 Task: Get directions from Fort Davis National Historic Site, Texas, United States to Myrtle Beach, South Carolina, United States and explore the nearby hotels with guest rating 4 and above during next weekend and 1 guest
Action: Mouse moved to (262, 66)
Screenshot: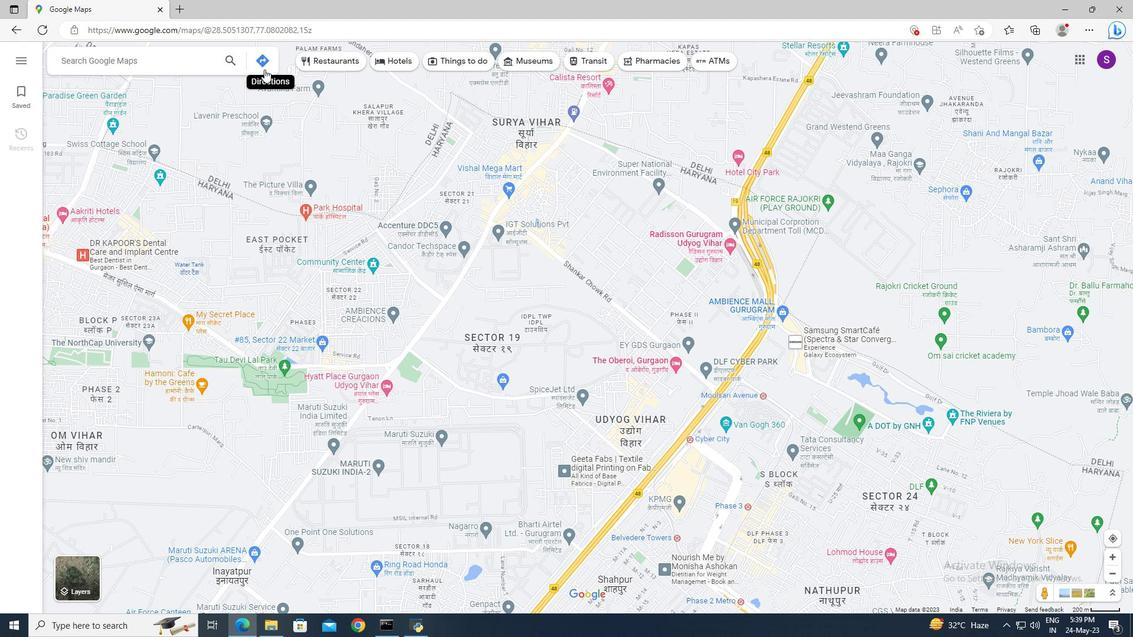 
Action: Mouse pressed left at (262, 66)
Screenshot: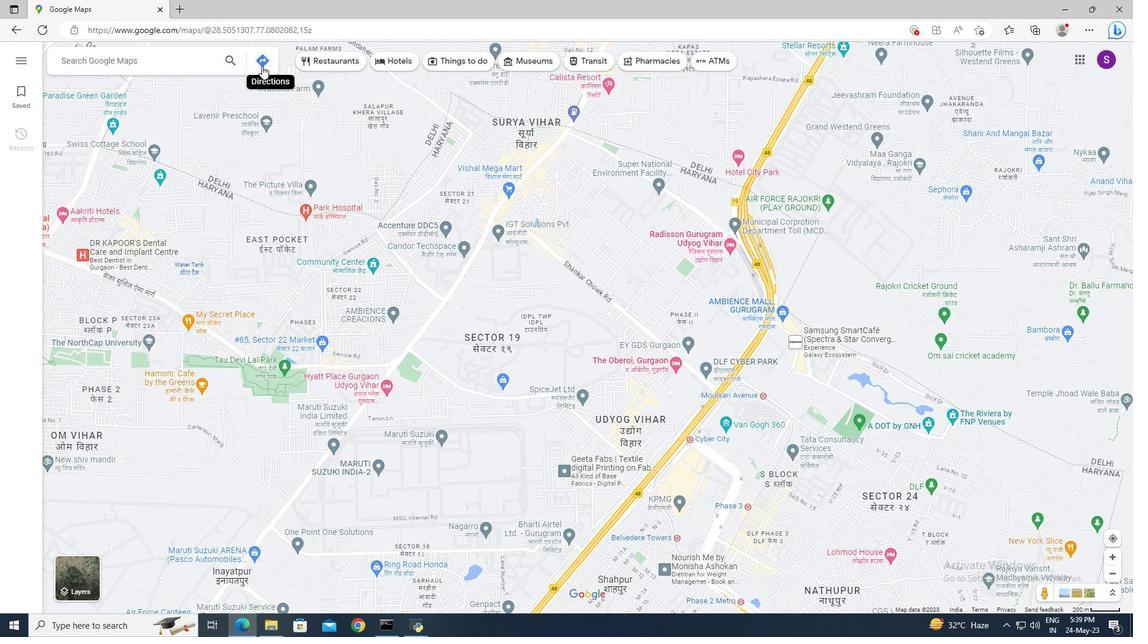 
Action: Mouse moved to (131, 97)
Screenshot: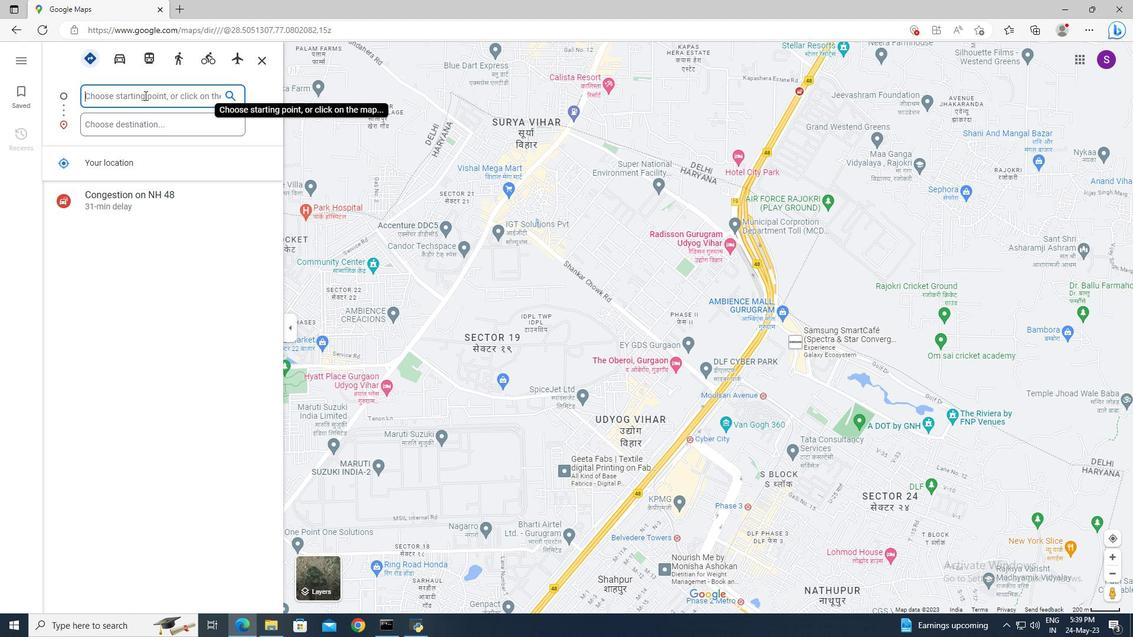 
Action: Mouse pressed left at (131, 97)
Screenshot: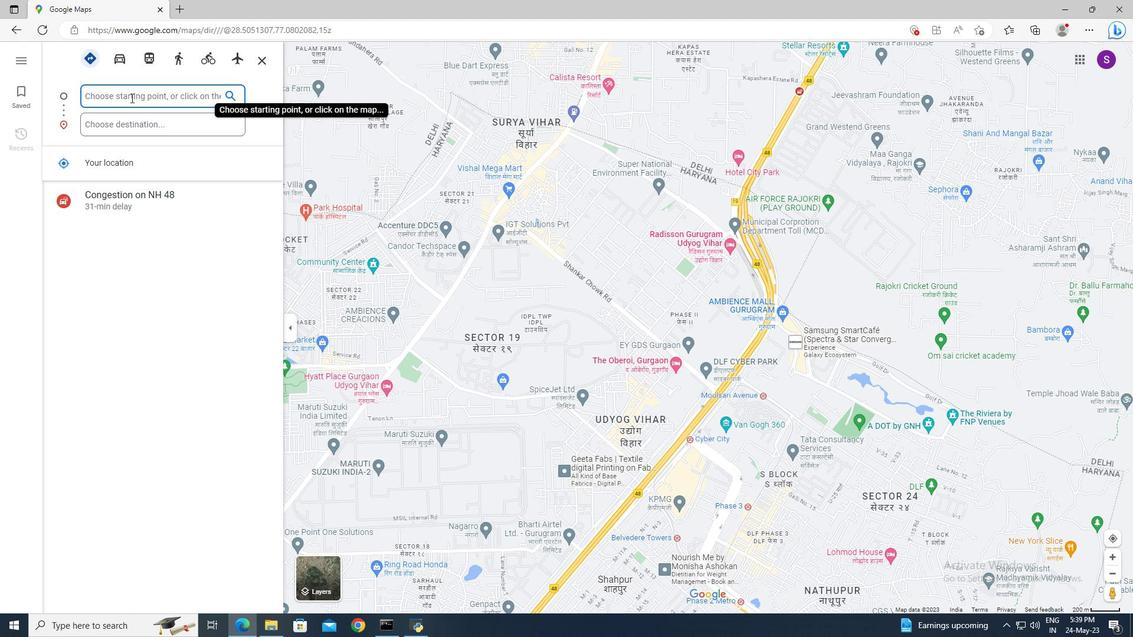 
Action: Key pressed <Key.shift><Key.shift>Fort<Key.space><Key.shift><Key.shift><Key.shift><Key.shift>Davis<Key.space><Key.shift>National<Key.space><Key.shift>Historic<Key.space><Key.shift_r>Site
Screenshot: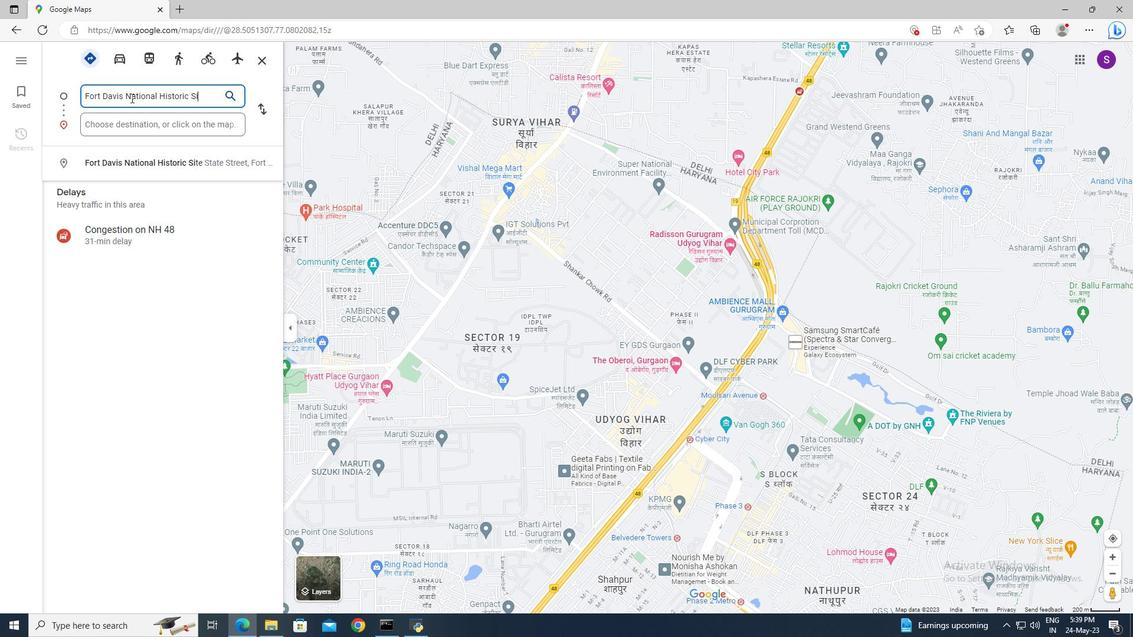 
Action: Mouse moved to (134, 165)
Screenshot: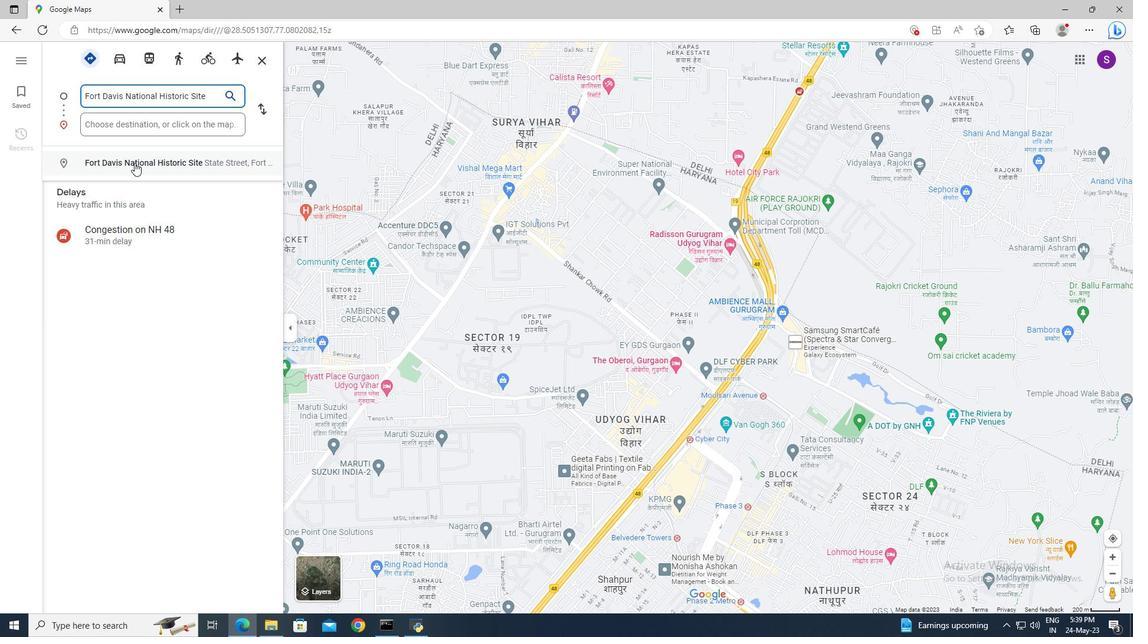 
Action: Mouse pressed left at (134, 165)
Screenshot: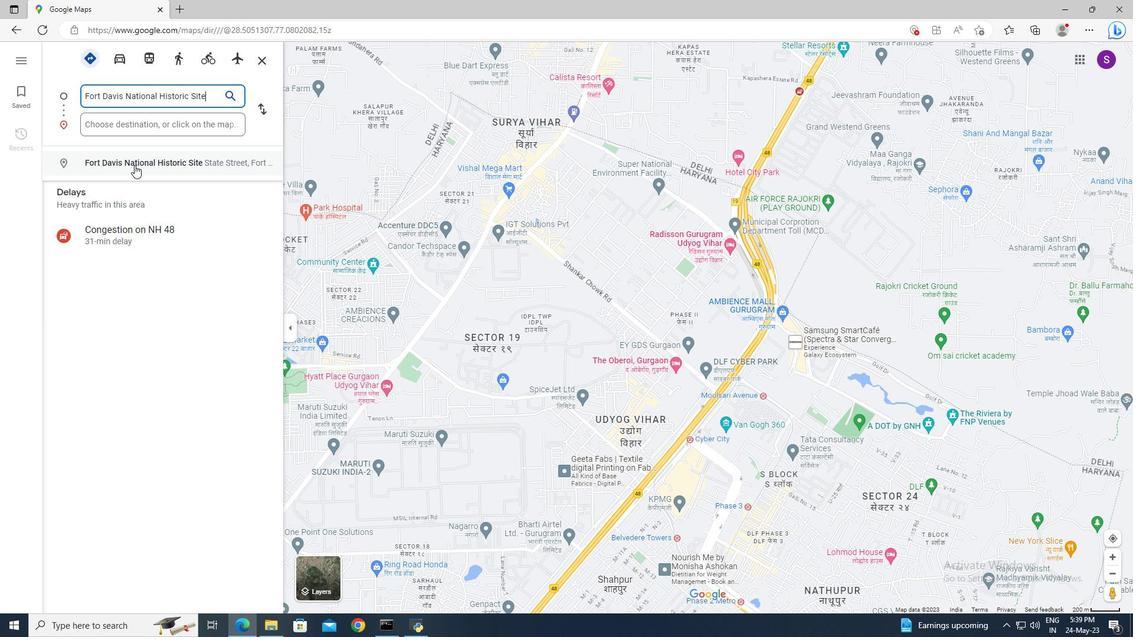 
Action: Mouse moved to (141, 128)
Screenshot: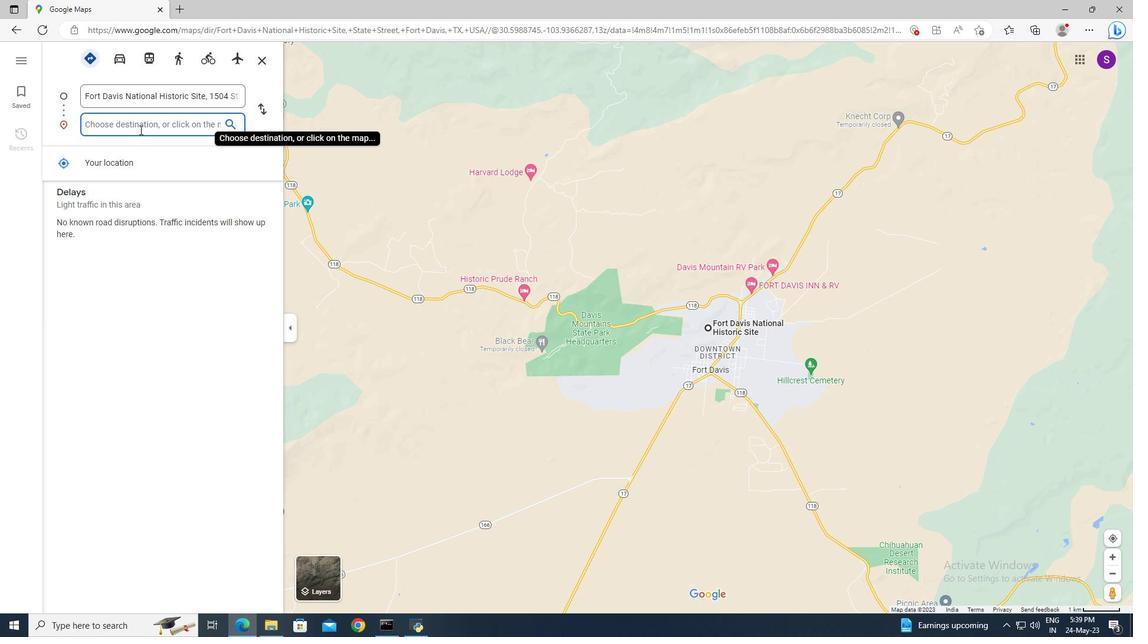 
Action: Mouse pressed left at (141, 128)
Screenshot: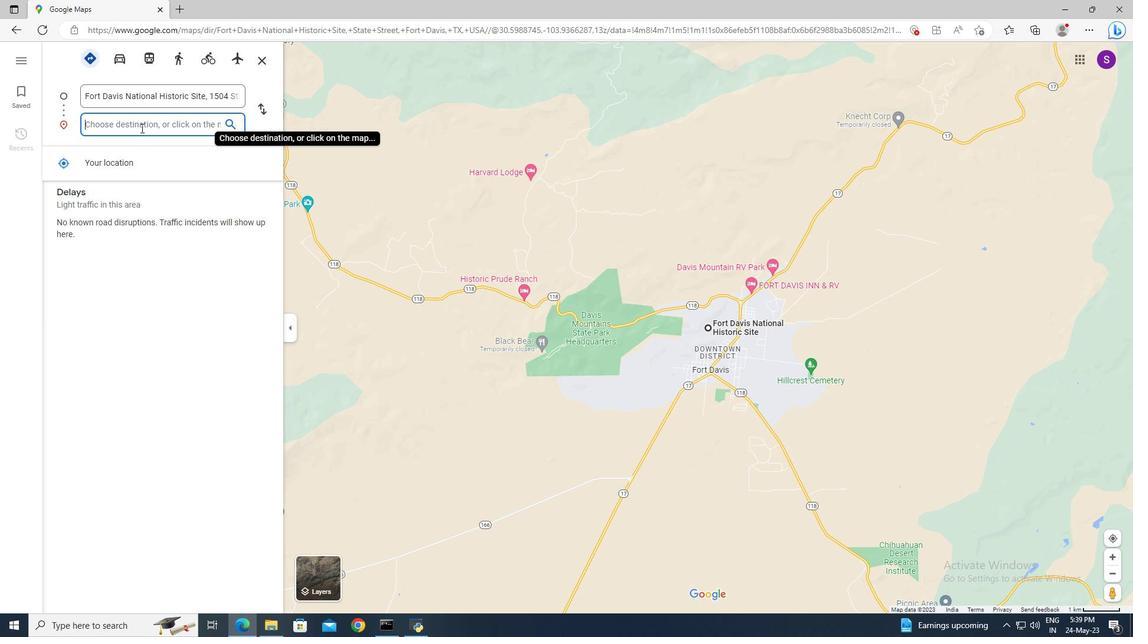 
Action: Key pressed <Key.shift>Myrtle<Key.space><Key.shift>Beach
Screenshot: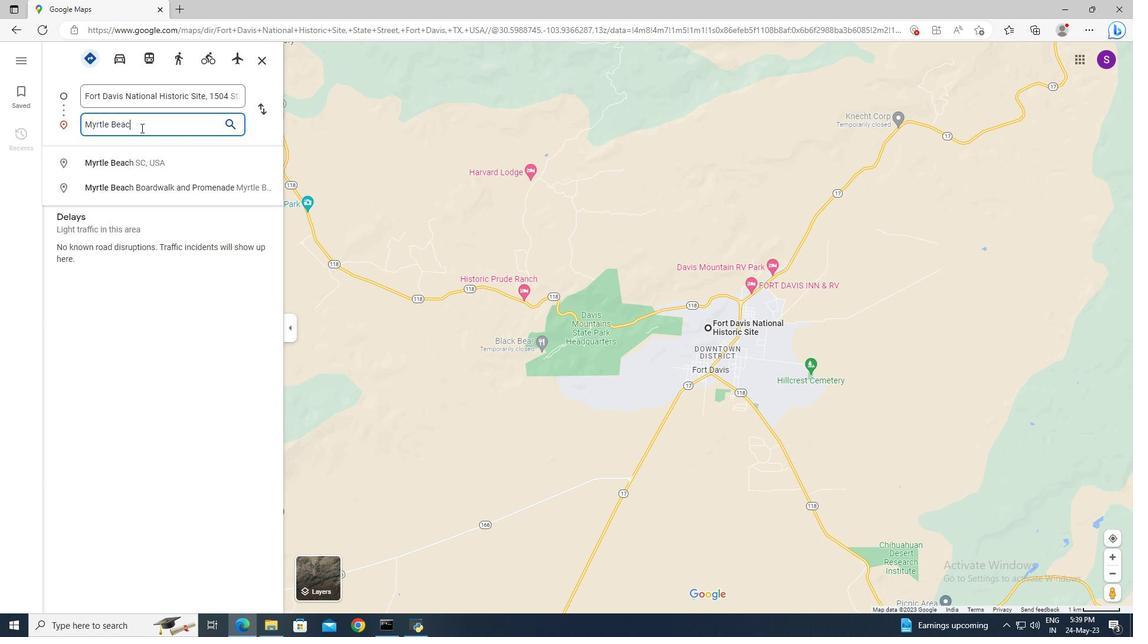 
Action: Mouse moved to (141, 157)
Screenshot: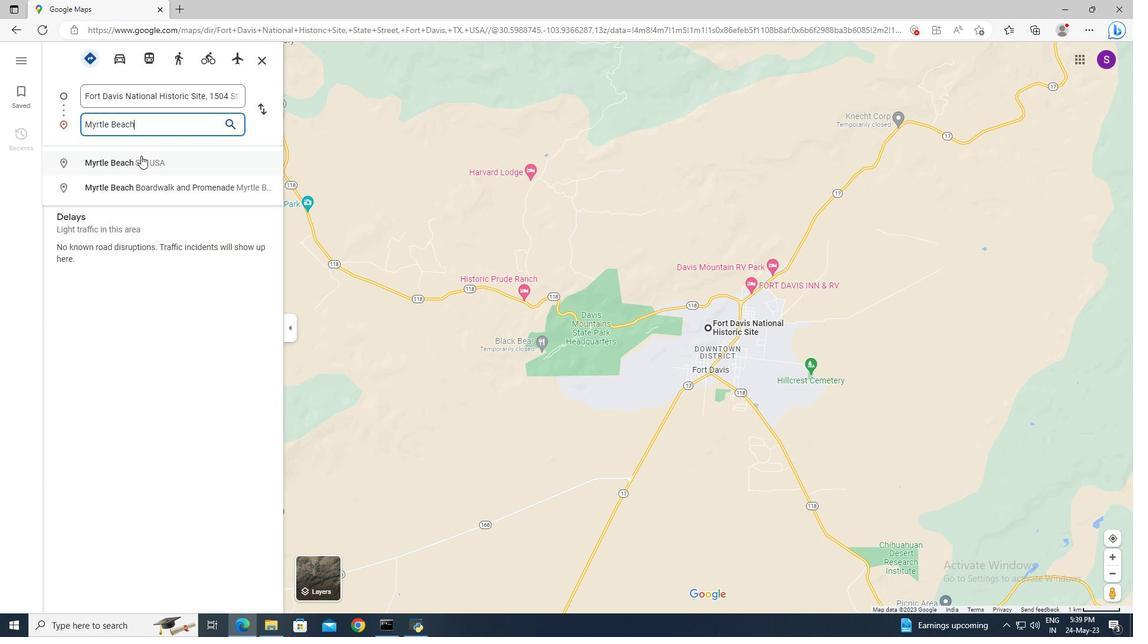 
Action: Mouse pressed left at (141, 157)
Screenshot: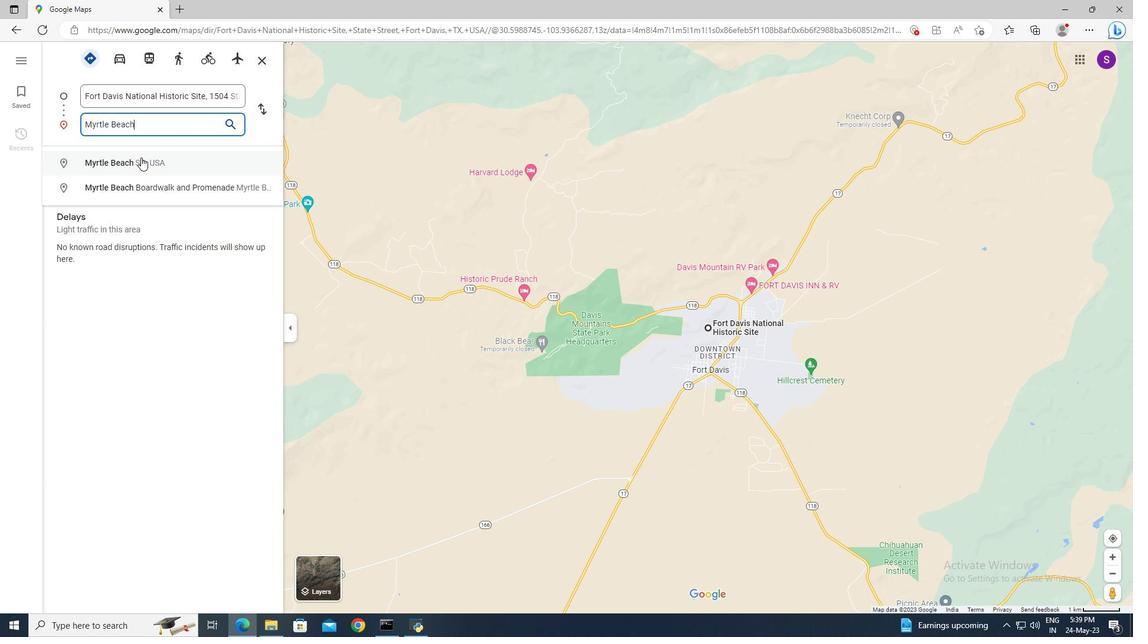
Action: Mouse moved to (305, 61)
Screenshot: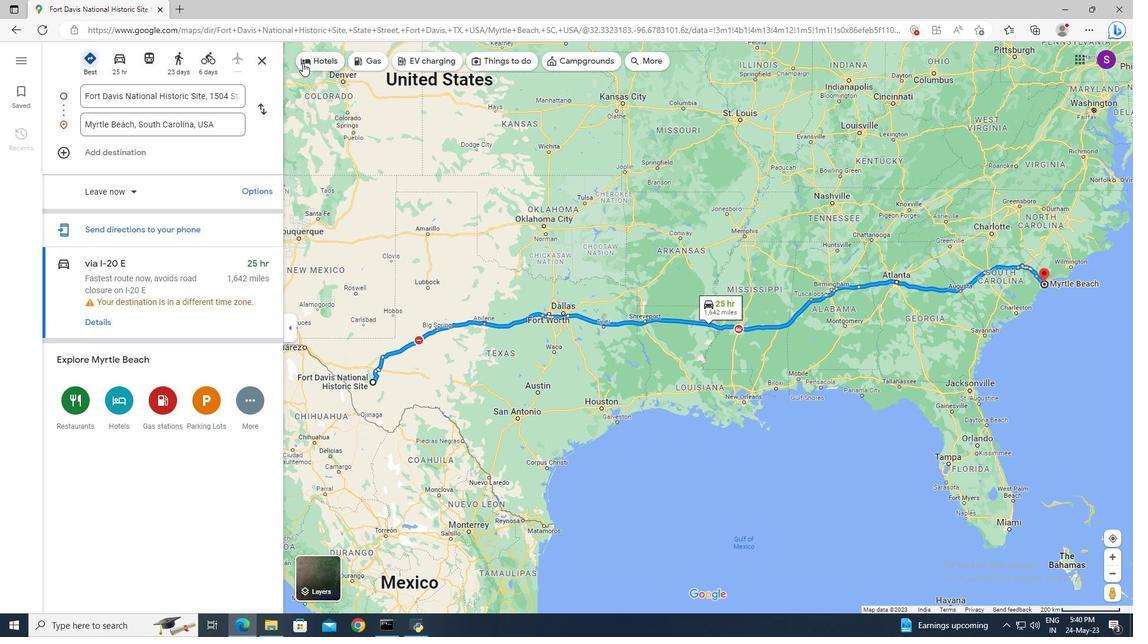 
Action: Mouse pressed left at (305, 61)
Screenshot: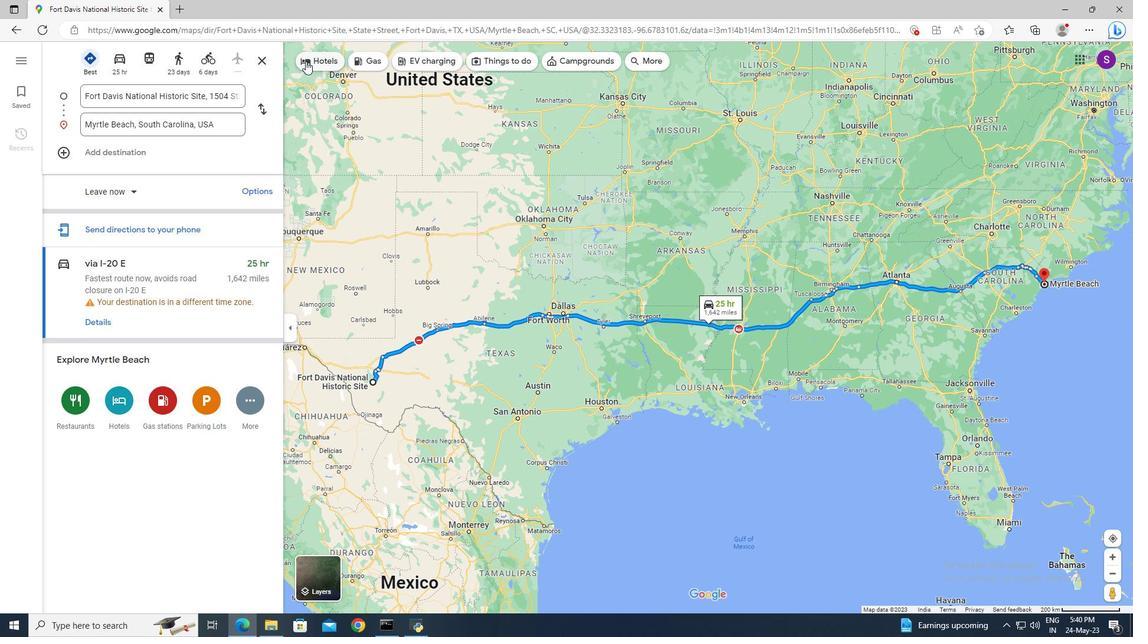 
Action: Mouse moved to (144, 97)
Screenshot: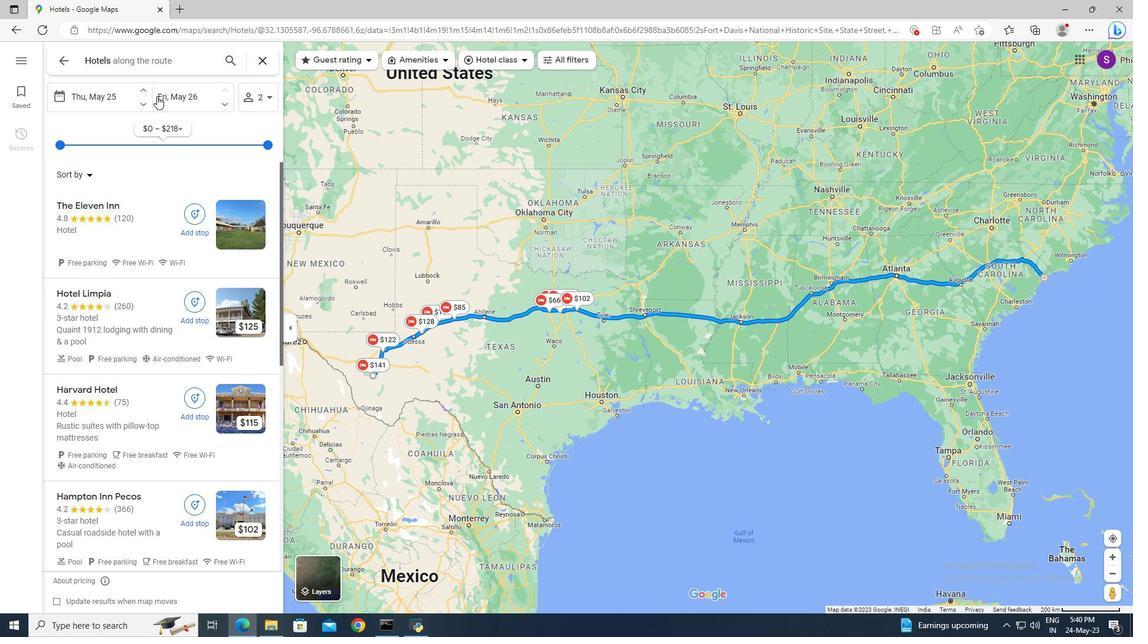 
Action: Mouse pressed left at (144, 97)
Screenshot: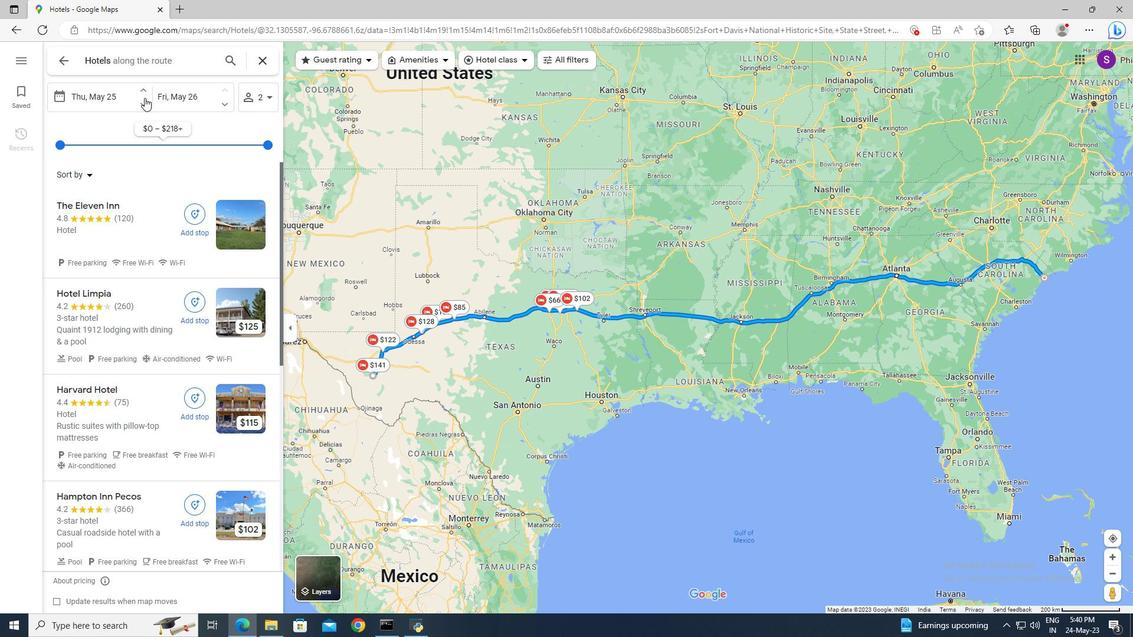 
Action: Mouse moved to (105, 94)
Screenshot: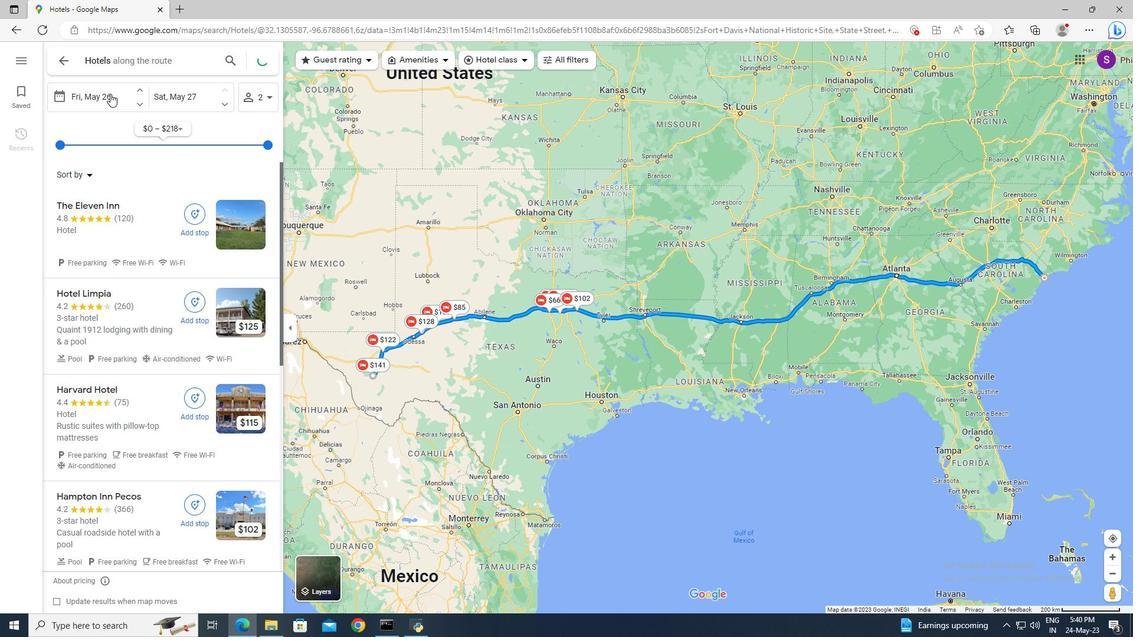 
Action: Mouse pressed left at (105, 94)
Screenshot: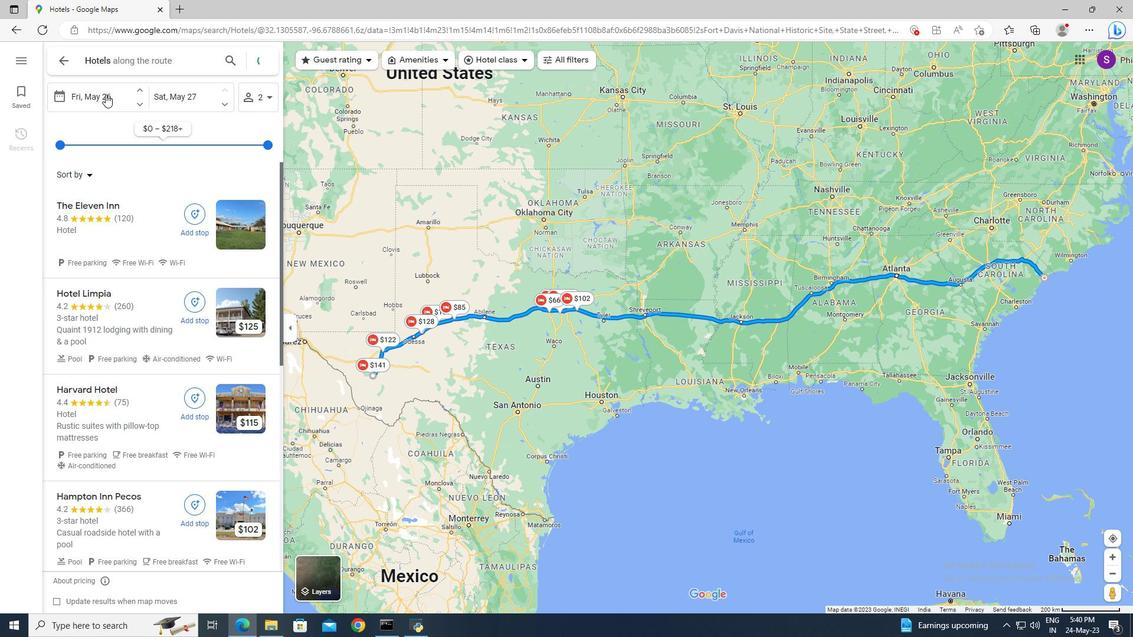 
Action: Mouse moved to (183, 213)
Screenshot: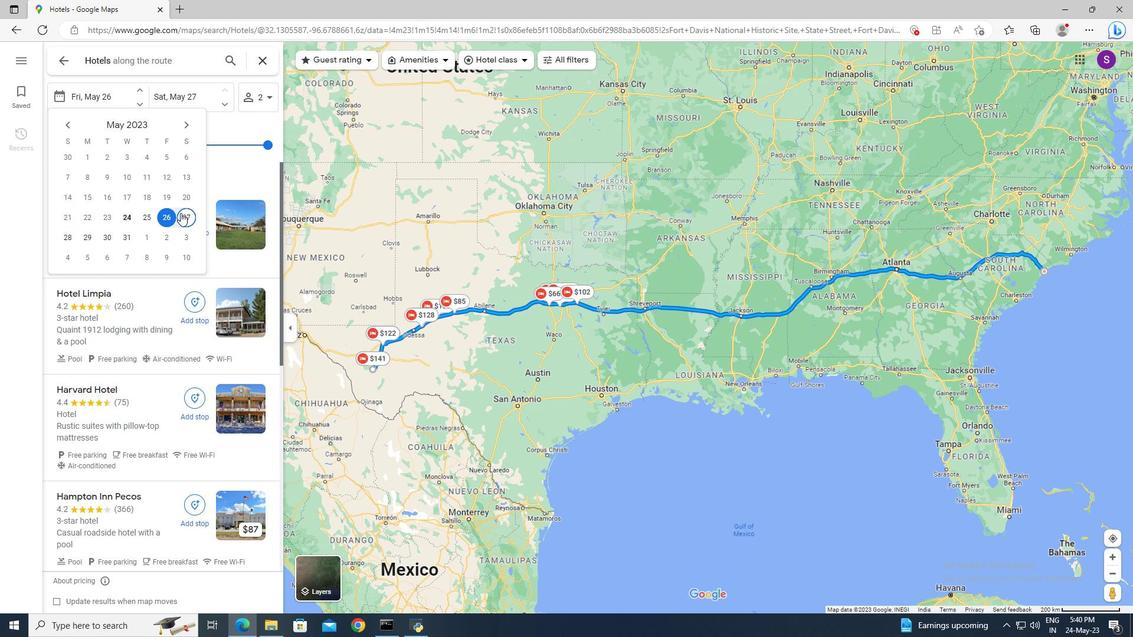 
Action: Mouse pressed left at (183, 213)
Screenshot: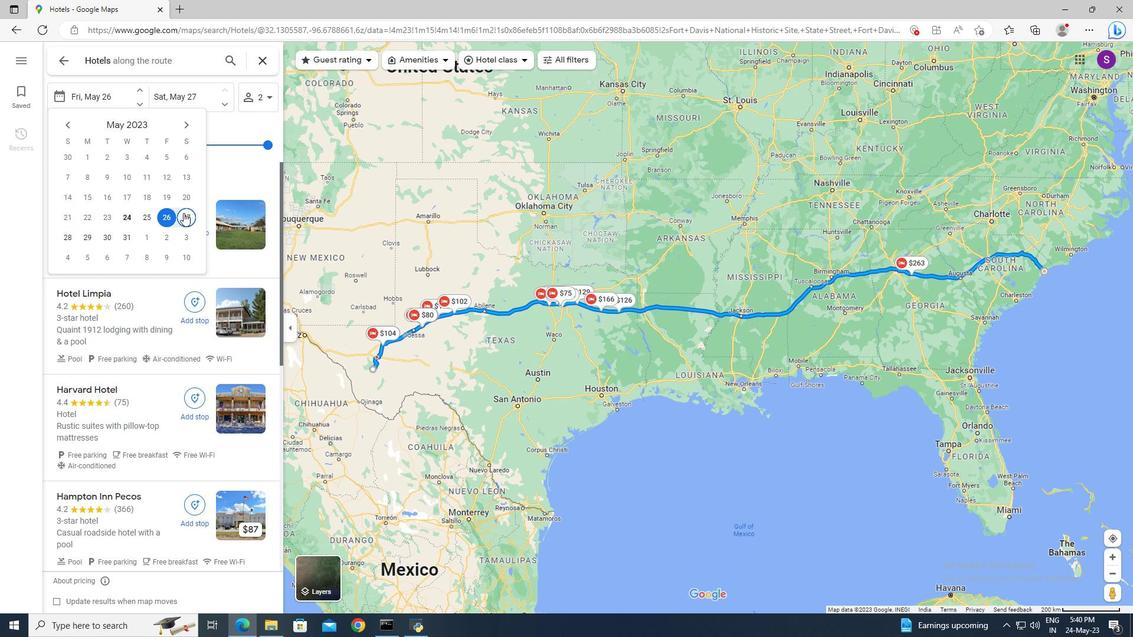 
Action: Mouse moved to (170, 97)
Screenshot: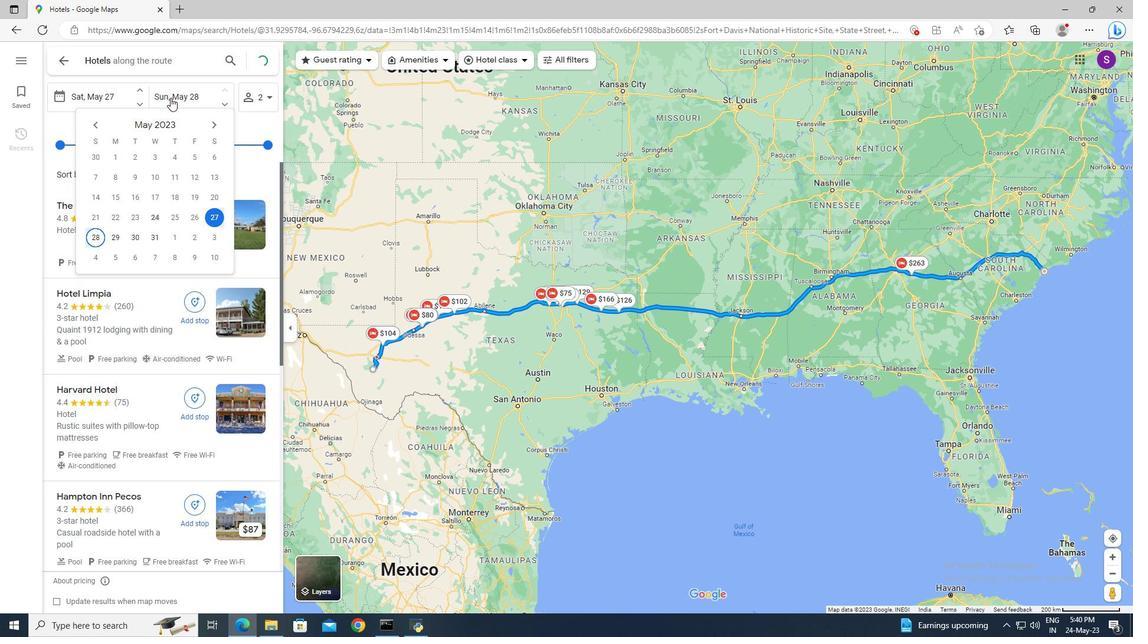 
Action: Mouse pressed left at (170, 97)
Screenshot: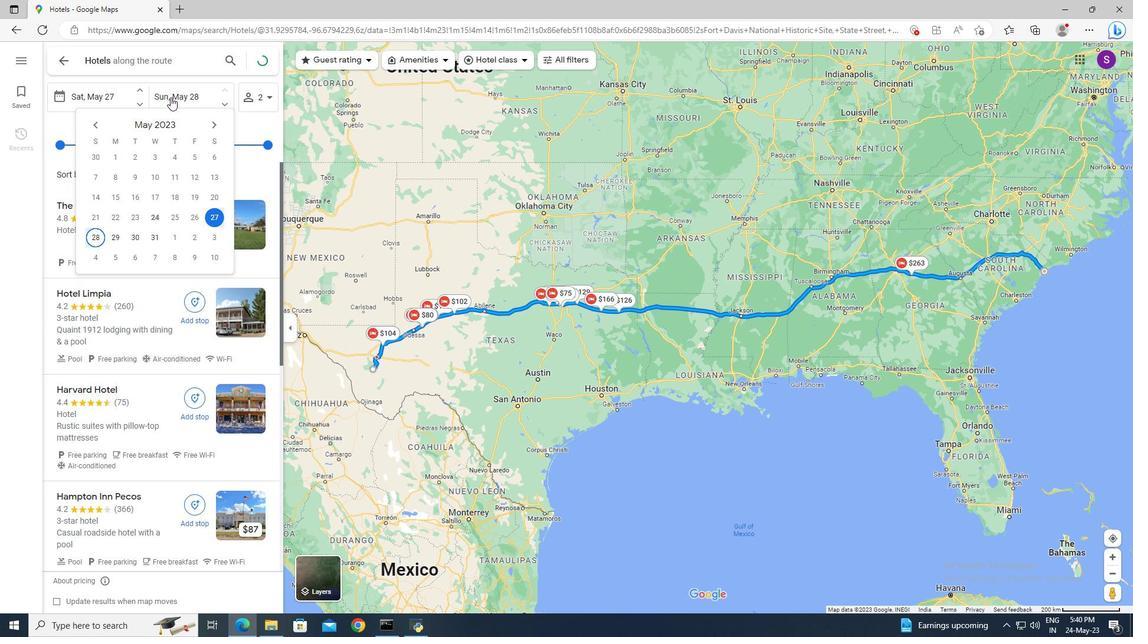 
Action: Mouse moved to (92, 237)
Screenshot: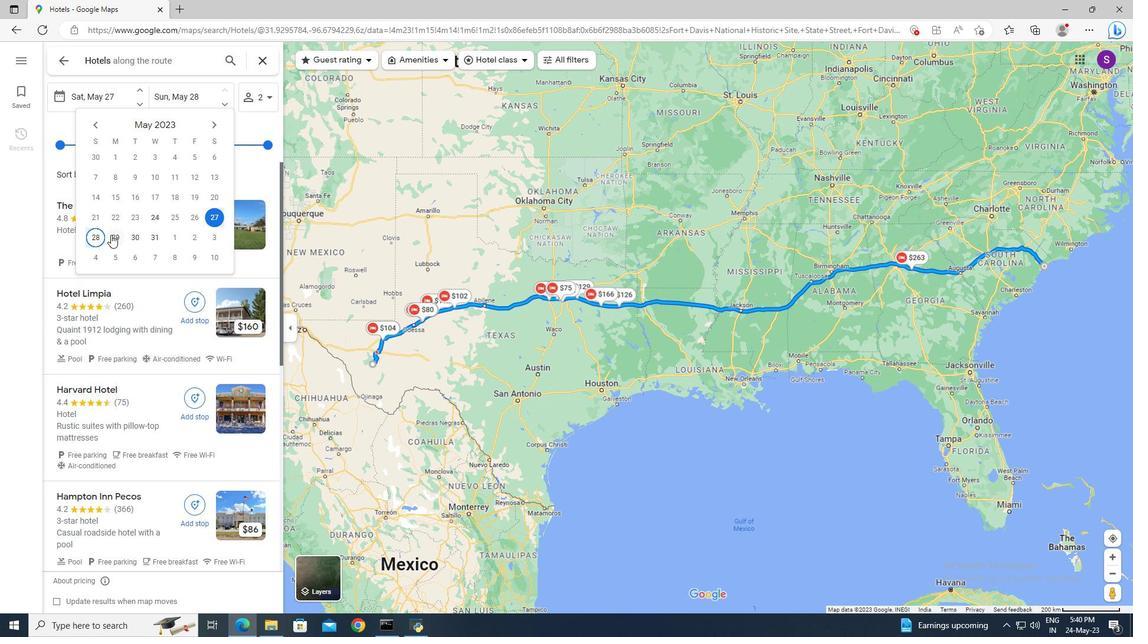 
Action: Mouse pressed left at (92, 237)
Screenshot: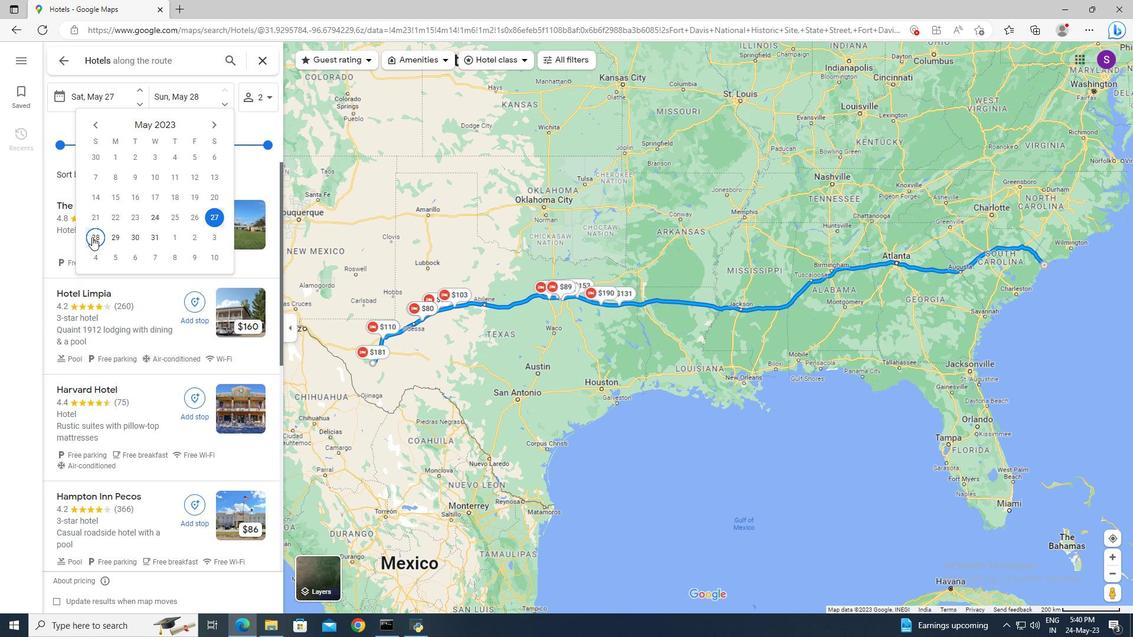 
Action: Mouse moved to (264, 100)
Screenshot: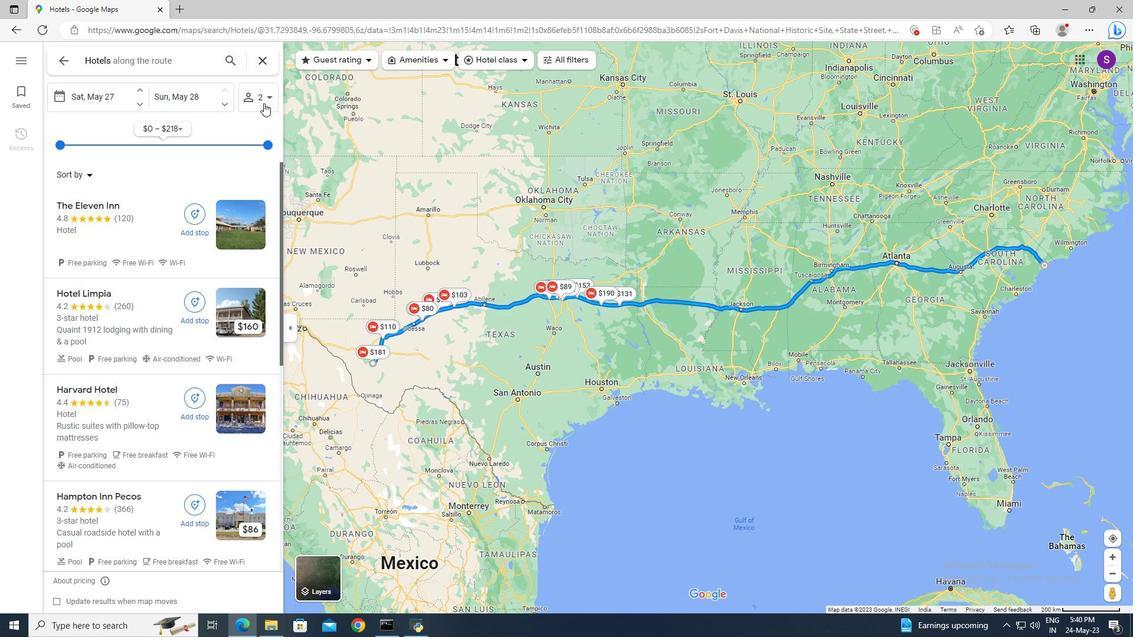 
Action: Mouse pressed left at (264, 100)
Screenshot: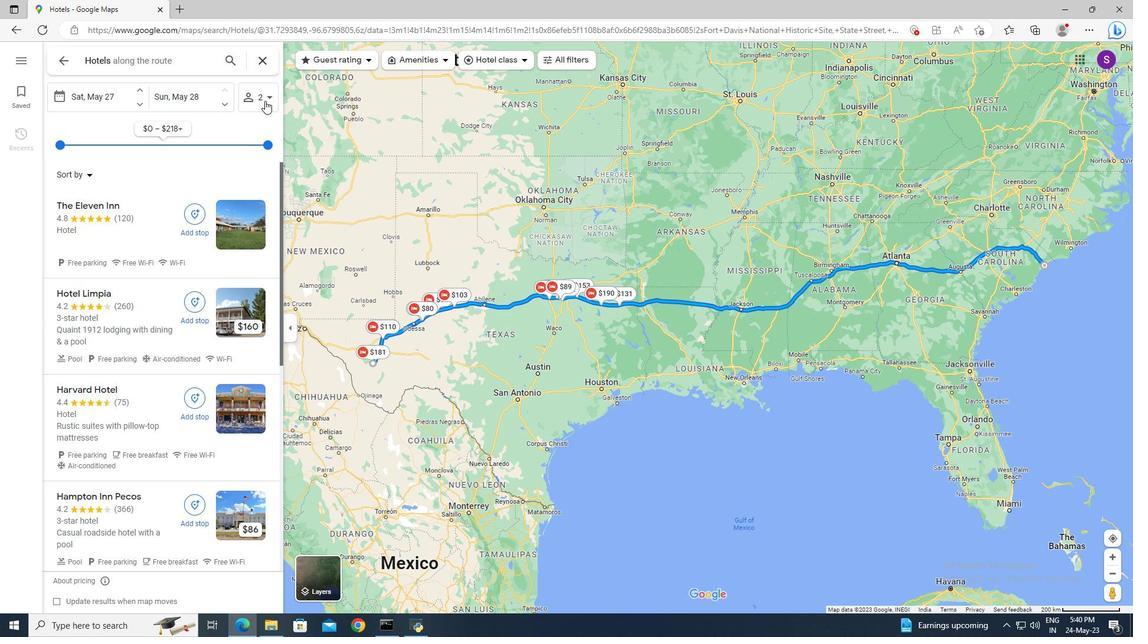 
Action: Mouse moved to (262, 99)
Screenshot: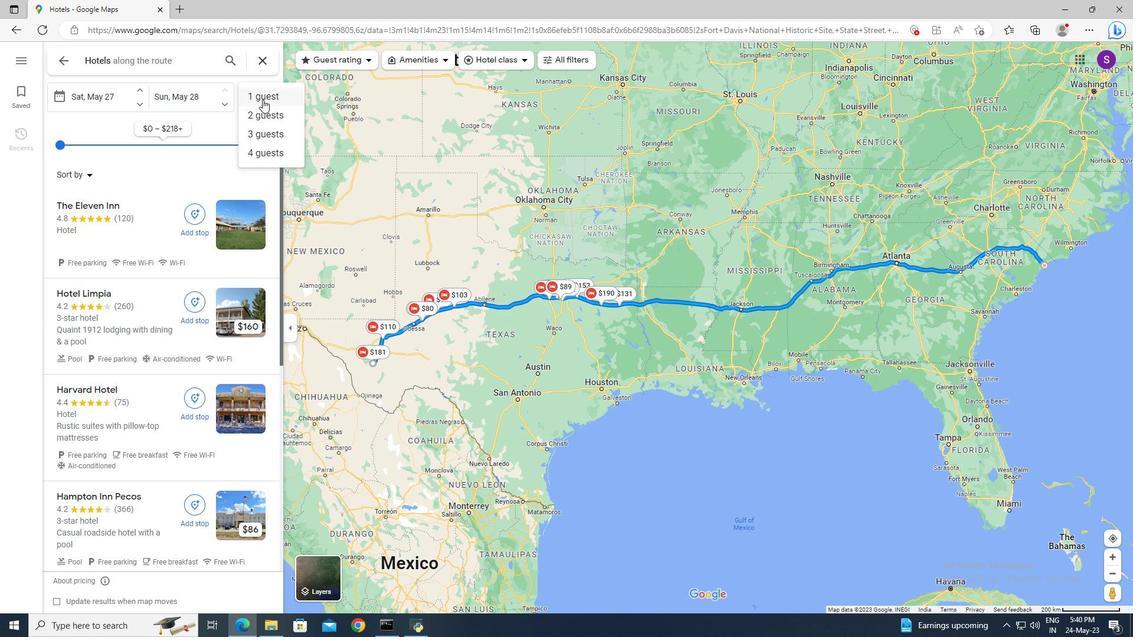 
Action: Mouse pressed left at (262, 99)
Screenshot: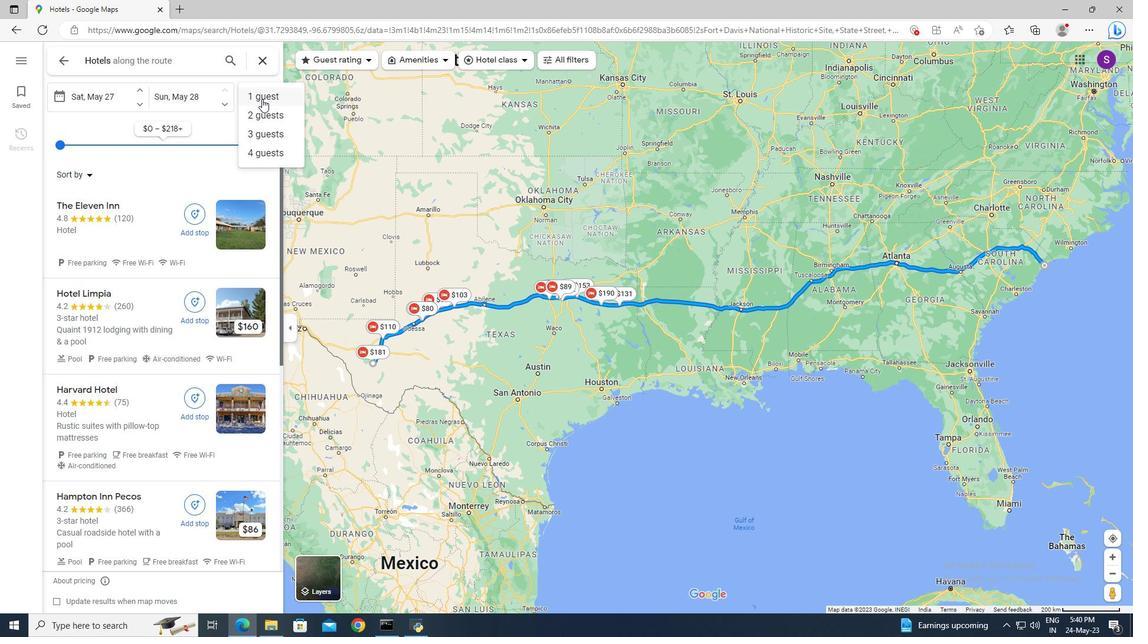 
Action: Mouse moved to (357, 63)
Screenshot: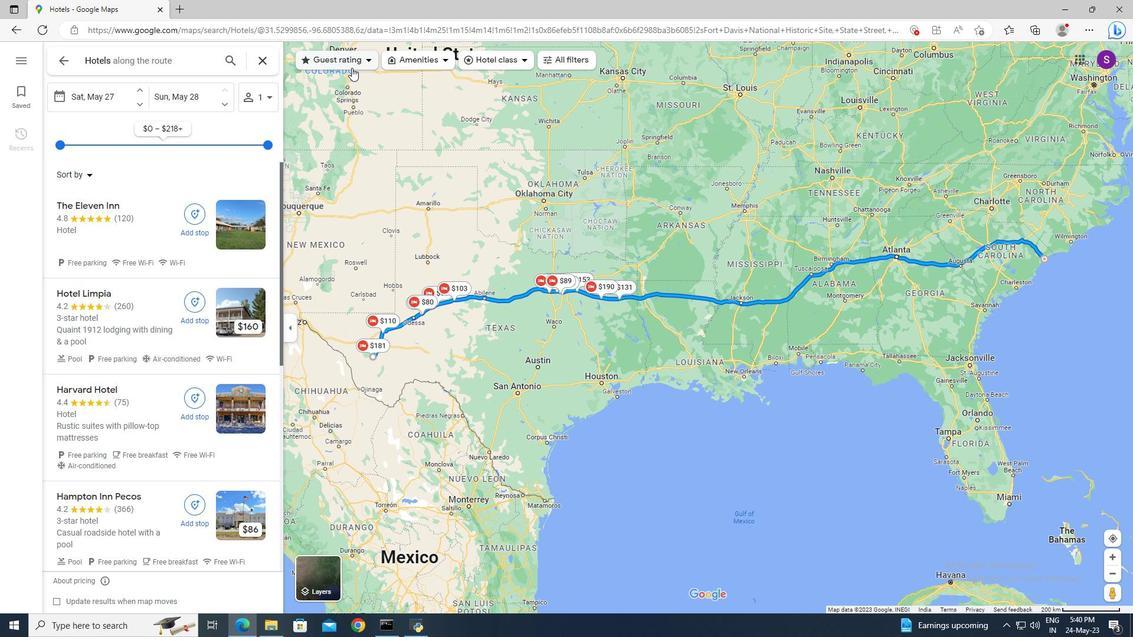 
Action: Mouse pressed left at (357, 63)
Screenshot: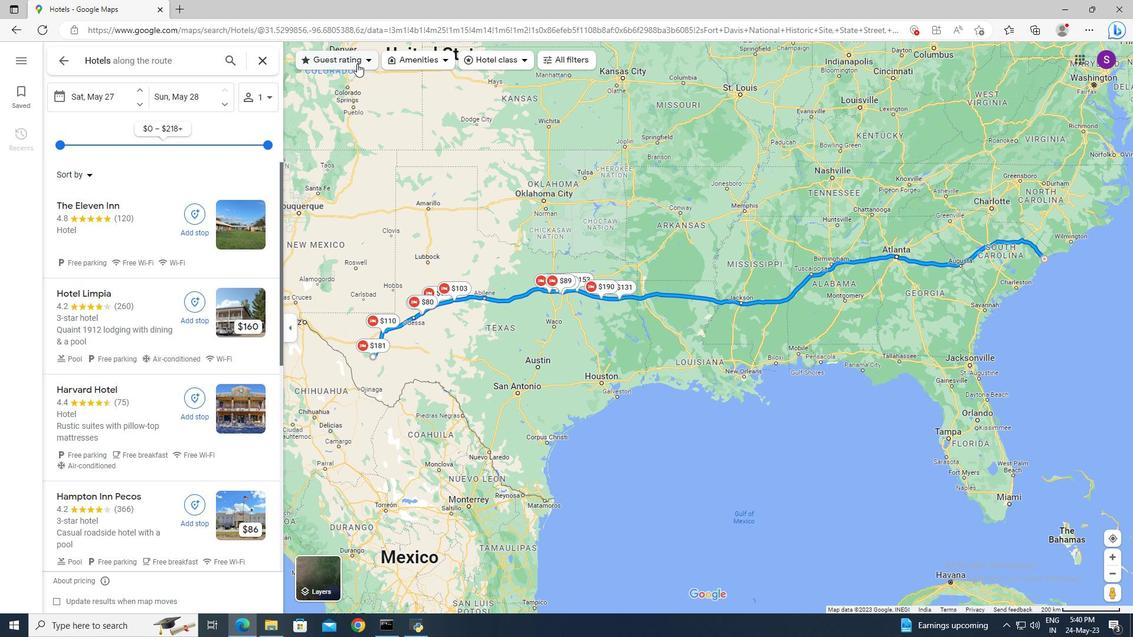 
Action: Mouse moved to (359, 64)
Screenshot: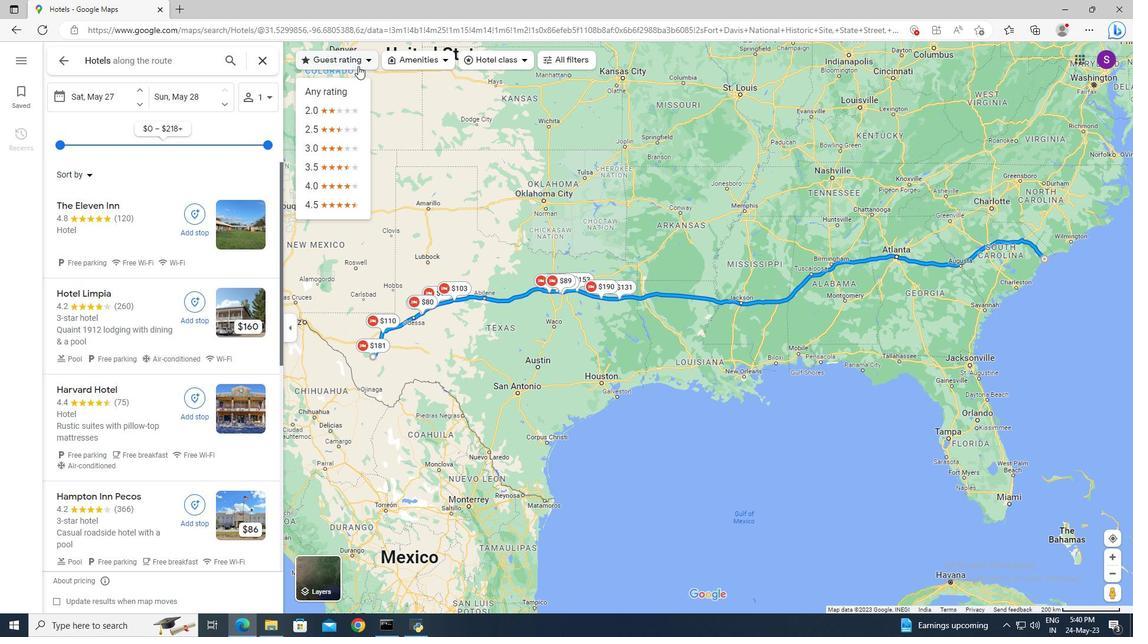 
Action: Mouse pressed left at (359, 64)
Screenshot: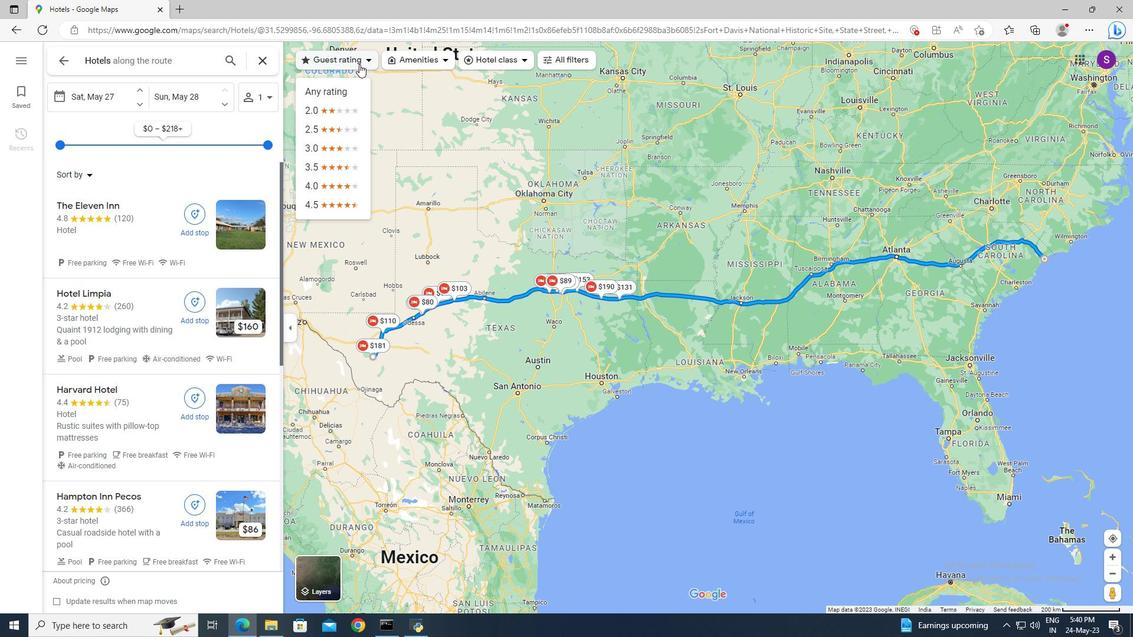 
Action: Mouse moved to (175, 184)
Screenshot: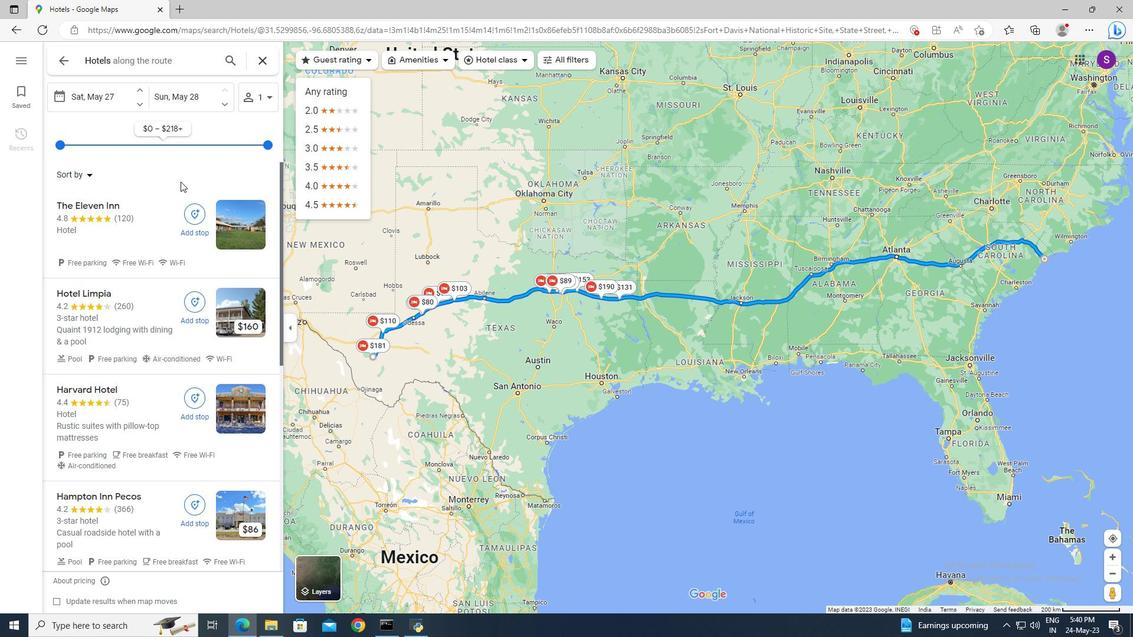 
Action: Mouse scrolled (175, 184) with delta (0, 0)
Screenshot: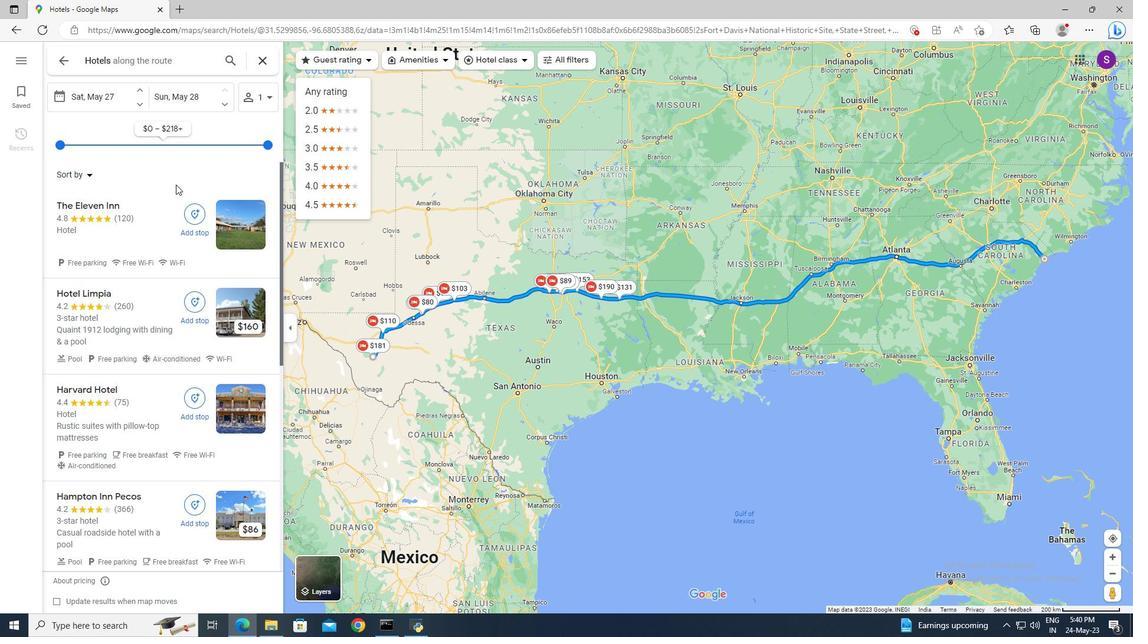 
Action: Mouse moved to (175, 214)
Screenshot: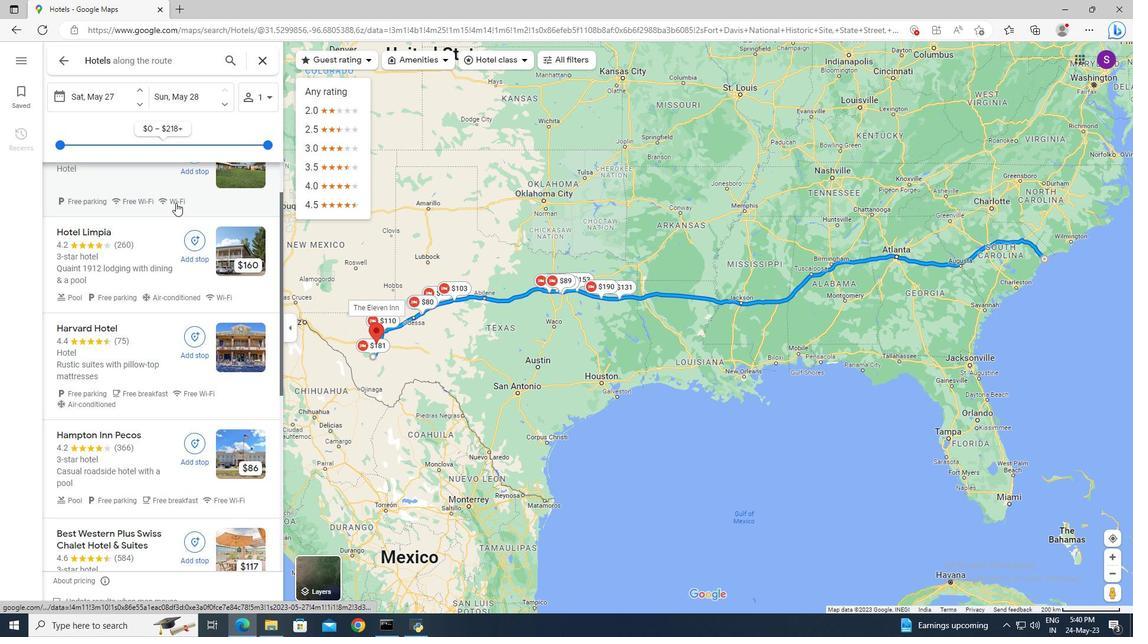 
Action: Mouse scrolled (175, 215) with delta (0, 0)
Screenshot: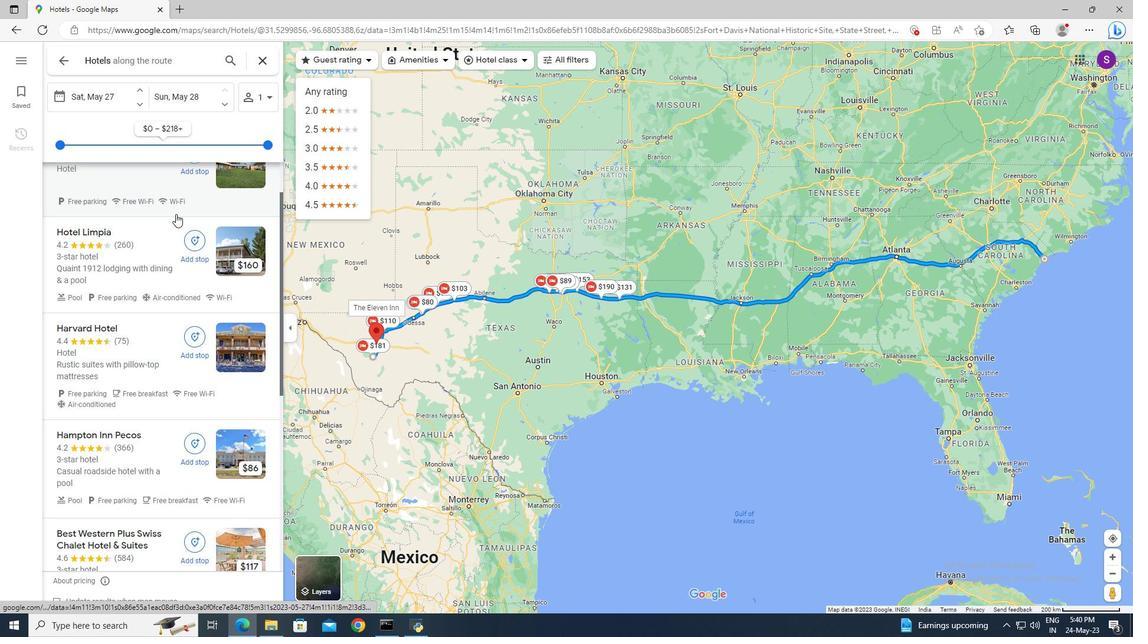 
Action: Mouse scrolled (175, 215) with delta (0, 0)
Screenshot: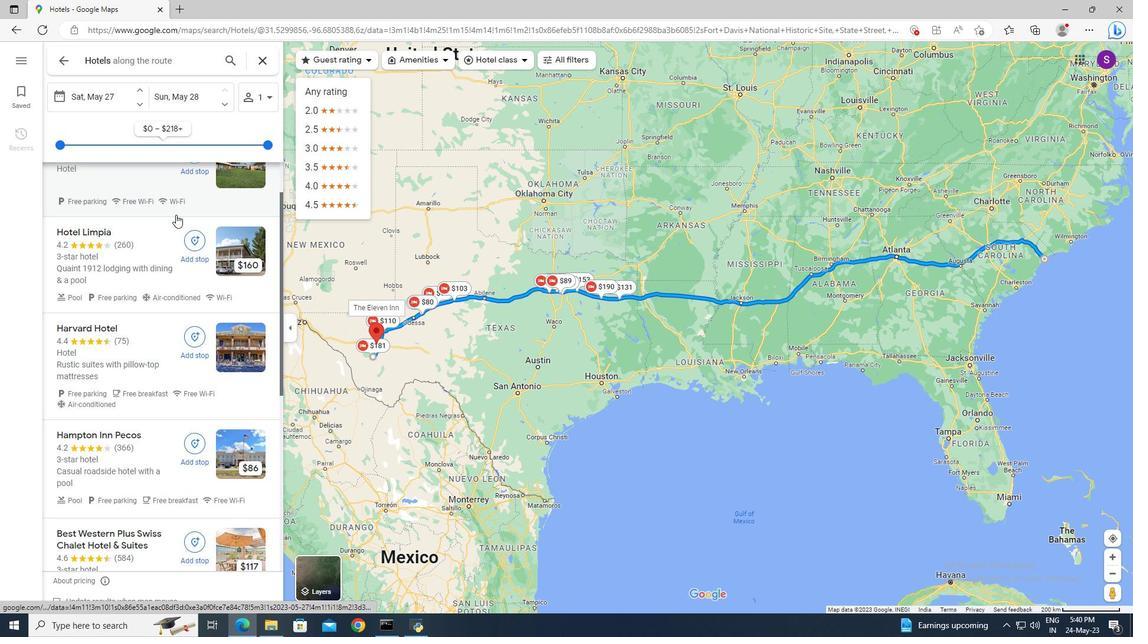
Action: Mouse moved to (122, 239)
Screenshot: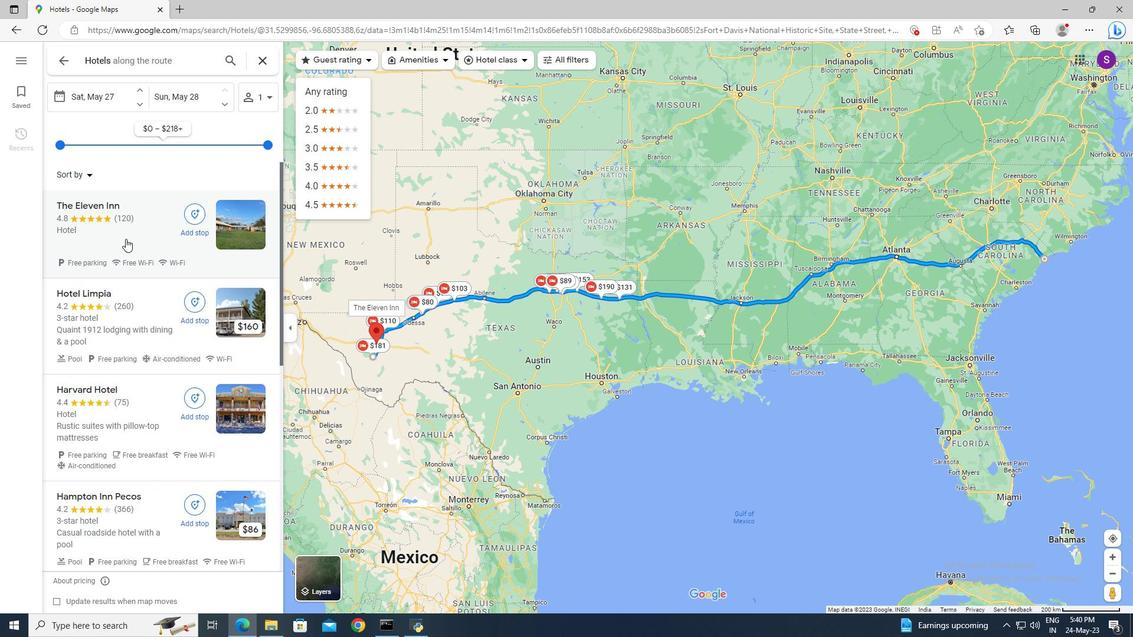 
Action: Mouse pressed left at (122, 239)
Screenshot: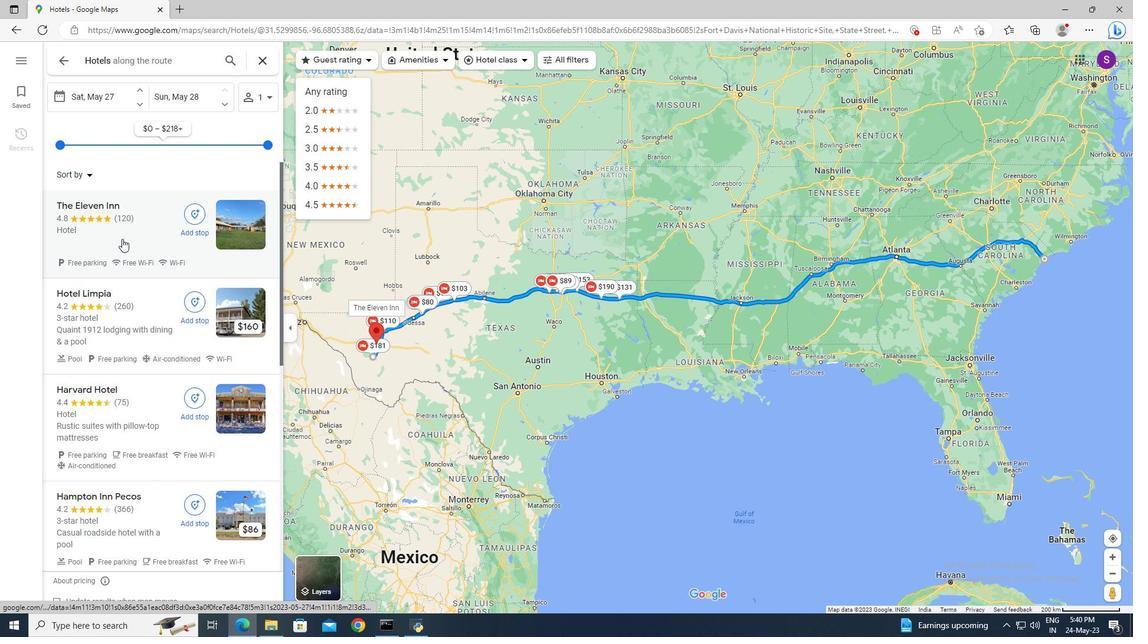
Action: Mouse moved to (373, 283)
Screenshot: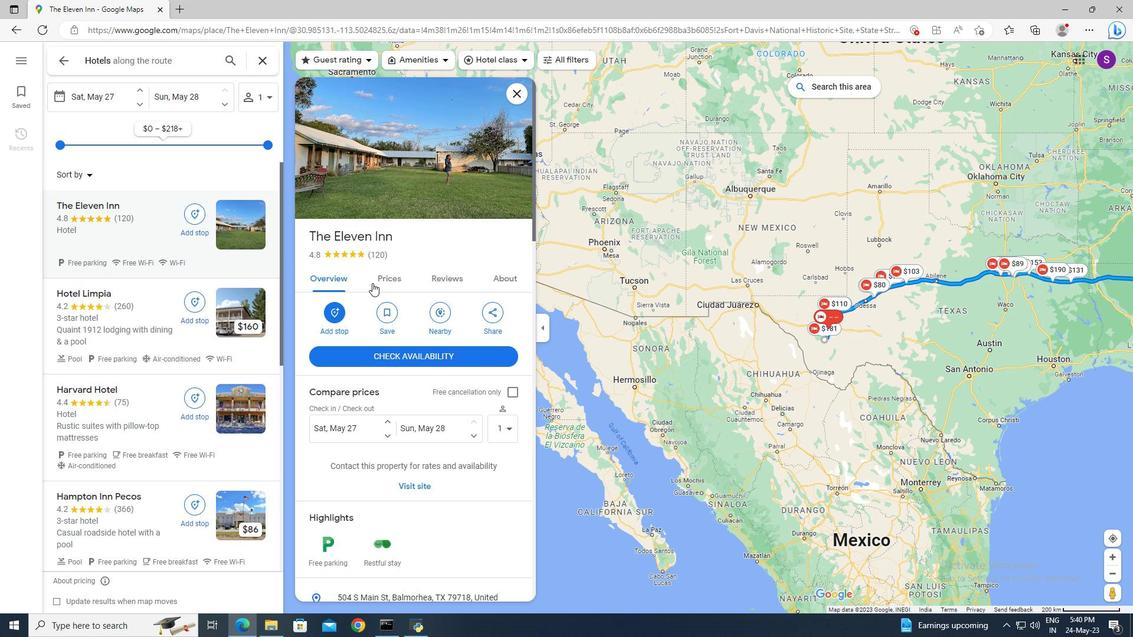 
Action: Mouse pressed left at (373, 283)
Screenshot: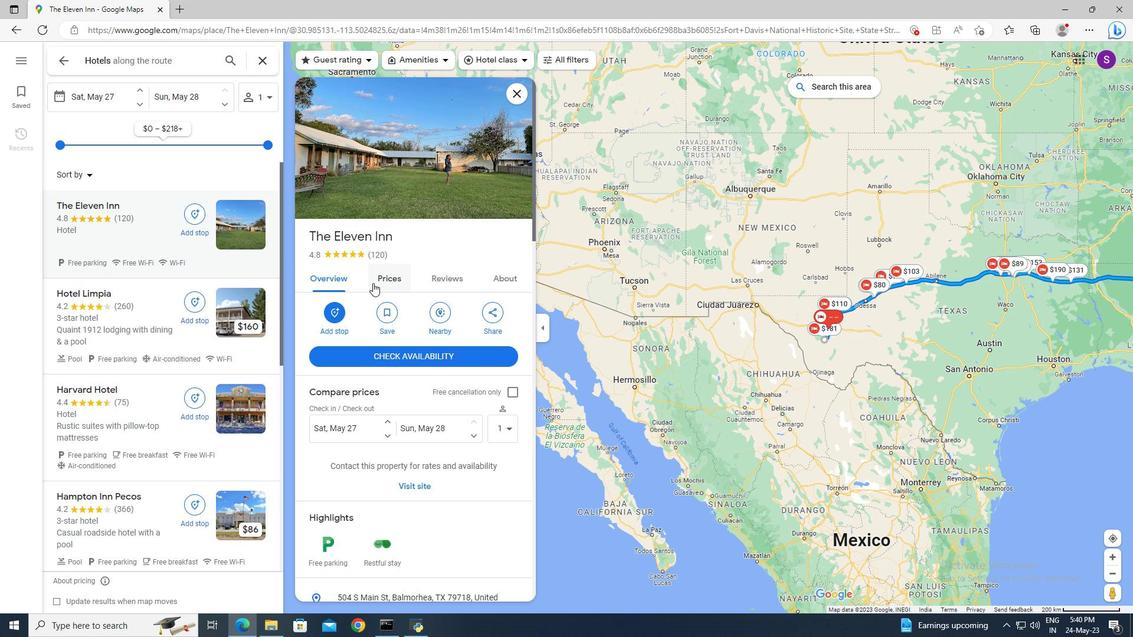 
Action: Mouse scrolled (373, 283) with delta (0, 0)
Screenshot: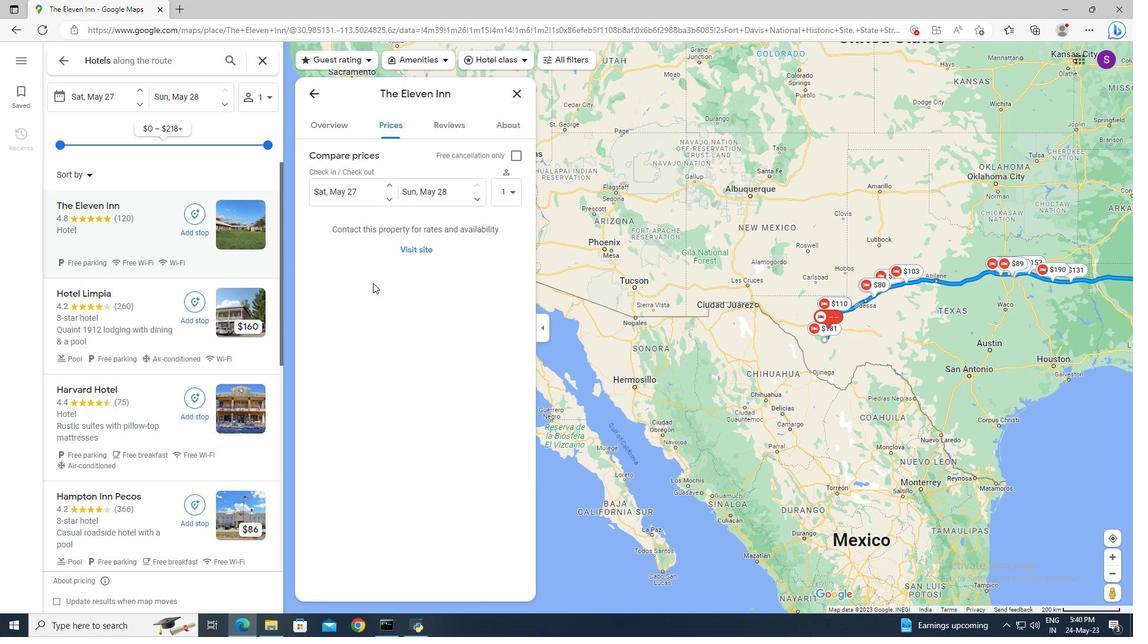 
Action: Mouse moved to (452, 133)
Screenshot: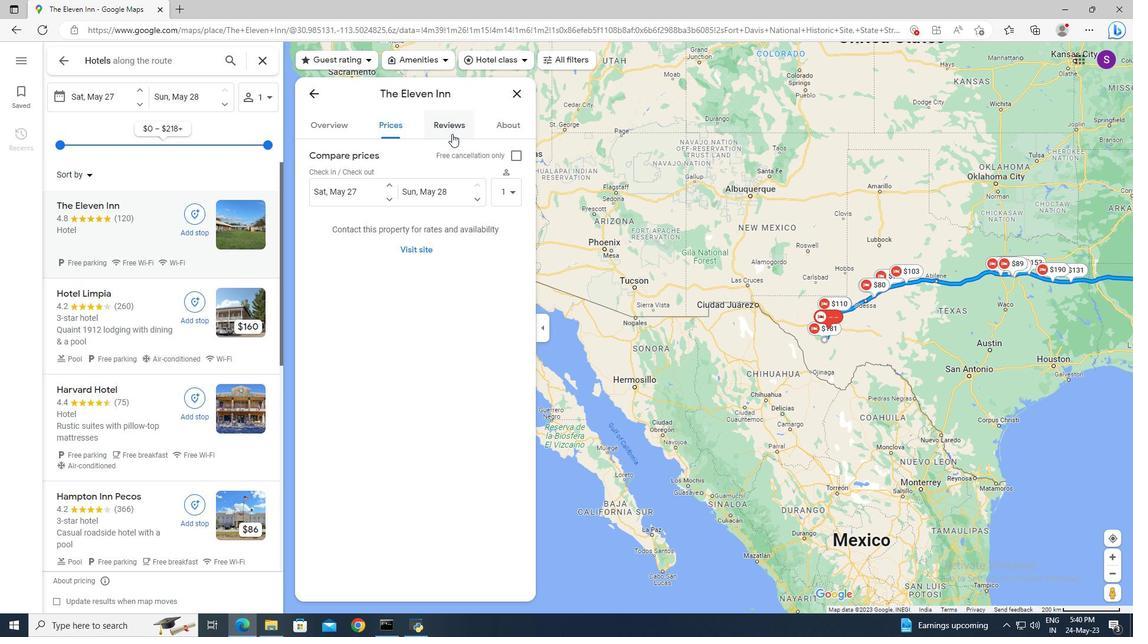 
Action: Mouse pressed left at (452, 133)
Screenshot: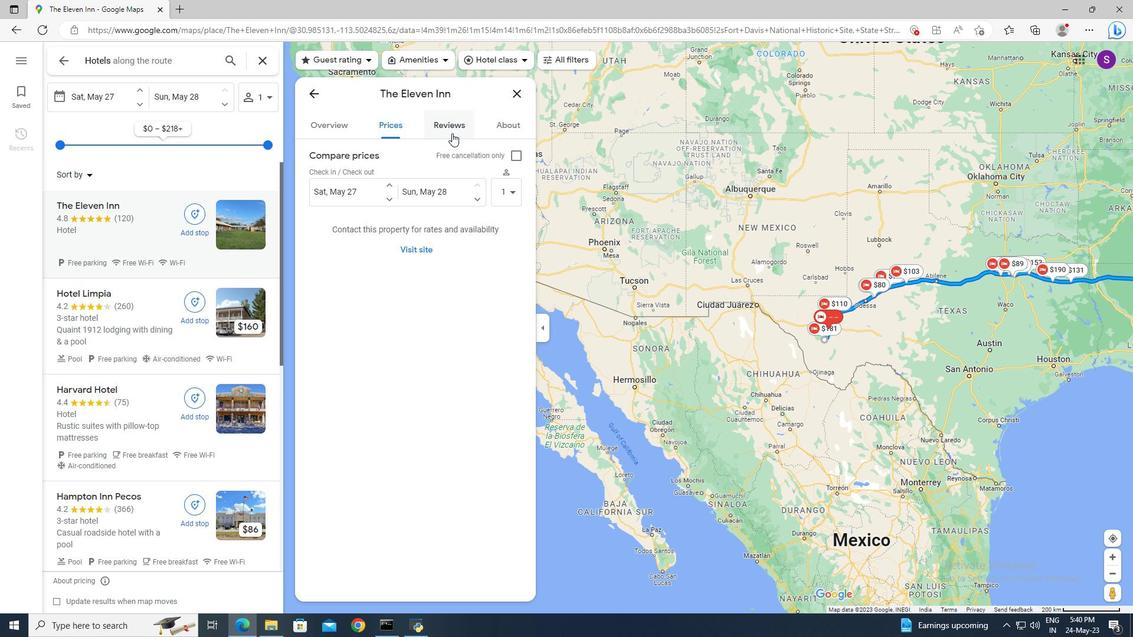
Action: Mouse moved to (449, 200)
Screenshot: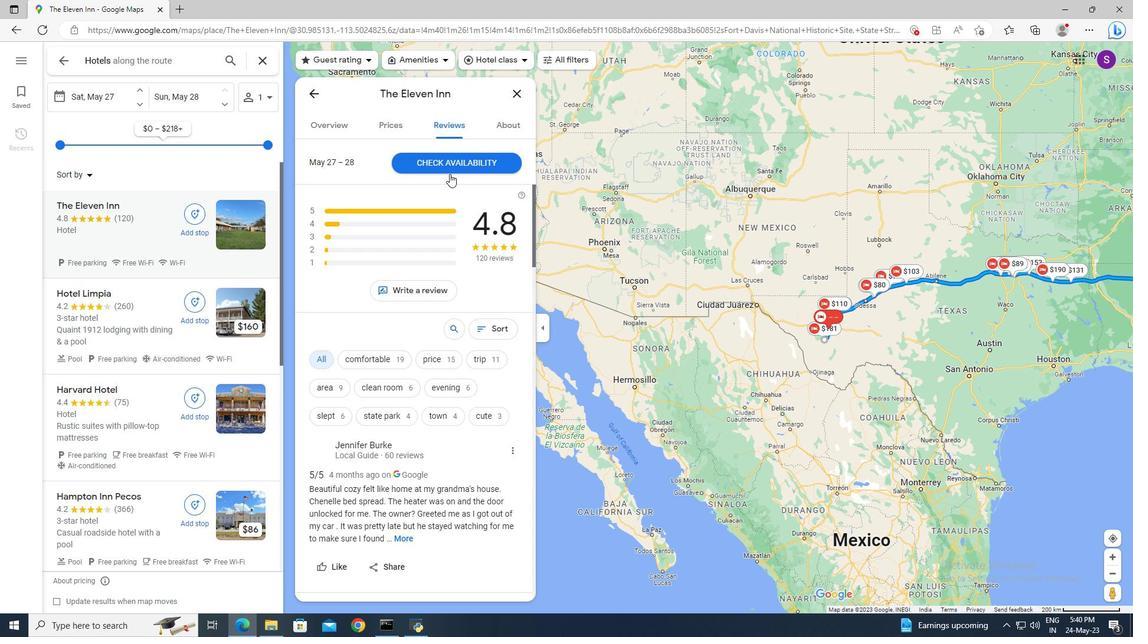 
Action: Mouse scrolled (449, 200) with delta (0, 0)
Screenshot: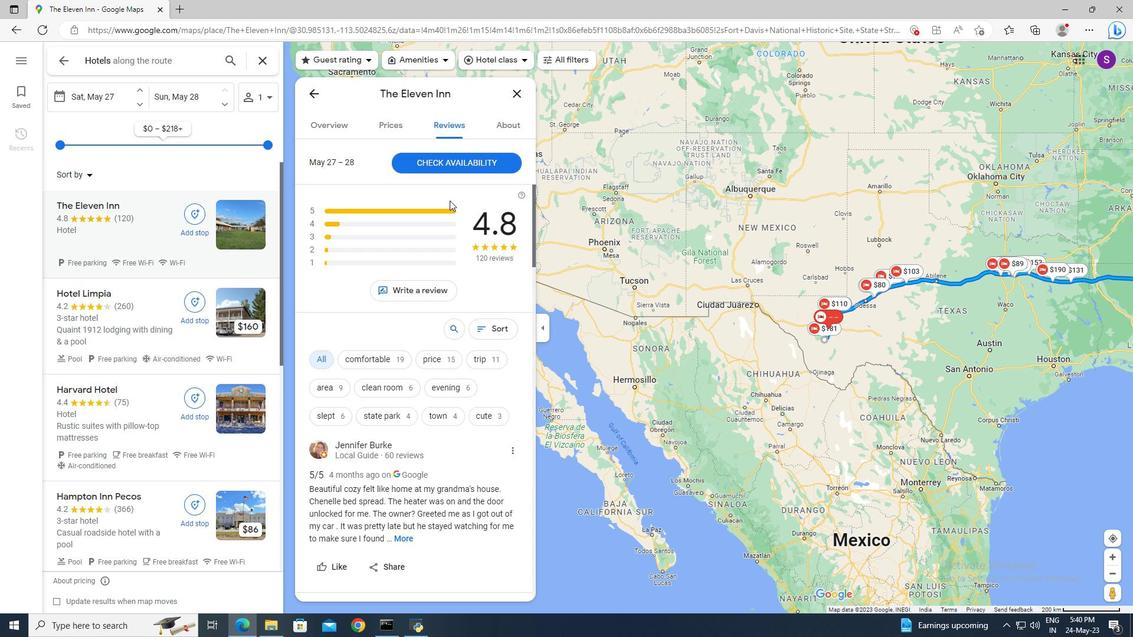 
Action: Mouse scrolled (449, 200) with delta (0, 0)
Screenshot: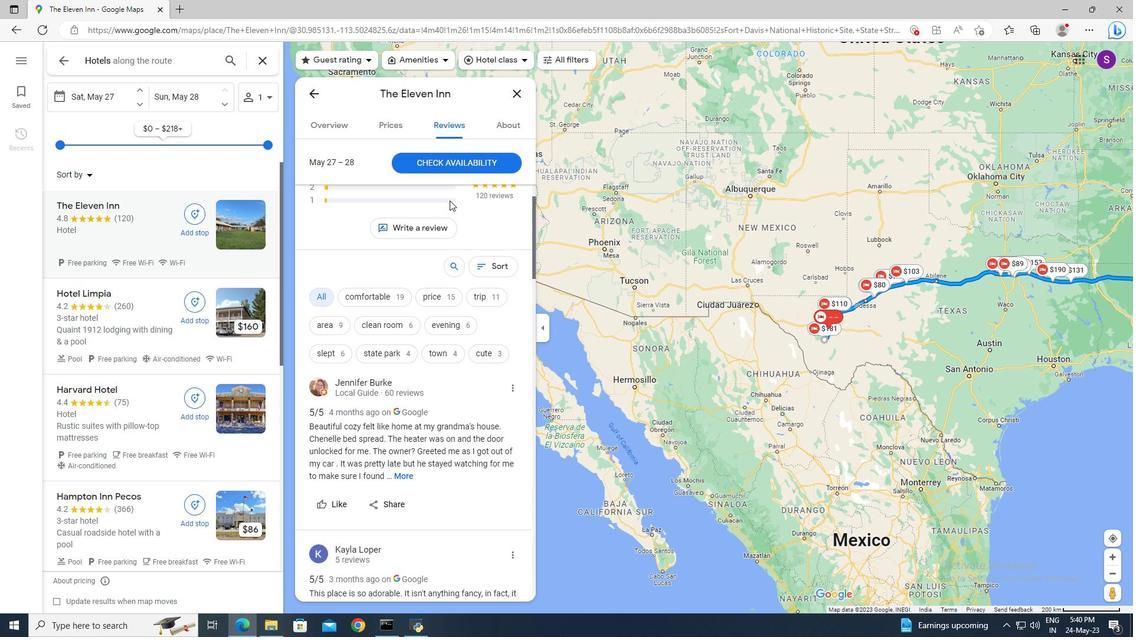 
Action: Mouse scrolled (449, 200) with delta (0, 0)
Screenshot: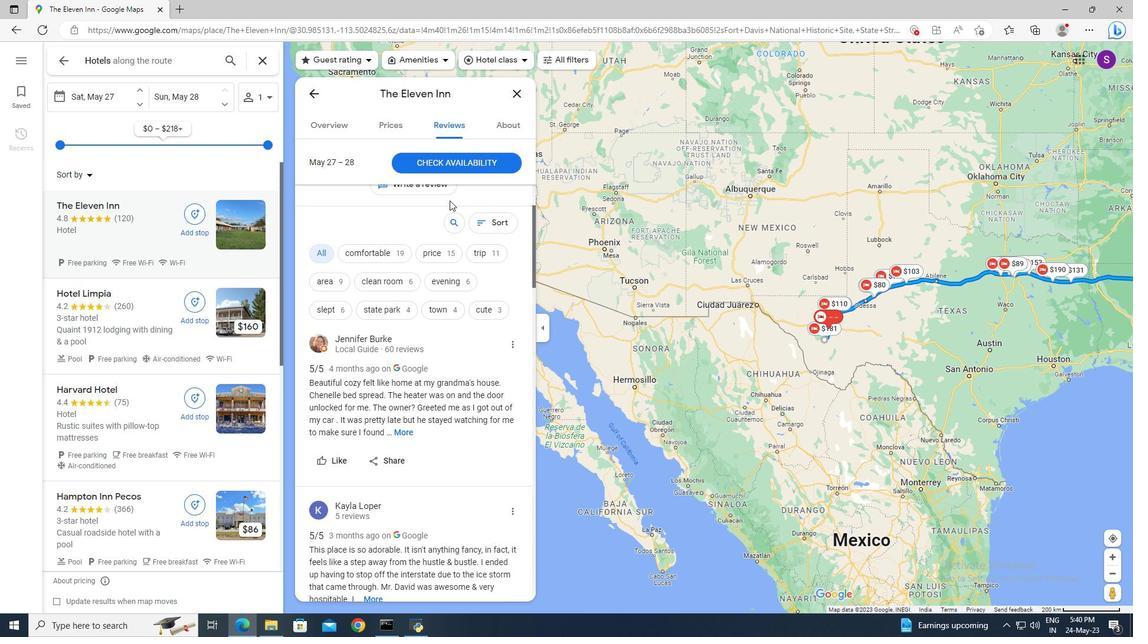 
Action: Mouse scrolled (449, 200) with delta (0, 0)
Screenshot: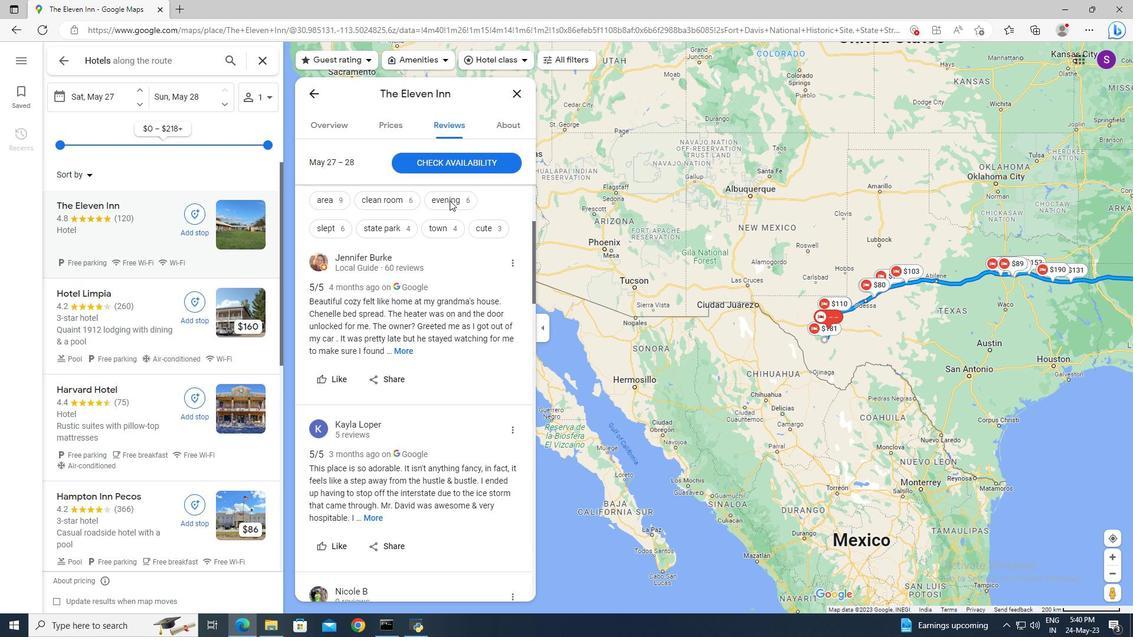 
Action: Mouse scrolled (449, 200) with delta (0, 0)
Screenshot: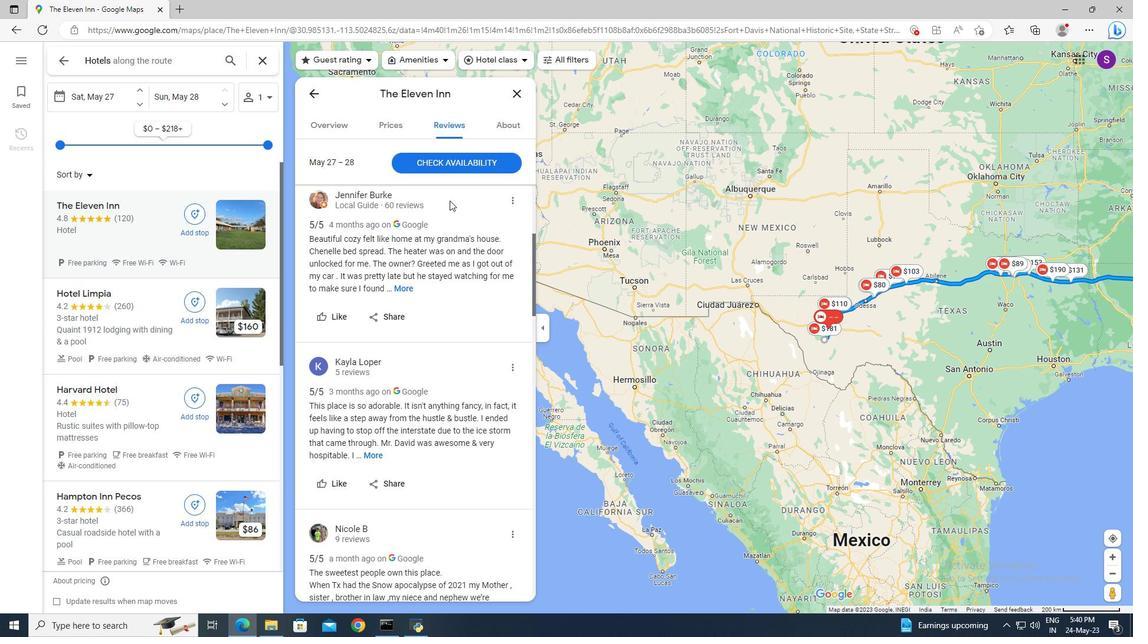 
Action: Mouse scrolled (449, 200) with delta (0, 0)
Screenshot: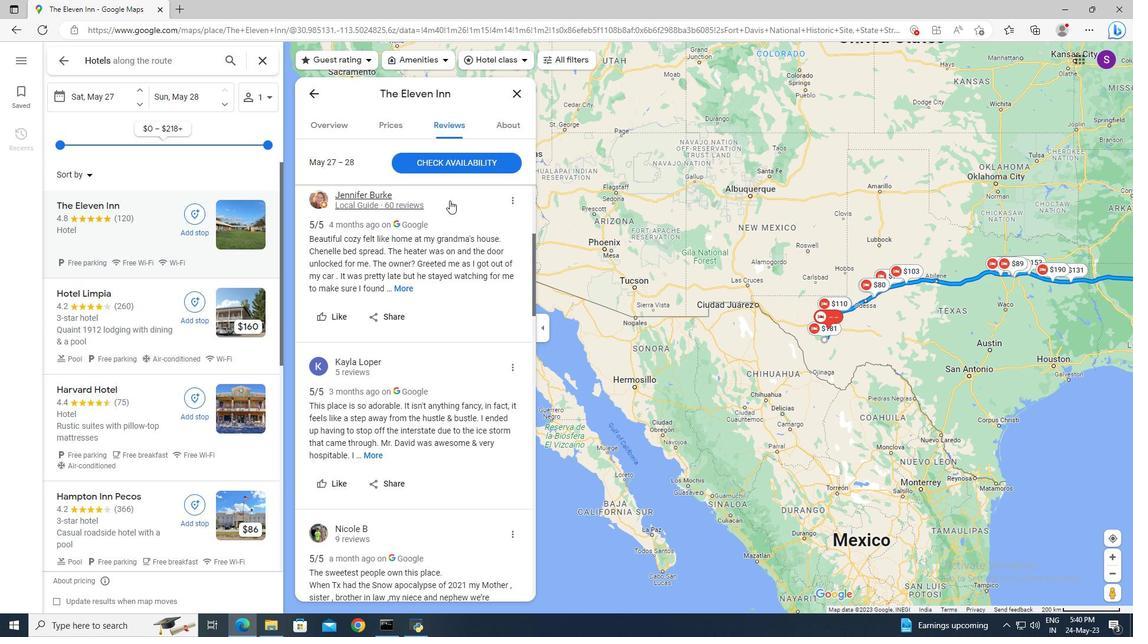
Action: Mouse scrolled (449, 200) with delta (0, 0)
Screenshot: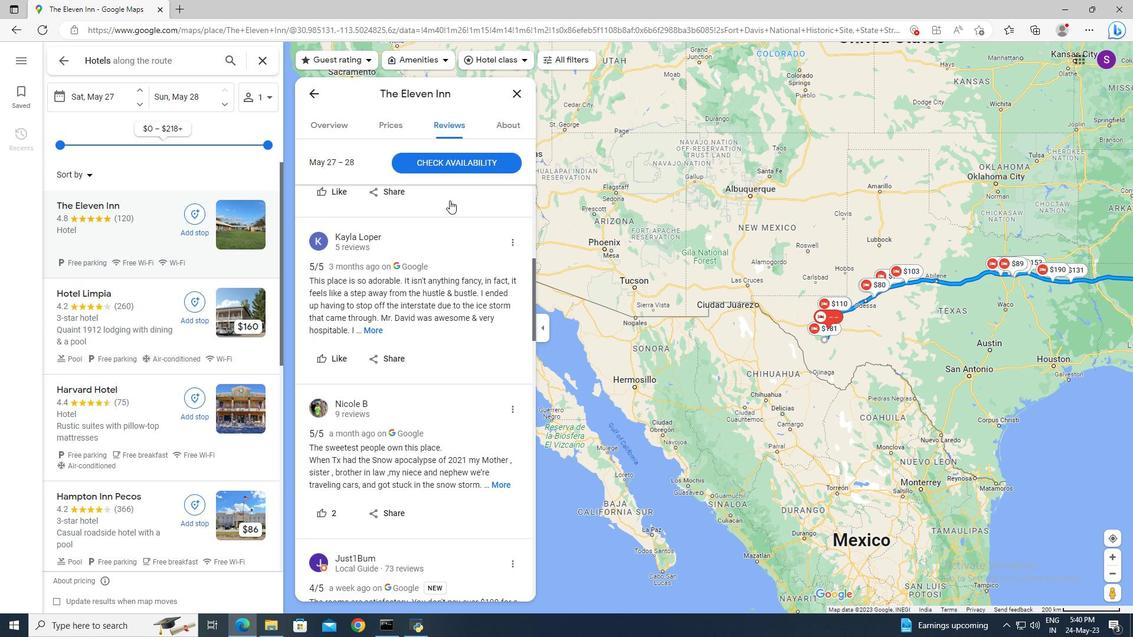 
Action: Mouse scrolled (449, 200) with delta (0, 0)
Screenshot: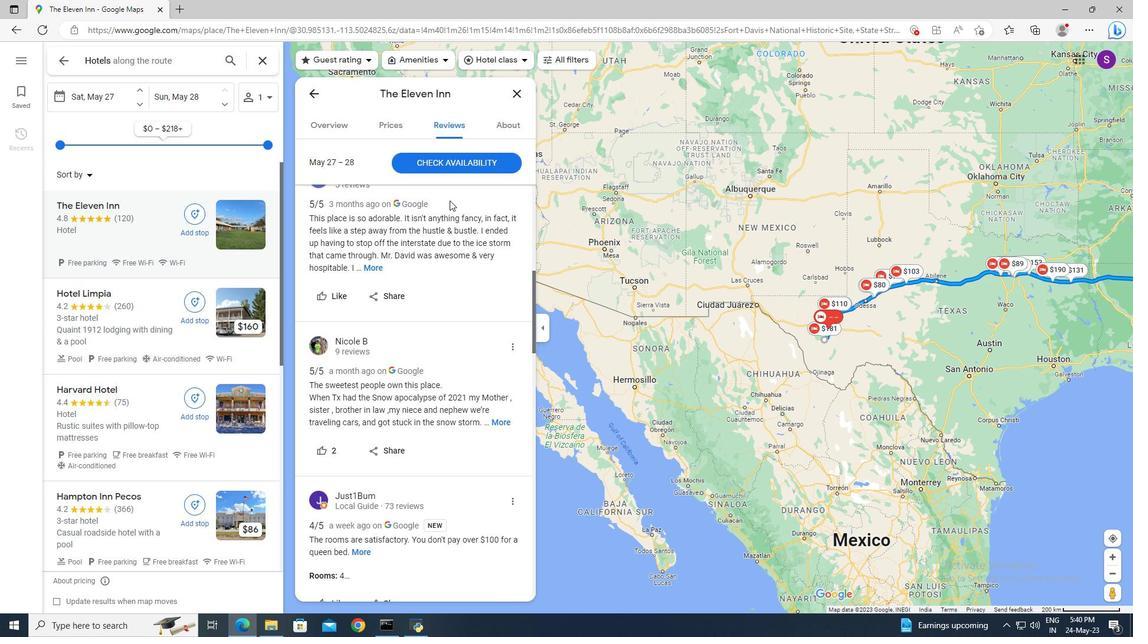 
Action: Mouse scrolled (449, 200) with delta (0, 0)
Screenshot: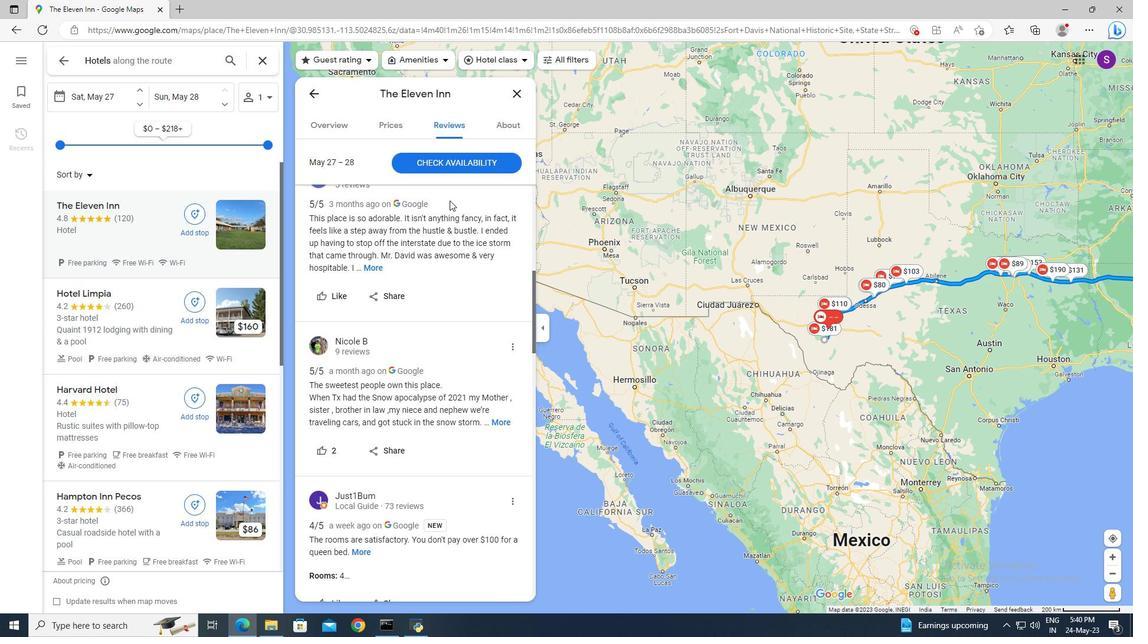 
Action: Mouse scrolled (449, 200) with delta (0, 0)
Screenshot: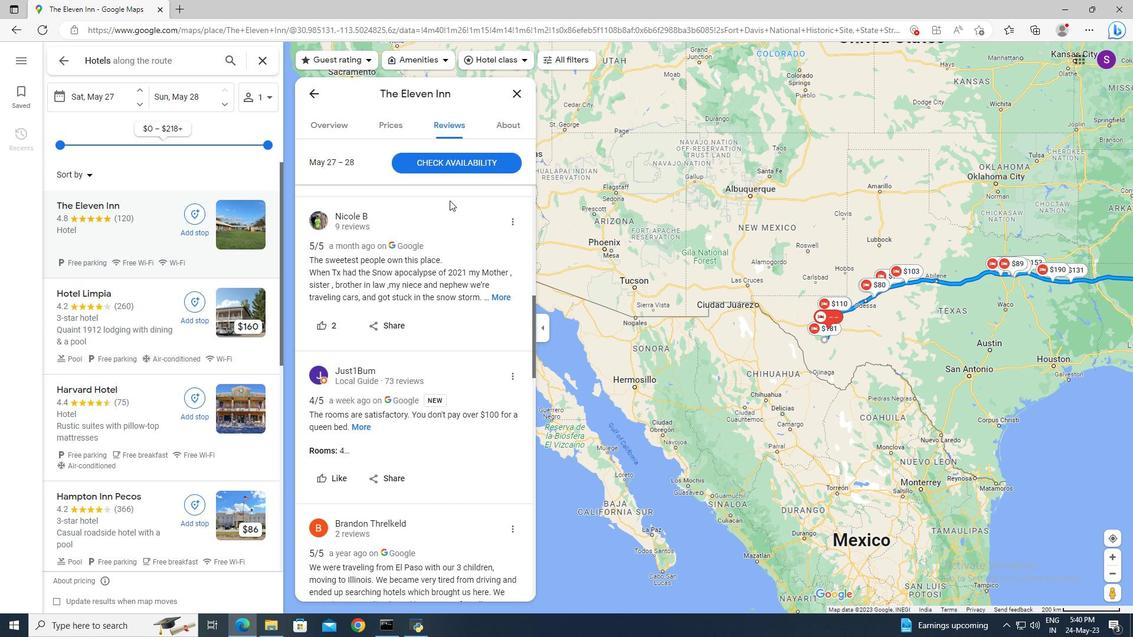 
Action: Mouse scrolled (449, 200) with delta (0, 0)
Screenshot: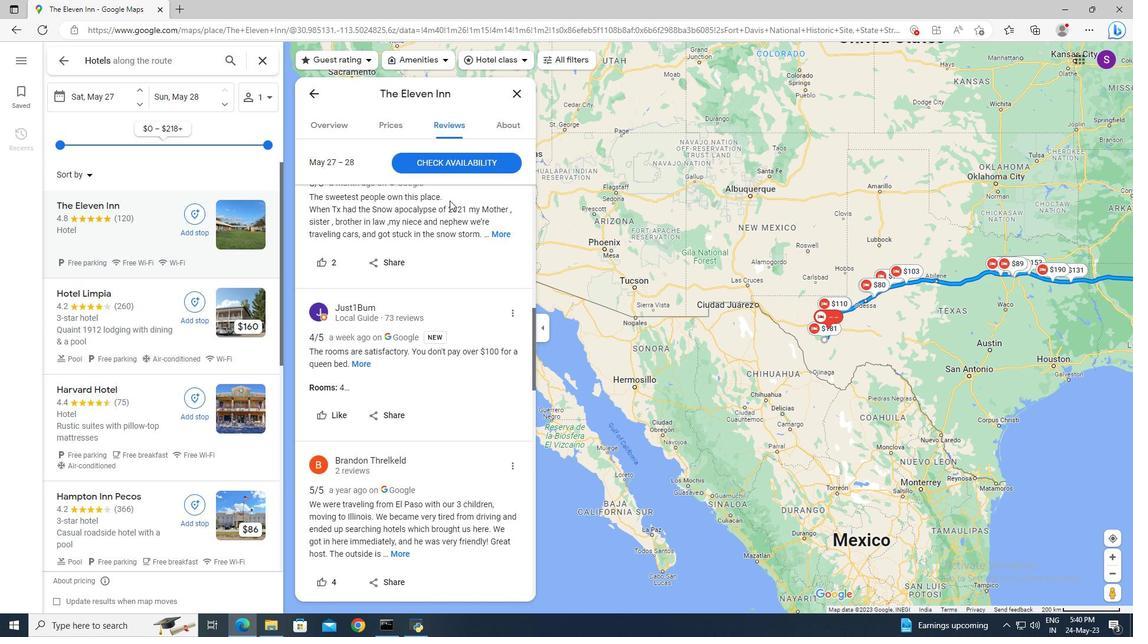 
Action: Mouse scrolled (449, 200) with delta (0, 0)
Screenshot: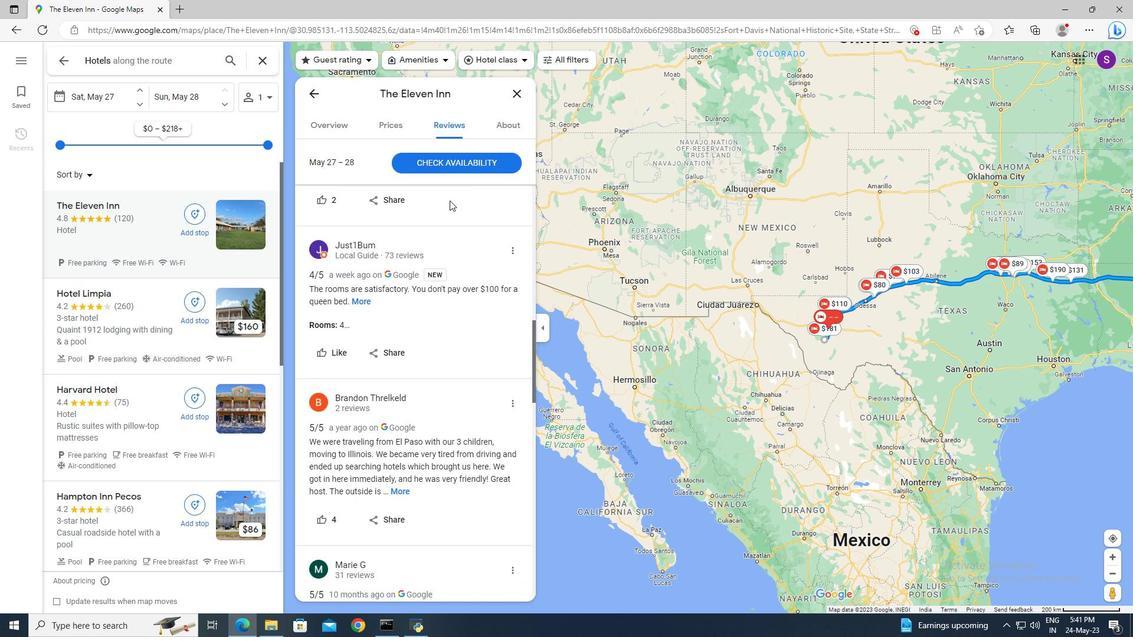 
Action: Mouse scrolled (449, 200) with delta (0, 0)
Screenshot: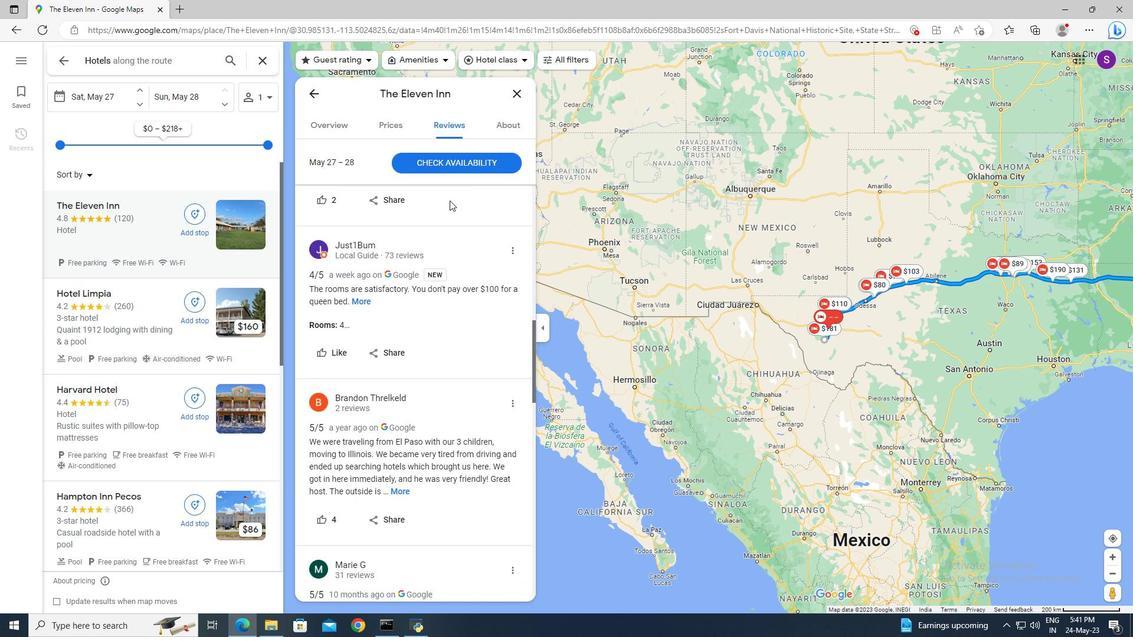 
Action: Mouse scrolled (449, 200) with delta (0, 0)
Screenshot: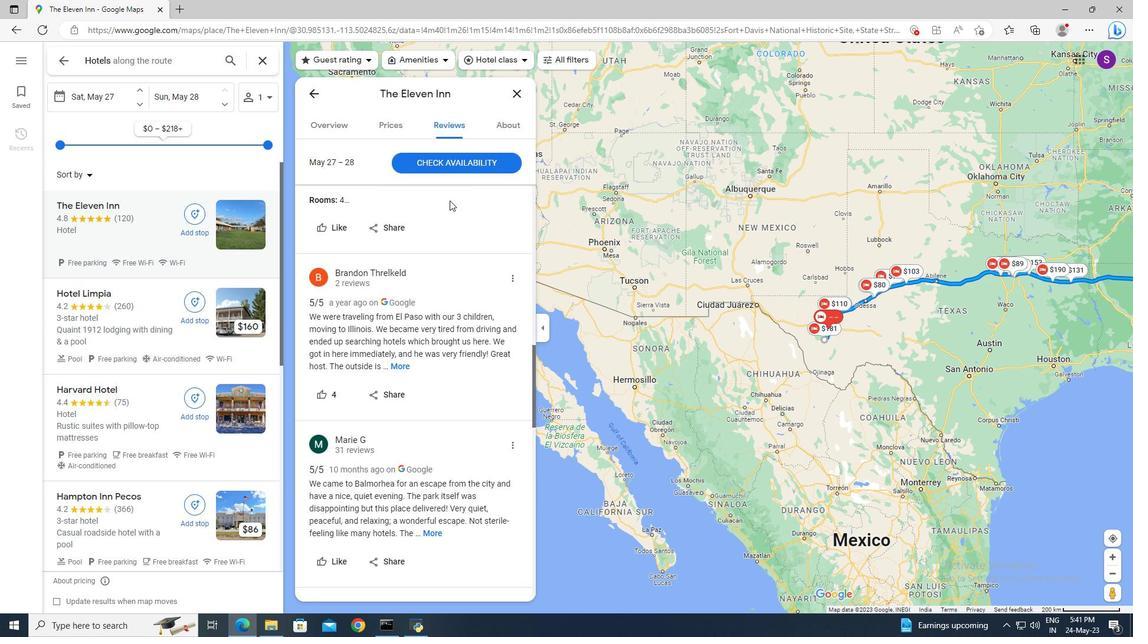 
Action: Mouse scrolled (449, 200) with delta (0, 0)
Screenshot: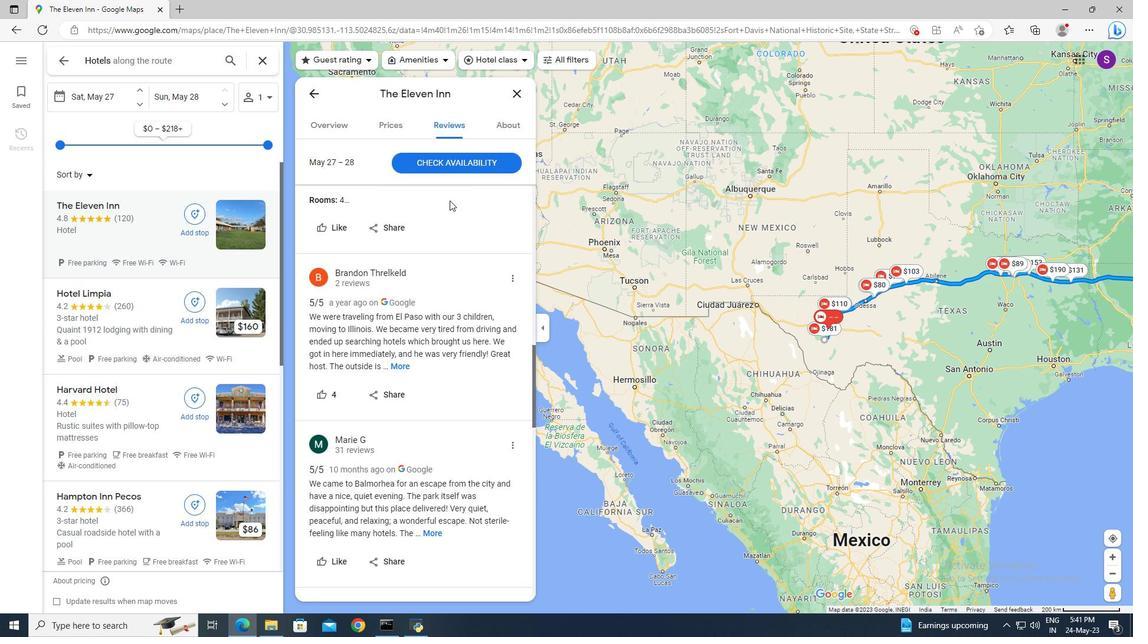 
Action: Mouse scrolled (449, 200) with delta (0, 0)
Screenshot: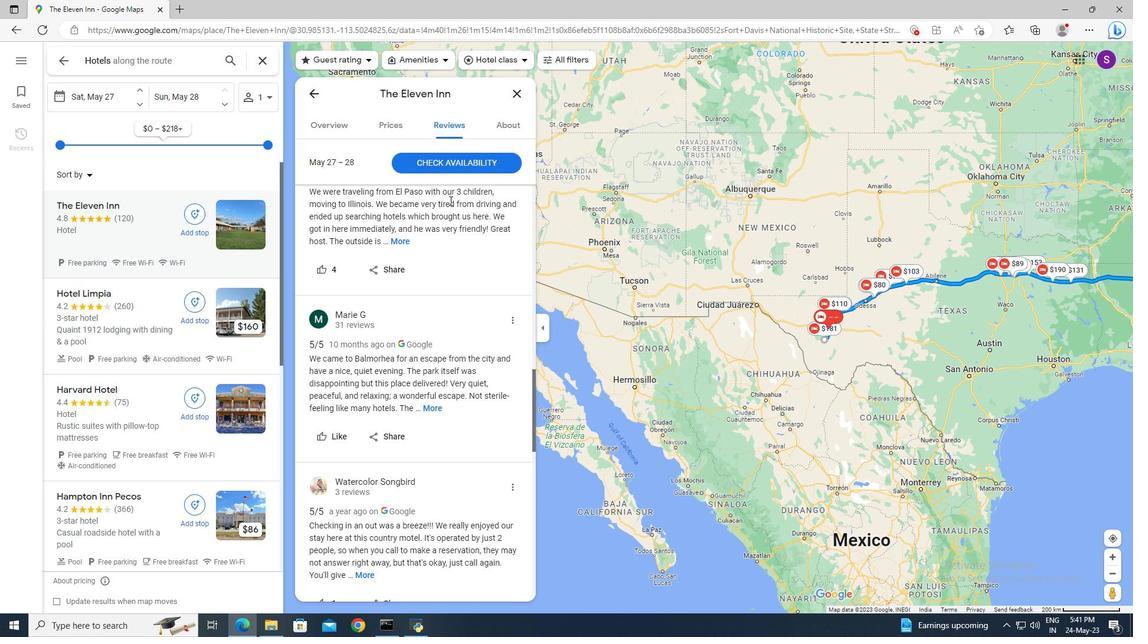 
Action: Mouse scrolled (449, 200) with delta (0, 0)
Screenshot: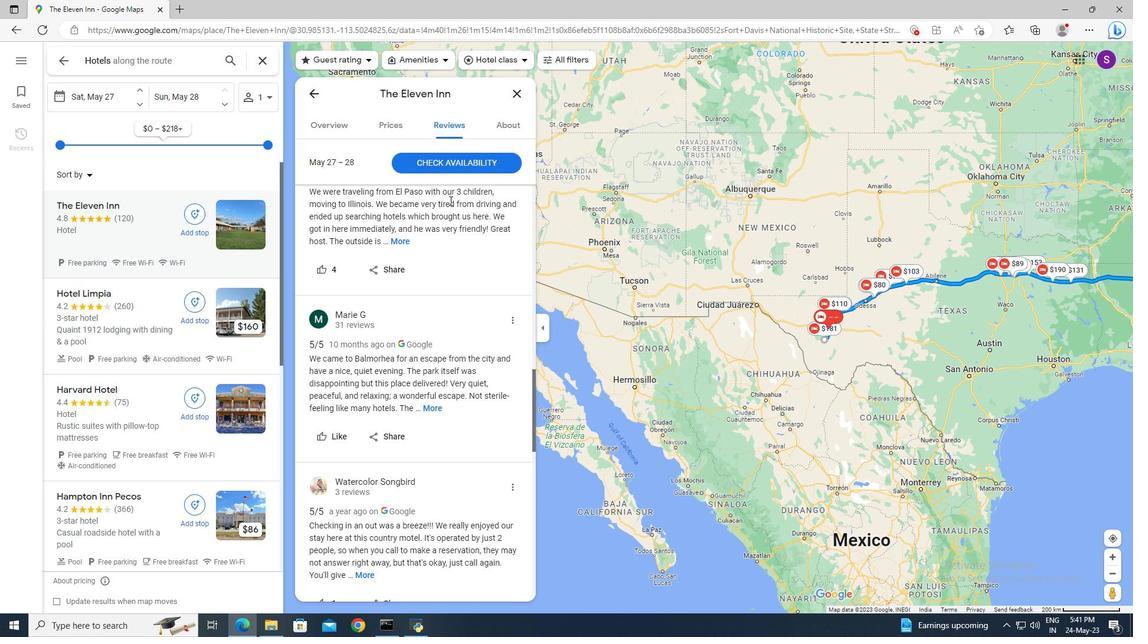 
Action: Mouse scrolled (449, 200) with delta (0, 0)
Screenshot: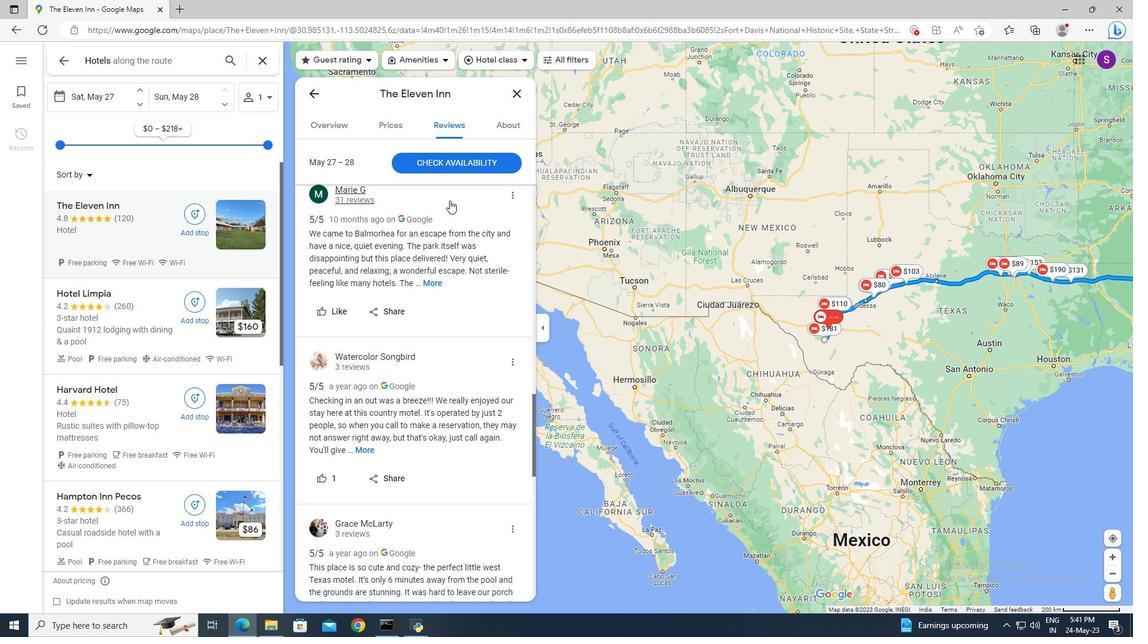 
Action: Mouse scrolled (449, 200) with delta (0, 0)
Screenshot: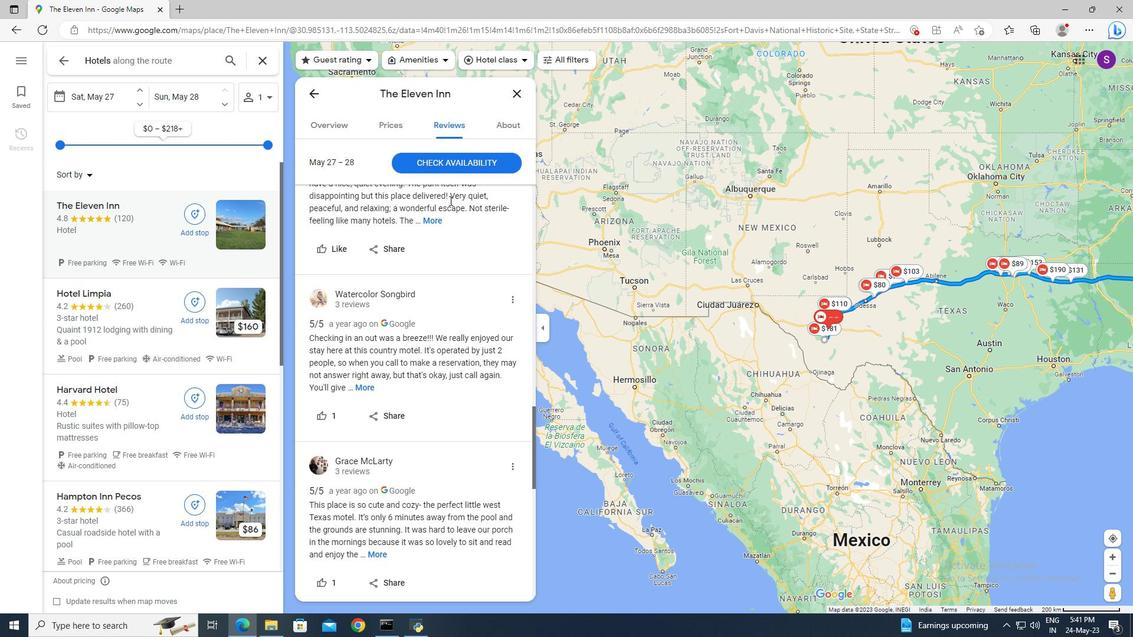 
Action: Mouse scrolled (449, 200) with delta (0, 0)
Screenshot: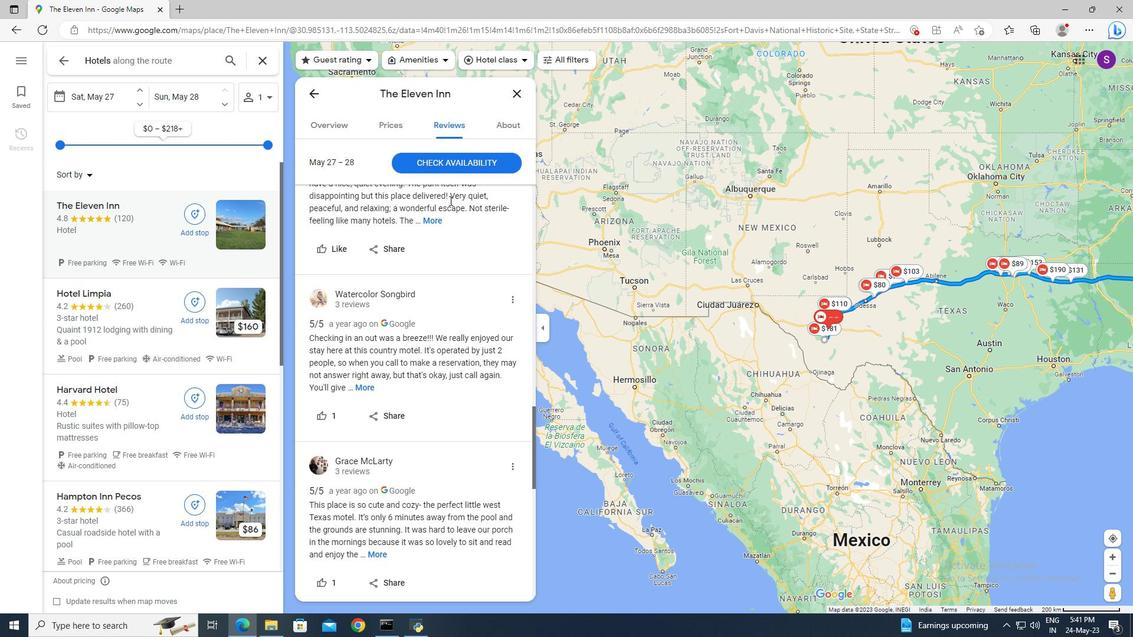 
Action: Mouse scrolled (449, 200) with delta (0, 0)
Screenshot: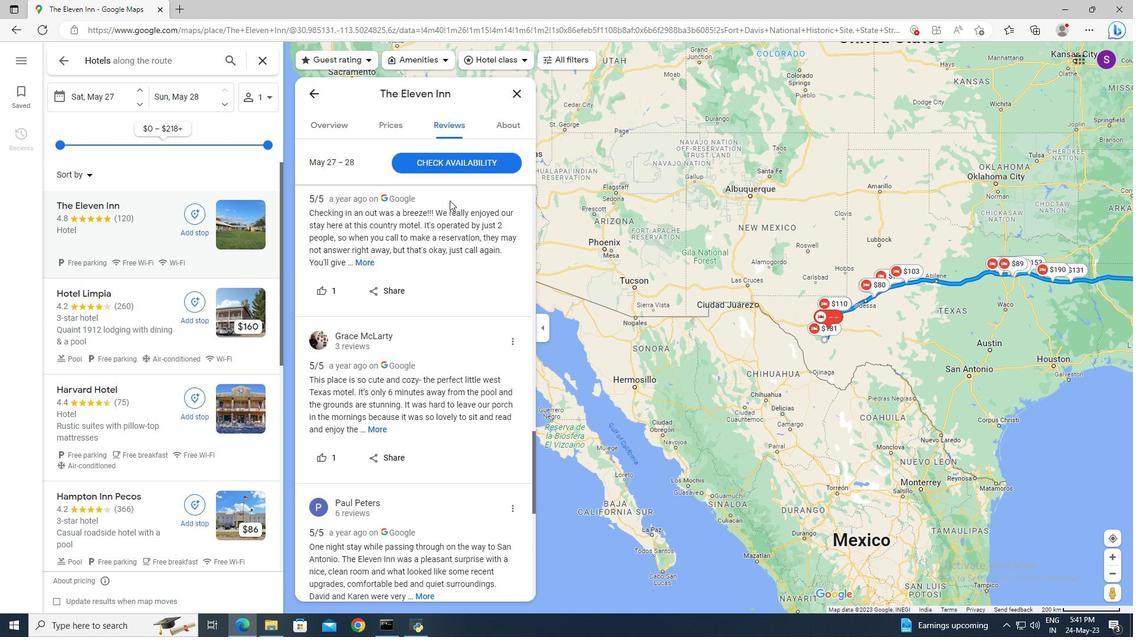 
Action: Mouse scrolled (449, 200) with delta (0, 0)
Screenshot: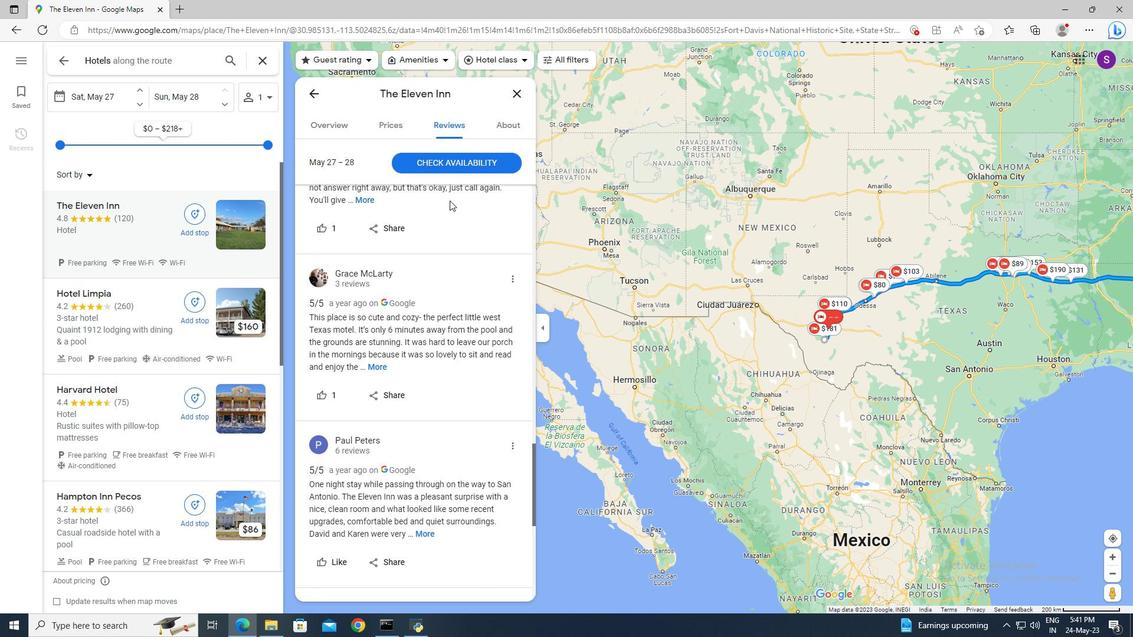 
Action: Mouse scrolled (449, 200) with delta (0, 0)
Screenshot: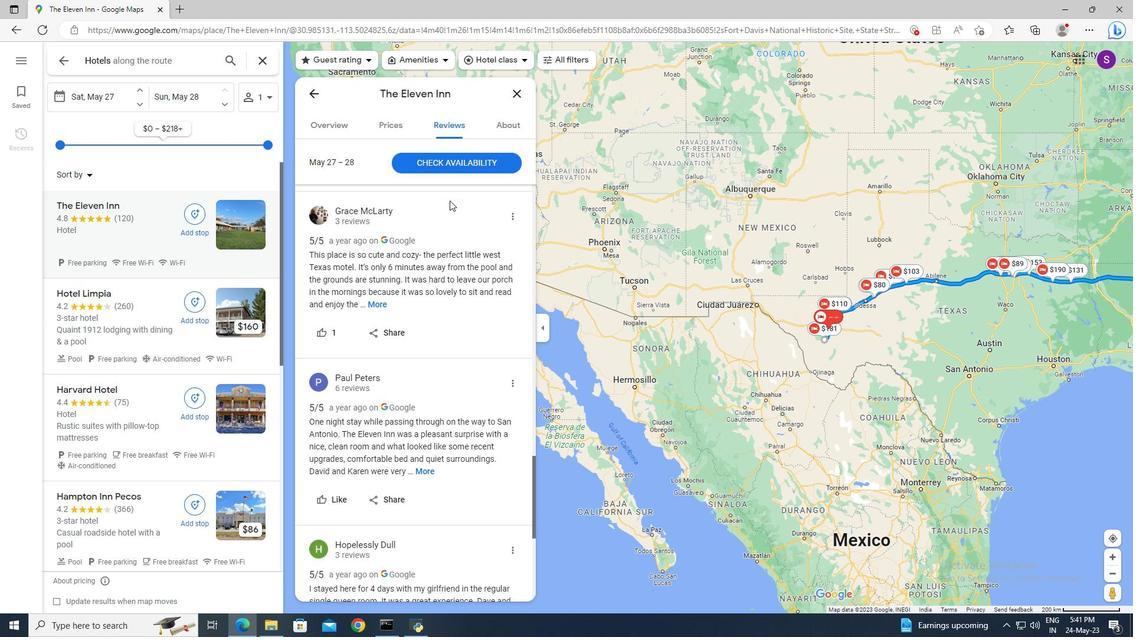 
Action: Mouse scrolled (449, 200) with delta (0, 0)
Screenshot: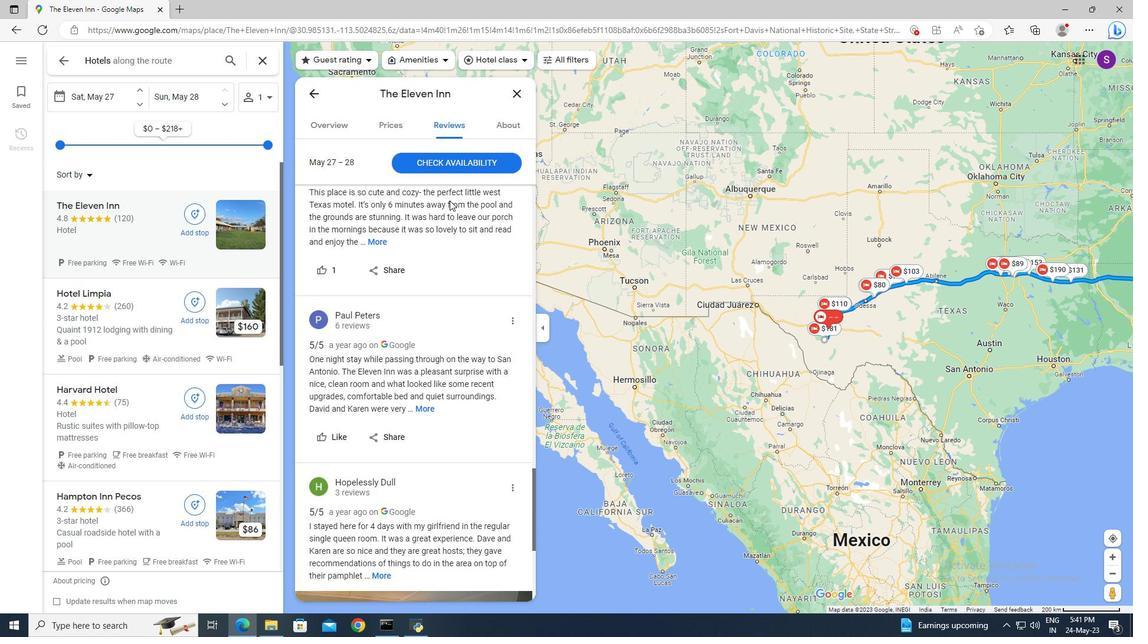 
Action: Mouse scrolled (449, 200) with delta (0, 0)
Screenshot: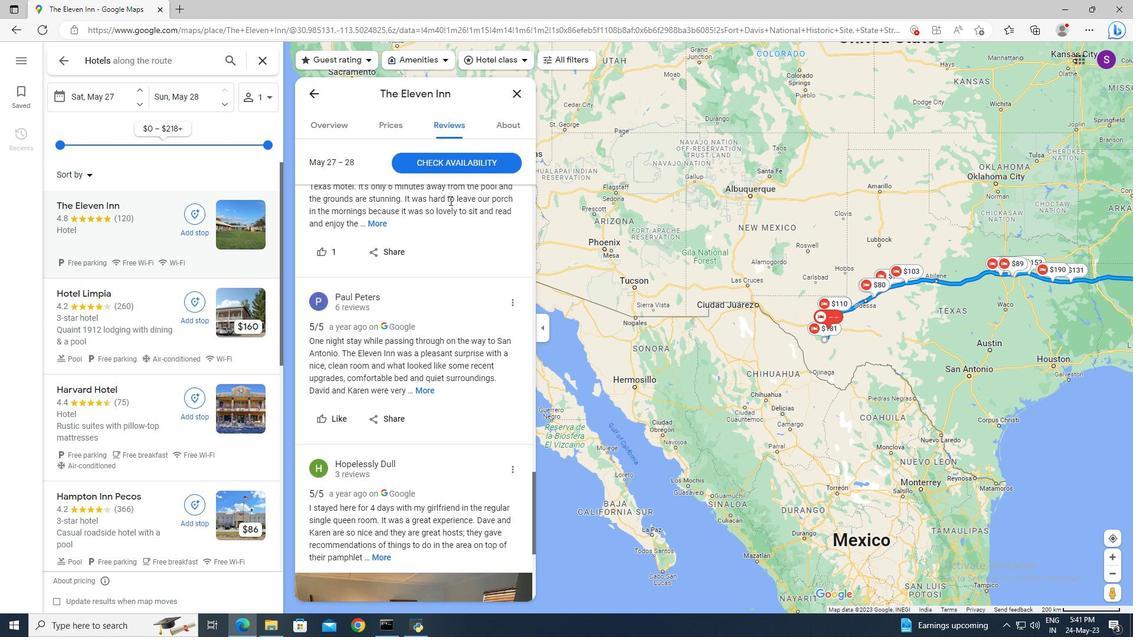 
Action: Mouse scrolled (449, 200) with delta (0, 0)
Screenshot: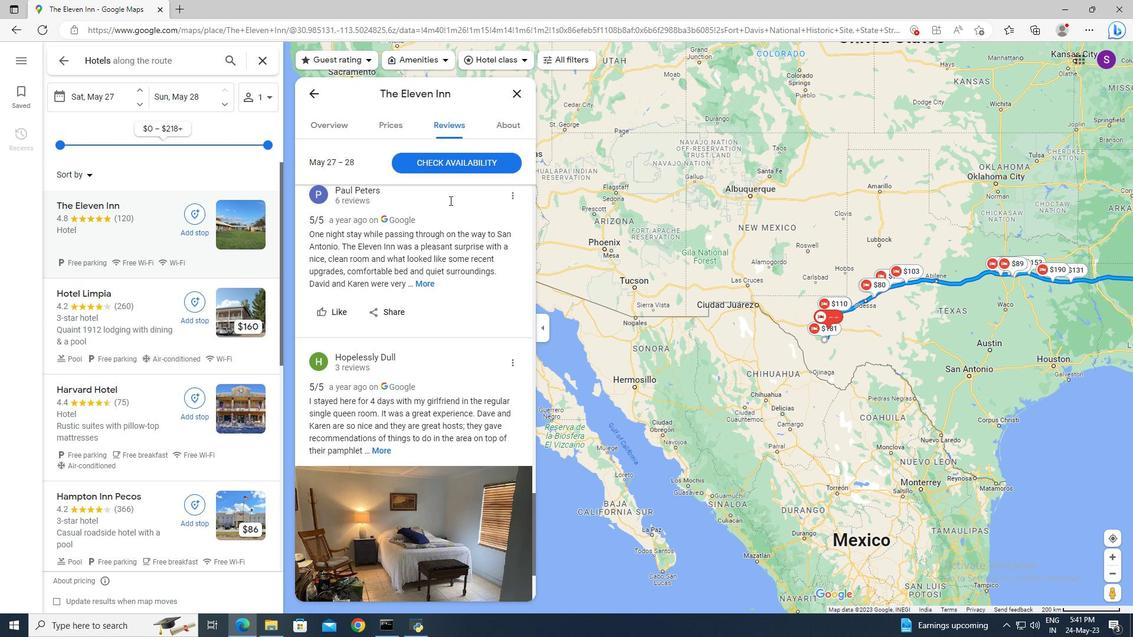 
Action: Mouse scrolled (449, 200) with delta (0, 0)
Screenshot: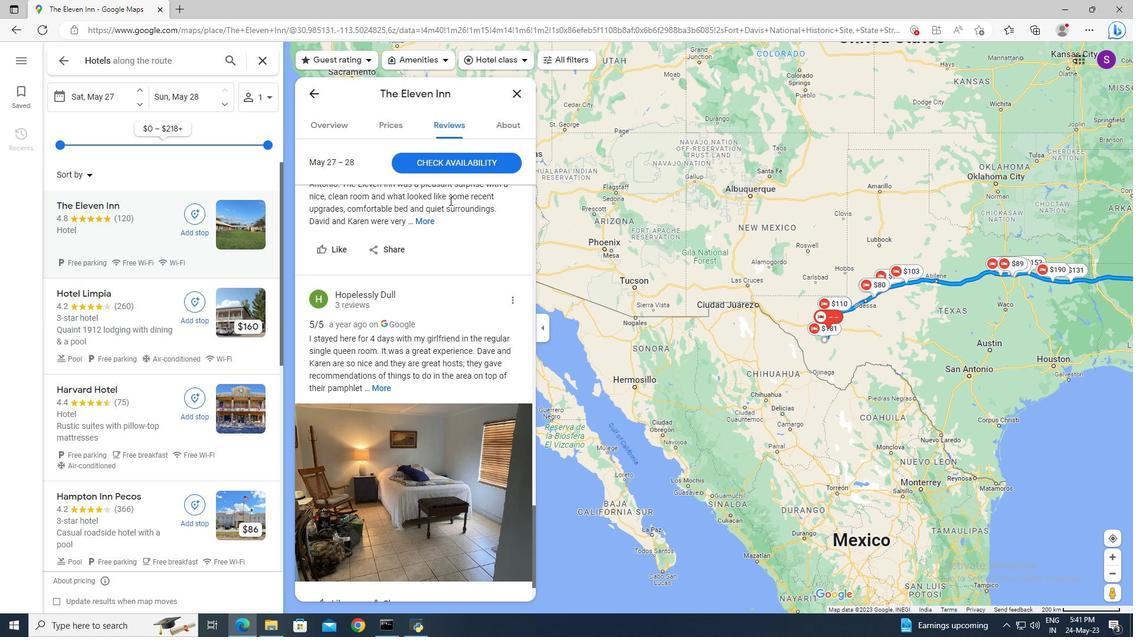 
Action: Mouse scrolled (449, 200) with delta (0, 0)
Screenshot: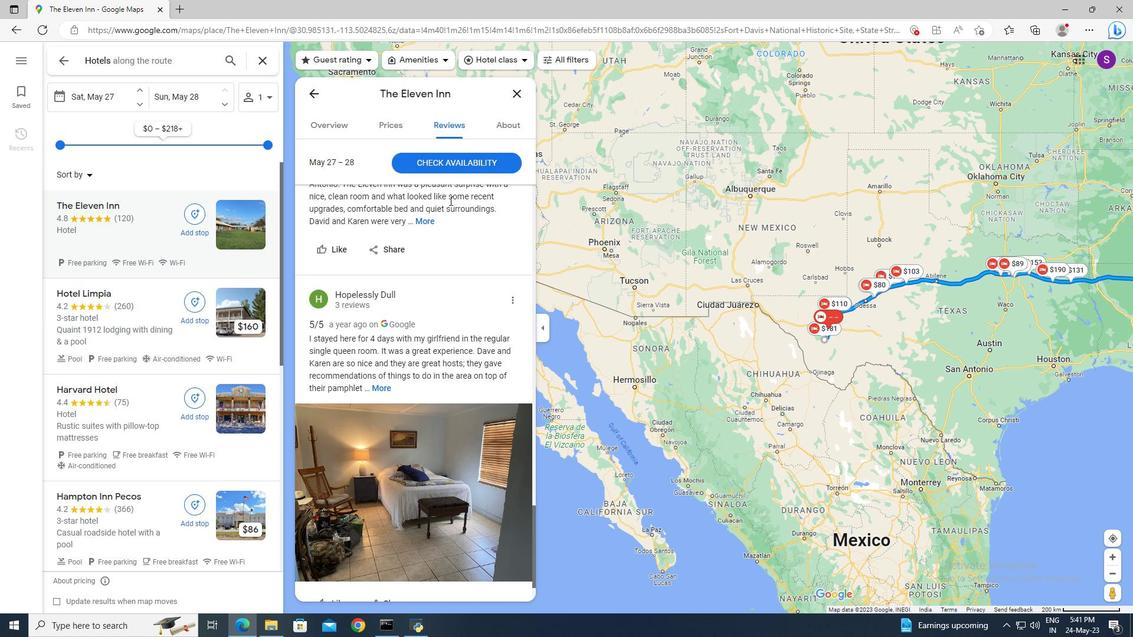 
Action: Mouse scrolled (449, 200) with delta (0, 0)
Screenshot: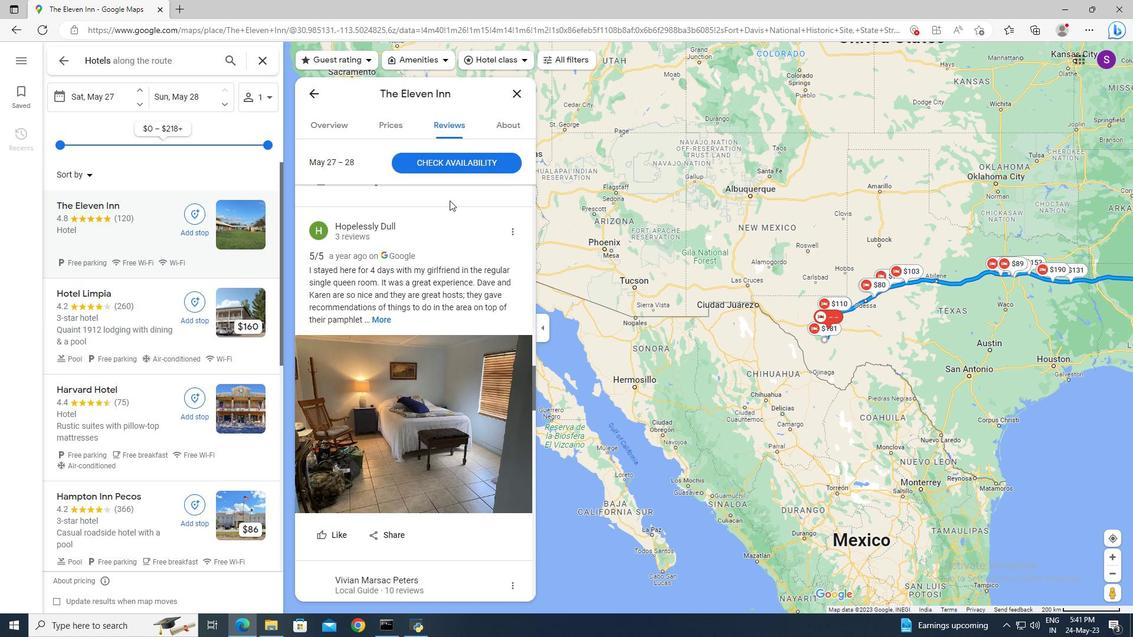 
Action: Mouse scrolled (449, 200) with delta (0, 0)
Screenshot: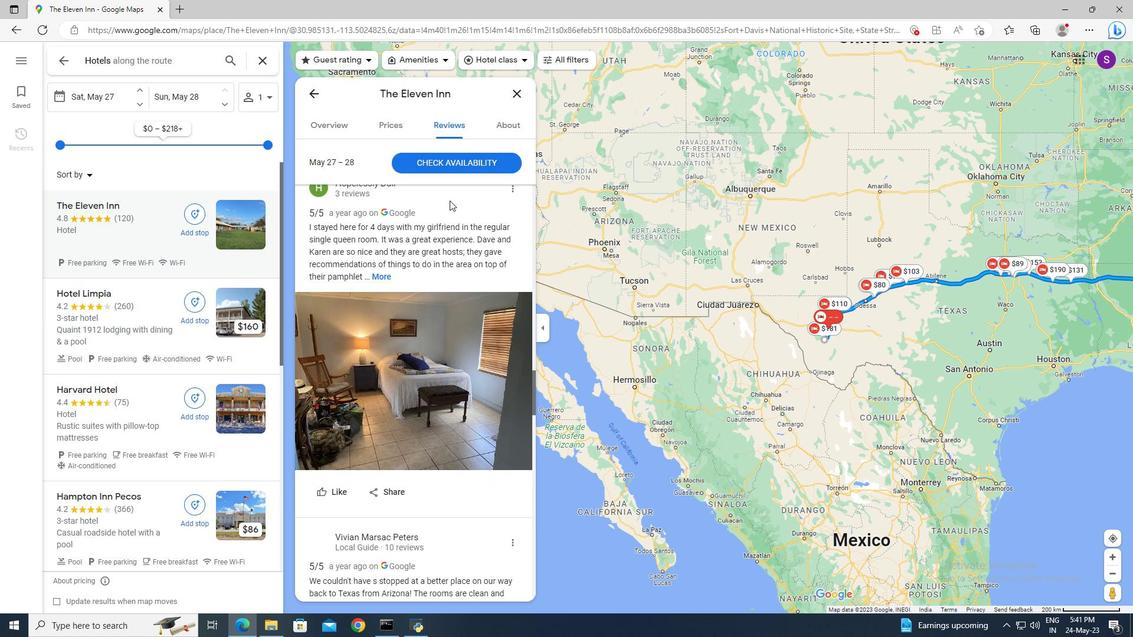 
Action: Mouse scrolled (449, 200) with delta (0, 0)
Screenshot: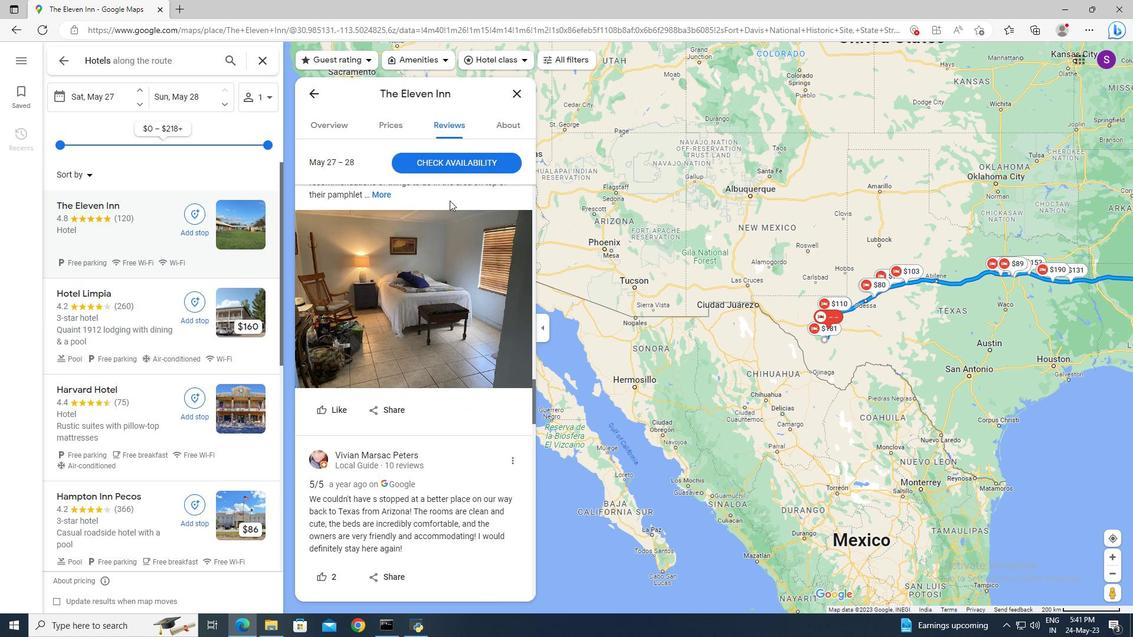 
Action: Mouse scrolled (449, 200) with delta (0, 0)
Screenshot: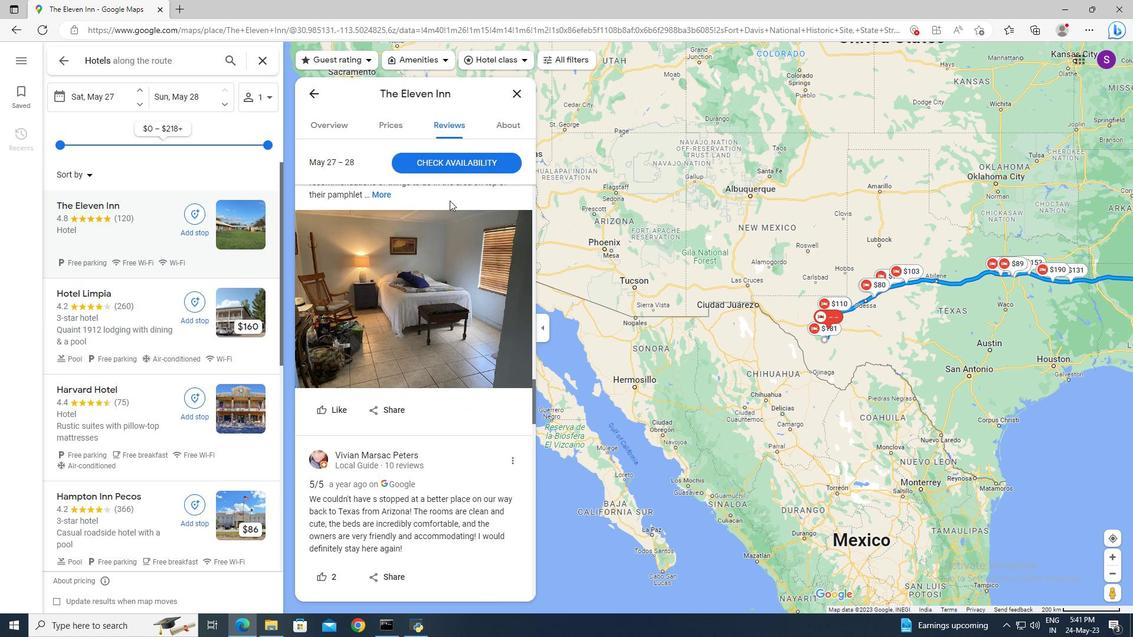 
Action: Mouse scrolled (449, 200) with delta (0, 0)
Screenshot: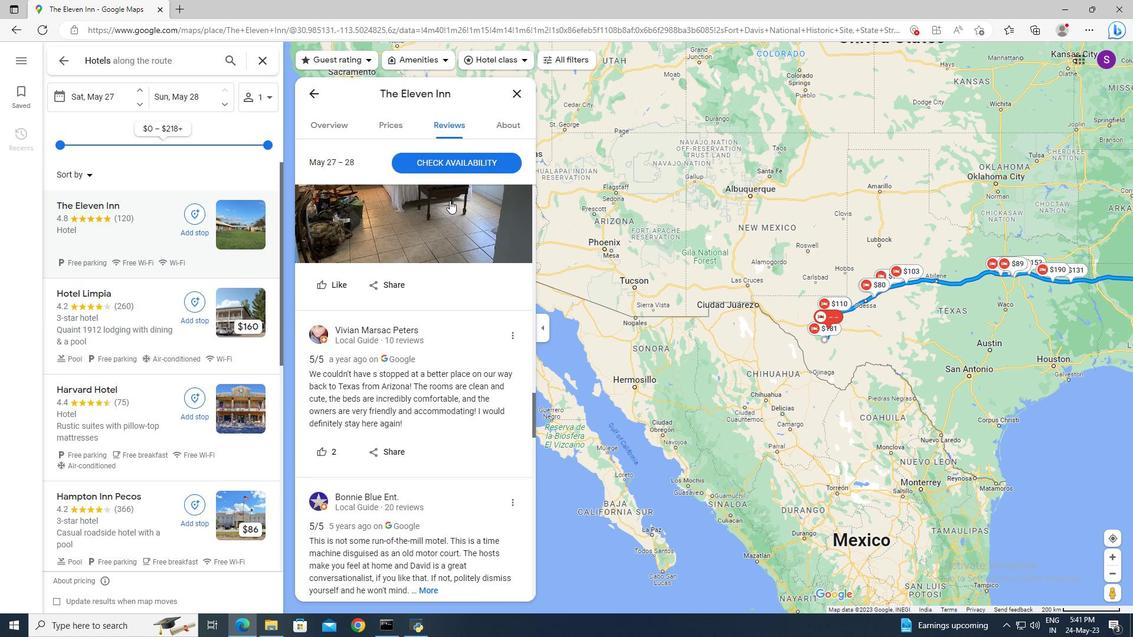 
Action: Mouse scrolled (449, 200) with delta (0, 0)
Screenshot: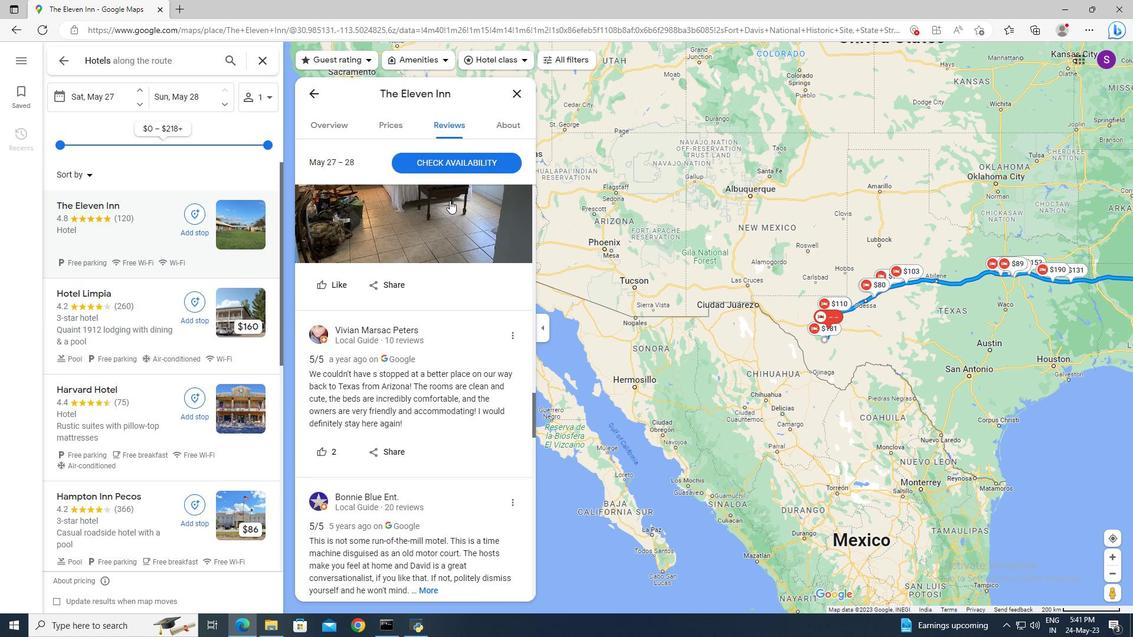
Action: Mouse scrolled (449, 200) with delta (0, 0)
Screenshot: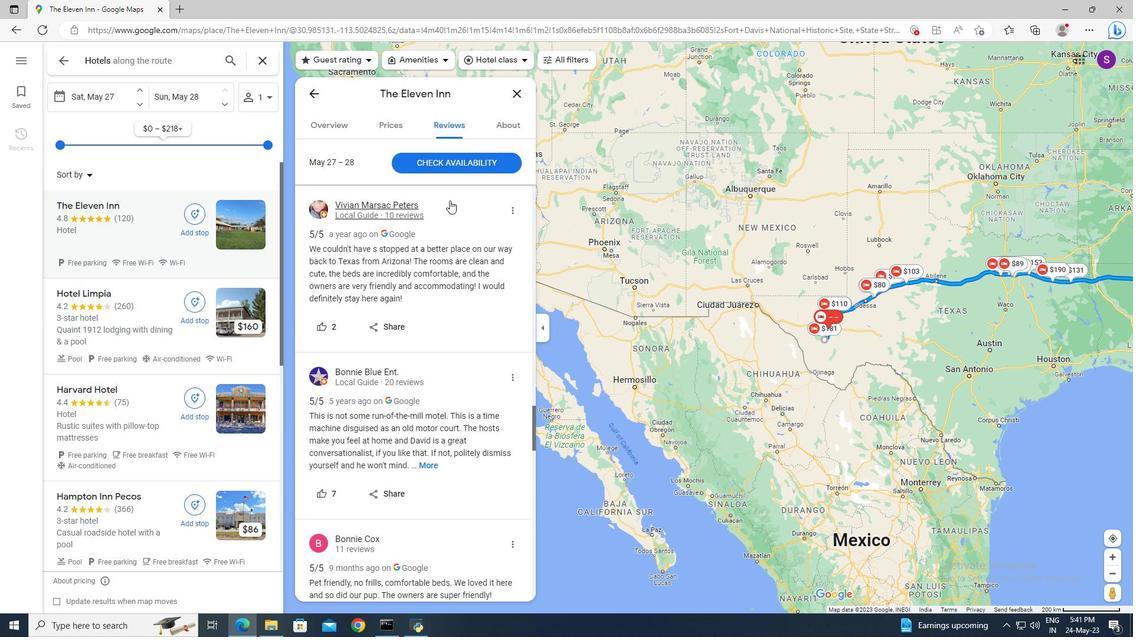 
Action: Mouse scrolled (449, 200) with delta (0, 0)
Screenshot: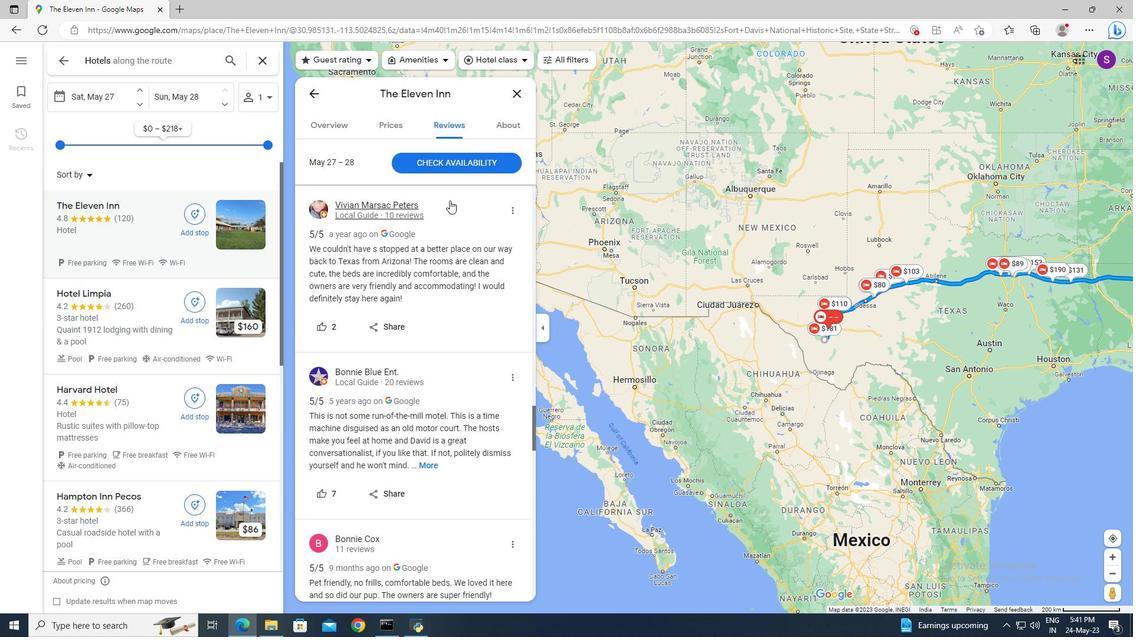 
Action: Mouse scrolled (449, 201) with delta (0, 0)
Screenshot: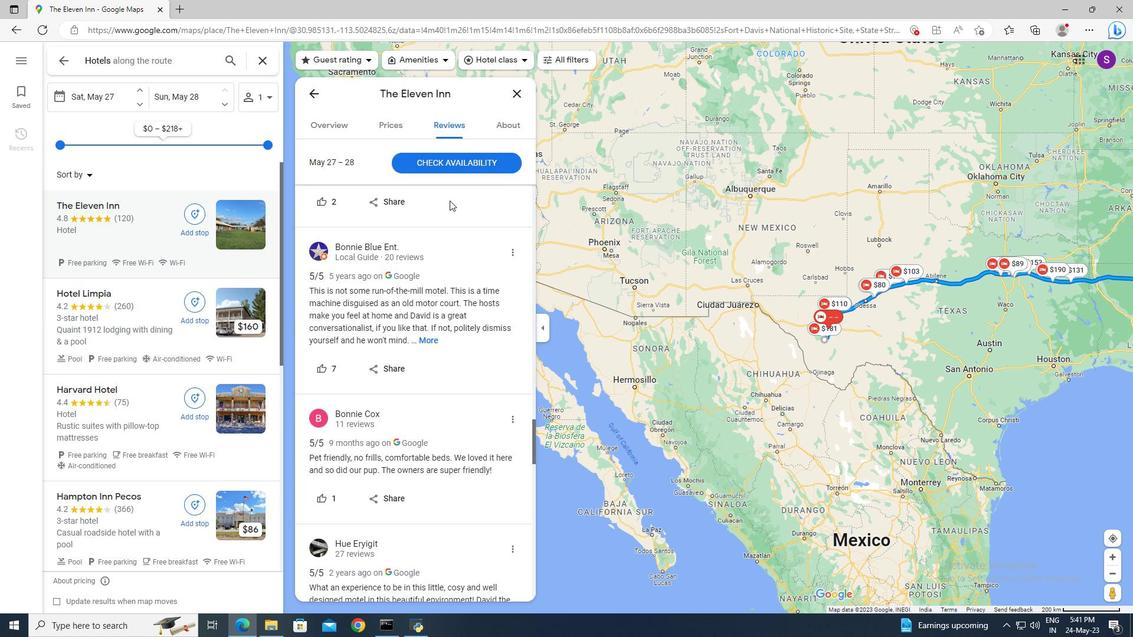 
Action: Mouse scrolled (449, 201) with delta (0, 0)
Screenshot: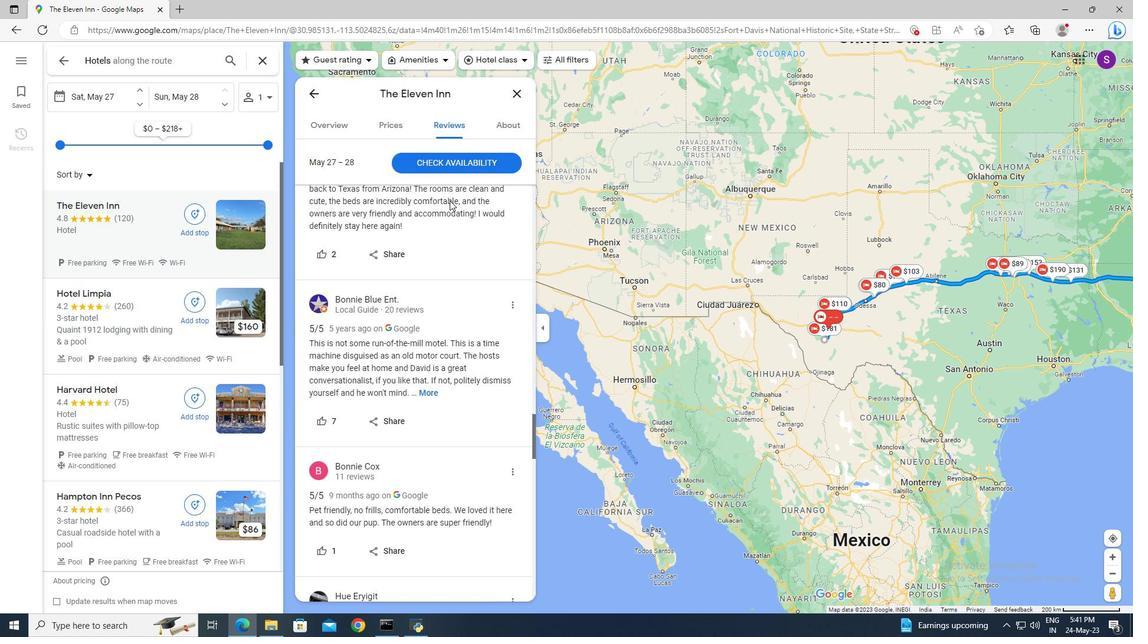 
Action: Mouse scrolled (449, 201) with delta (0, 0)
Screenshot: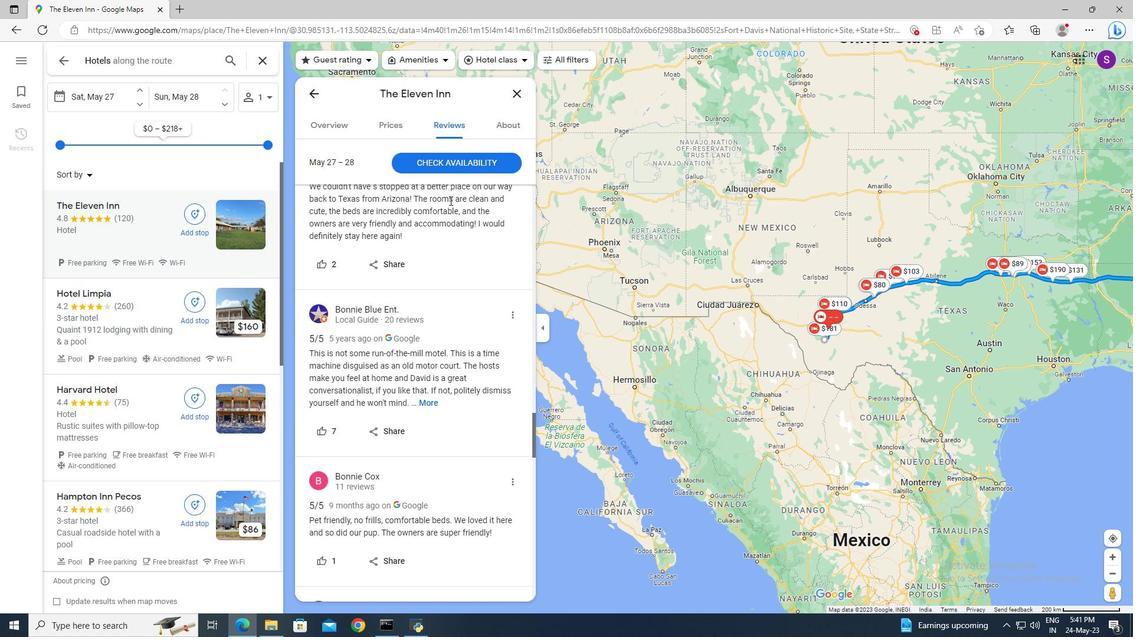 
Action: Mouse scrolled (449, 200) with delta (0, 0)
Screenshot: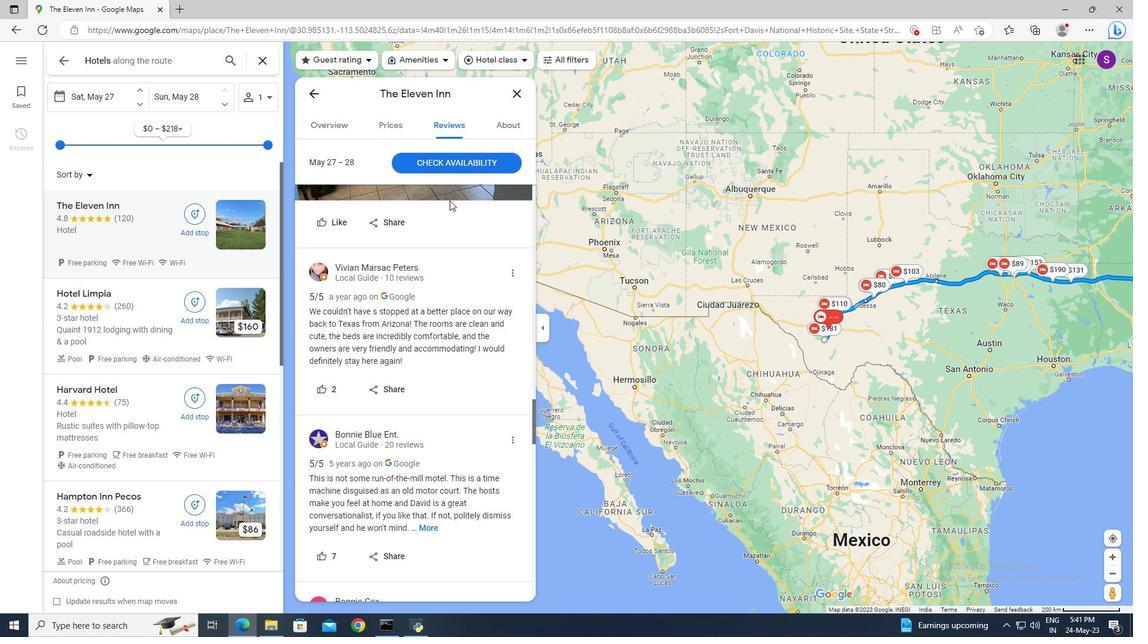 
Action: Mouse scrolled (449, 200) with delta (0, 0)
Screenshot: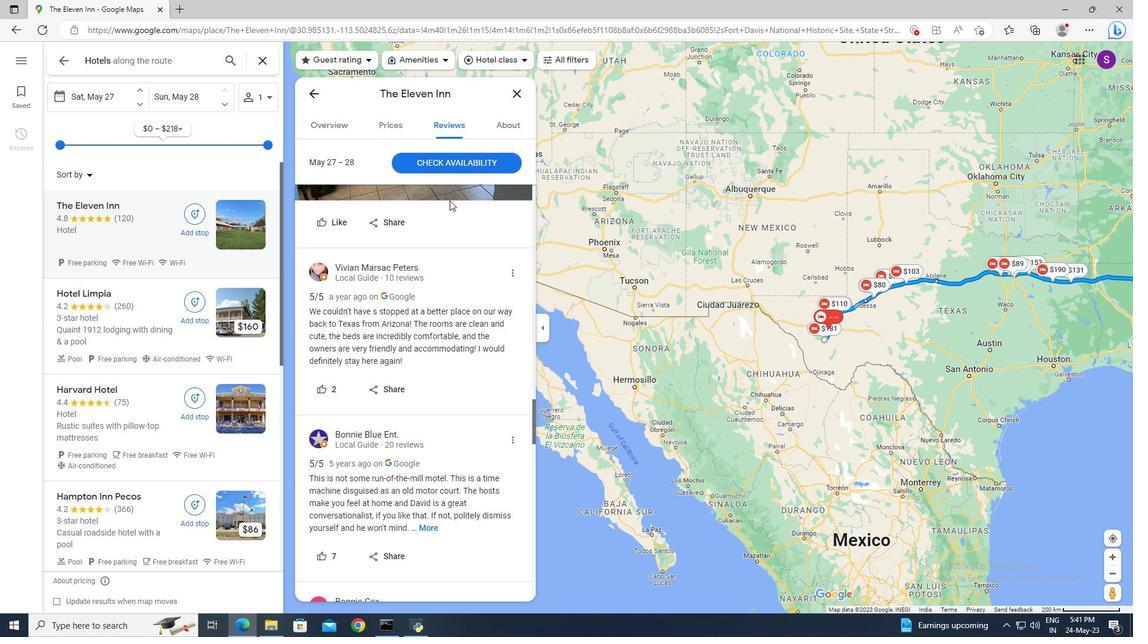 
Action: Mouse scrolled (449, 200) with delta (0, 0)
Screenshot: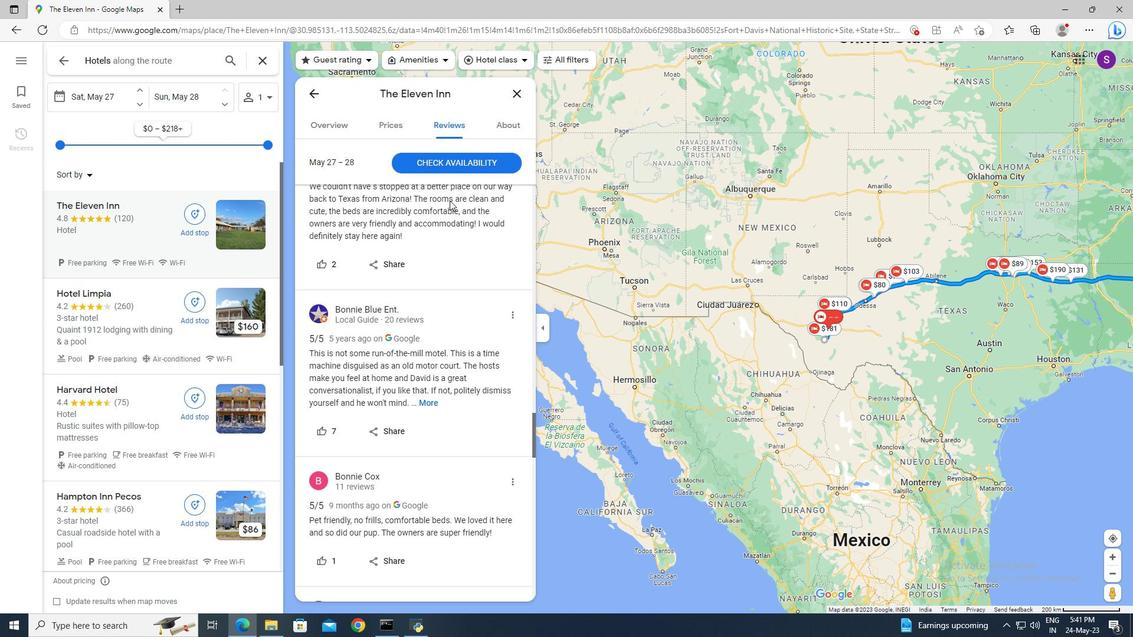 
Action: Mouse scrolled (449, 200) with delta (0, 0)
Screenshot: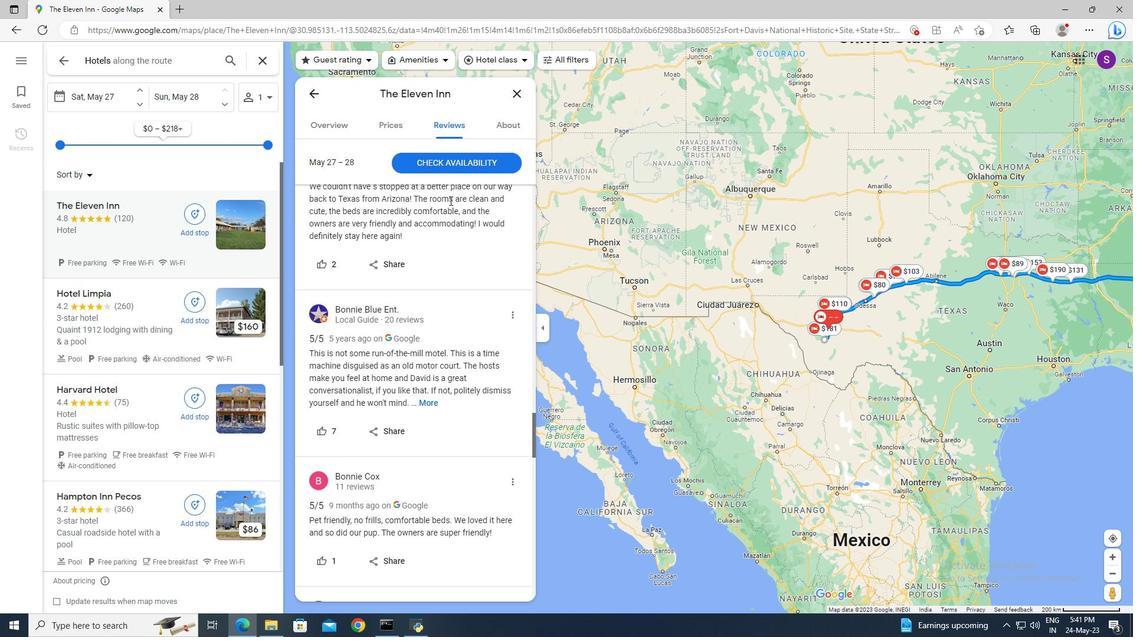 
Action: Mouse scrolled (449, 200) with delta (0, 0)
Screenshot: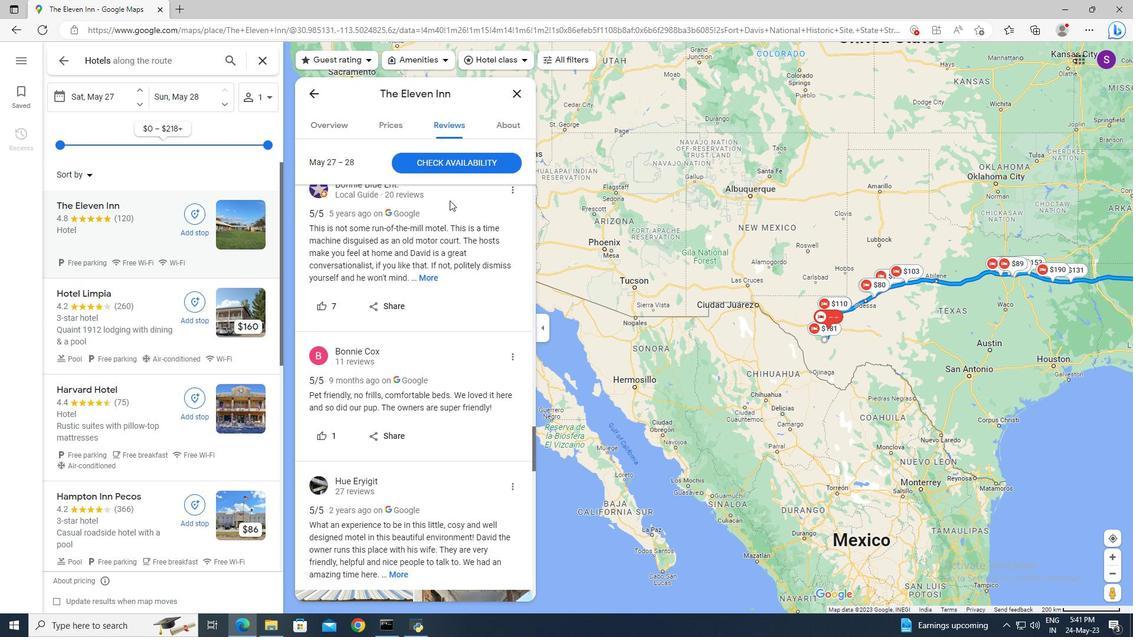 
Action: Mouse moved to (449, 201)
Screenshot: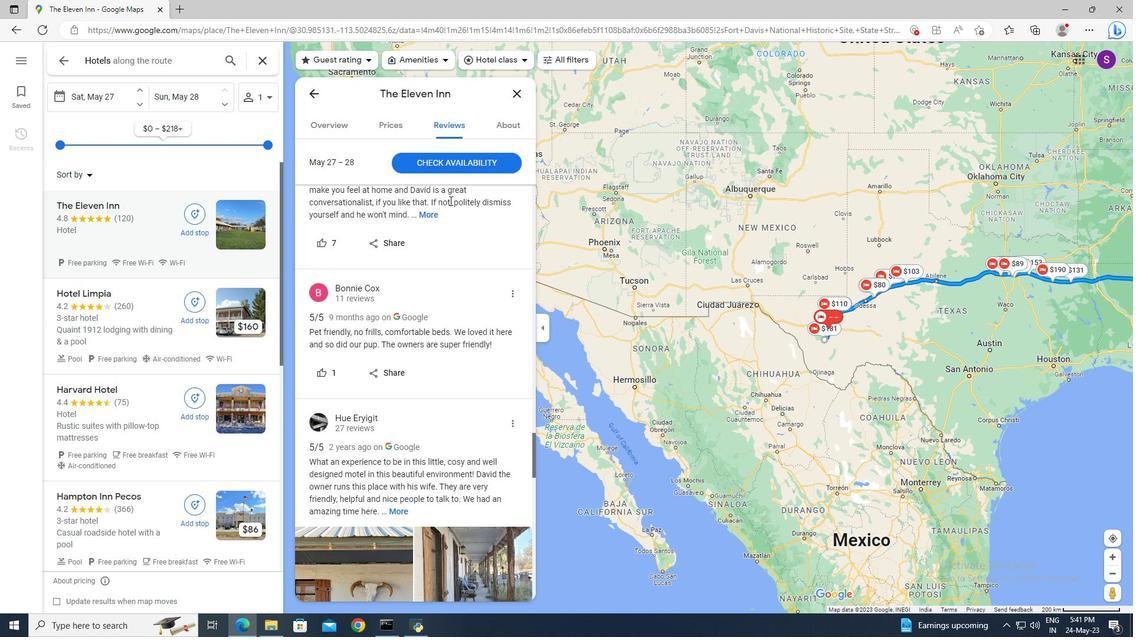 
Action: Mouse scrolled (449, 200) with delta (0, 0)
Screenshot: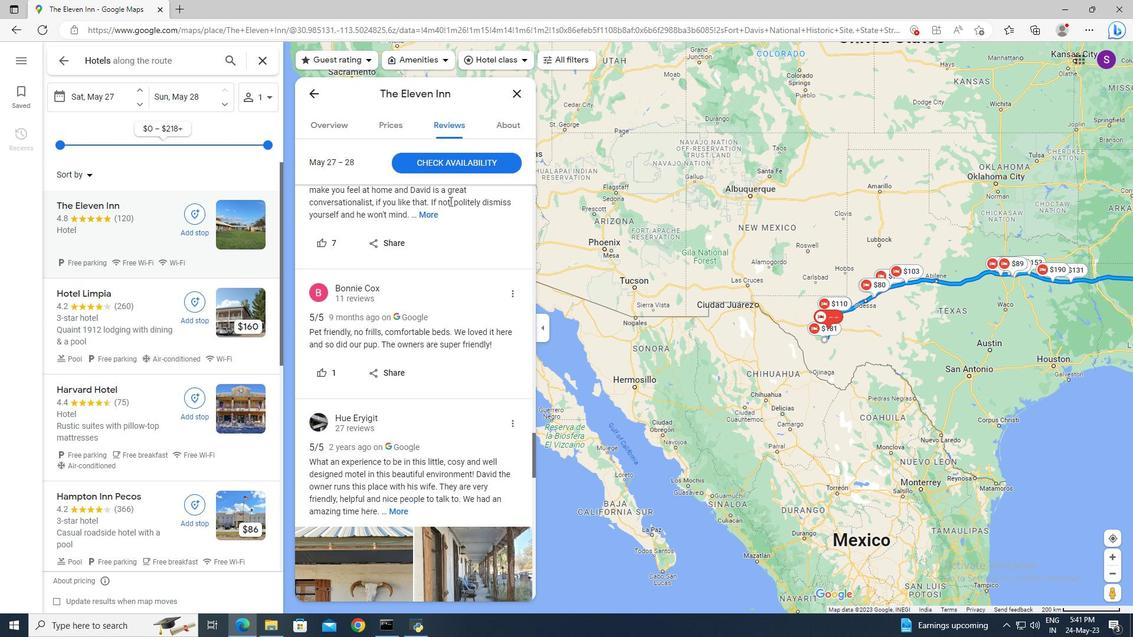 
Action: Mouse scrolled (449, 200) with delta (0, 0)
Screenshot: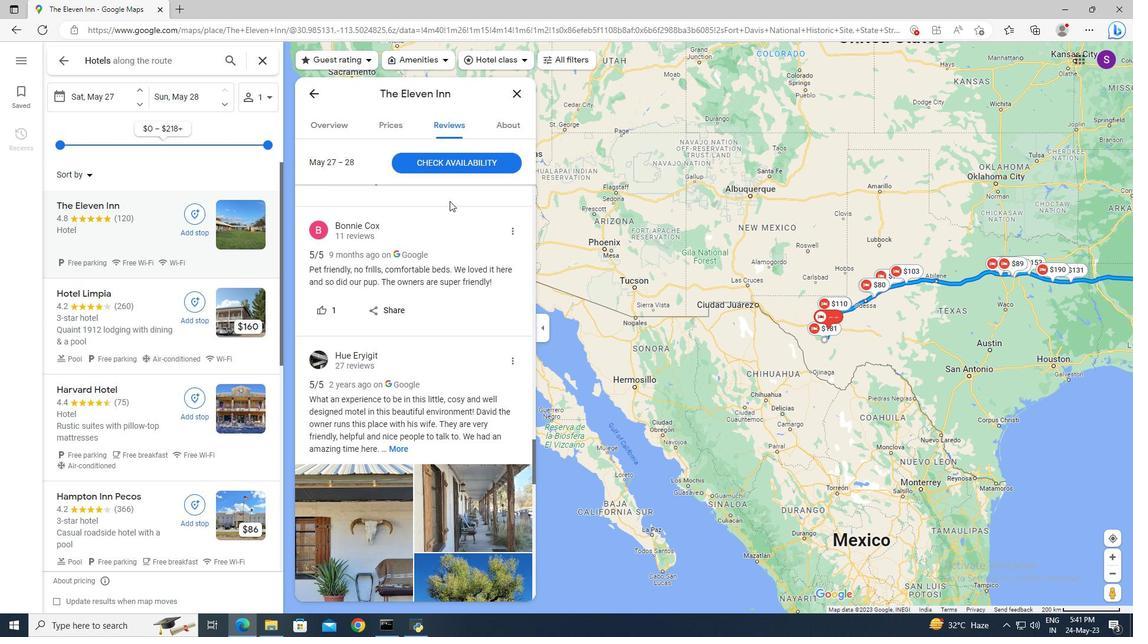 
Action: Mouse scrolled (449, 200) with delta (0, 0)
Screenshot: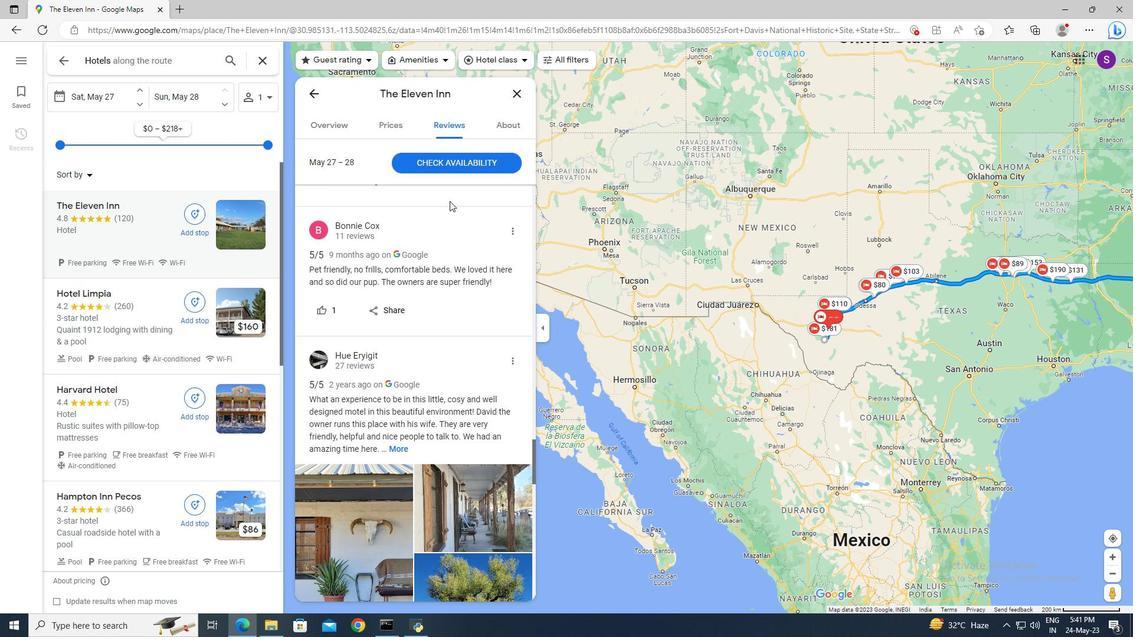 
Action: Mouse scrolled (449, 200) with delta (0, 0)
Screenshot: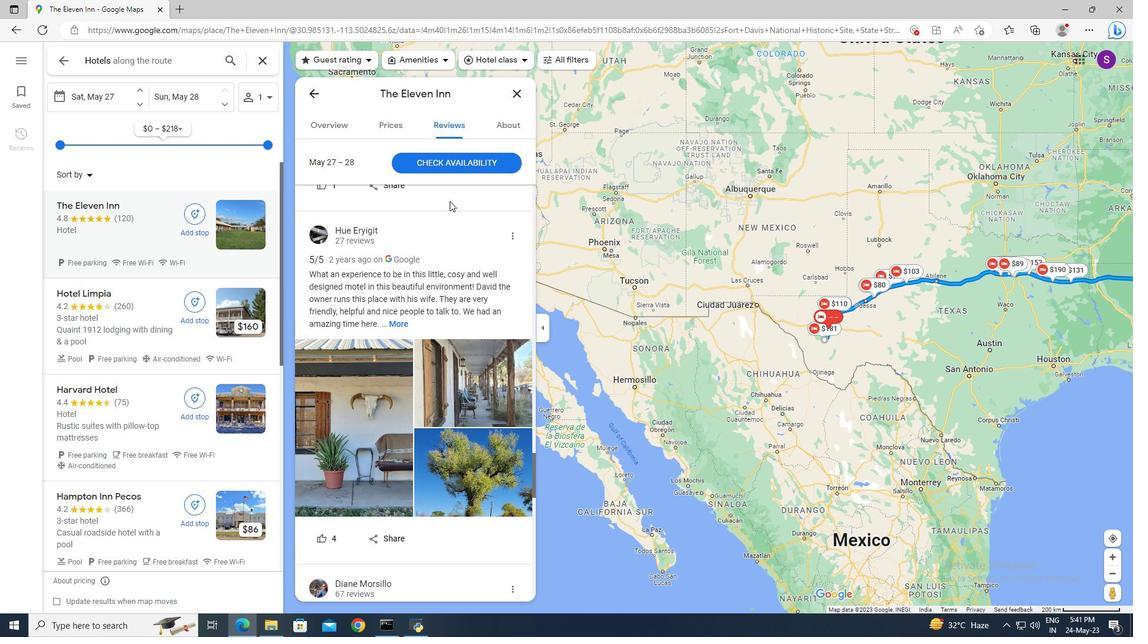 
Action: Mouse scrolled (449, 200) with delta (0, 0)
Screenshot: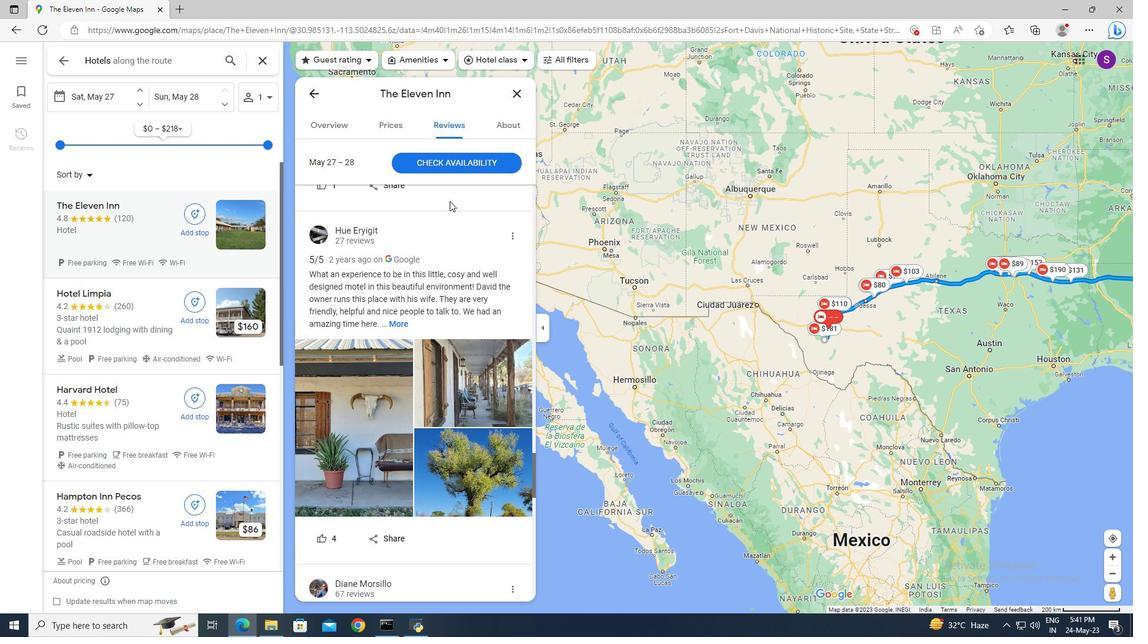 
Action: Mouse scrolled (449, 200) with delta (0, 0)
Screenshot: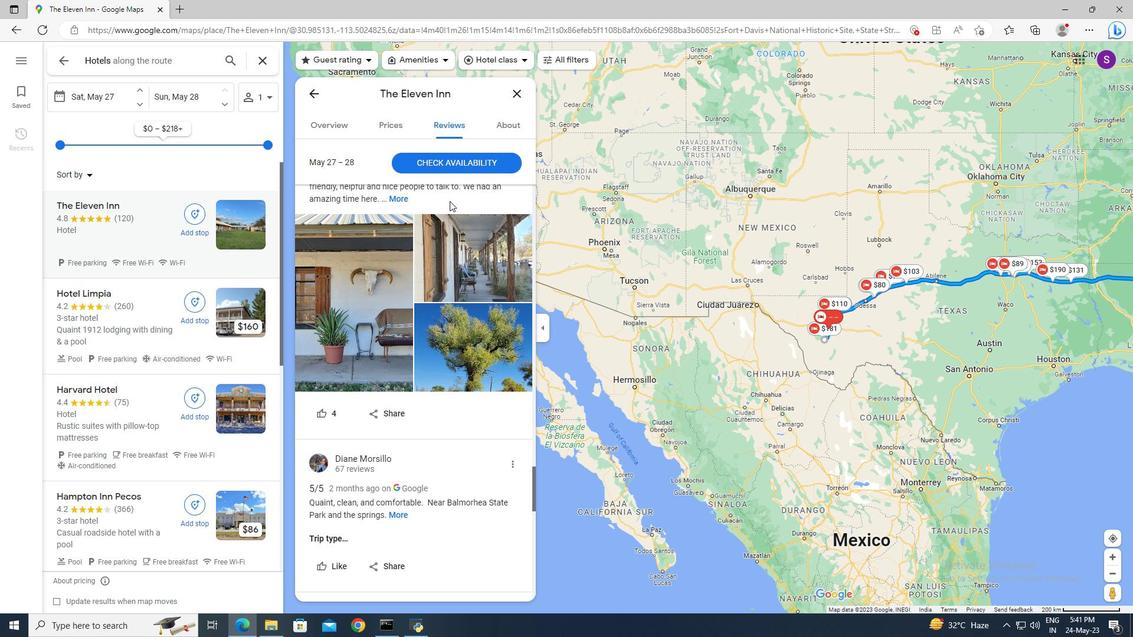 
Action: Mouse scrolled (449, 200) with delta (0, 0)
Screenshot: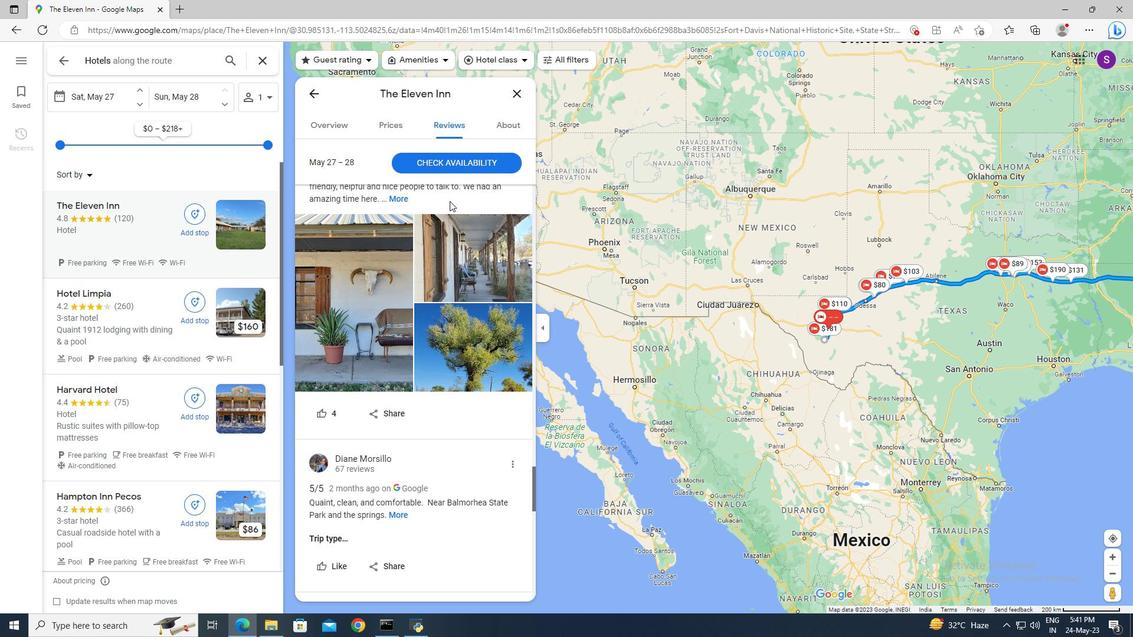 
Action: Mouse scrolled (449, 200) with delta (0, 0)
Screenshot: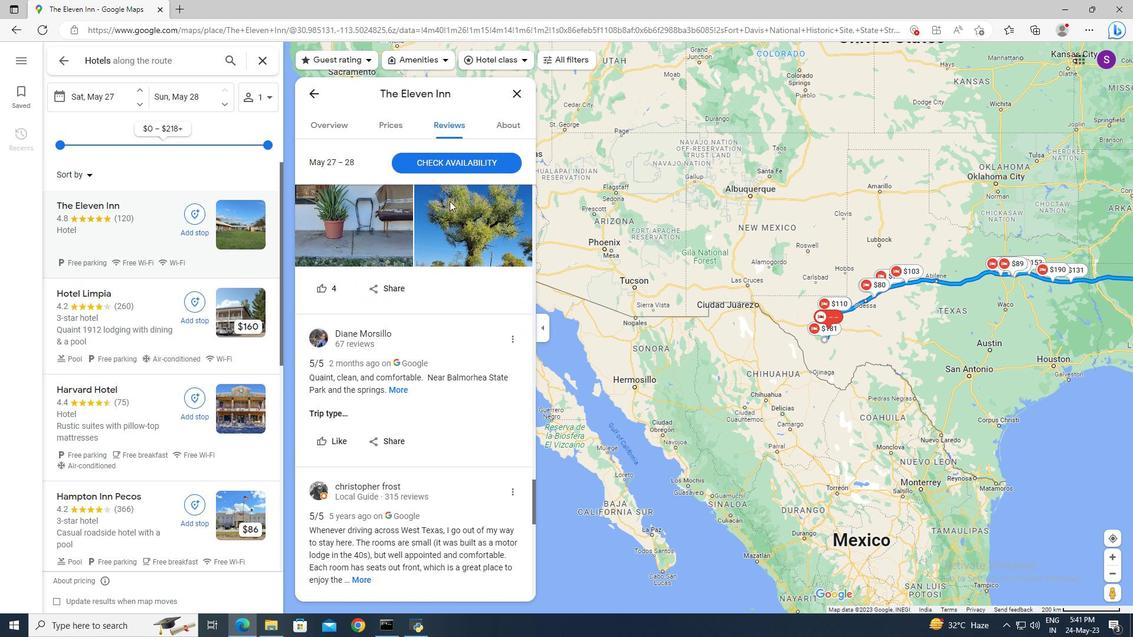 
Action: Mouse scrolled (449, 200) with delta (0, 0)
Screenshot: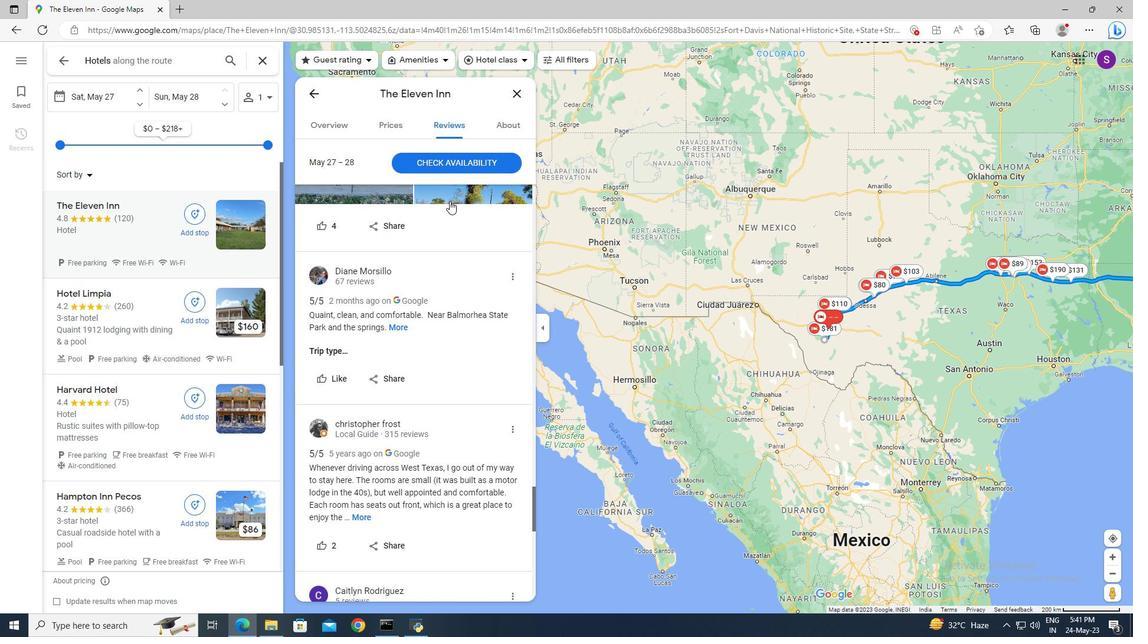 
Action: Mouse scrolled (449, 200) with delta (0, 0)
Screenshot: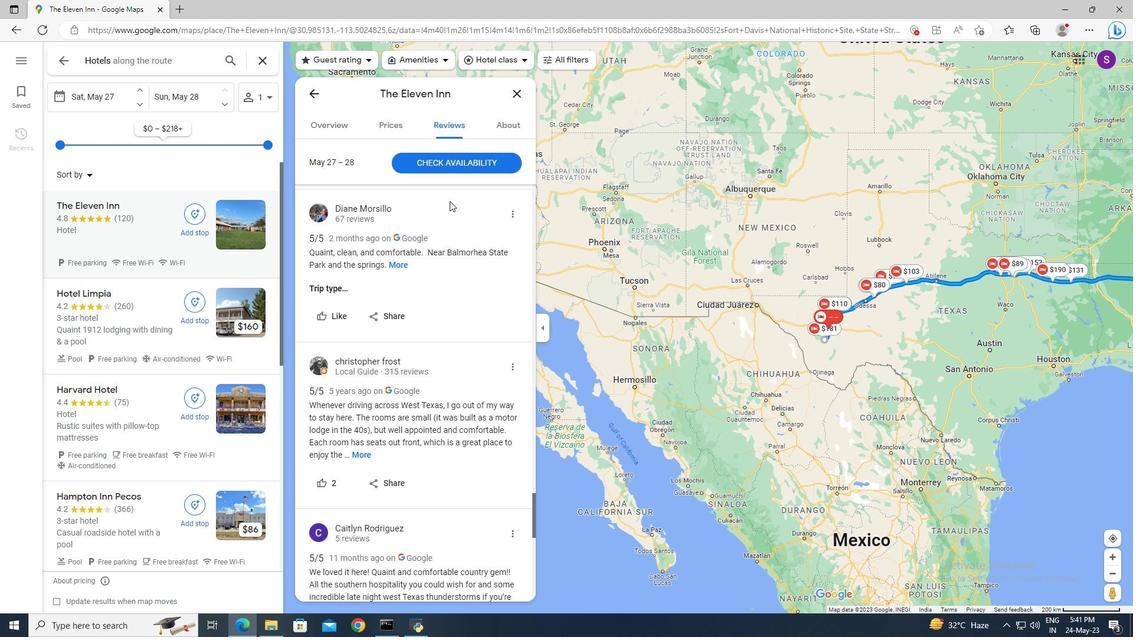 
Action: Mouse scrolled (449, 200) with delta (0, 0)
Screenshot: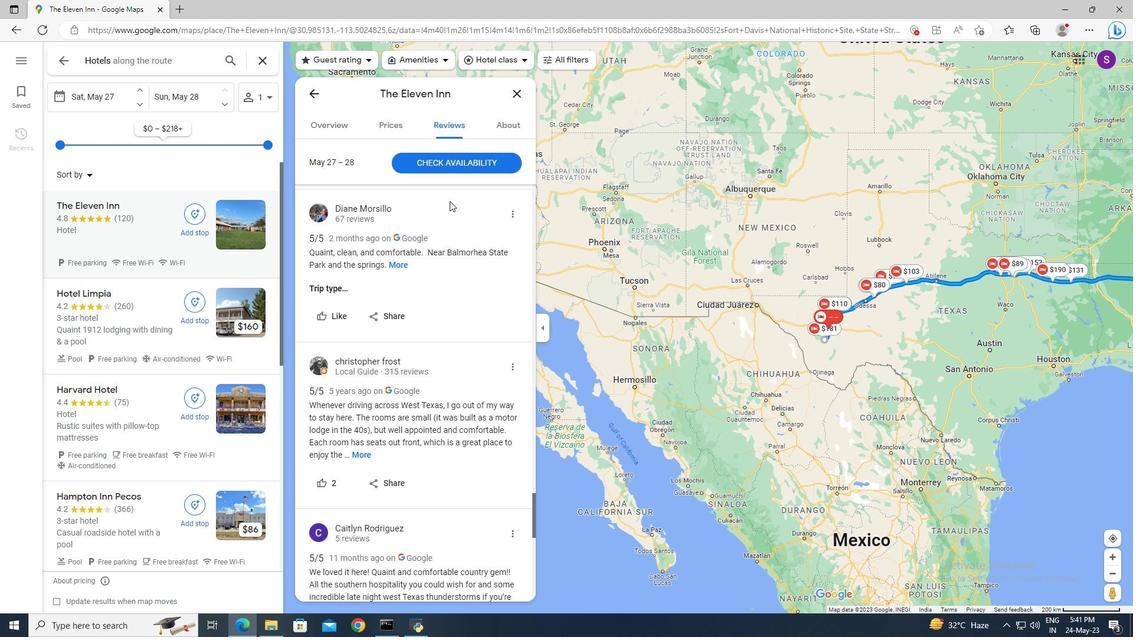 
Action: Mouse moved to (497, 132)
Screenshot: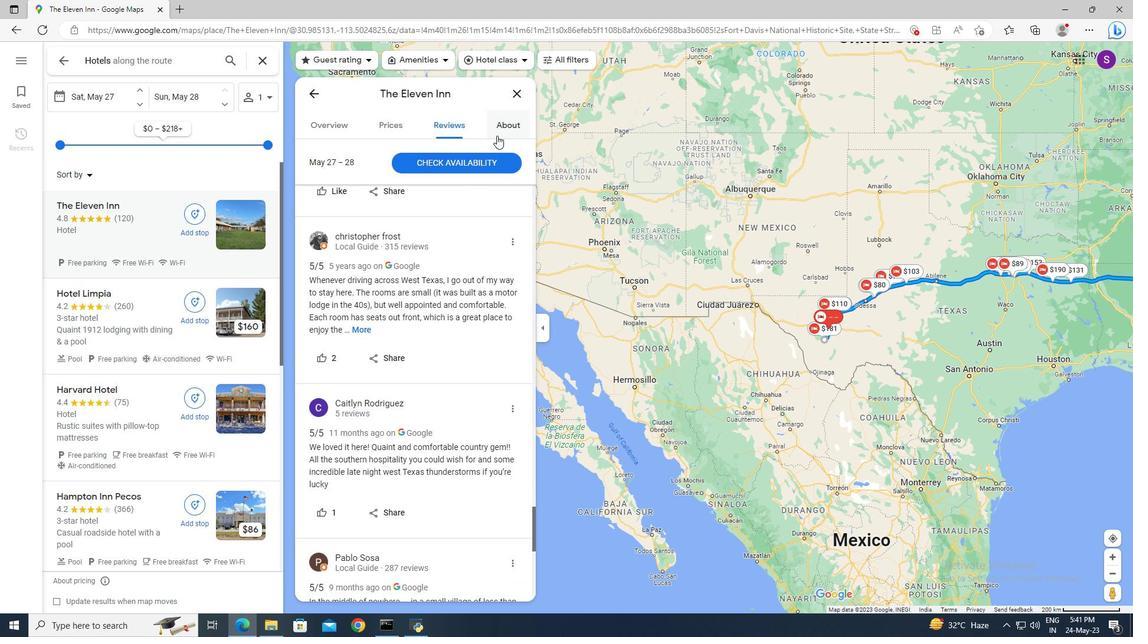 
Action: Mouse pressed left at (497, 132)
Screenshot: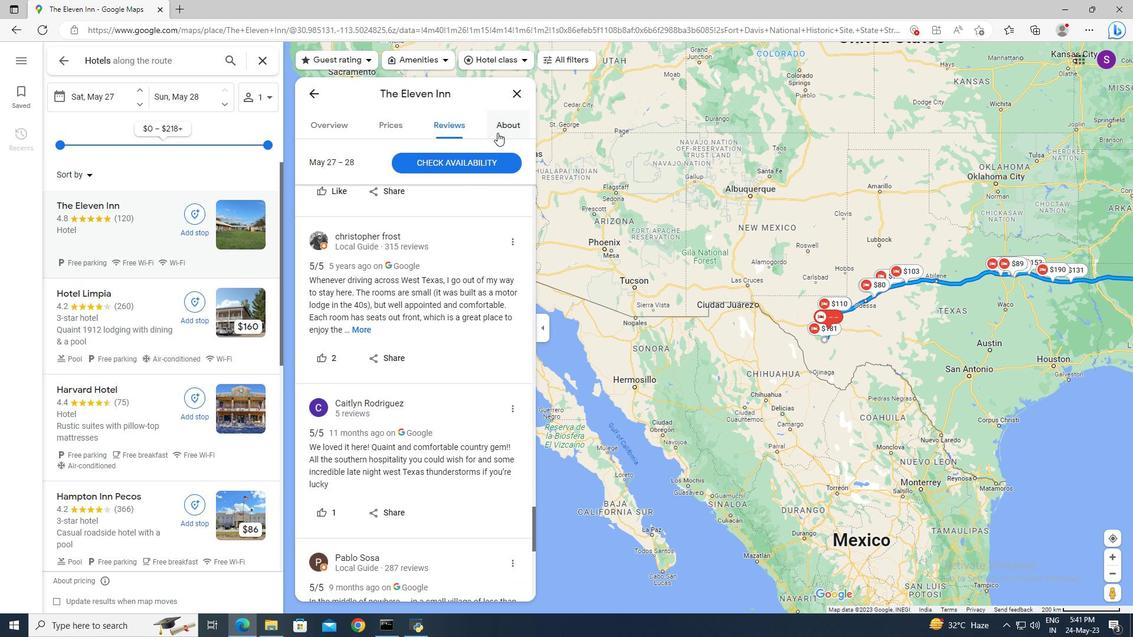 
Action: Mouse moved to (341, 125)
Screenshot: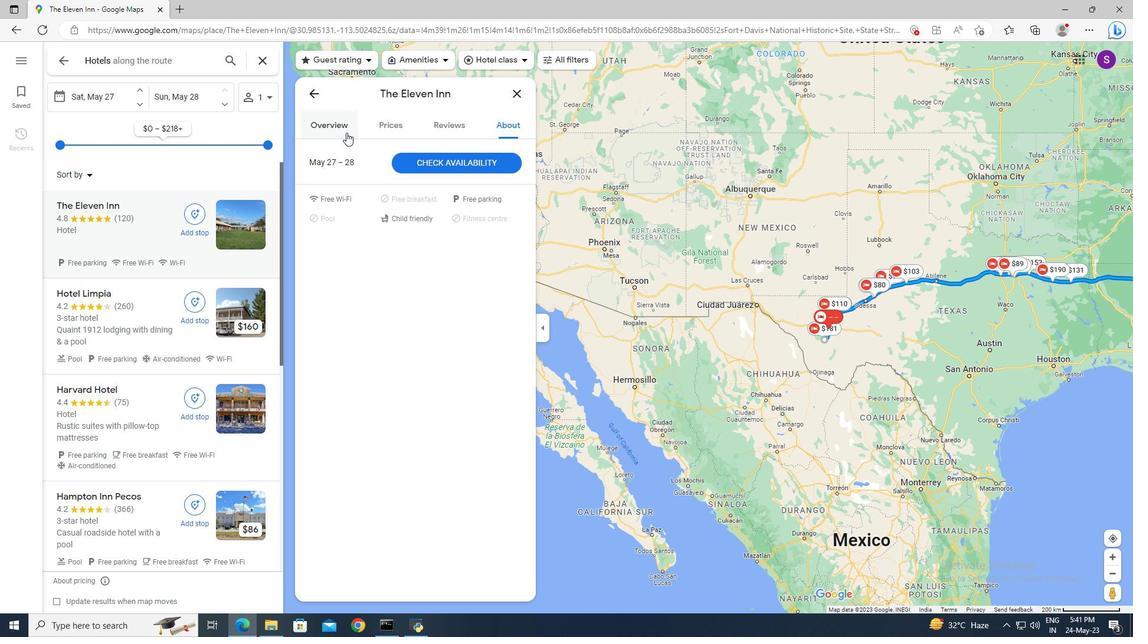 
Action: Mouse pressed left at (341, 125)
Screenshot: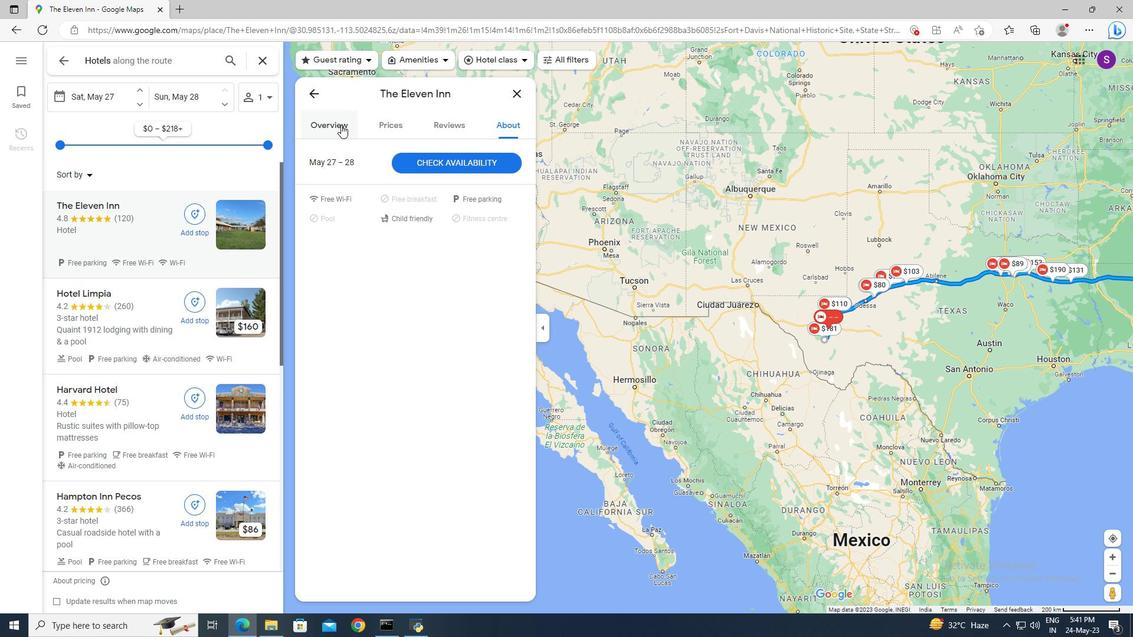 
Action: Mouse moved to (406, 159)
Screenshot: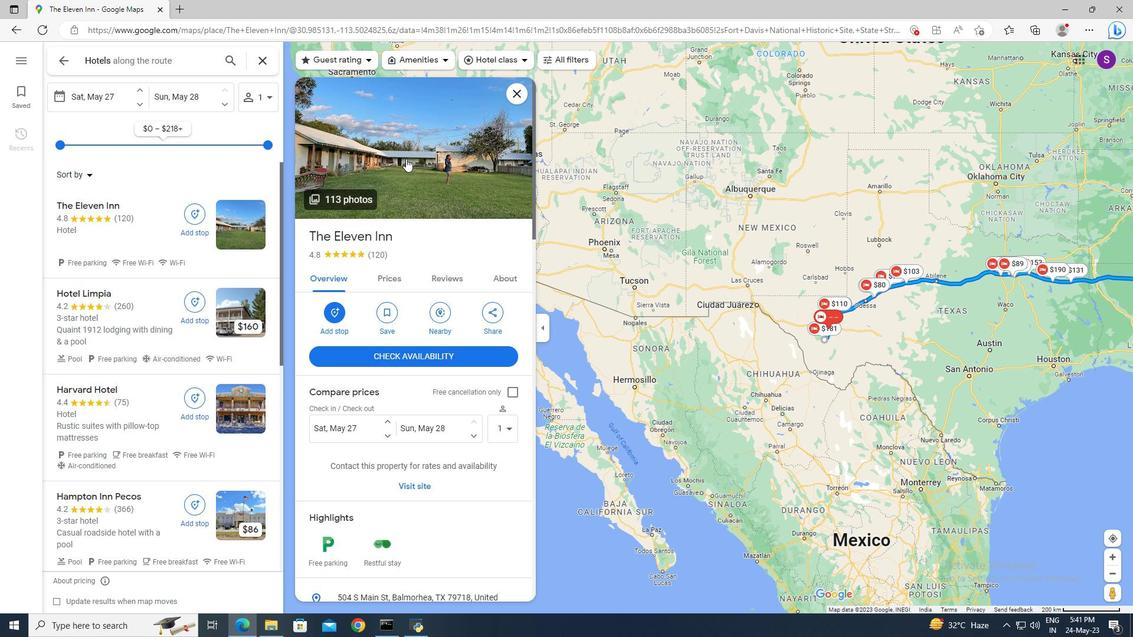 
Action: Mouse pressed left at (406, 159)
Screenshot: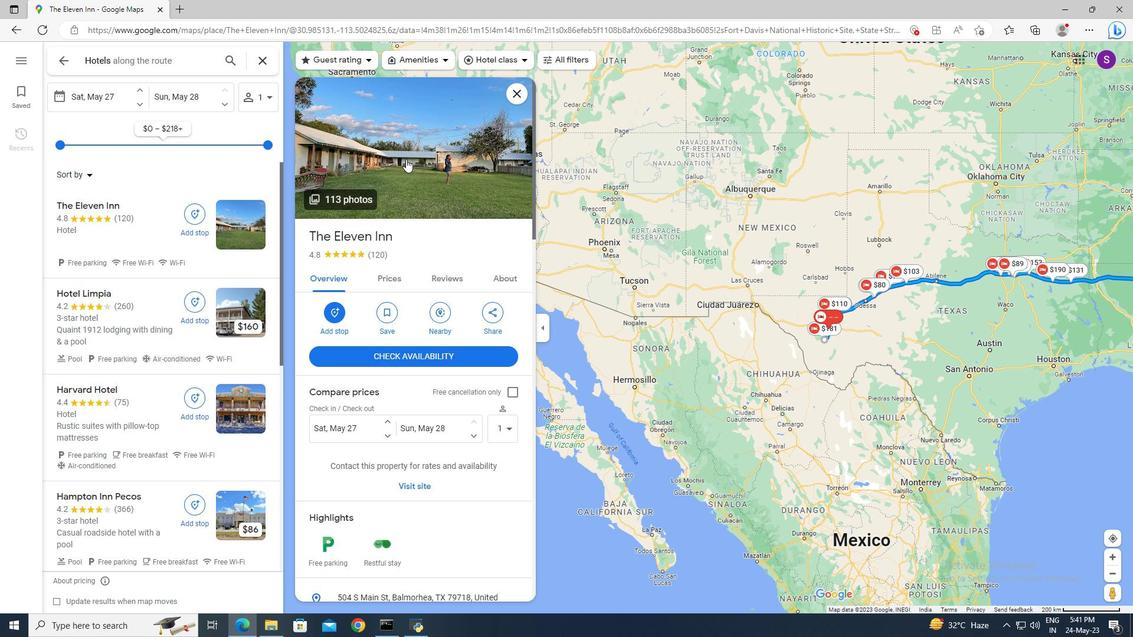 
Action: Mouse moved to (725, 522)
Screenshot: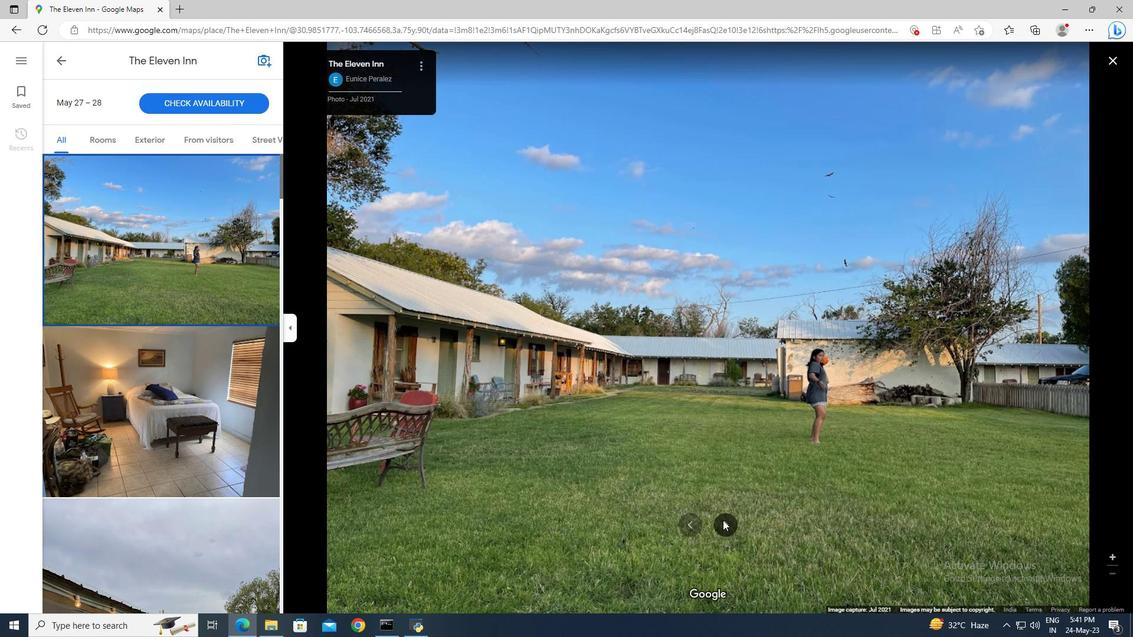 
Action: Mouse pressed left at (725, 522)
Screenshot: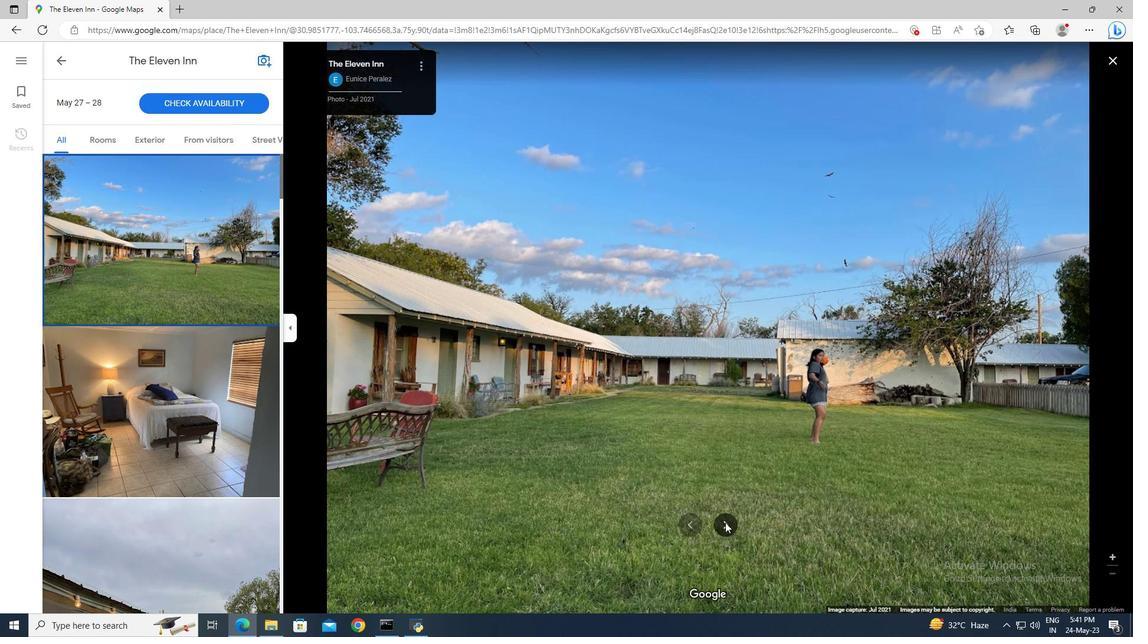 
Action: Mouse pressed left at (725, 522)
Screenshot: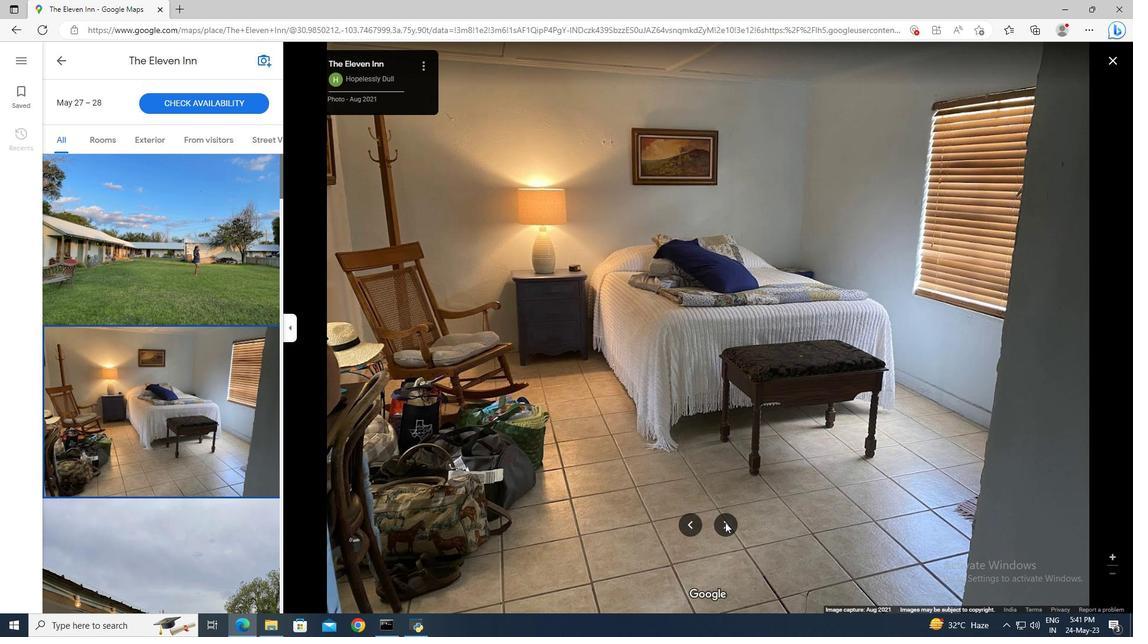 
Action: Mouse pressed left at (725, 522)
Screenshot: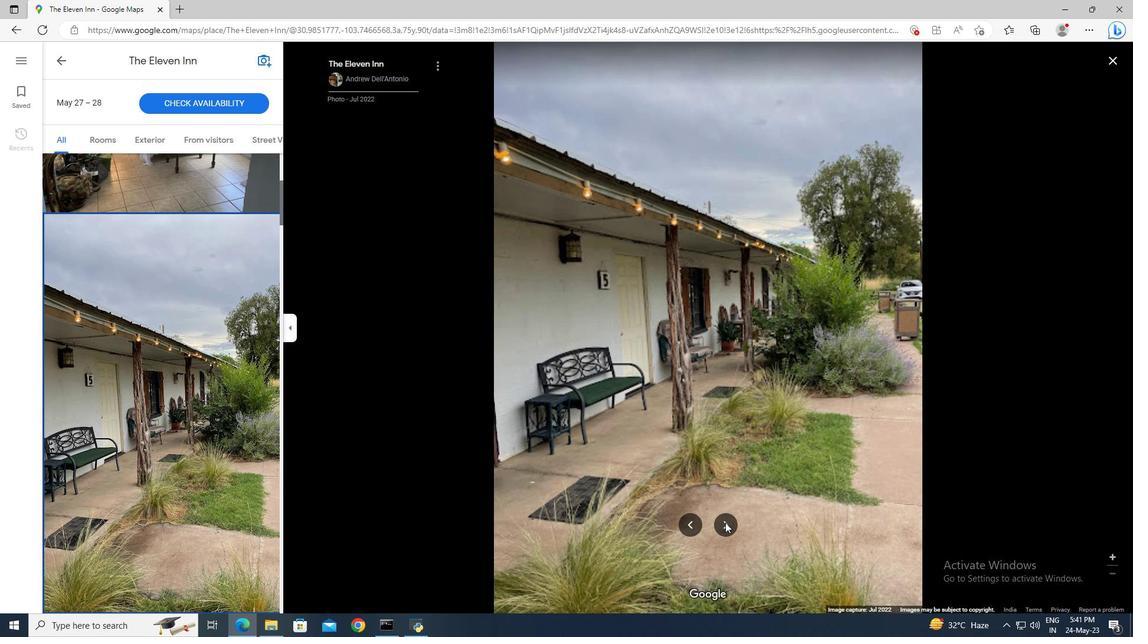 
Action: Mouse pressed left at (725, 522)
Screenshot: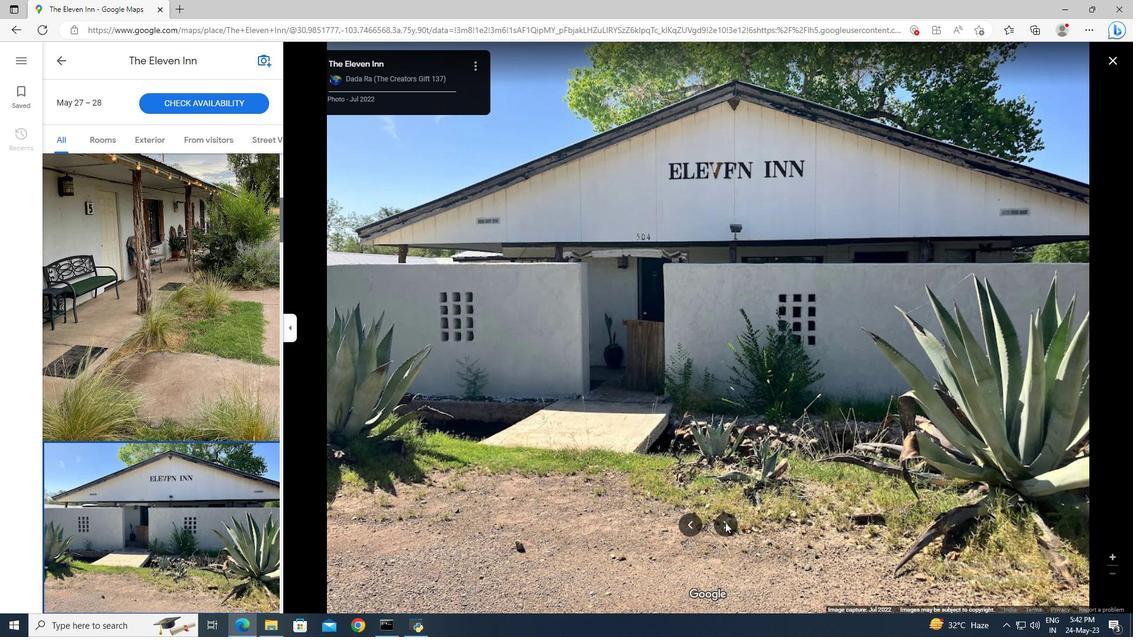 
Action: Mouse pressed left at (725, 522)
Screenshot: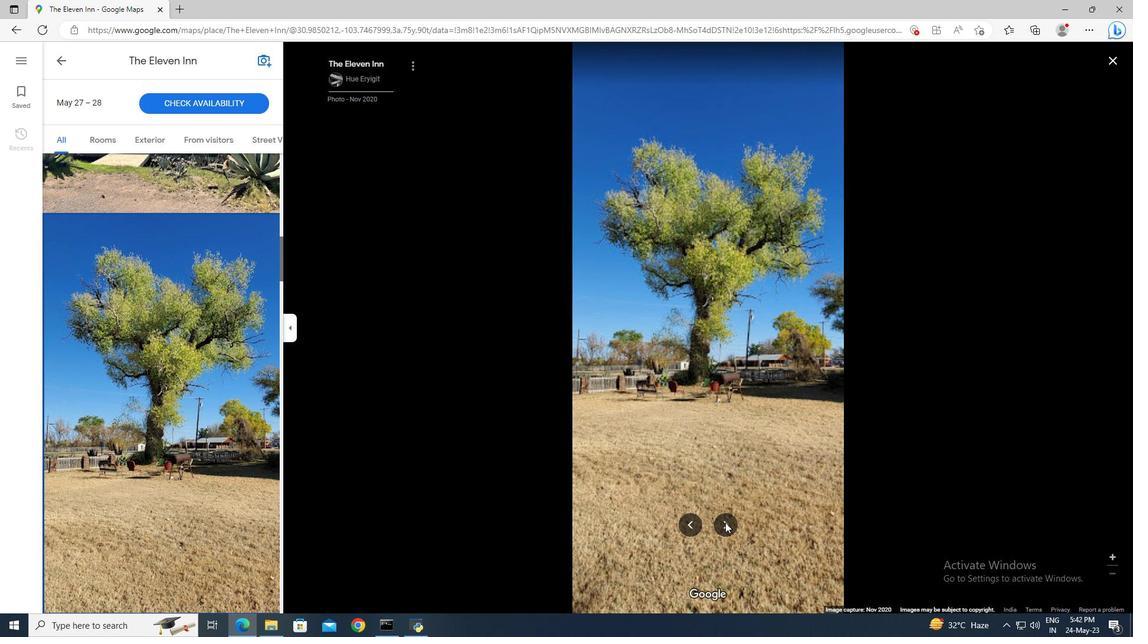 
Action: Mouse pressed left at (725, 522)
Screenshot: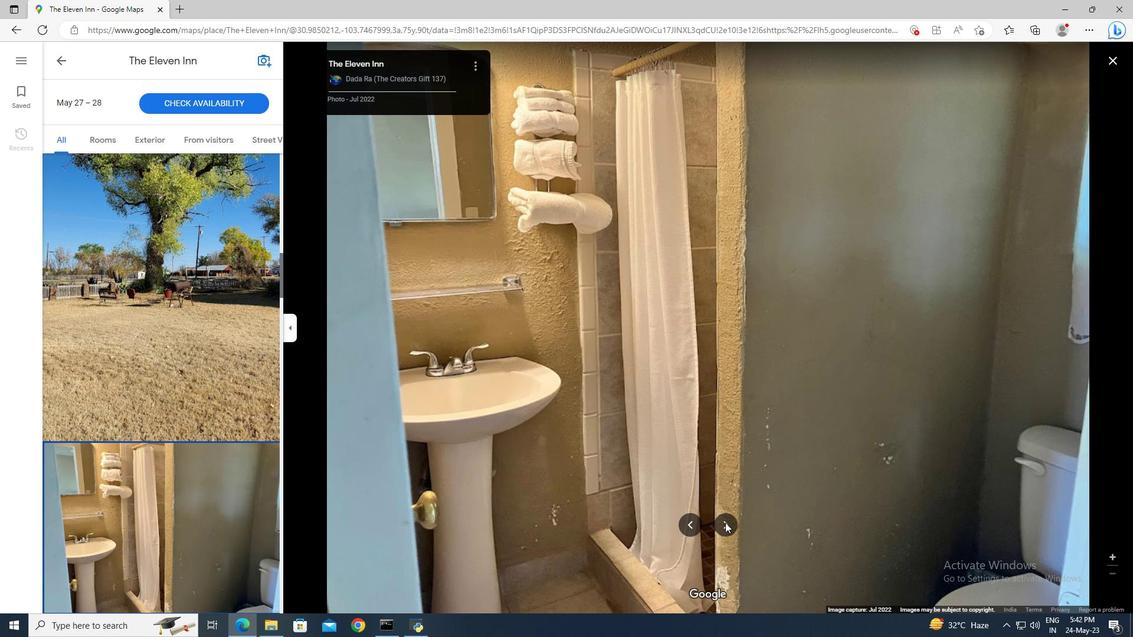 
Action: Mouse pressed left at (725, 522)
Screenshot: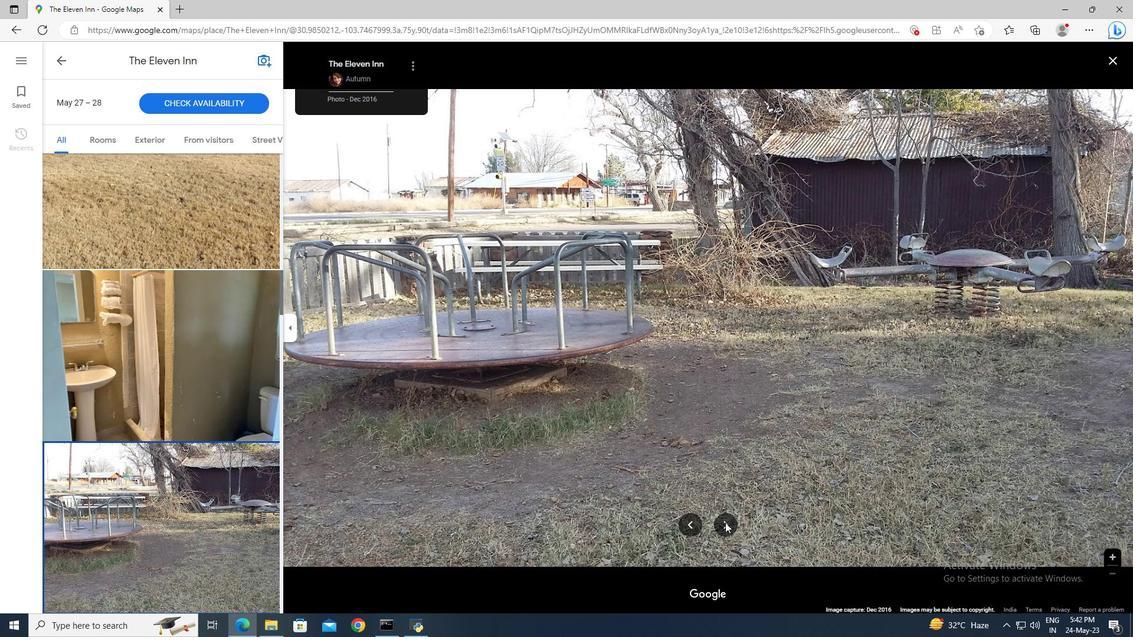 
Action: Mouse pressed left at (725, 522)
Screenshot: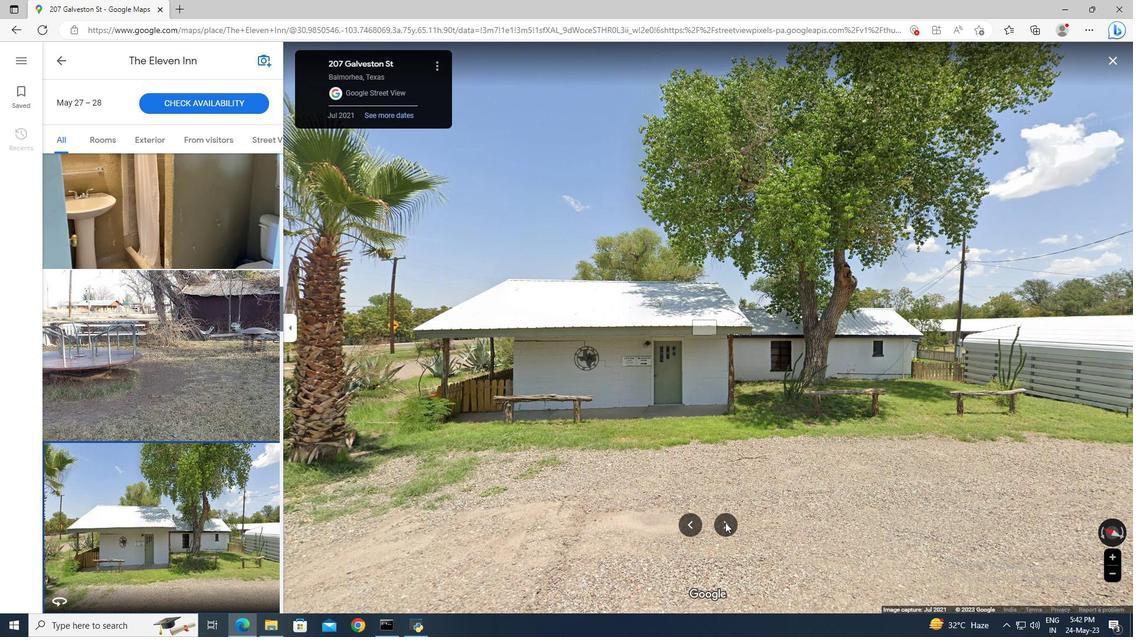 
Action: Mouse pressed left at (725, 522)
Screenshot: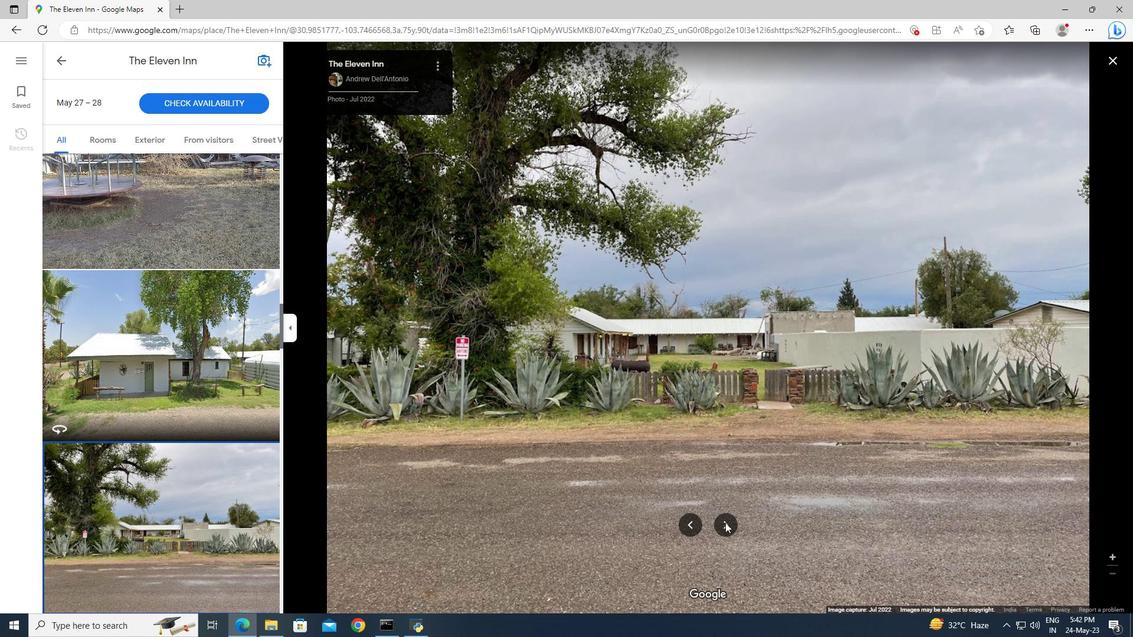 
Action: Mouse moved to (253, 403)
Screenshot: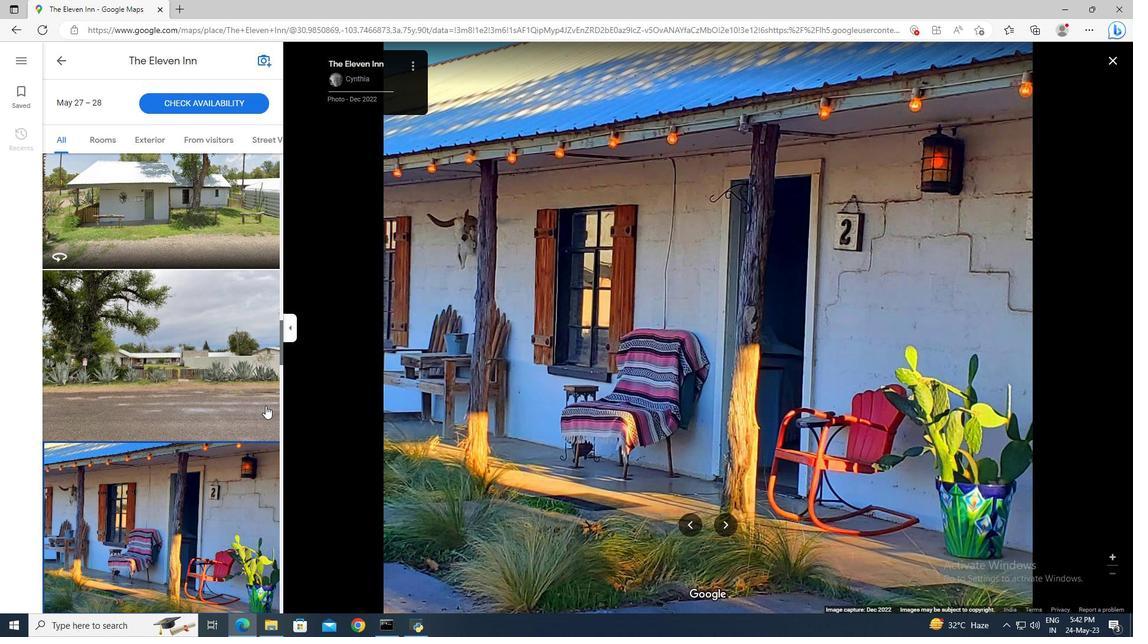 
Action: Mouse scrolled (253, 402) with delta (0, 0)
Screenshot: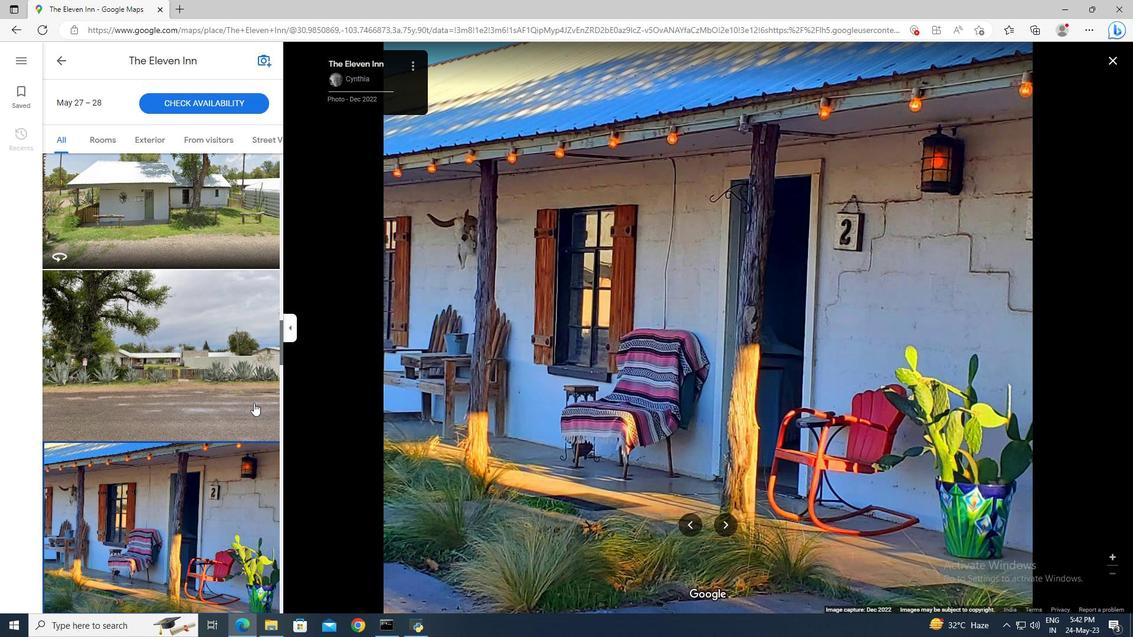 
Action: Mouse scrolled (253, 402) with delta (0, 0)
Screenshot: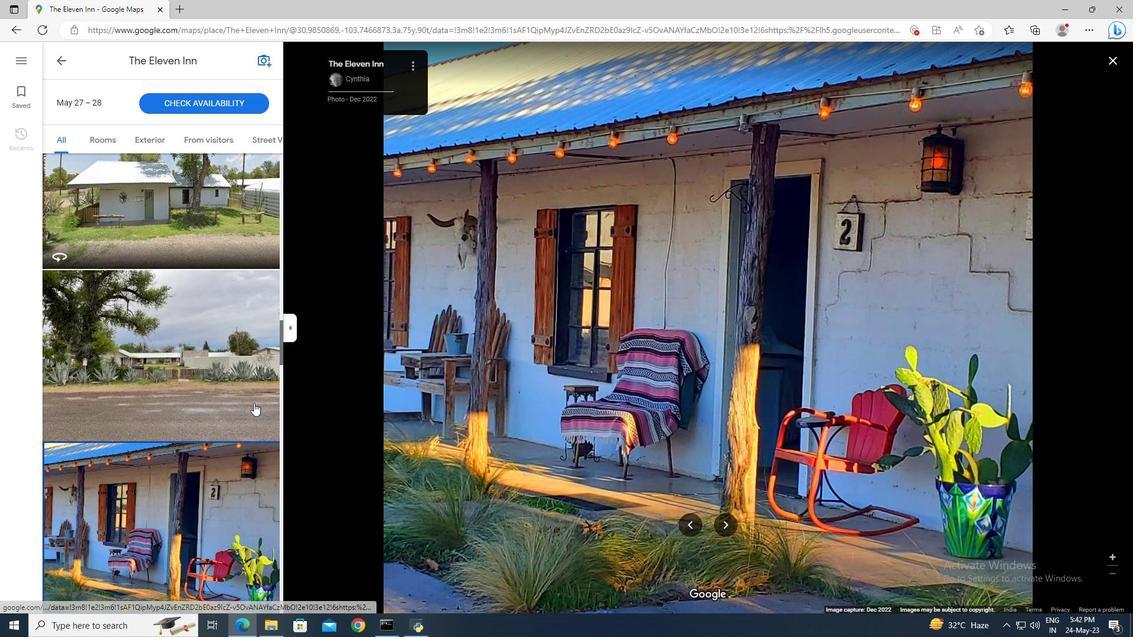 
Action: Mouse scrolled (253, 402) with delta (0, 0)
Screenshot: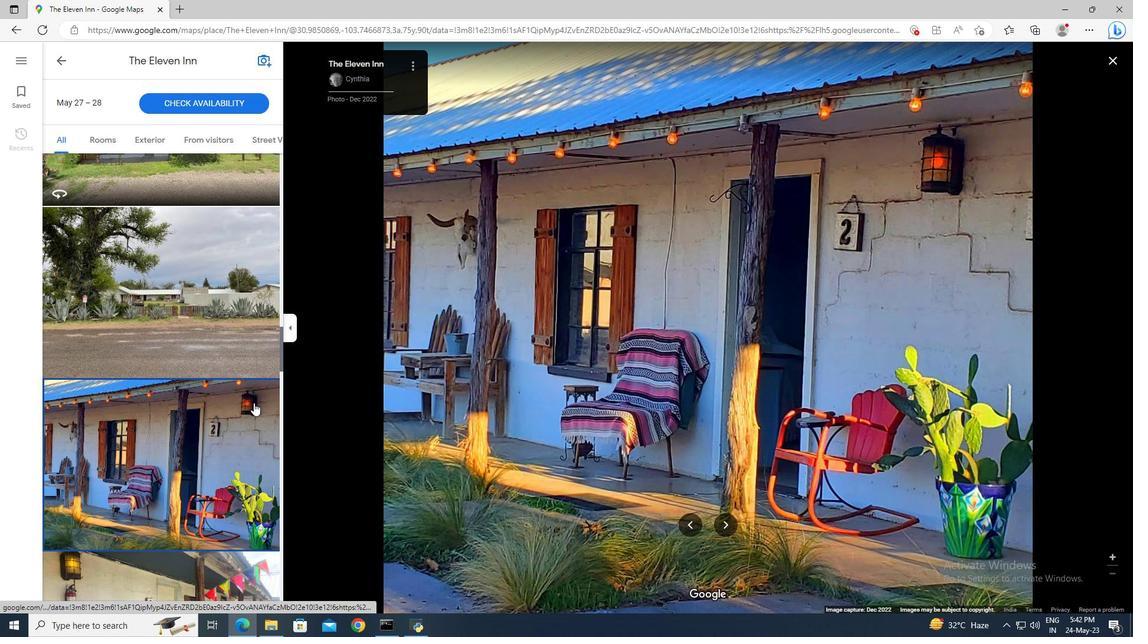
Action: Mouse scrolled (253, 402) with delta (0, 0)
Screenshot: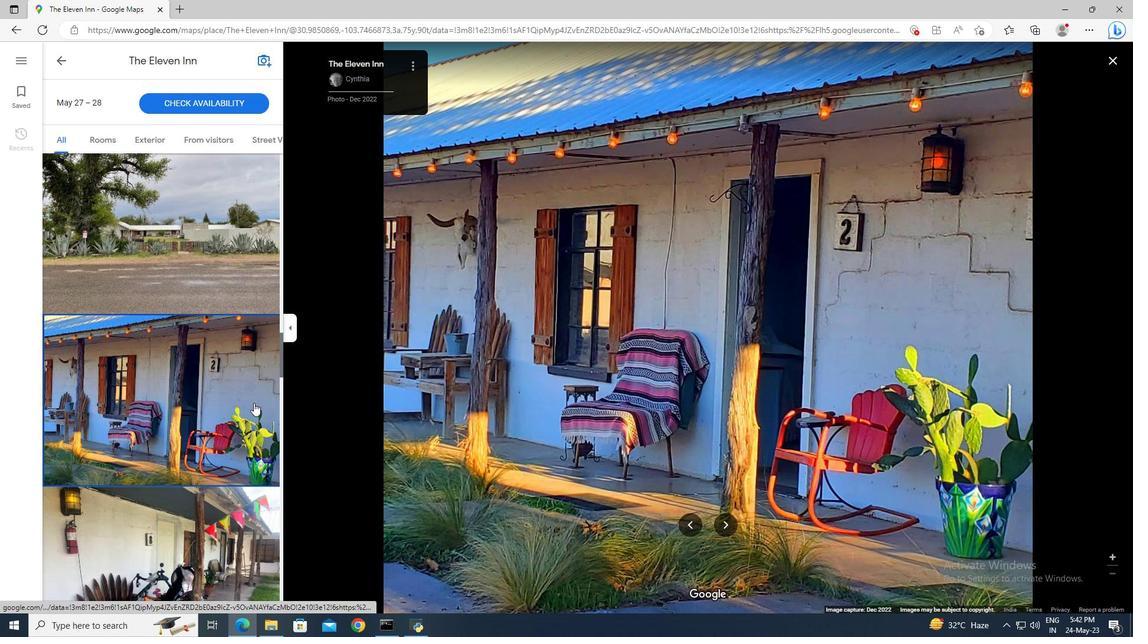 
Action: Mouse scrolled (253, 402) with delta (0, 0)
Screenshot: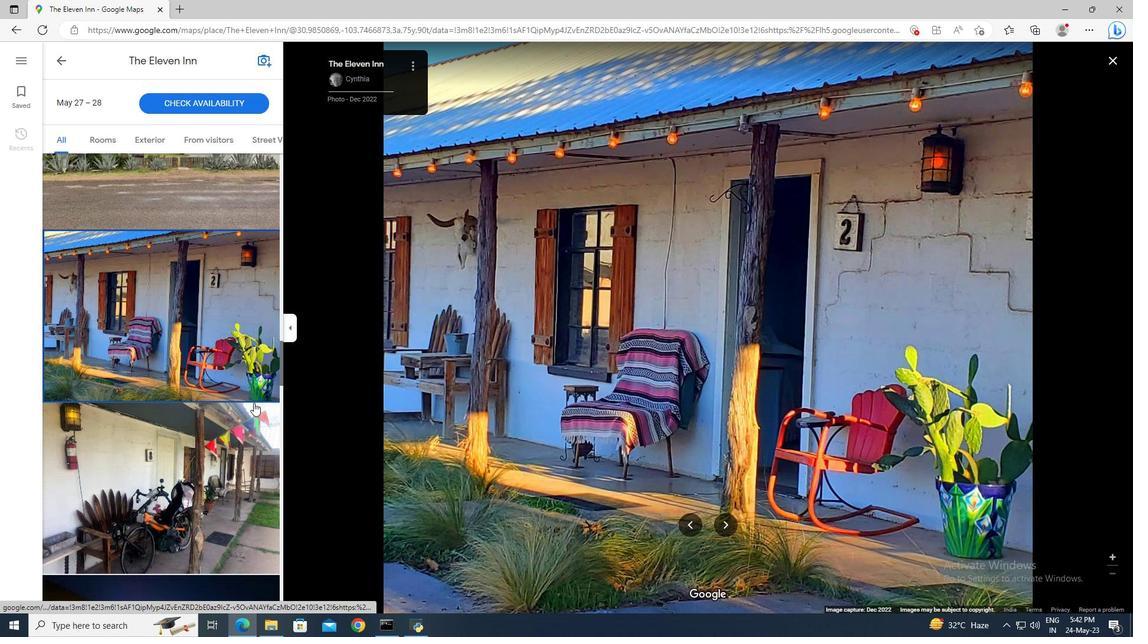 
Action: Mouse scrolled (253, 402) with delta (0, 0)
Screenshot: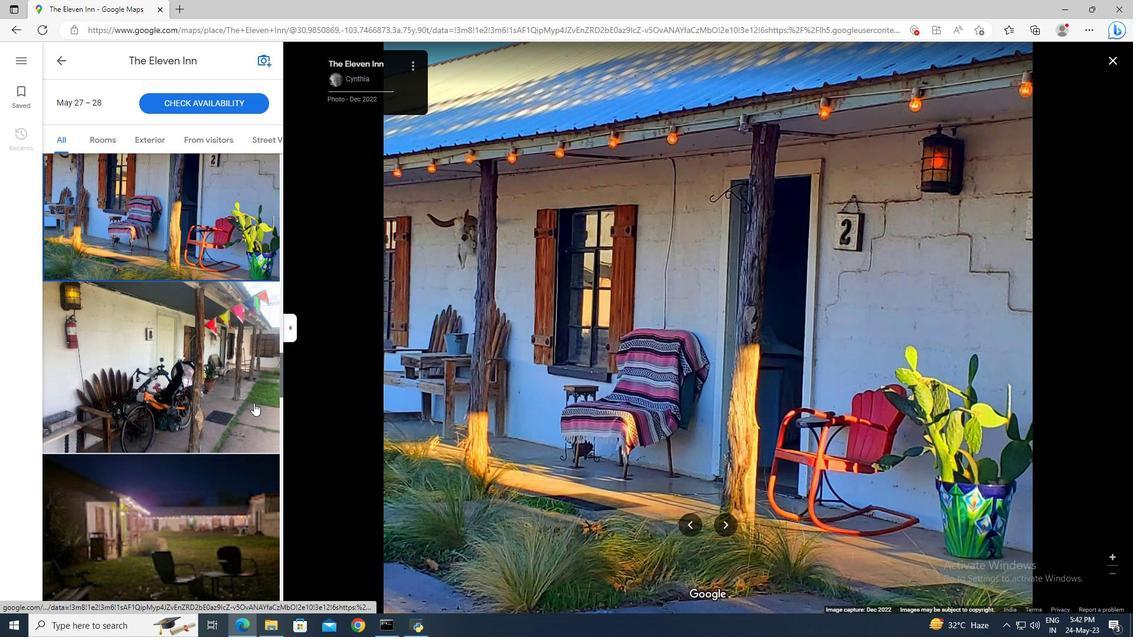
Action: Mouse scrolled (253, 402) with delta (0, 0)
Screenshot: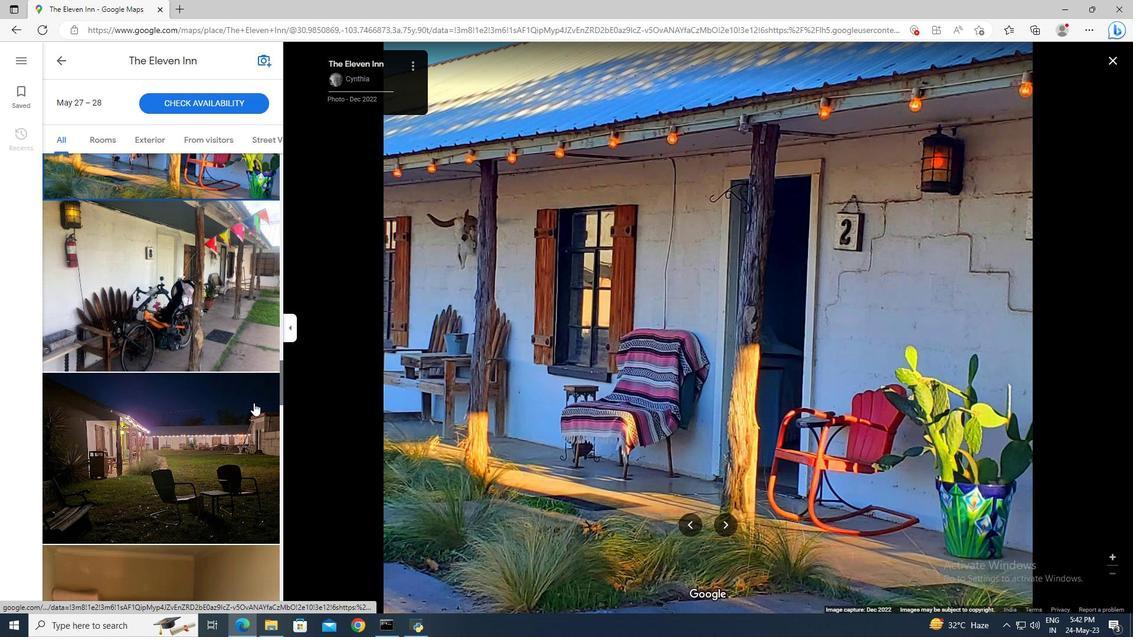 
Action: Mouse scrolled (253, 402) with delta (0, 0)
Screenshot: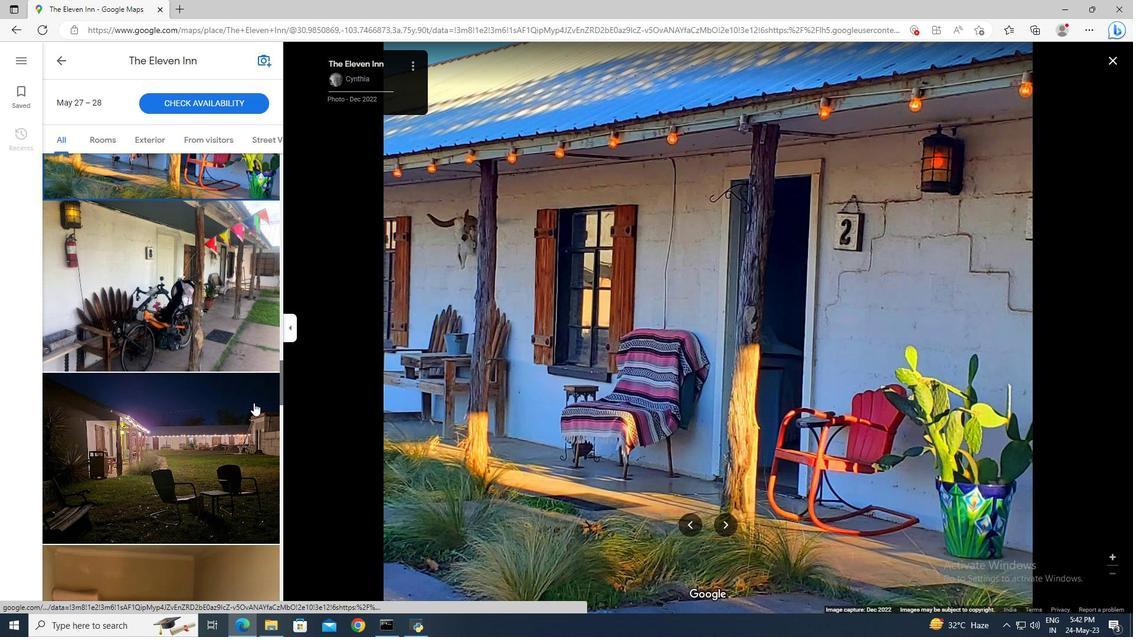
Action: Mouse moved to (243, 447)
Screenshot: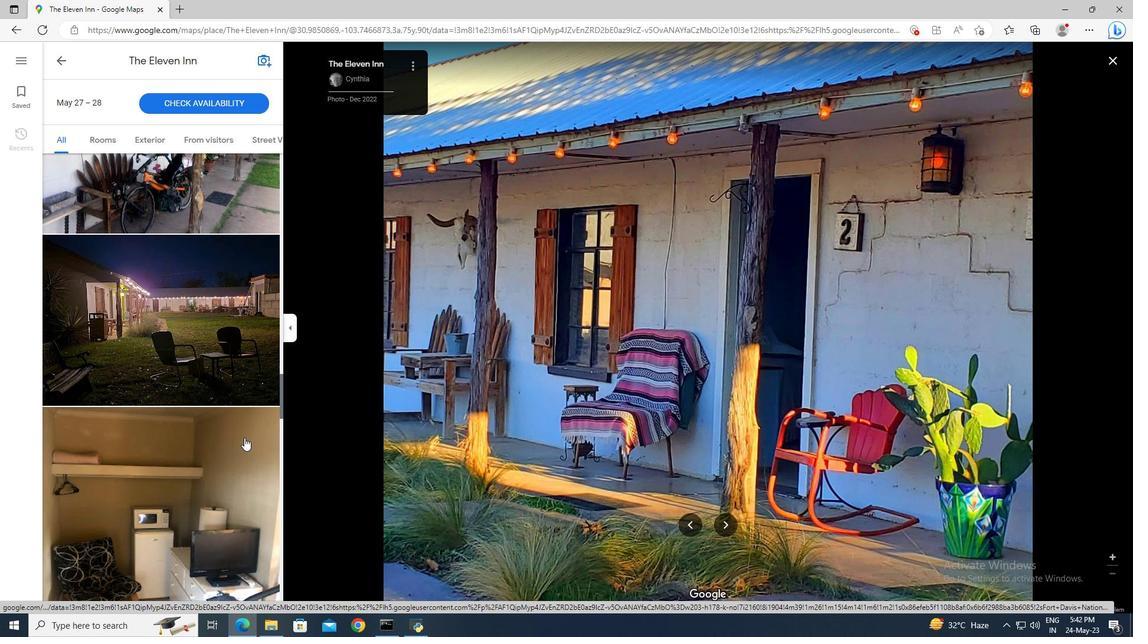
Action: Mouse scrolled (243, 446) with delta (0, 0)
Screenshot: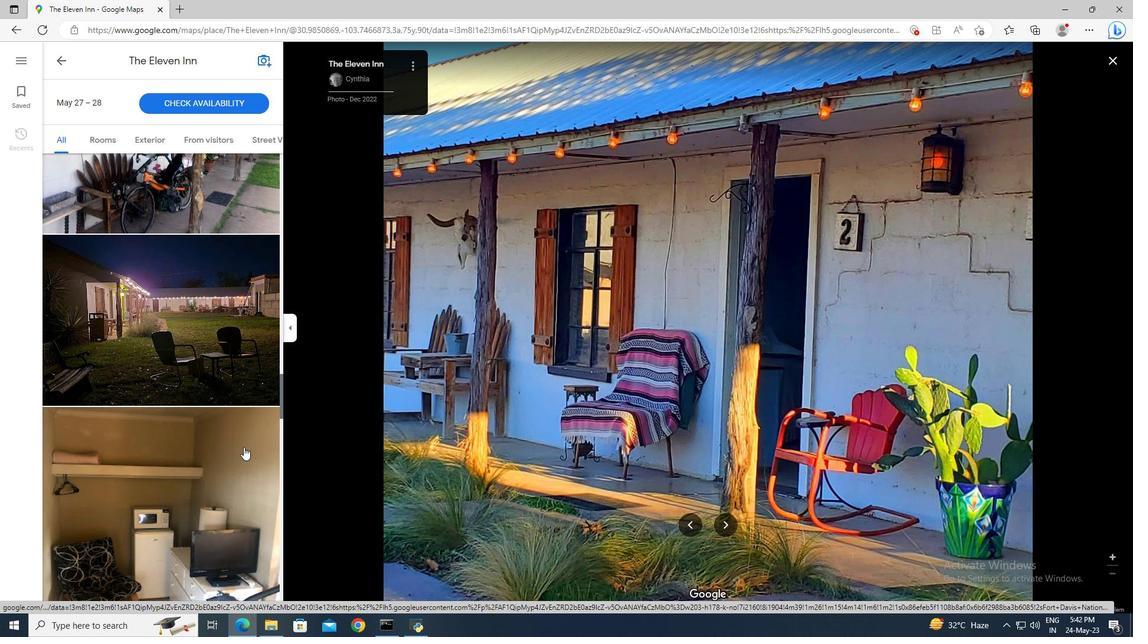 
Action: Mouse scrolled (243, 446) with delta (0, 0)
Screenshot: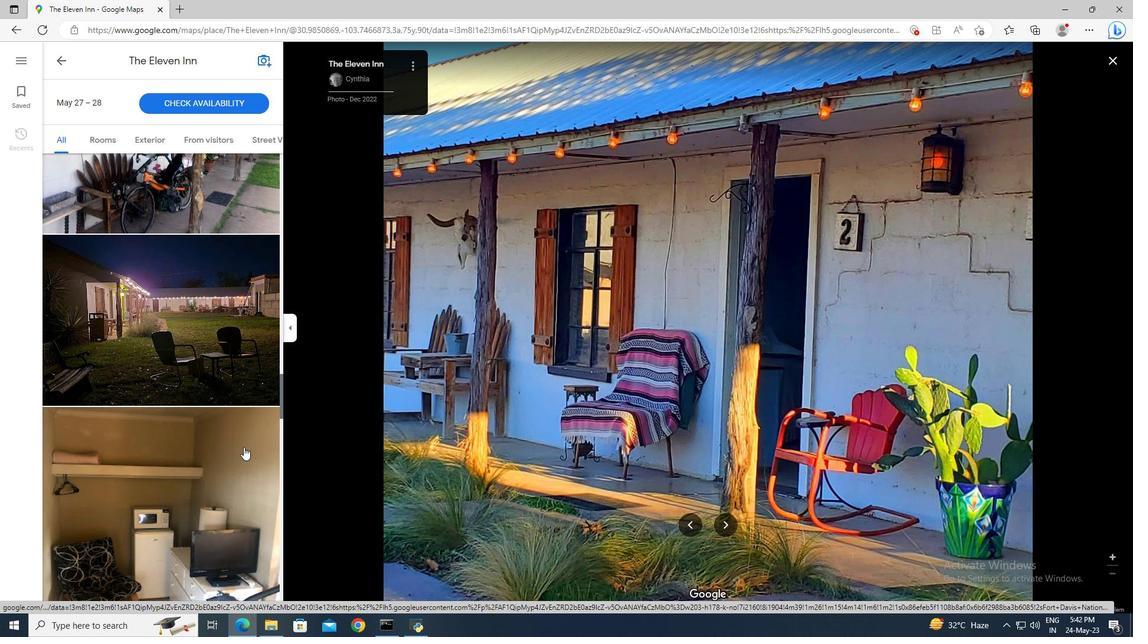 
Action: Mouse scrolled (243, 446) with delta (0, 0)
Screenshot: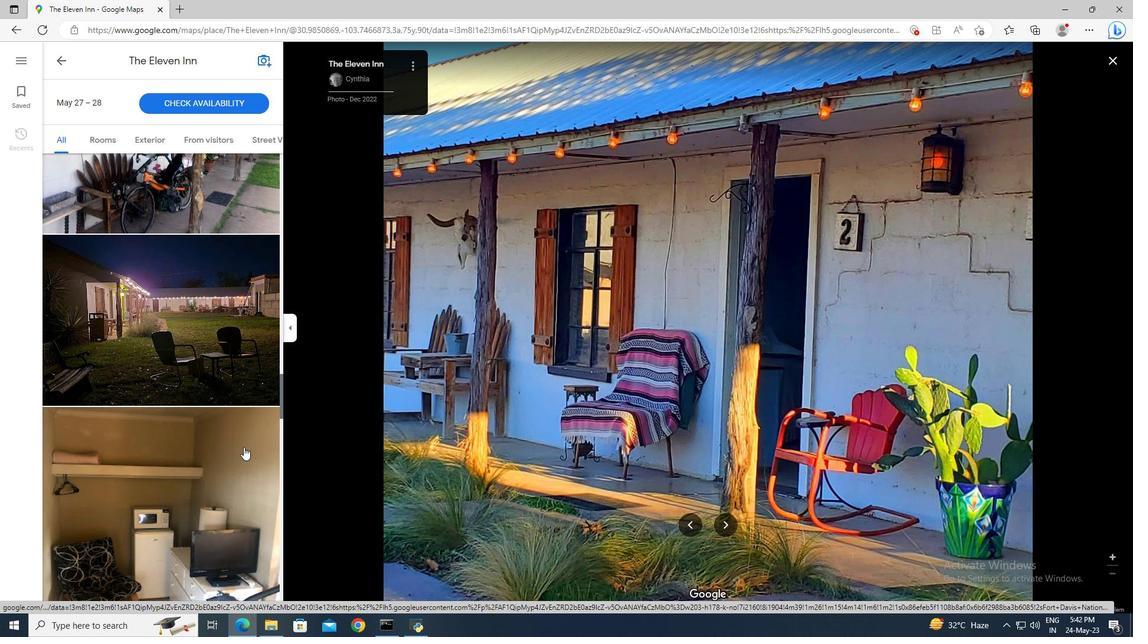 
Action: Mouse scrolled (243, 446) with delta (0, 0)
Screenshot: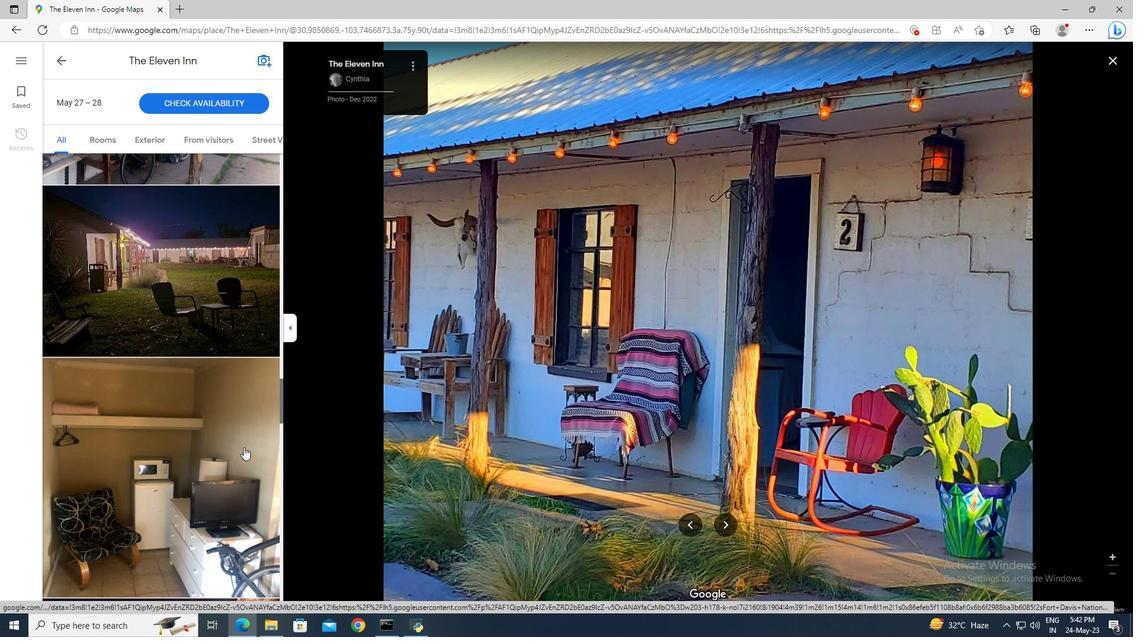 
Action: Mouse scrolled (243, 446) with delta (0, 0)
Screenshot: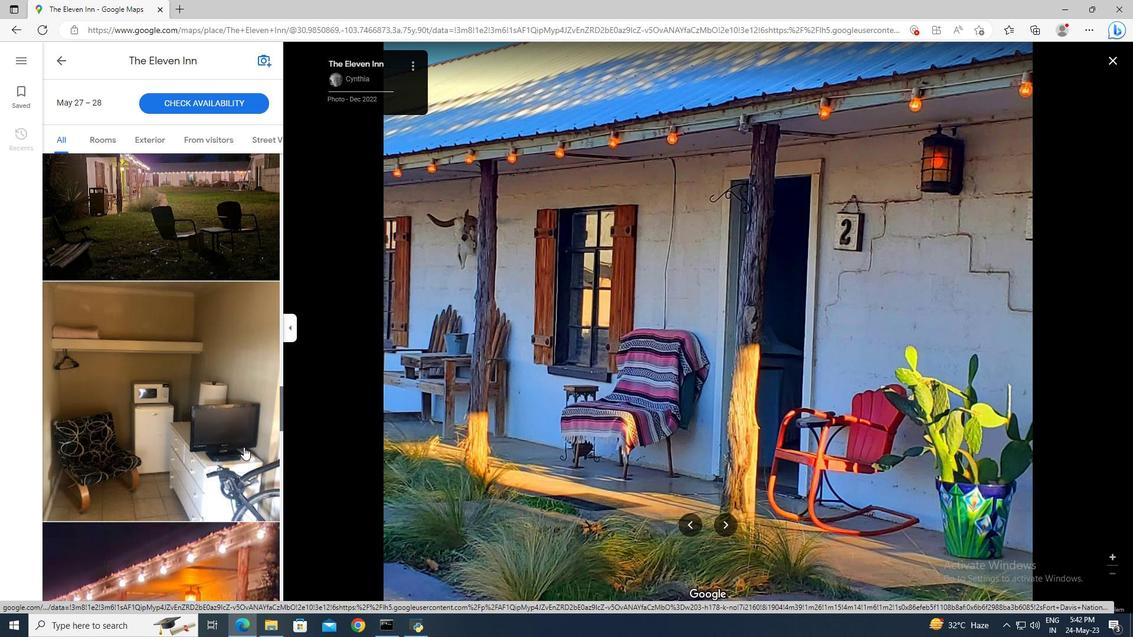 
Action: Mouse moved to (208, 440)
Screenshot: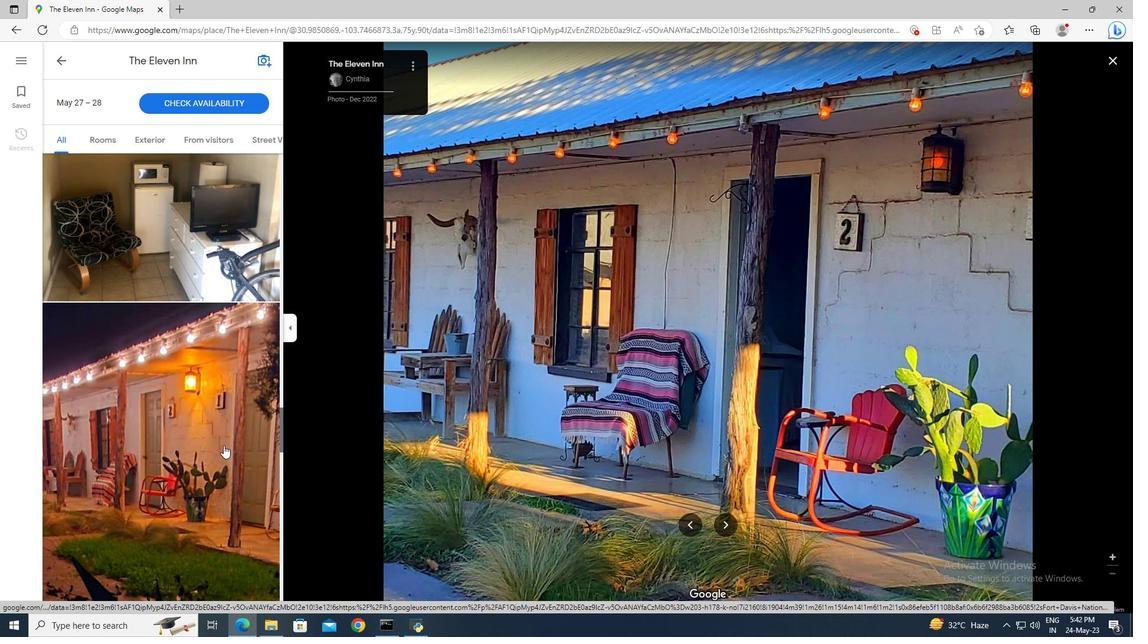 
Action: Mouse pressed left at (208, 440)
Screenshot: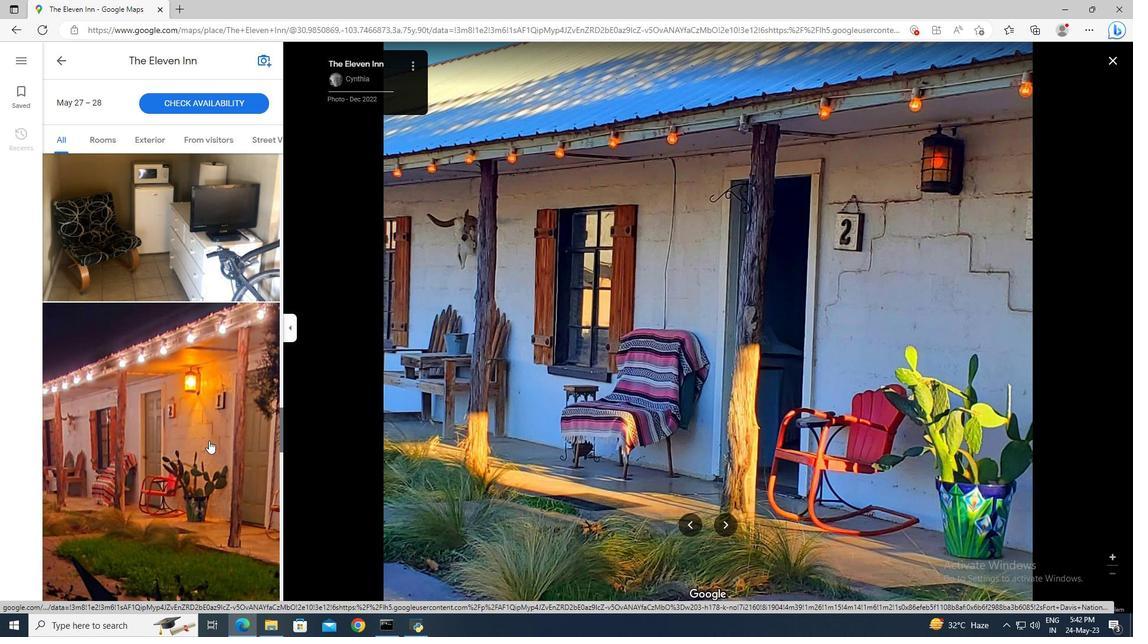 
Action: Mouse moved to (1110, 60)
Screenshot: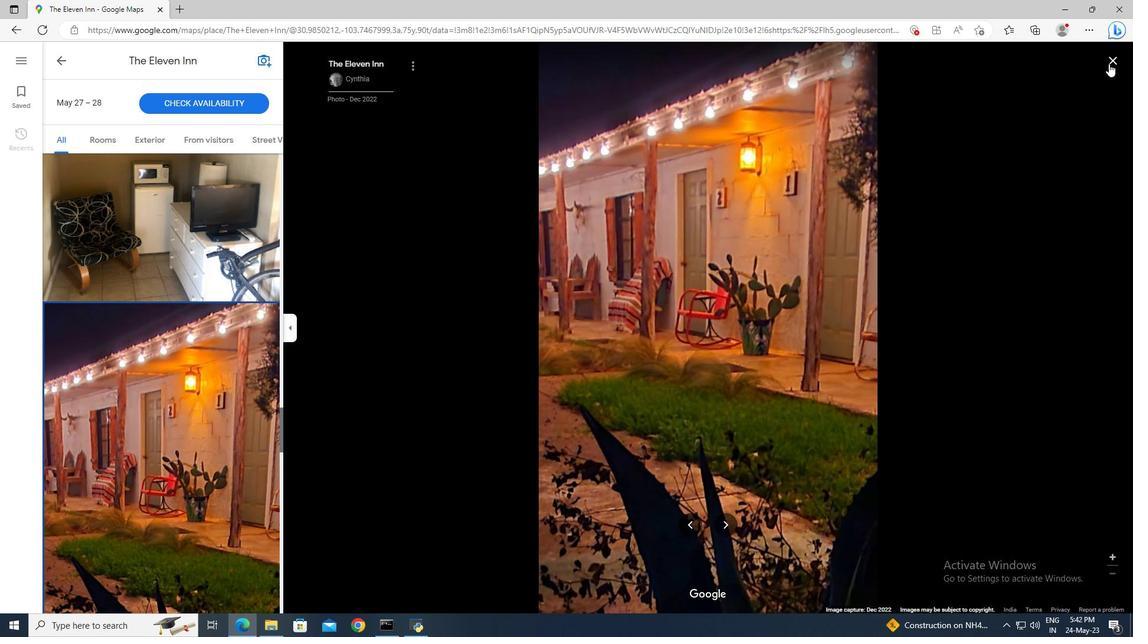 
Action: Mouse pressed left at (1110, 60)
Screenshot: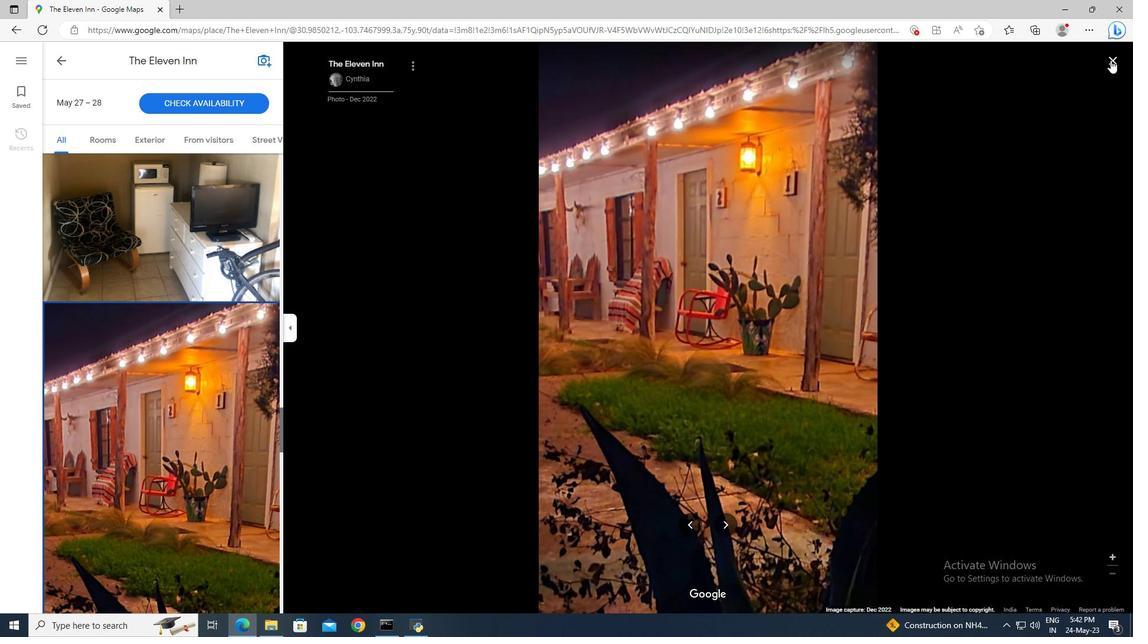 
Action: Mouse moved to (142, 214)
Screenshot: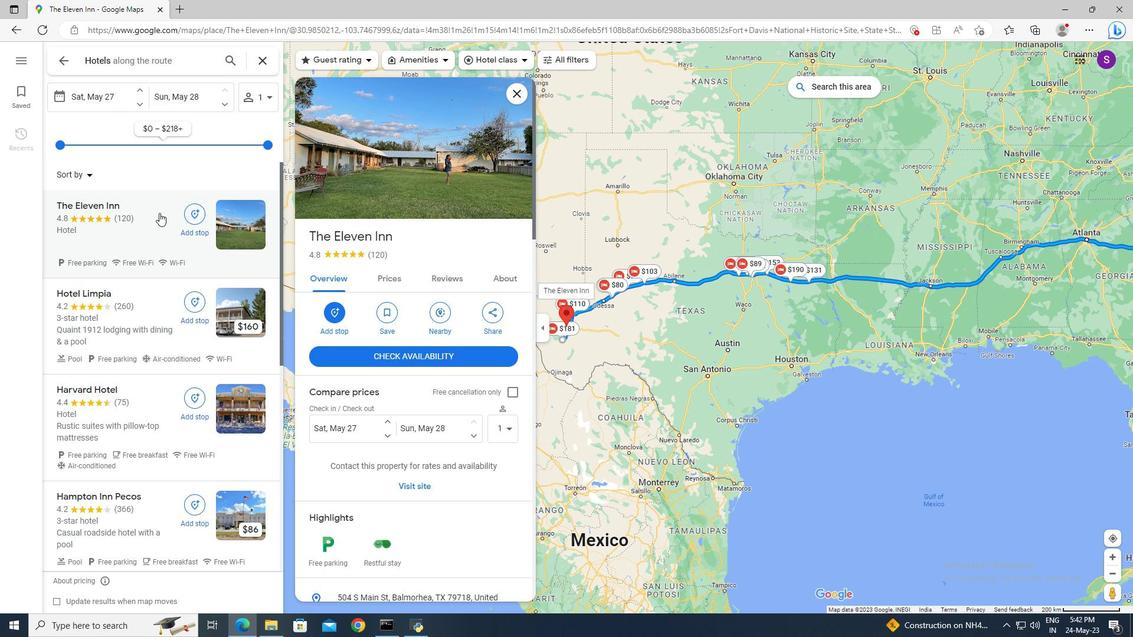 
Action: Mouse scrolled (142, 213) with delta (0, 0)
Screenshot: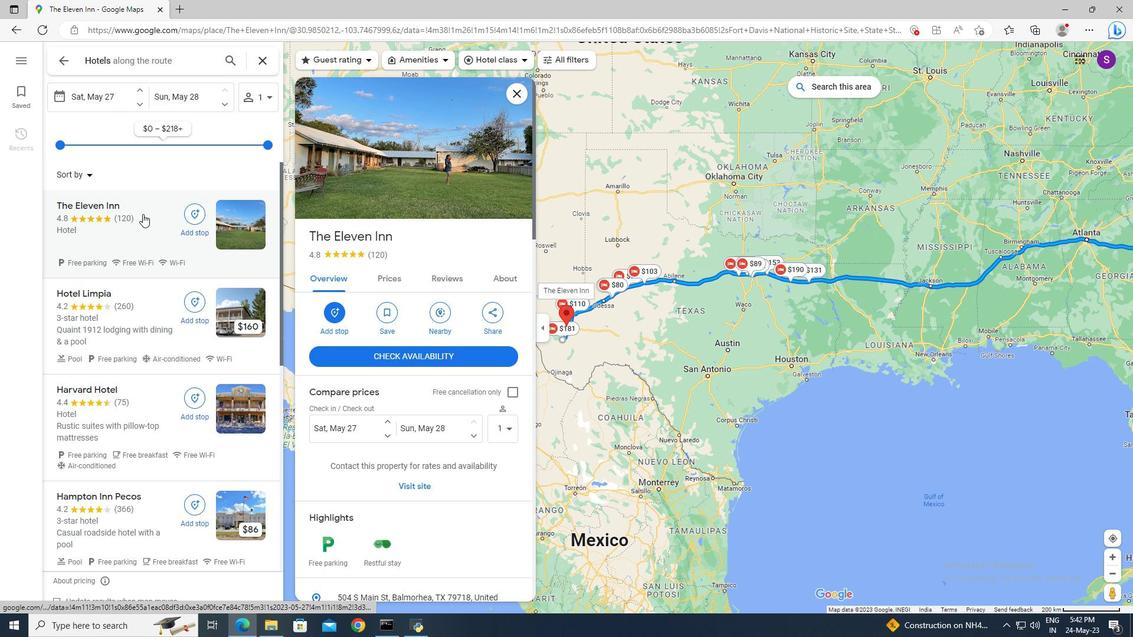 
Action: Mouse scrolled (142, 213) with delta (0, 0)
Screenshot: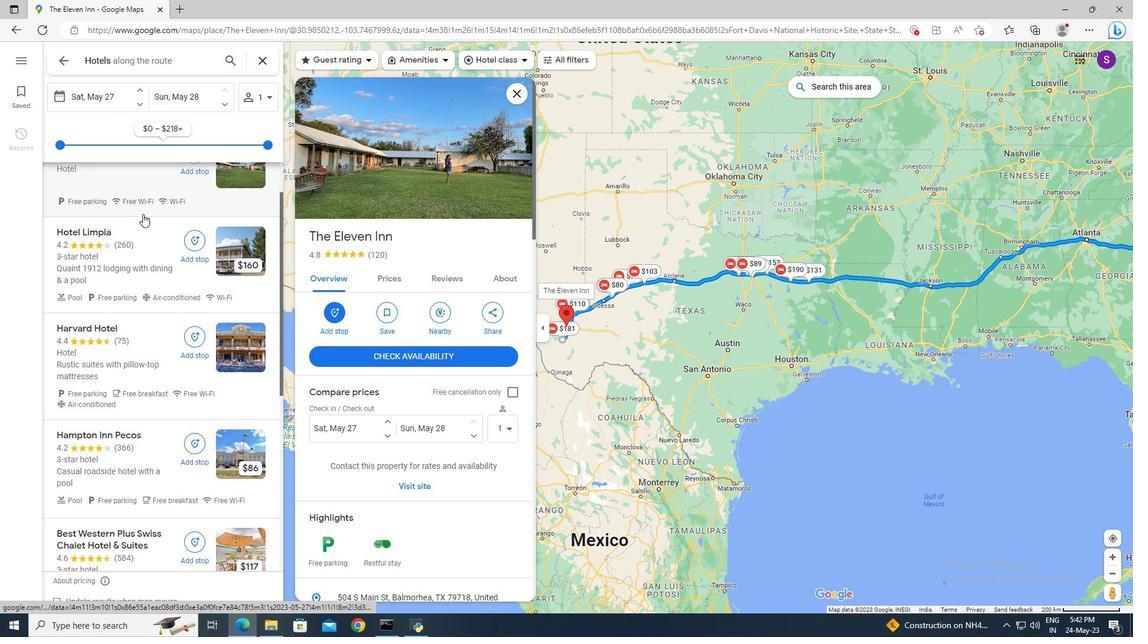 
Action: Mouse moved to (120, 282)
Screenshot: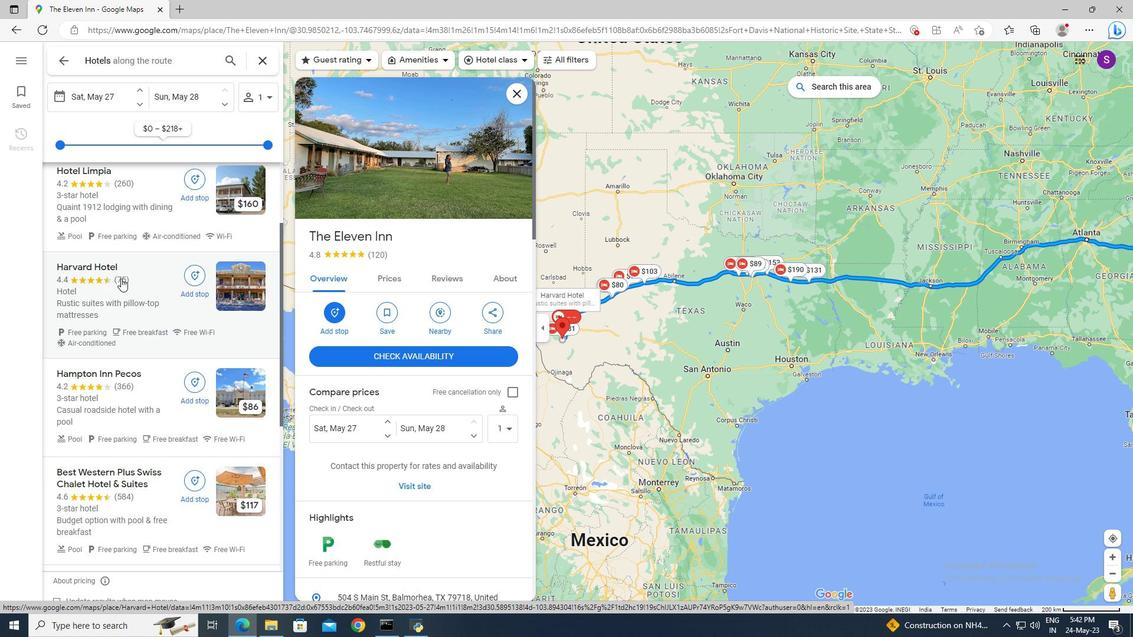 
Action: Mouse pressed left at (120, 282)
Screenshot: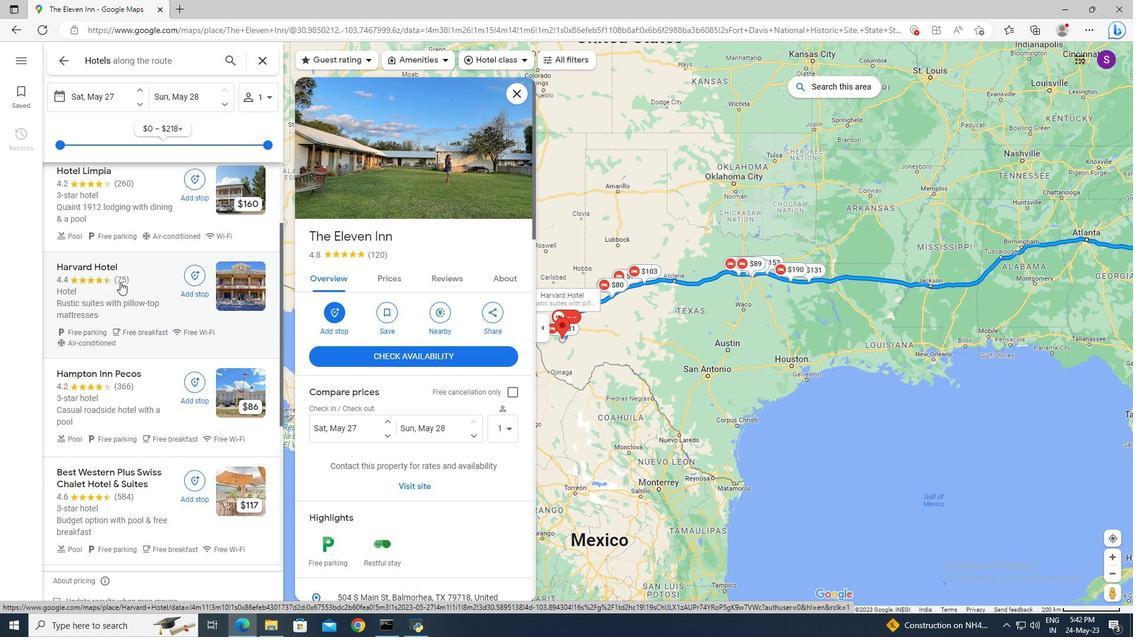 
Action: Mouse moved to (433, 283)
Screenshot: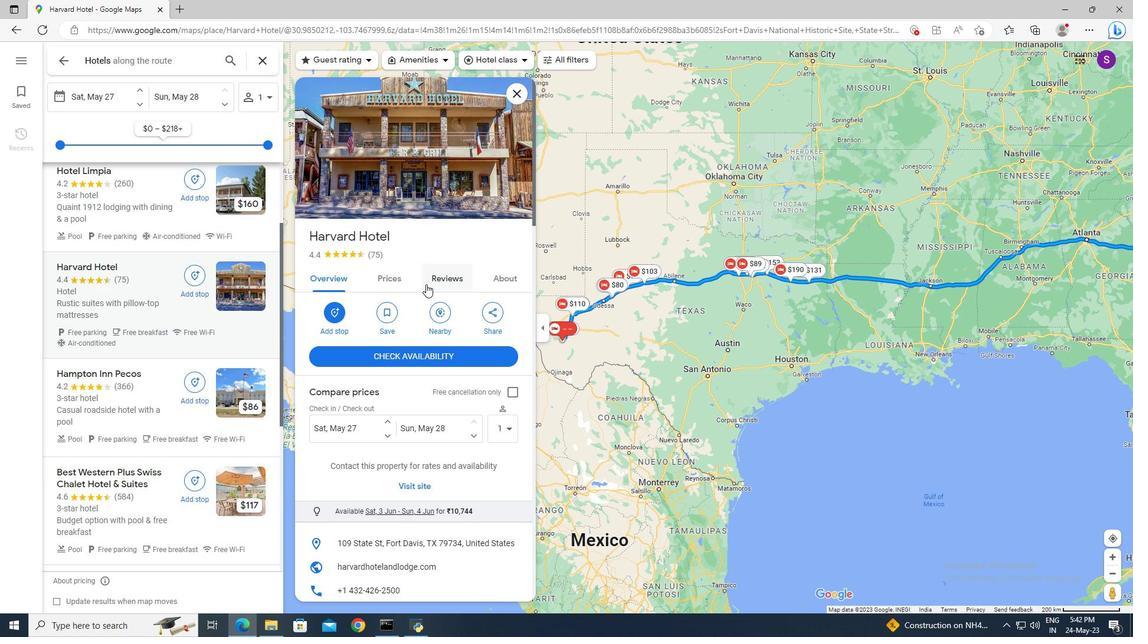 
Action: Mouse pressed left at (433, 283)
Screenshot: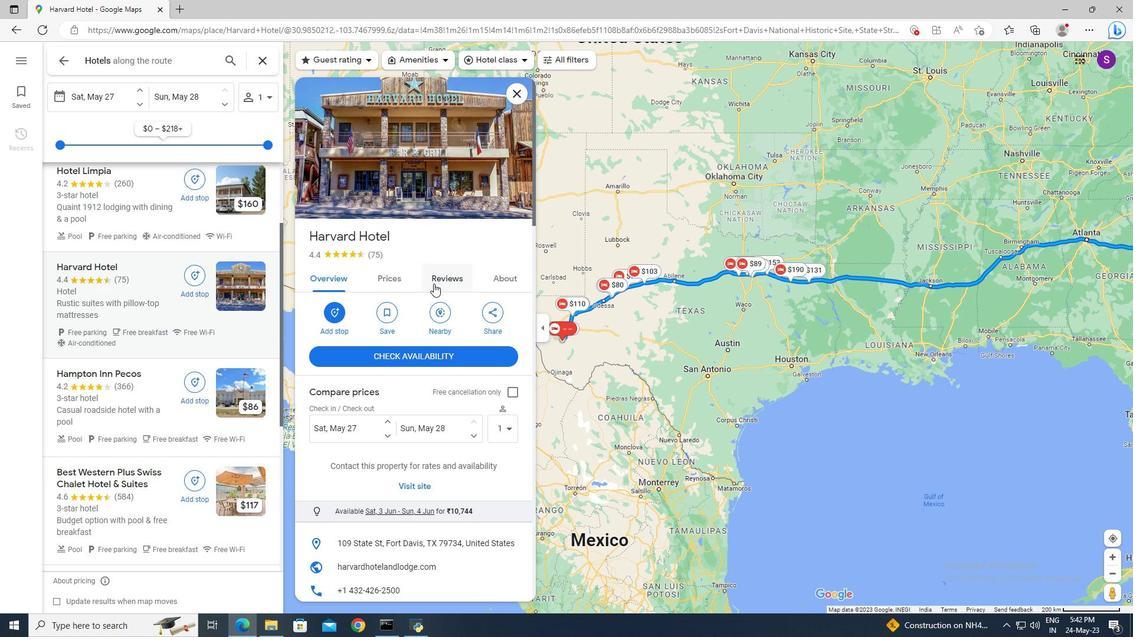 
Action: Mouse scrolled (433, 283) with delta (0, 0)
Screenshot: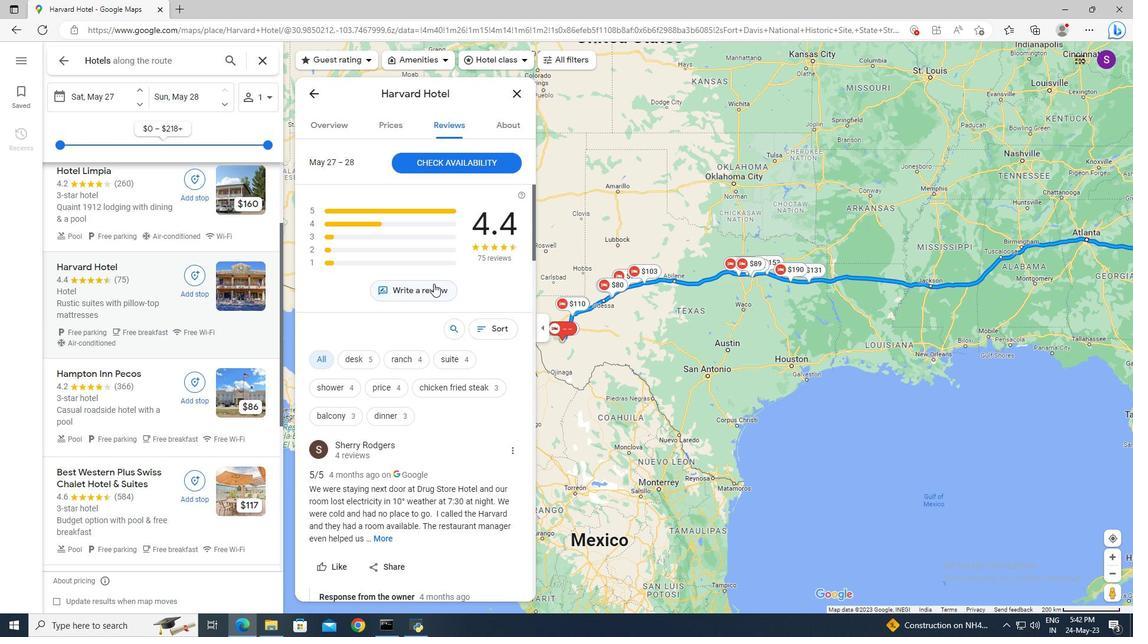 
Action: Mouse scrolled (433, 283) with delta (0, 0)
Screenshot: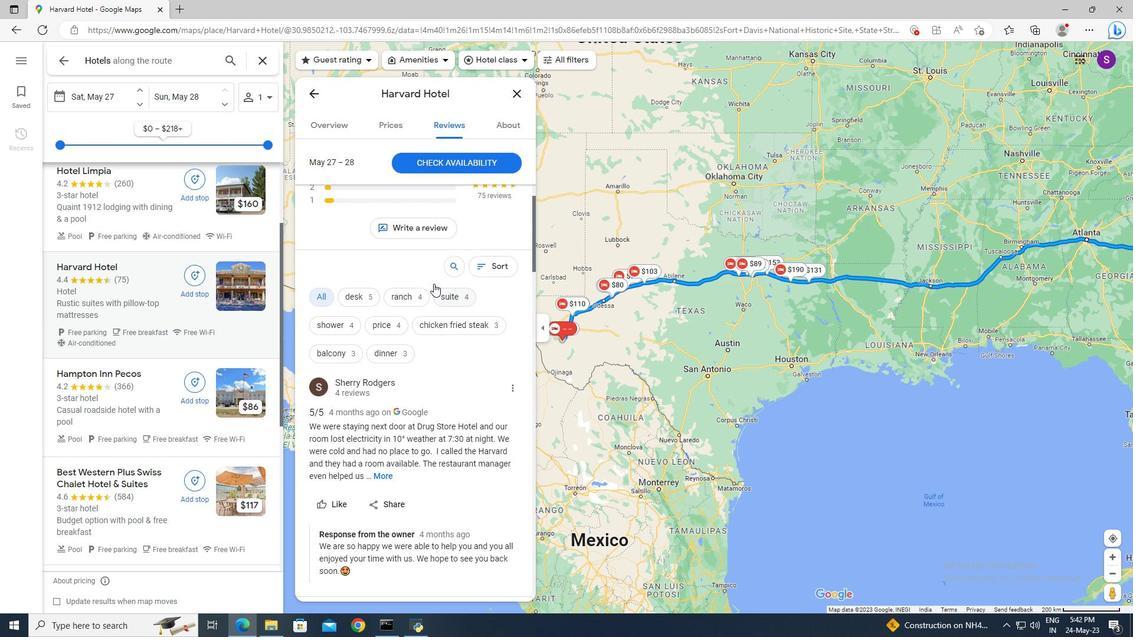 
Action: Mouse scrolled (433, 283) with delta (0, 0)
Screenshot: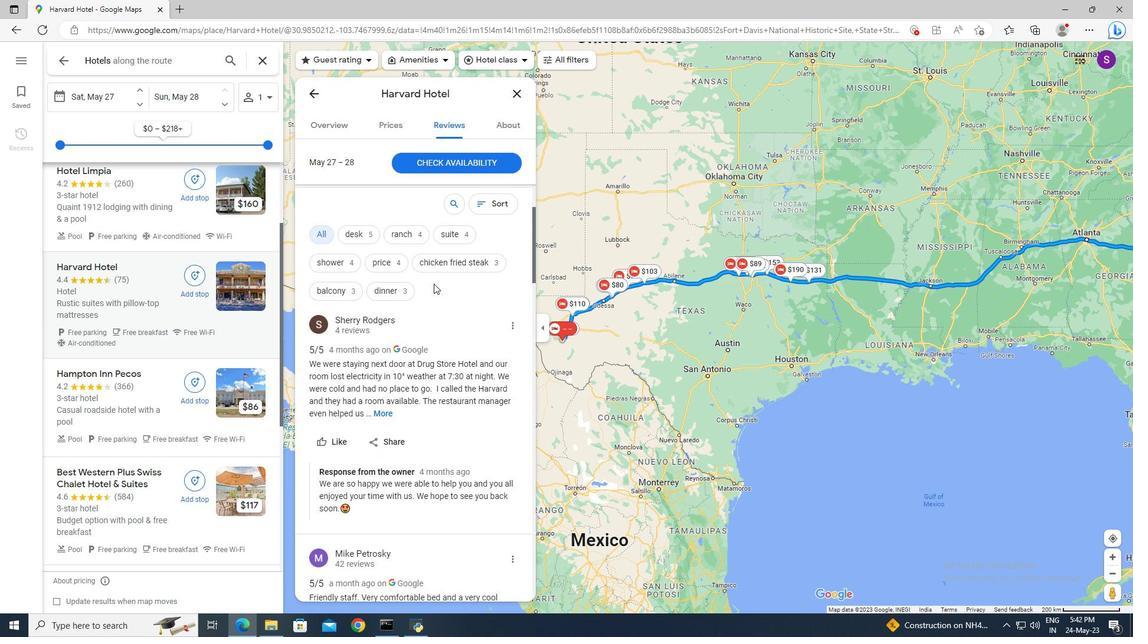 
Action: Mouse scrolled (433, 283) with delta (0, 0)
Screenshot: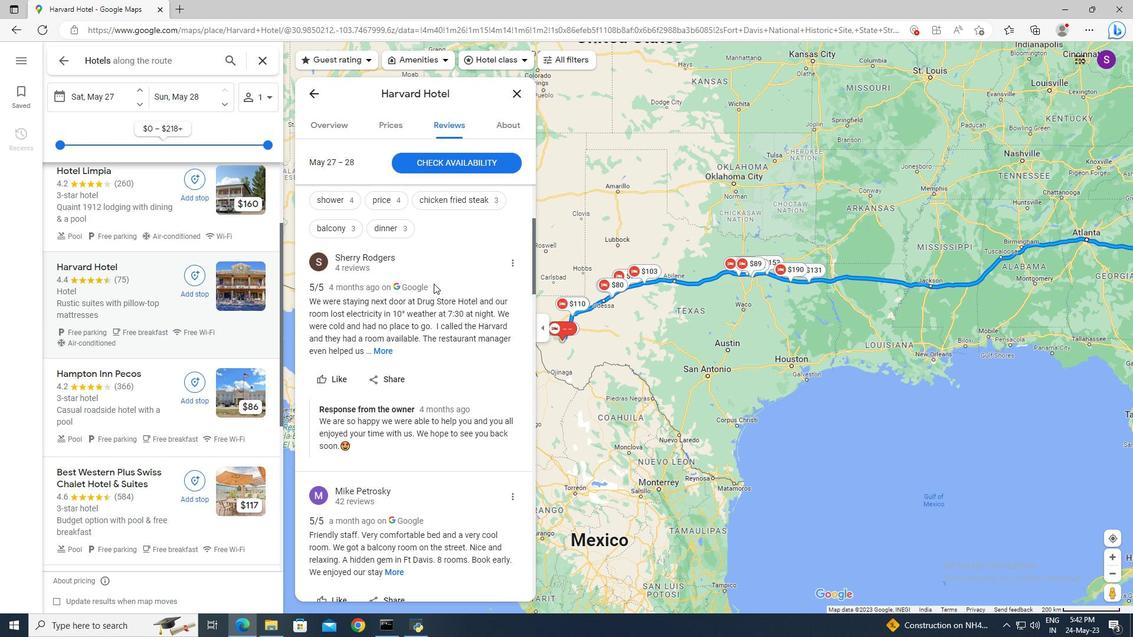 
Action: Mouse scrolled (433, 283) with delta (0, 0)
Screenshot: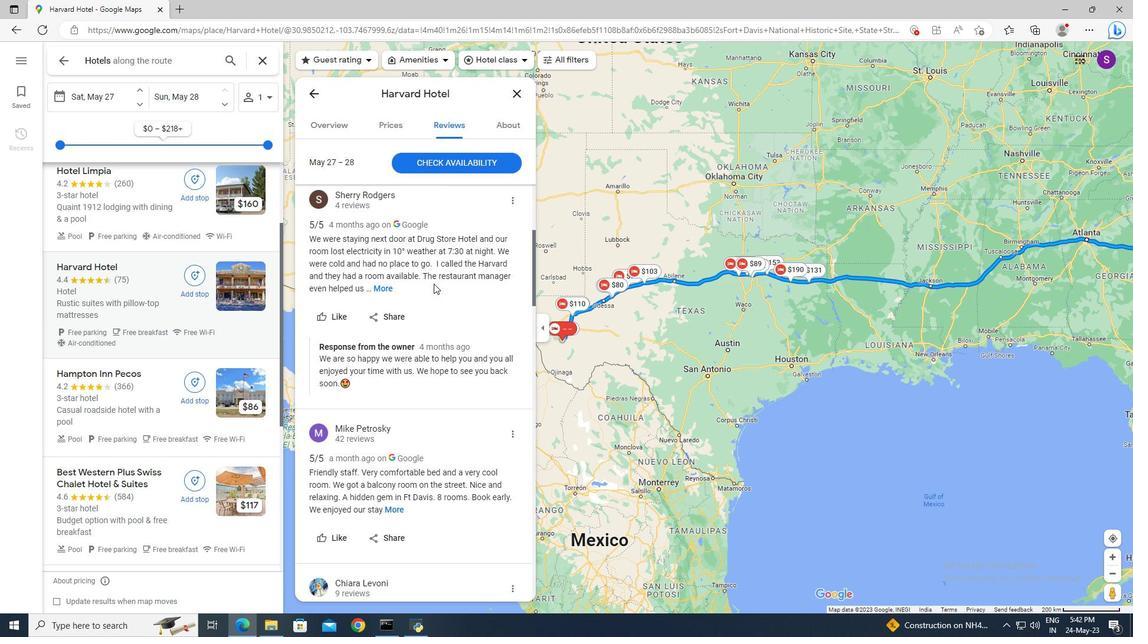 
Action: Mouse scrolled (433, 283) with delta (0, 0)
Screenshot: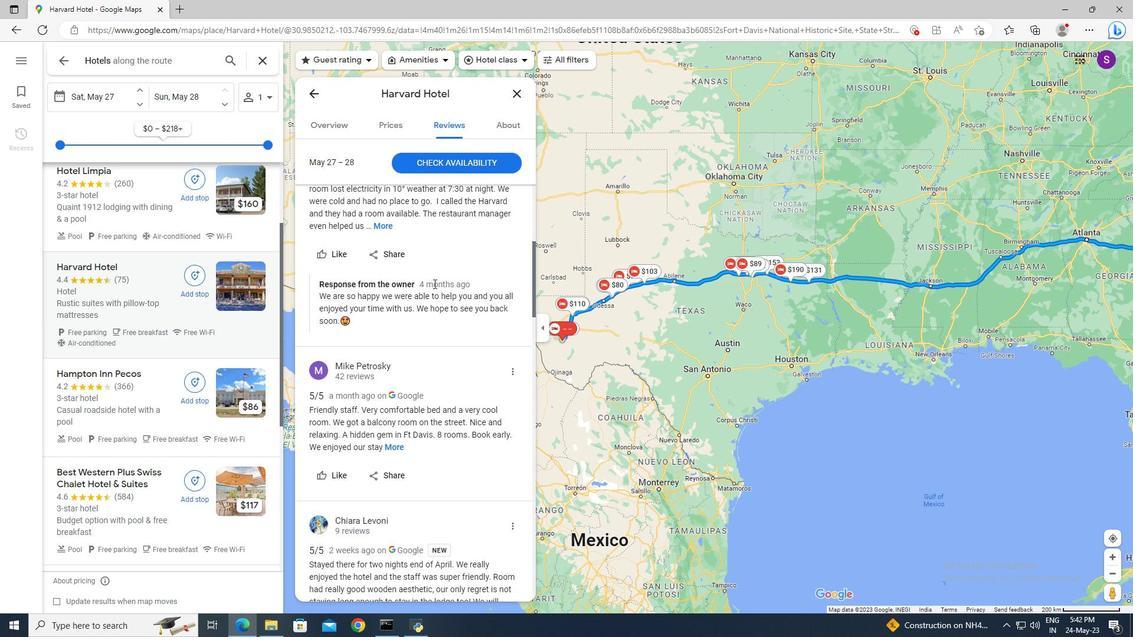 
Action: Mouse scrolled (433, 283) with delta (0, 0)
Screenshot: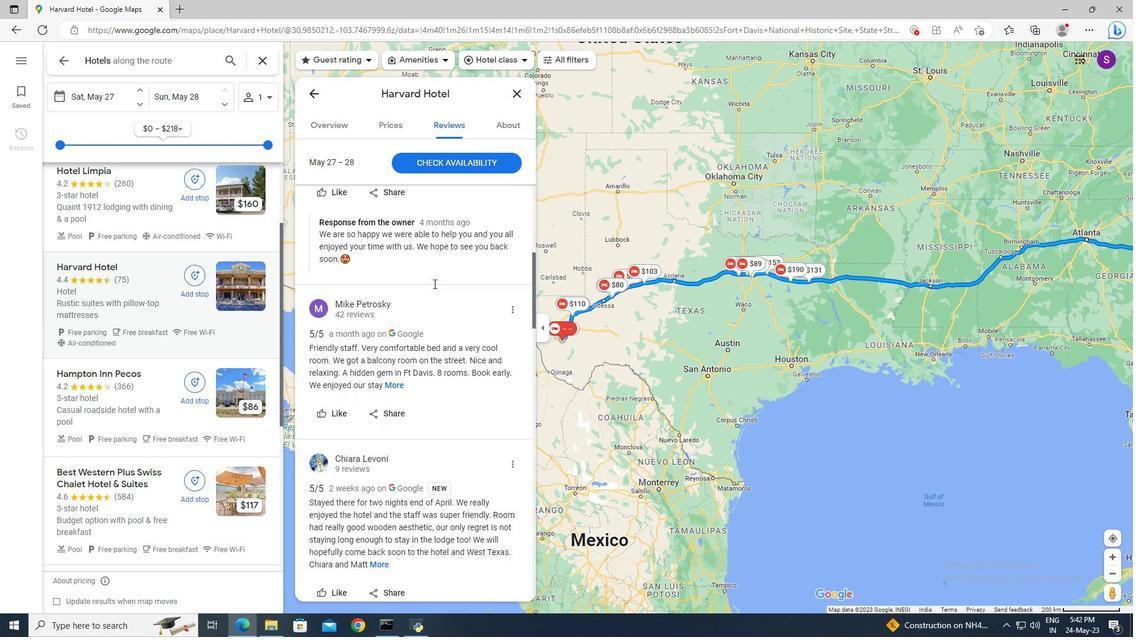 
Action: Mouse scrolled (433, 283) with delta (0, 0)
Screenshot: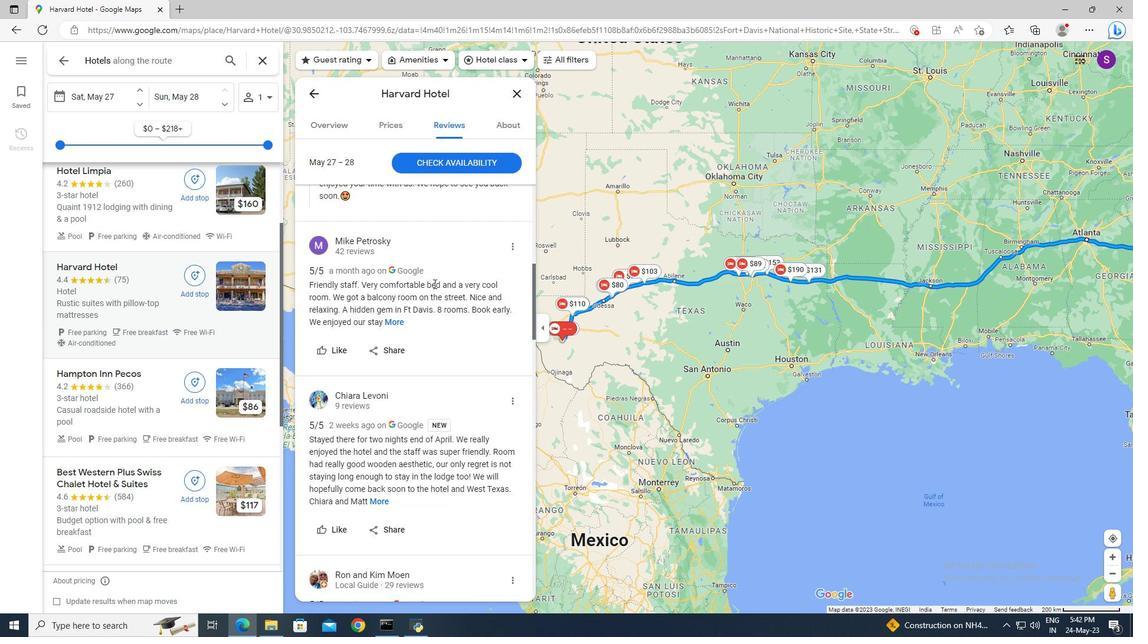 
Action: Mouse scrolled (433, 283) with delta (0, 0)
Screenshot: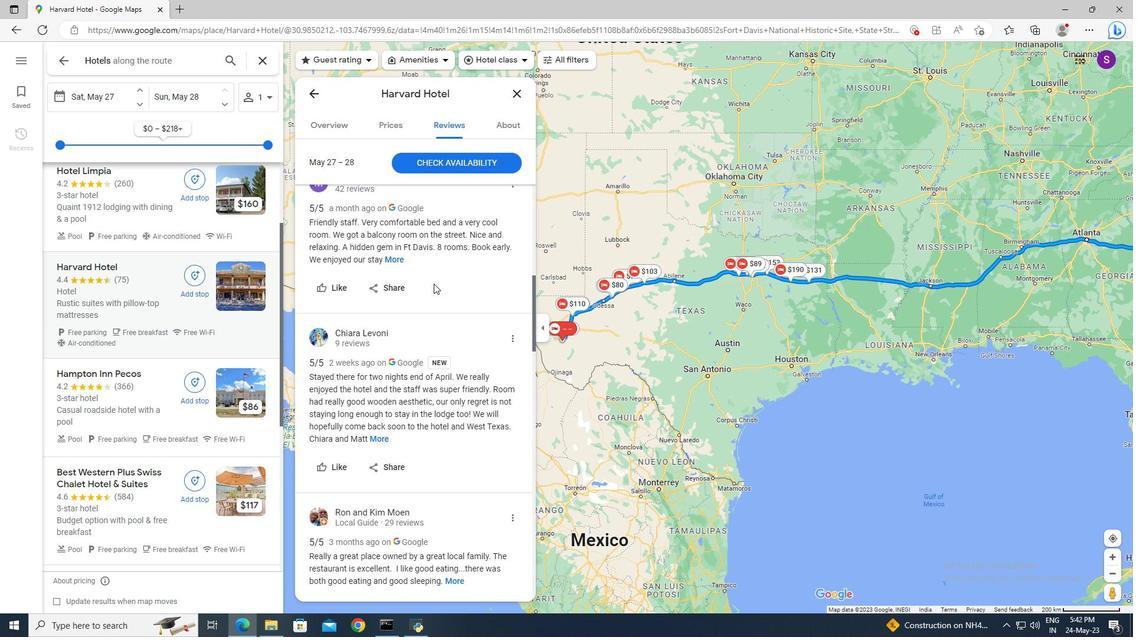 
Action: Mouse scrolled (433, 283) with delta (0, 0)
Screenshot: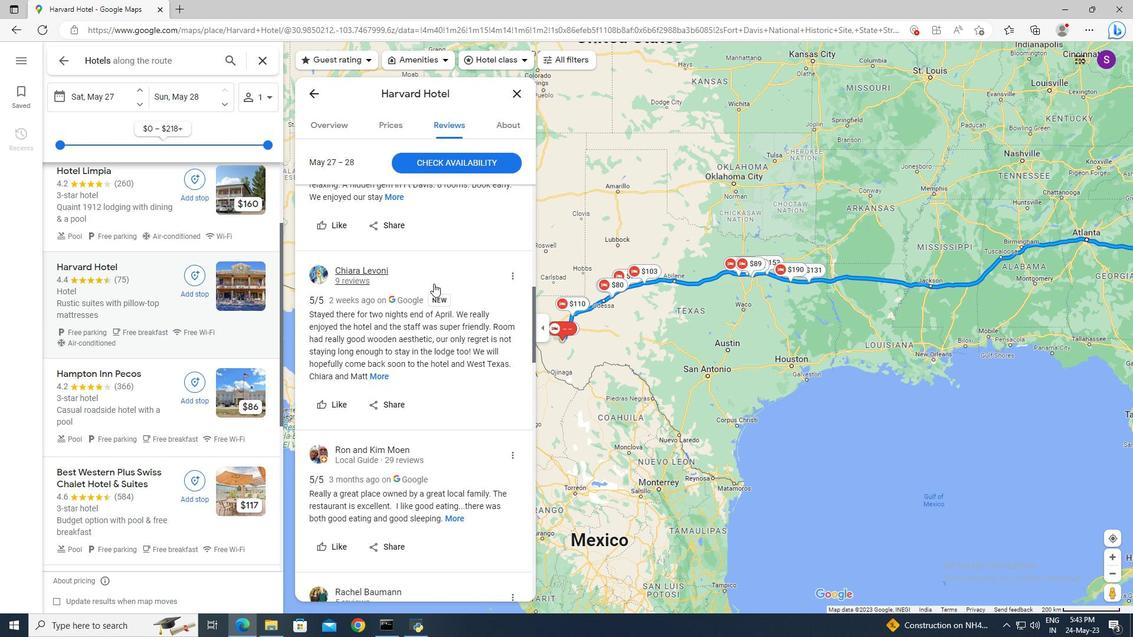 
Action: Mouse scrolled (433, 283) with delta (0, 0)
Screenshot: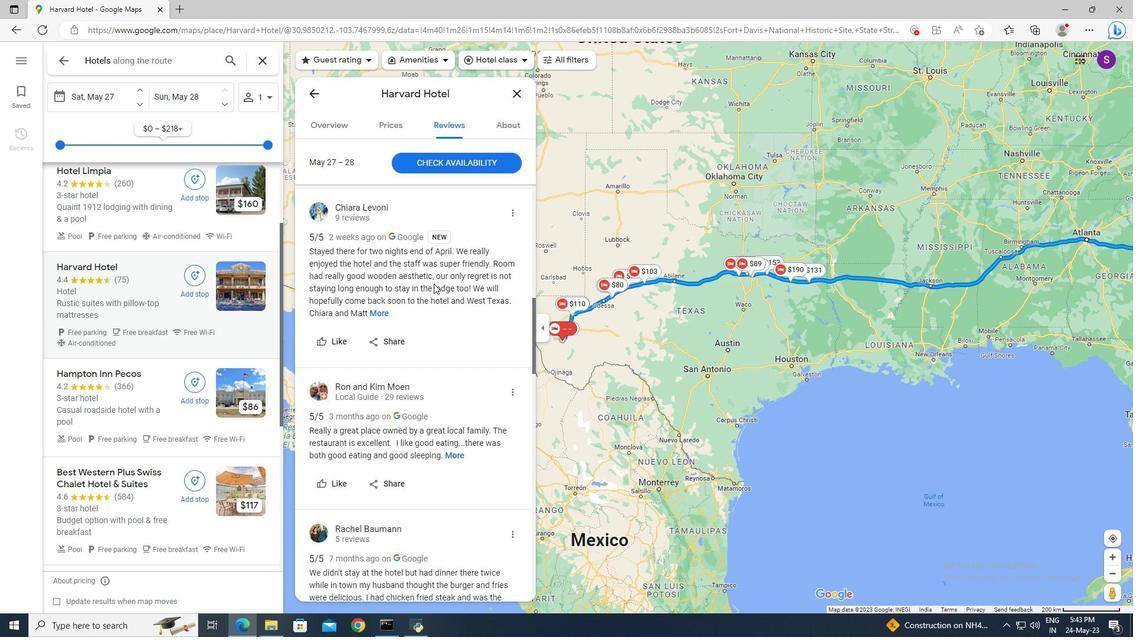 
Action: Mouse scrolled (433, 283) with delta (0, 0)
Screenshot: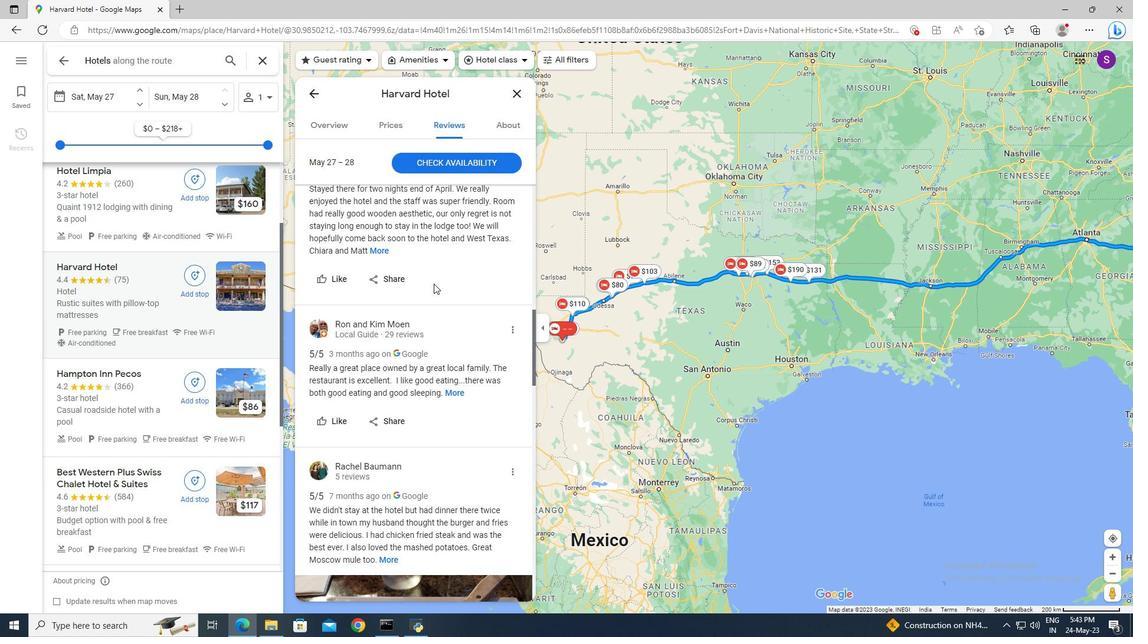 
Action: Mouse scrolled (433, 283) with delta (0, 0)
Screenshot: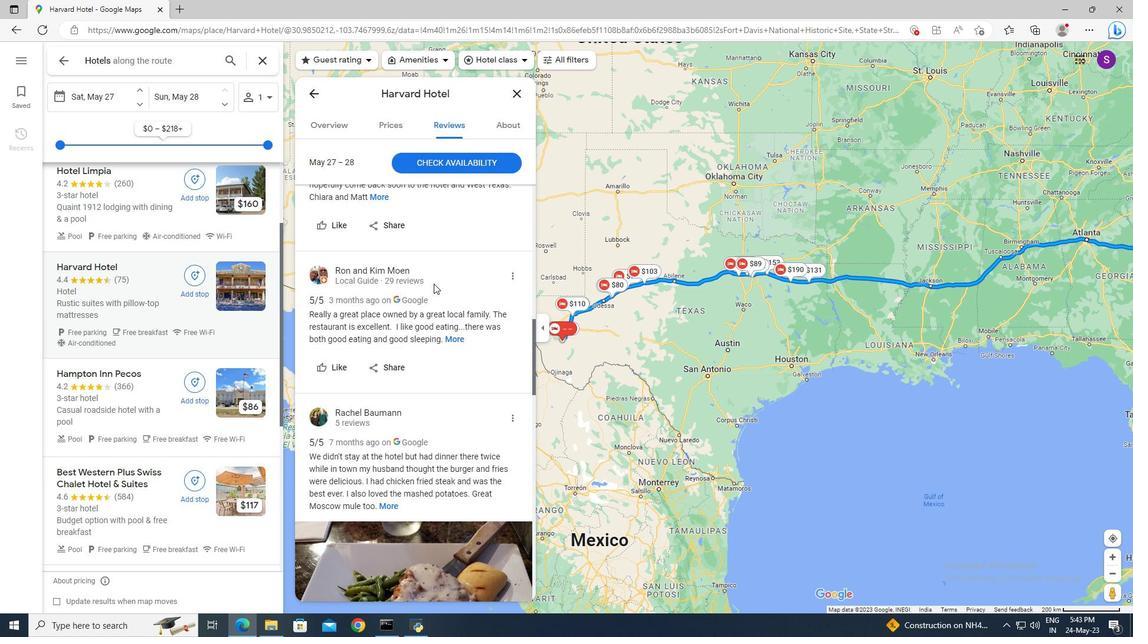 
Action: Mouse scrolled (433, 283) with delta (0, 0)
Screenshot: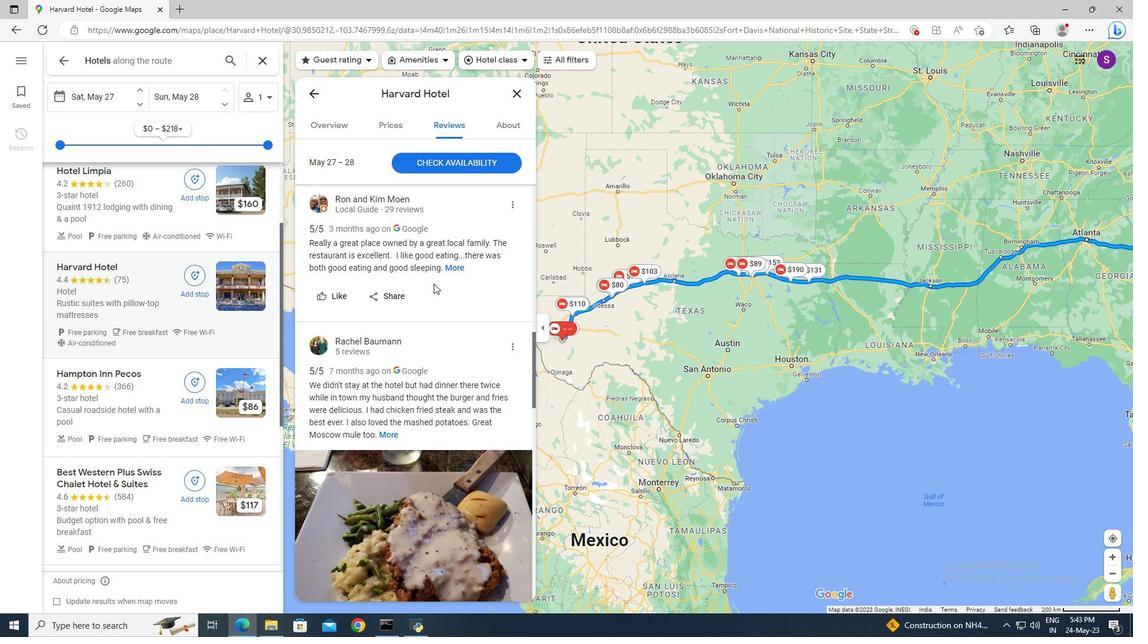 
Action: Mouse scrolled (433, 283) with delta (0, 0)
Screenshot: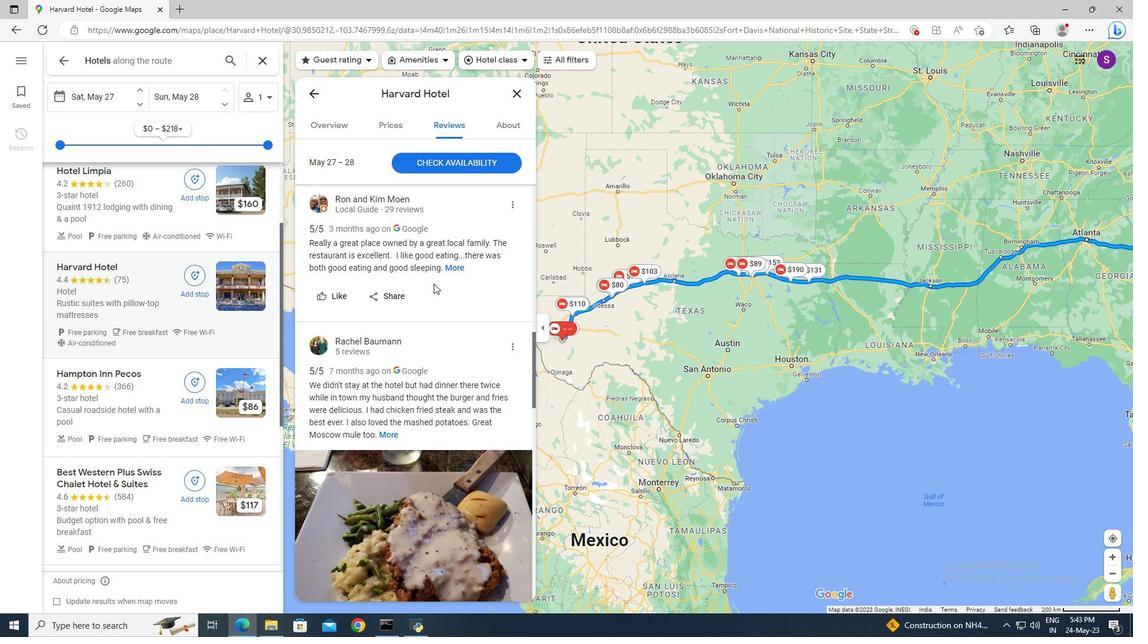 
Action: Mouse scrolled (433, 283) with delta (0, 0)
Screenshot: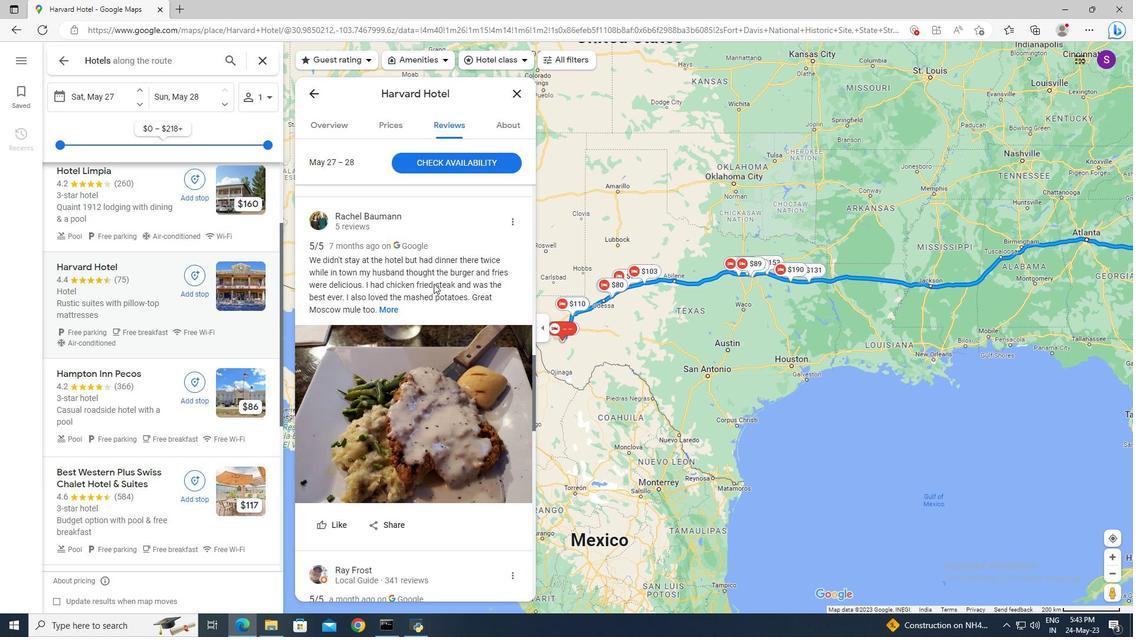 
Action: Mouse scrolled (433, 283) with delta (0, 0)
Screenshot: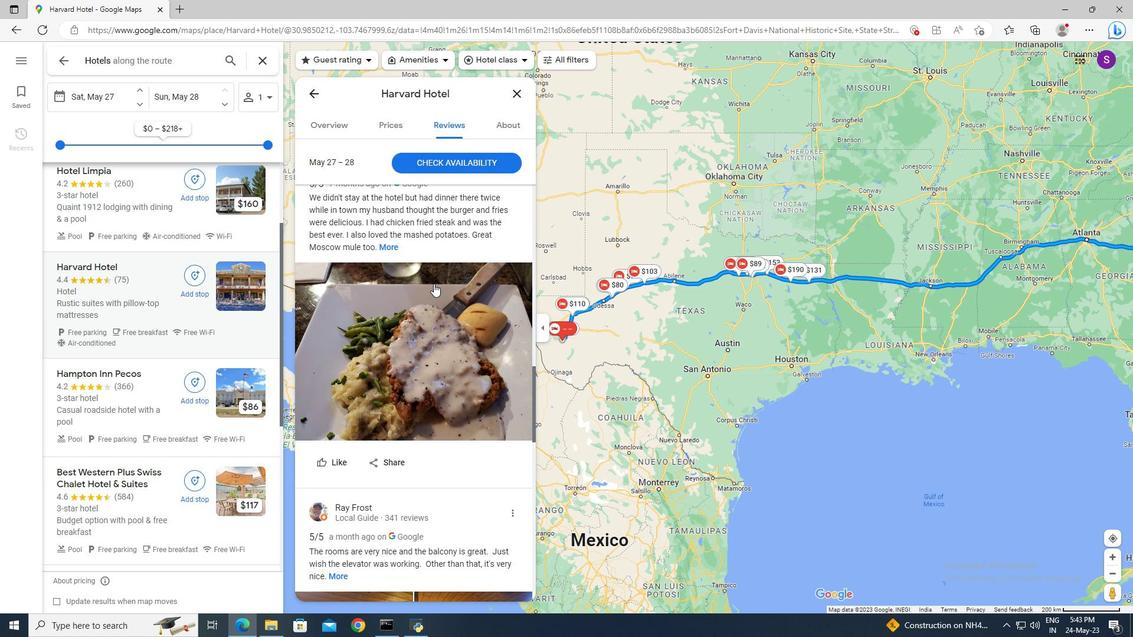 
Action: Mouse scrolled (433, 283) with delta (0, 0)
Screenshot: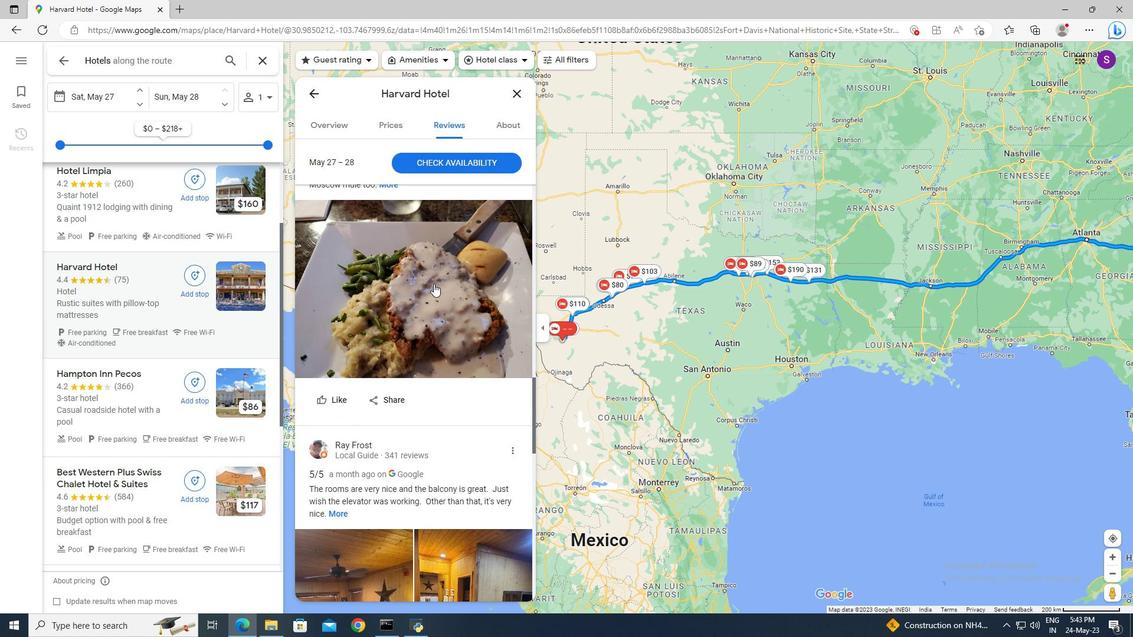 
Action: Mouse scrolled (433, 283) with delta (0, 0)
Screenshot: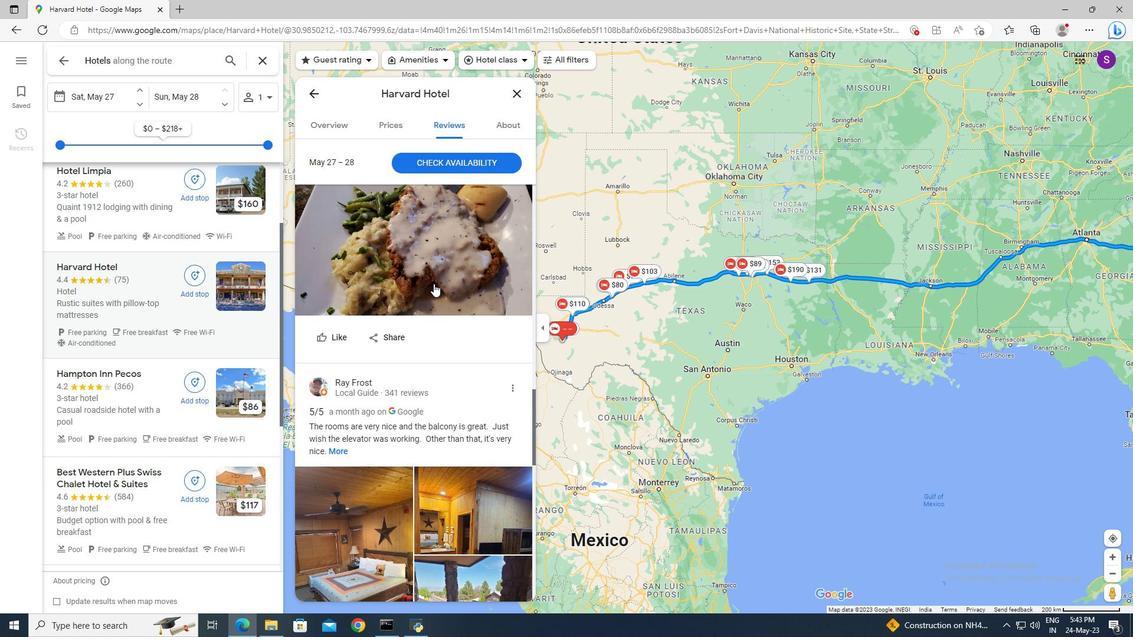 
Action: Mouse scrolled (433, 283) with delta (0, 0)
Screenshot: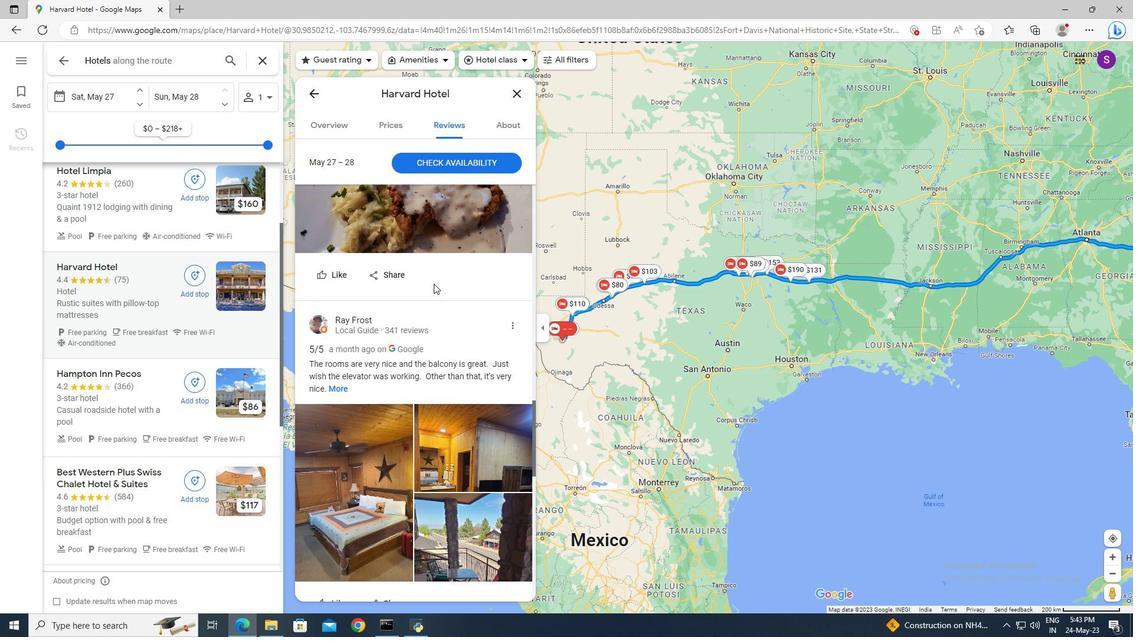 
Action: Mouse scrolled (433, 283) with delta (0, 0)
Screenshot: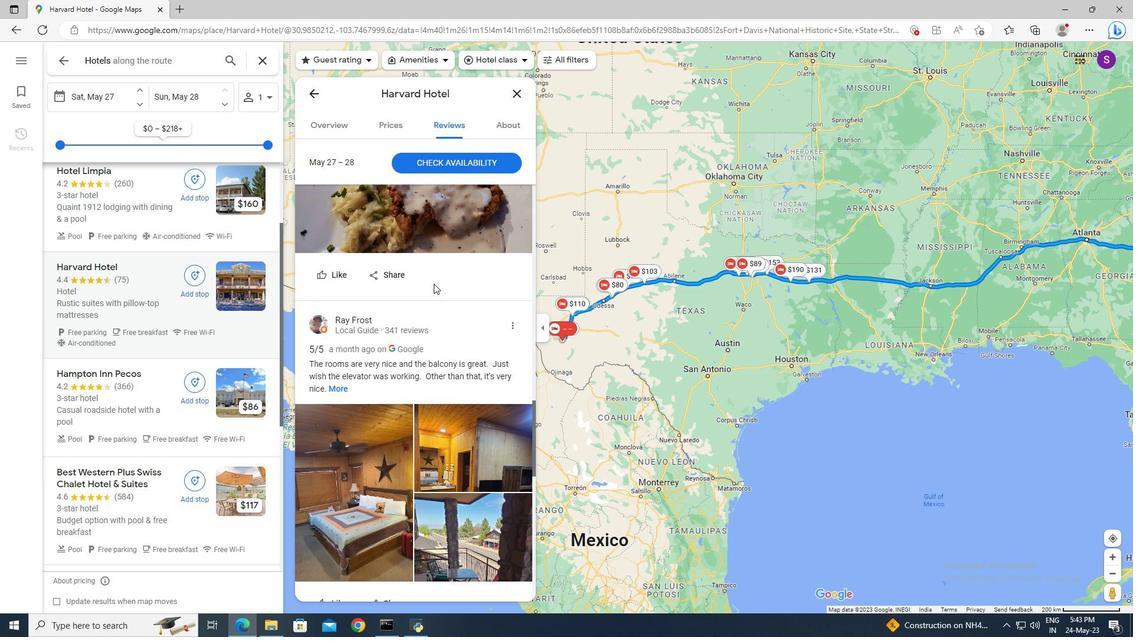
Action: Mouse scrolled (433, 283) with delta (0, 0)
Screenshot: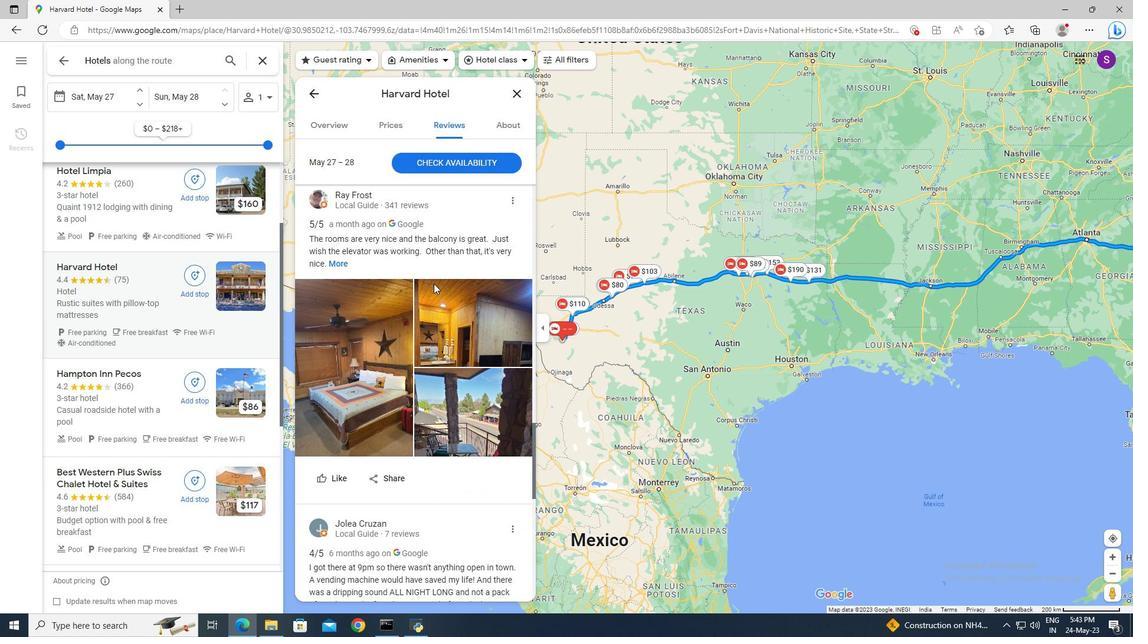 
Action: Mouse scrolled (433, 283) with delta (0, 0)
Screenshot: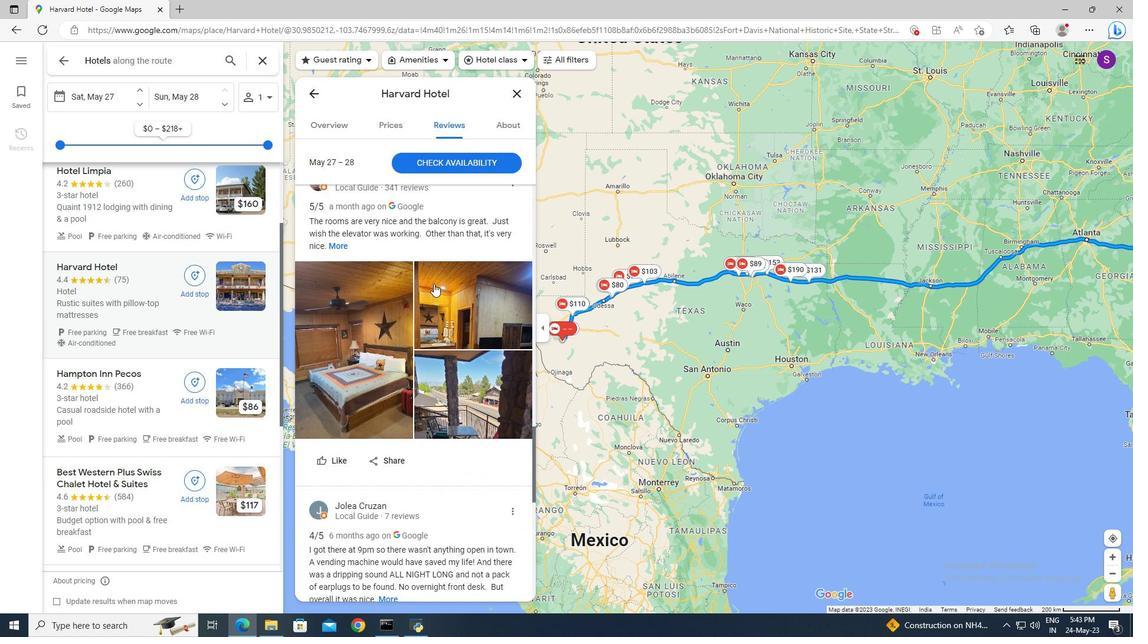 
Action: Mouse scrolled (433, 283) with delta (0, 0)
Screenshot: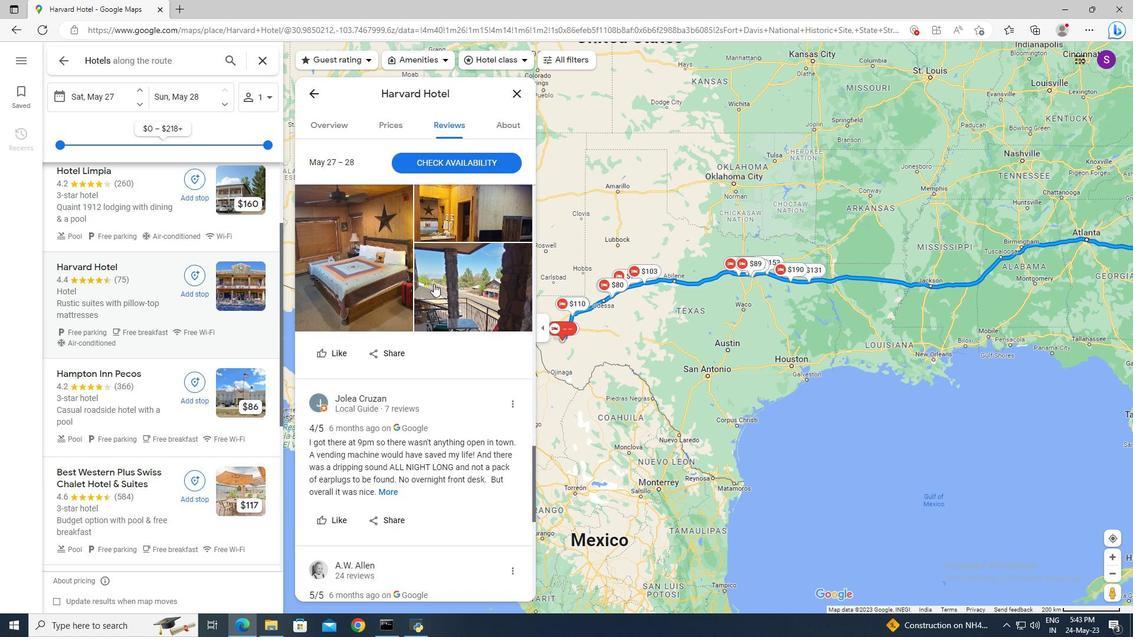 
Action: Mouse scrolled (433, 283) with delta (0, 0)
Screenshot: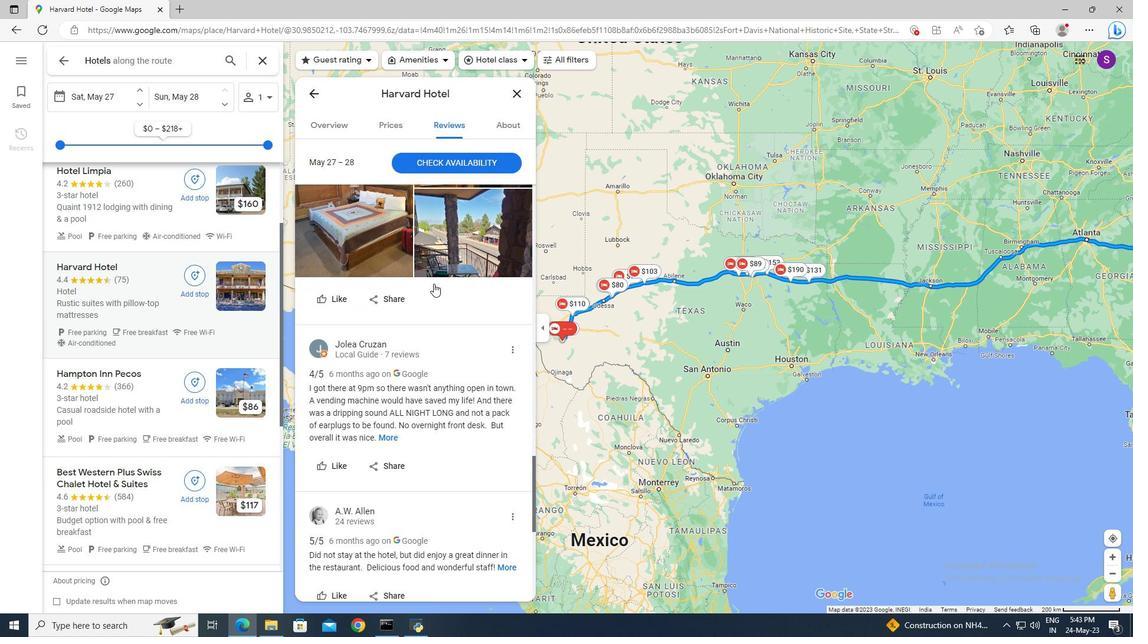 
Action: Mouse moved to (512, 125)
Screenshot: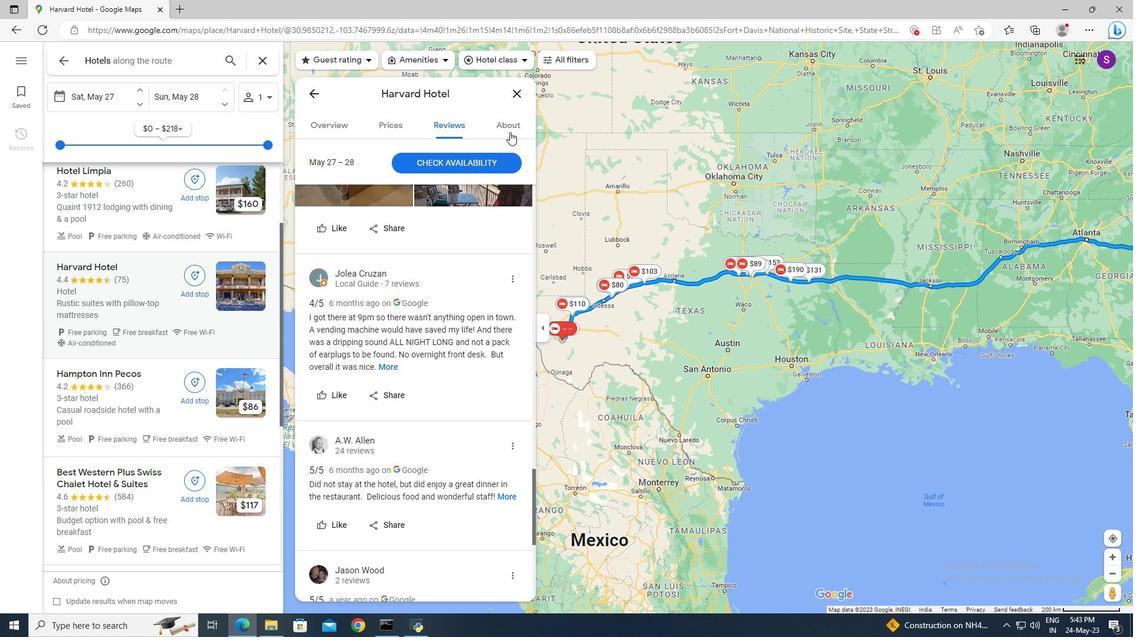 
Action: Mouse pressed left at (512, 125)
Screenshot: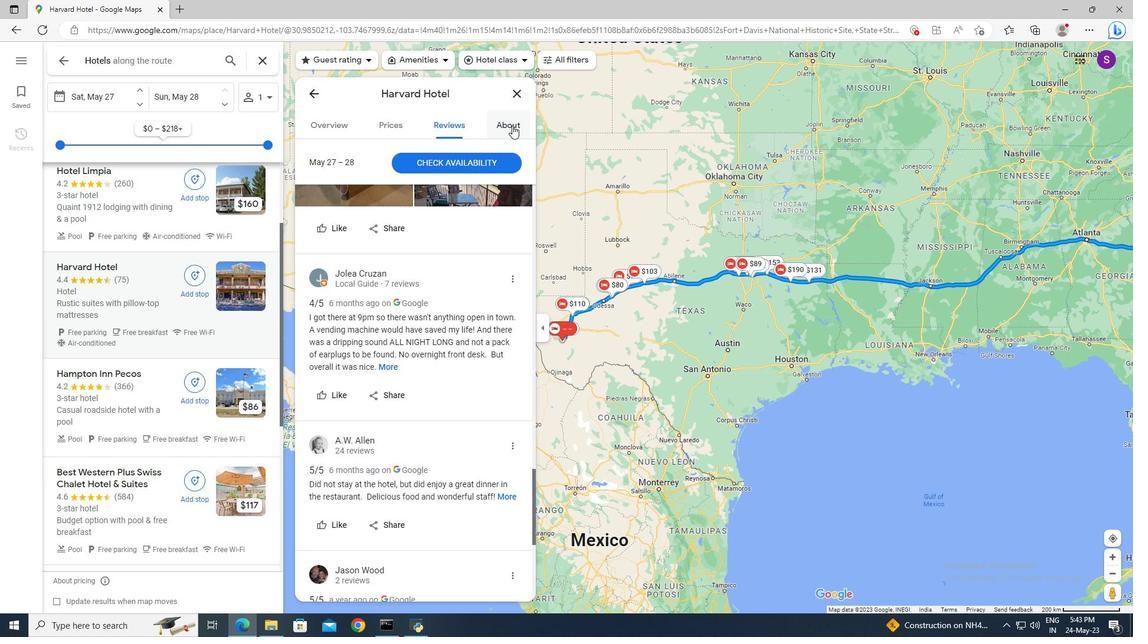 
Action: Mouse moved to (341, 131)
Screenshot: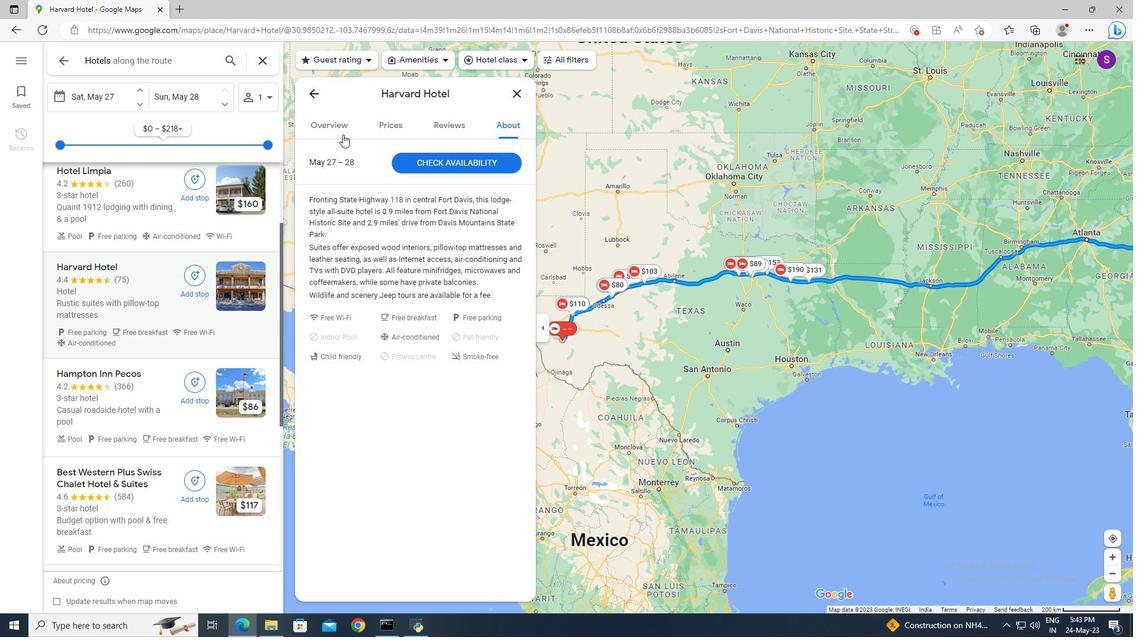 
Action: Mouse pressed left at (341, 131)
Screenshot: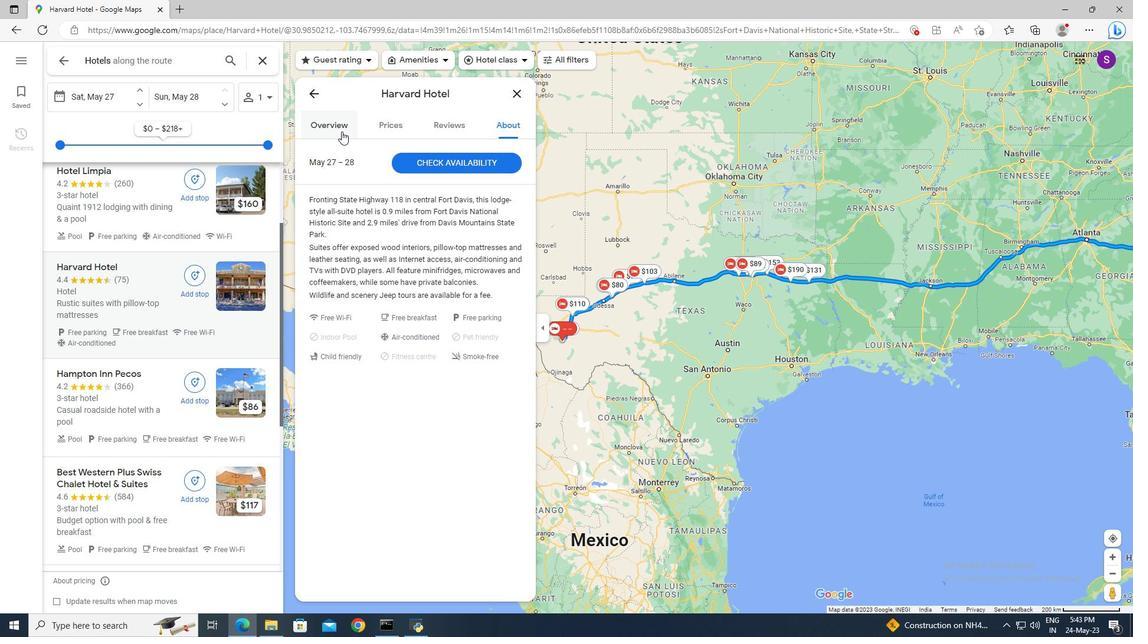 
Action: Mouse moved to (371, 138)
Screenshot: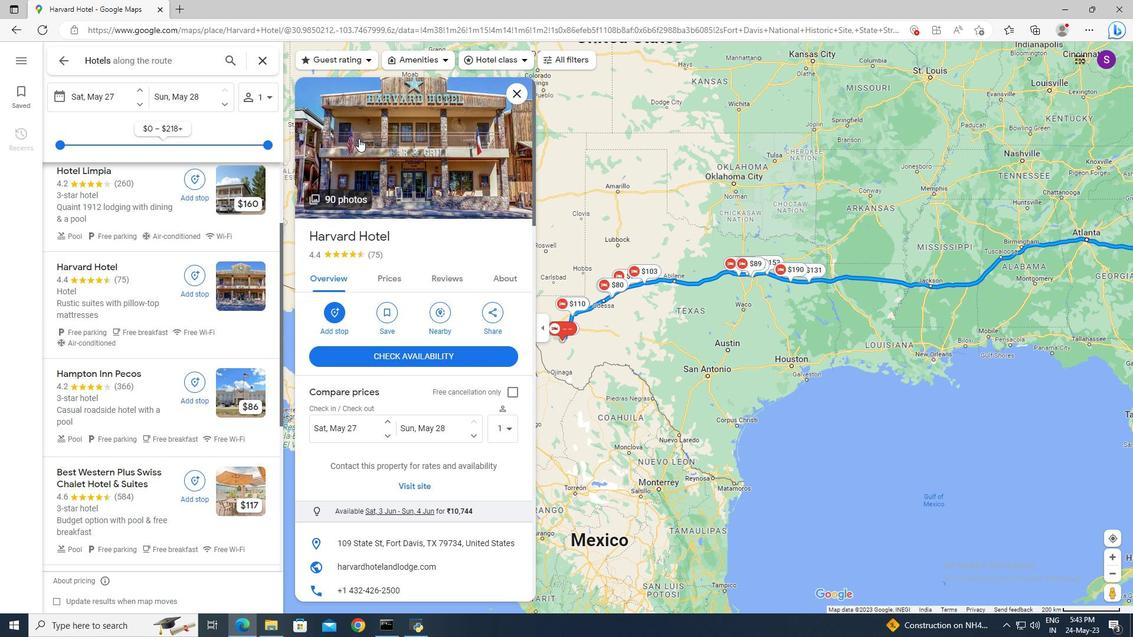
Action: Mouse pressed left at (371, 138)
Screenshot: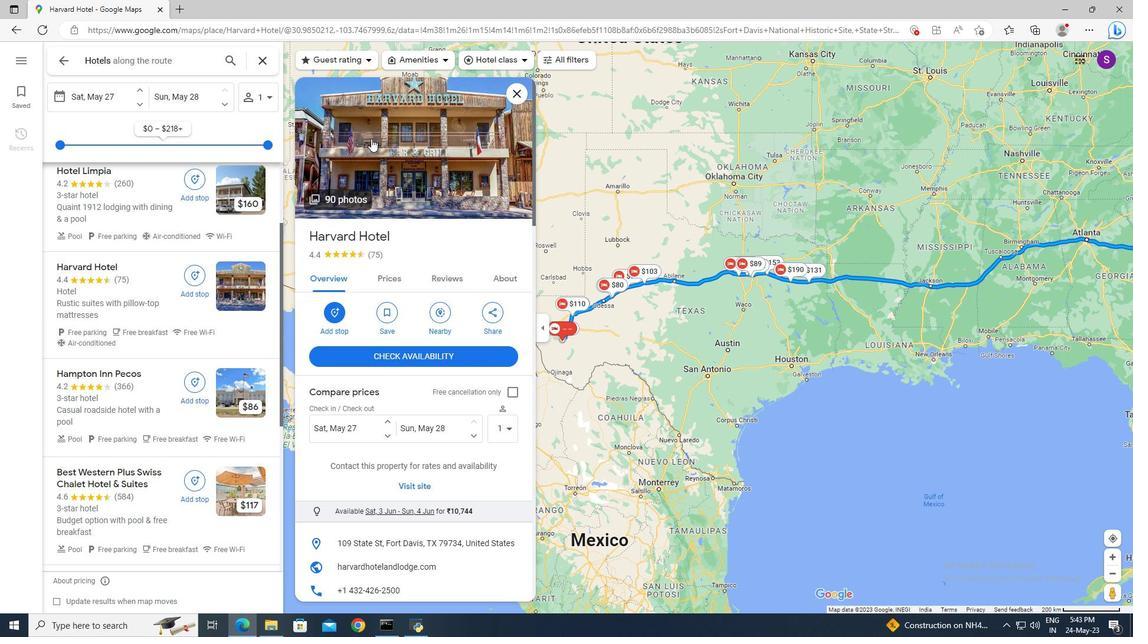 
Action: Mouse moved to (723, 523)
Screenshot: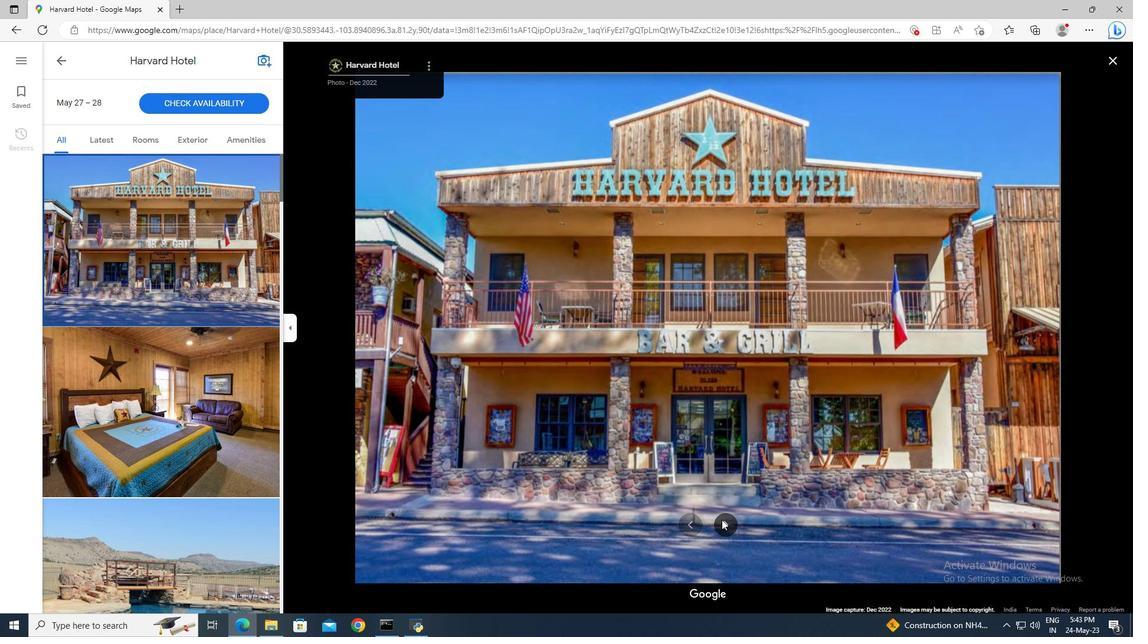 
Action: Mouse pressed left at (723, 523)
Screenshot: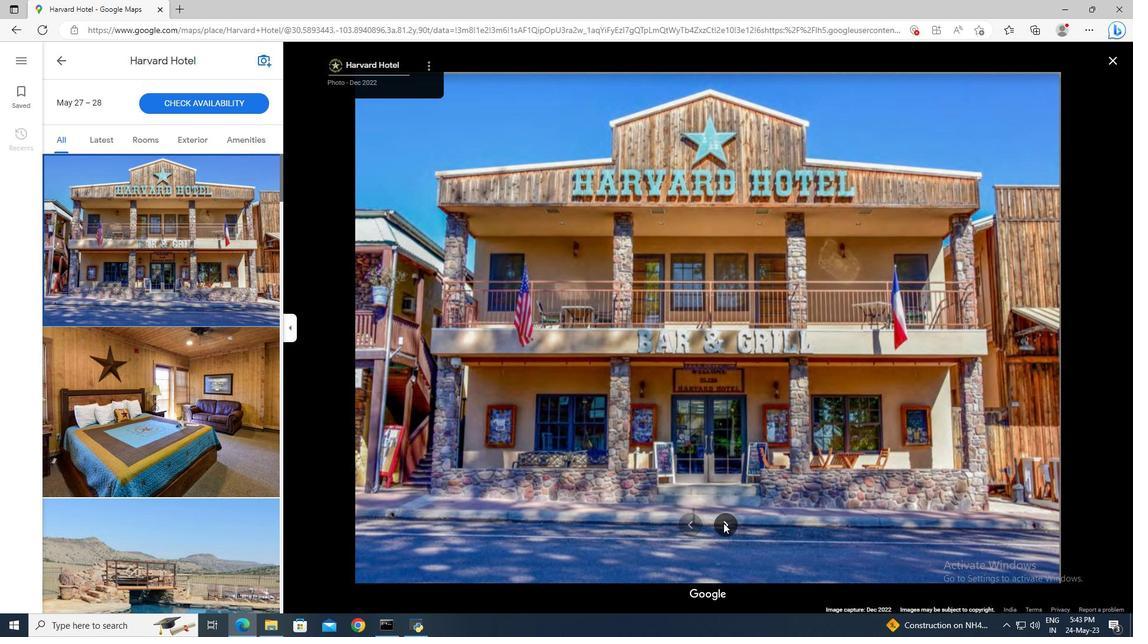 
Action: Mouse pressed left at (723, 523)
Screenshot: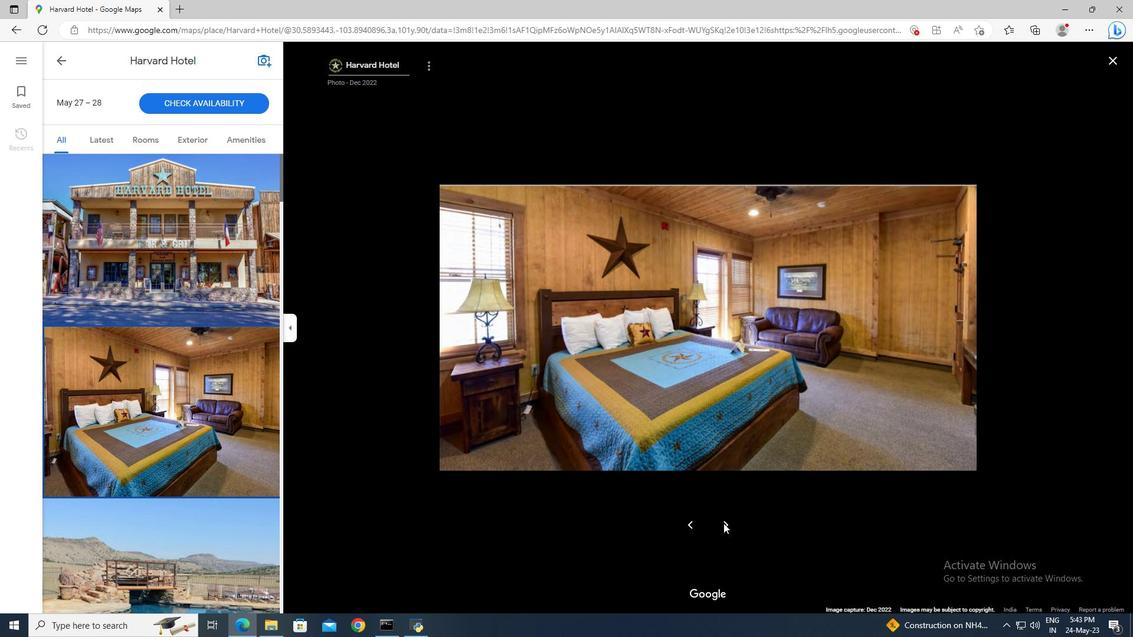 
Action: Mouse pressed left at (723, 523)
Screenshot: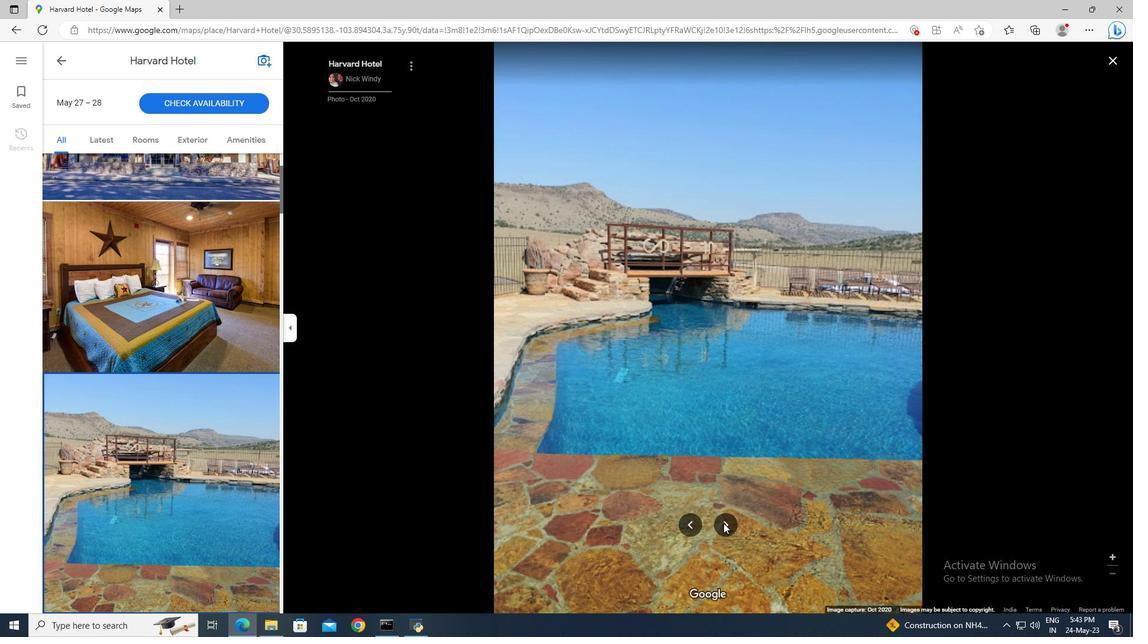 
Action: Mouse moved to (726, 522)
Screenshot: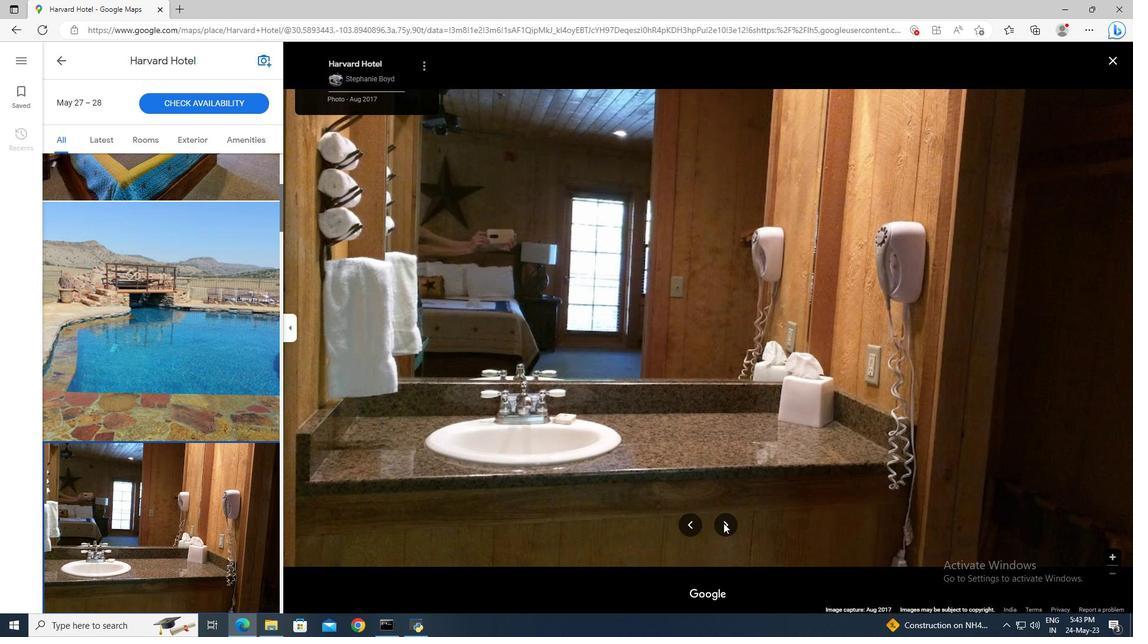 
Action: Mouse pressed left at (726, 522)
Screenshot: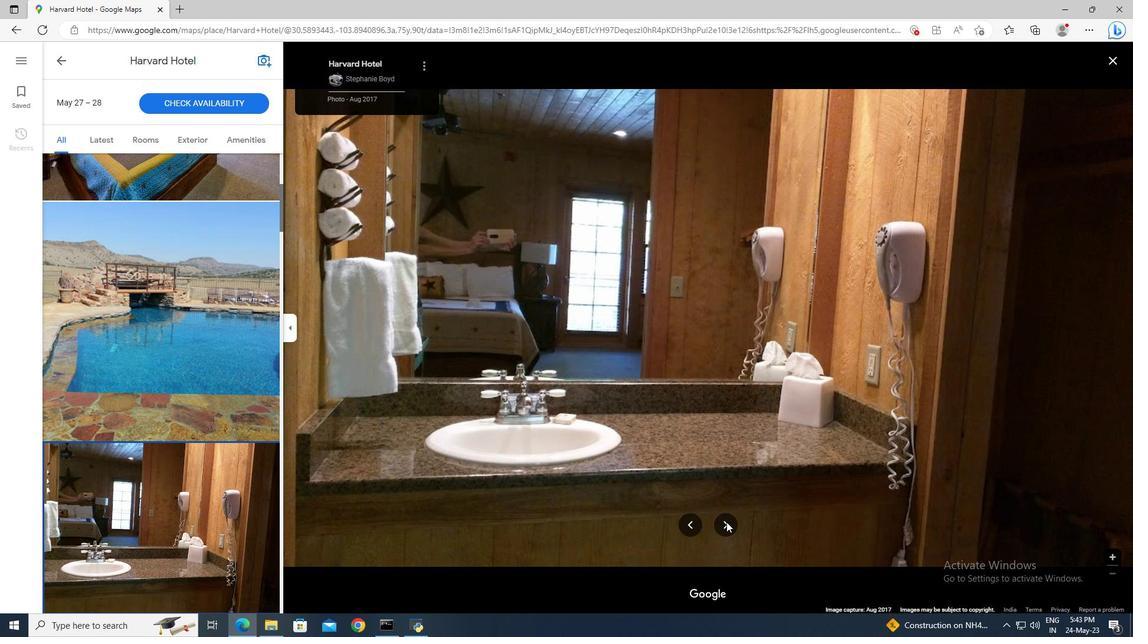 
Action: Mouse pressed left at (726, 522)
Screenshot: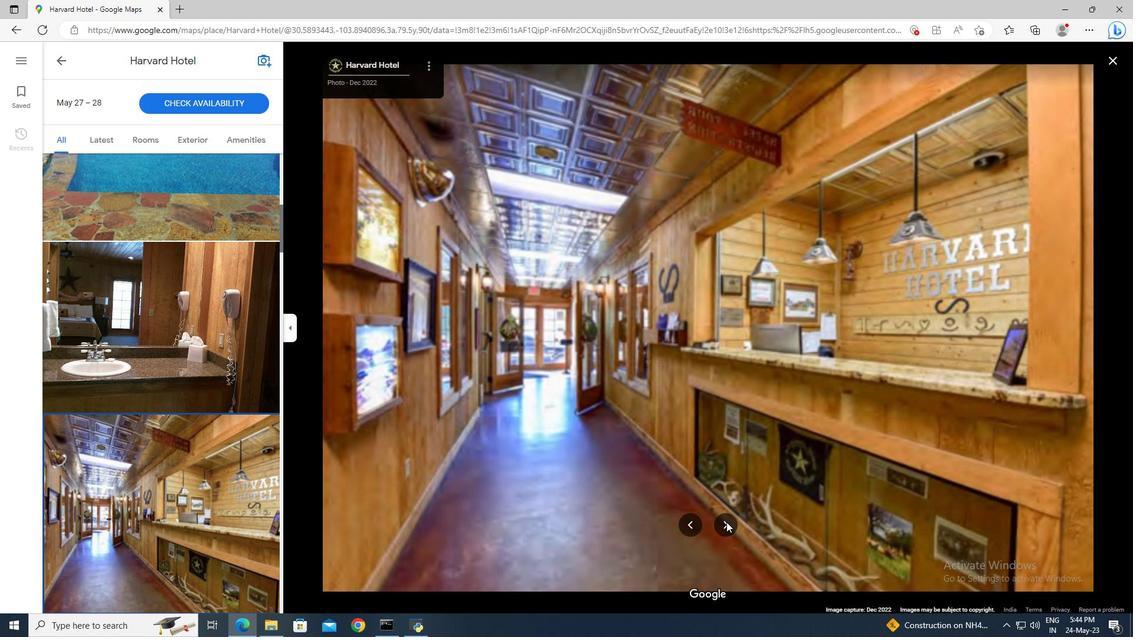 
Action: Mouse pressed left at (726, 522)
Screenshot: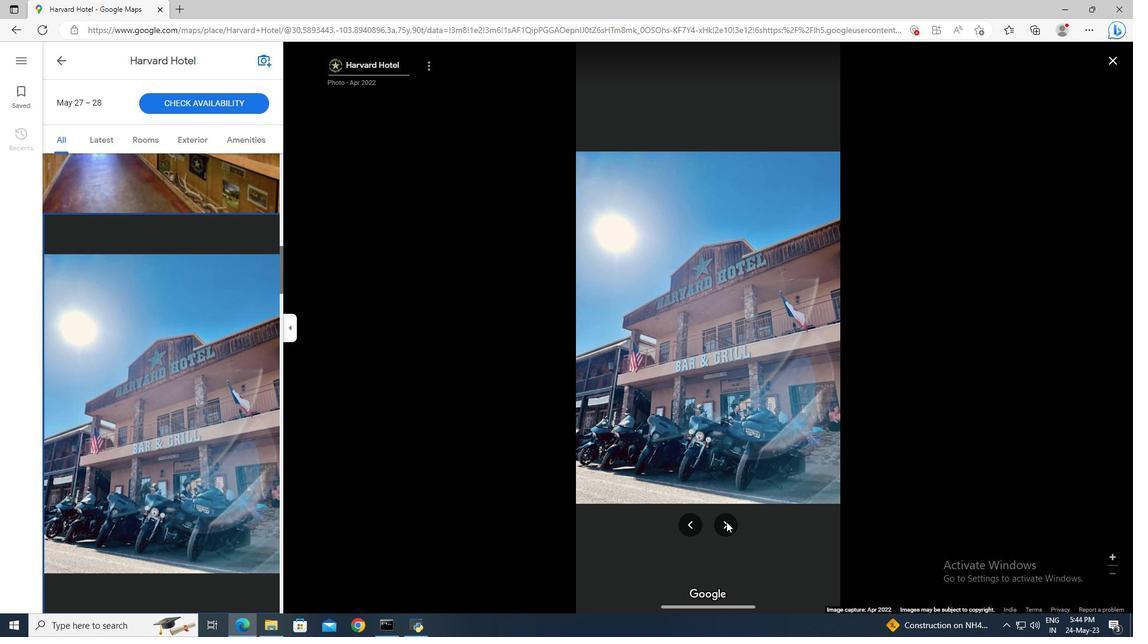 
Action: Mouse pressed left at (726, 522)
Screenshot: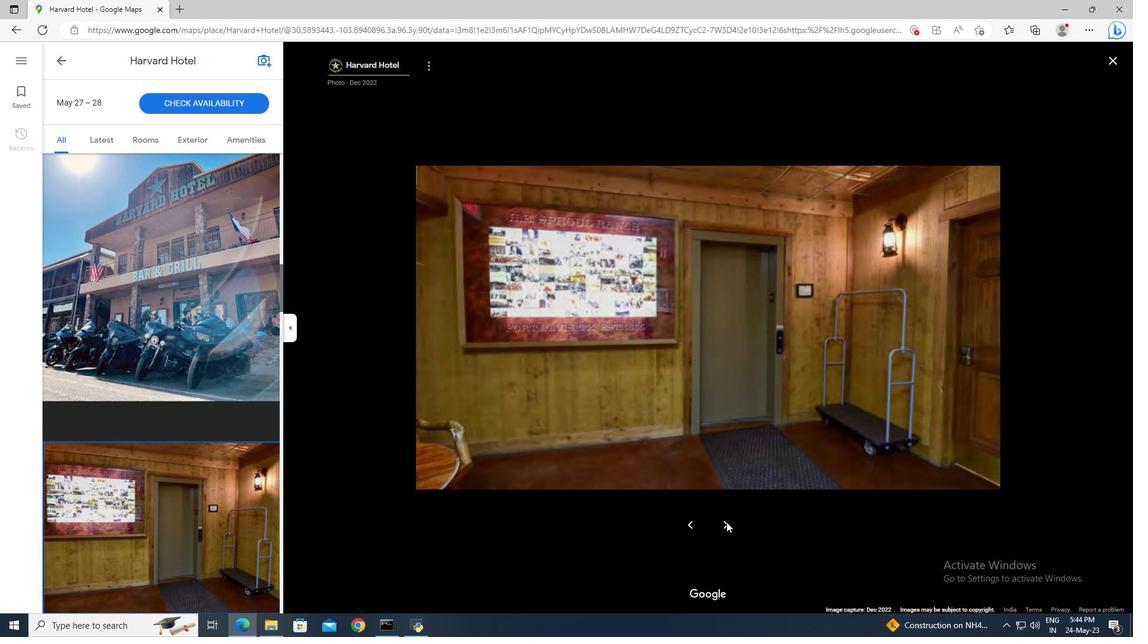 
Action: Mouse moved to (192, 140)
Screenshot: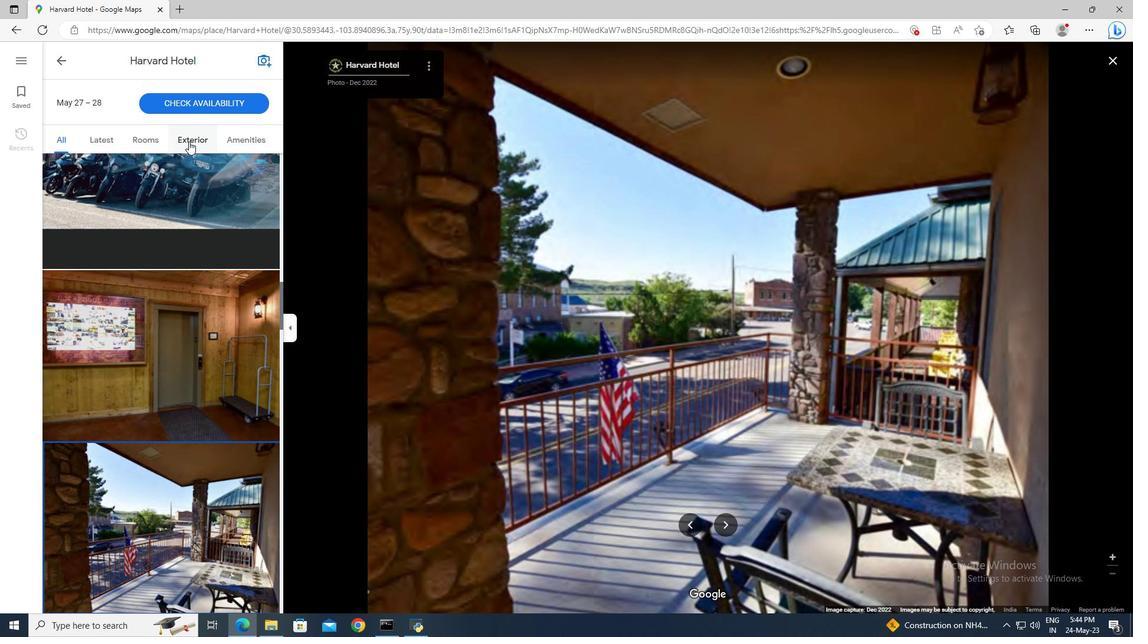 
Action: Mouse pressed left at (192, 140)
Screenshot: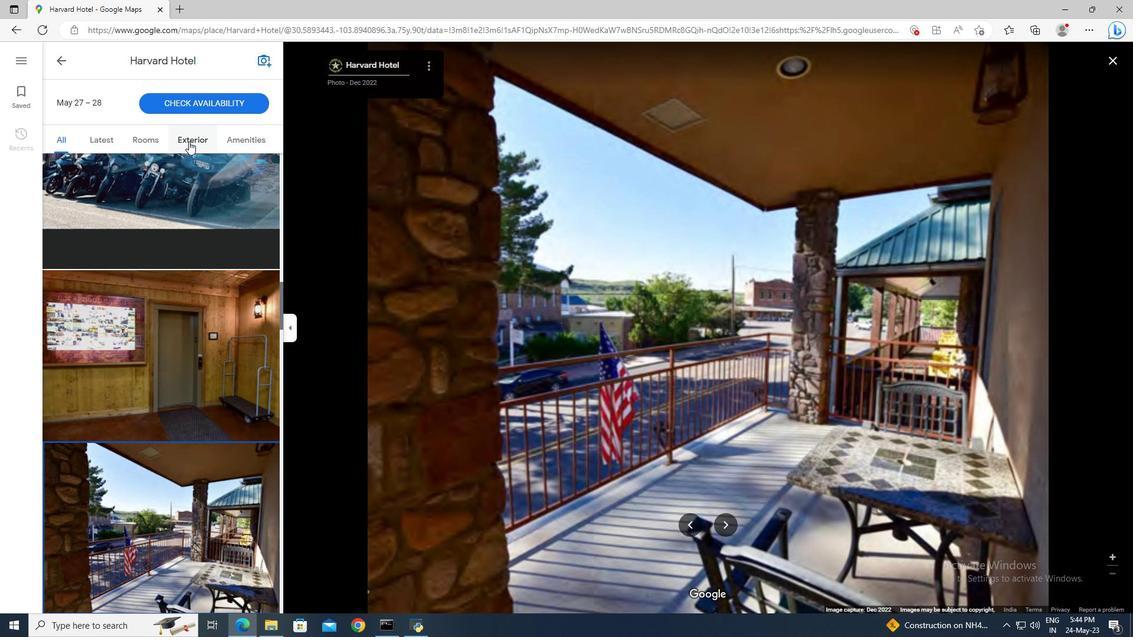 
Action: Mouse moved to (481, 255)
Screenshot: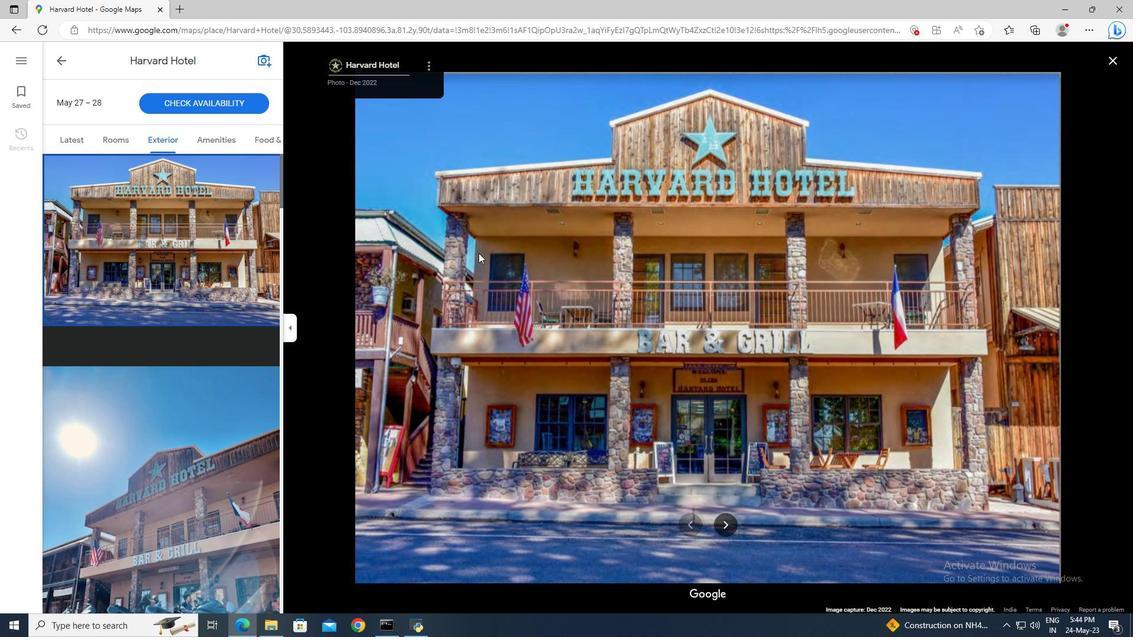 
Action: Mouse scrolled (481, 254) with delta (0, 0)
Screenshot: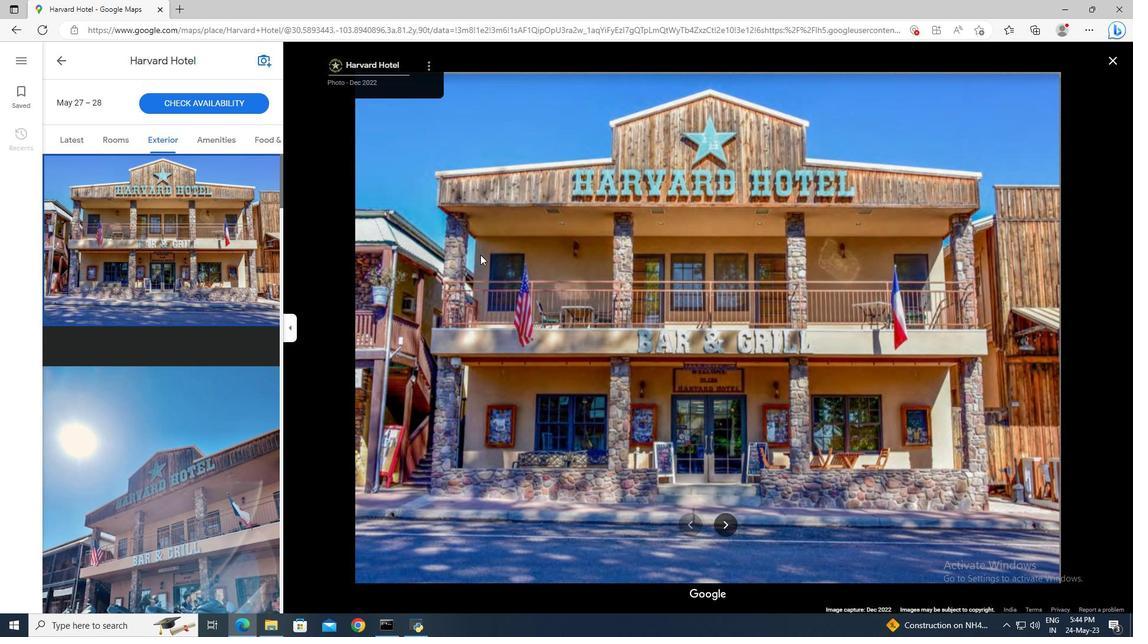 
Action: Mouse scrolled (481, 254) with delta (0, 0)
Screenshot: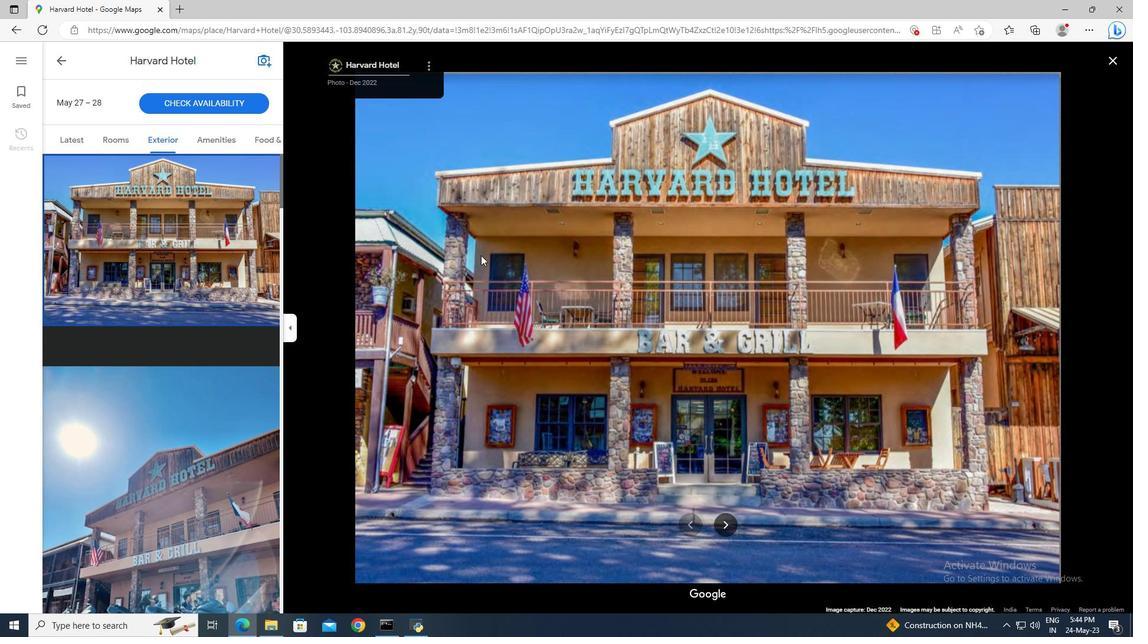 
Action: Mouse moved to (725, 524)
Screenshot: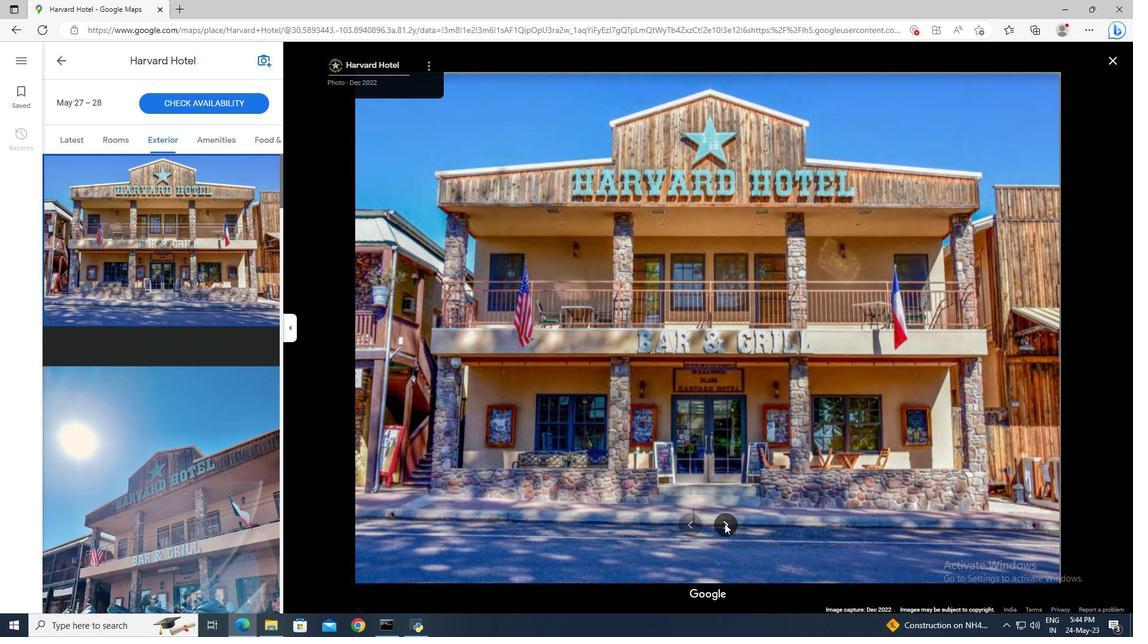 
Action: Mouse pressed left at (725, 524)
Screenshot: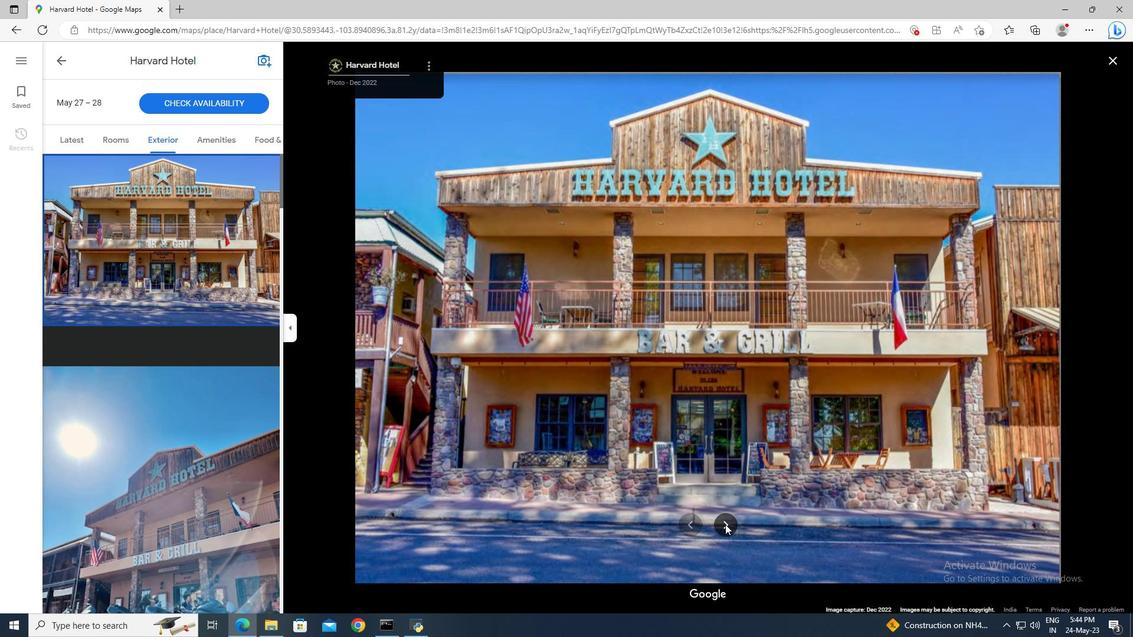 
Action: Mouse pressed left at (725, 524)
Screenshot: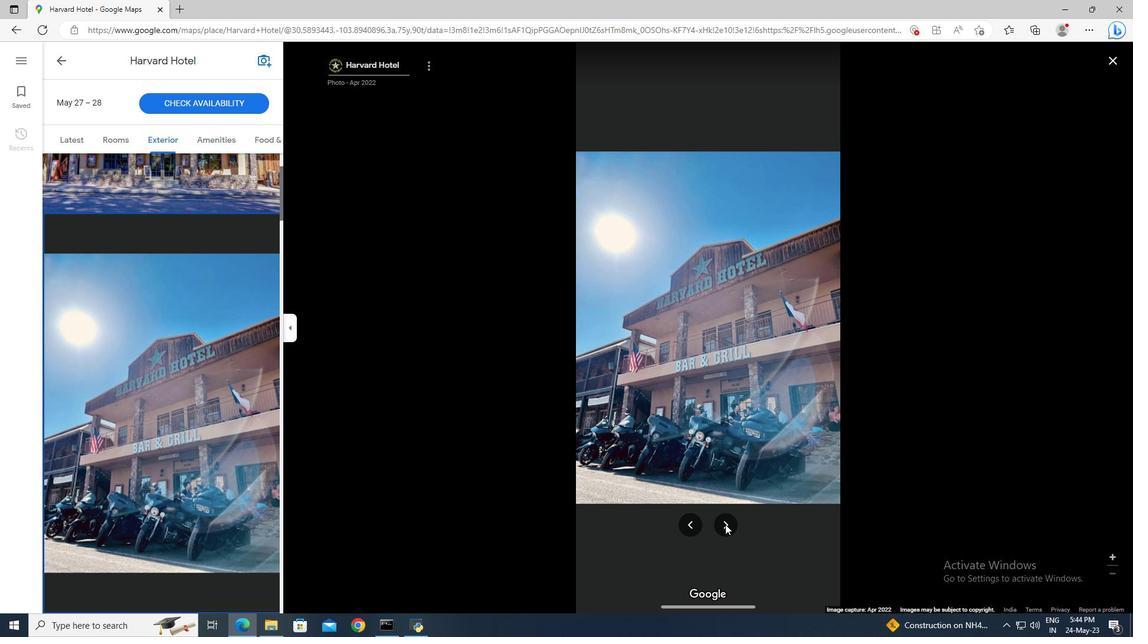 
Action: Mouse moved to (231, 142)
Screenshot: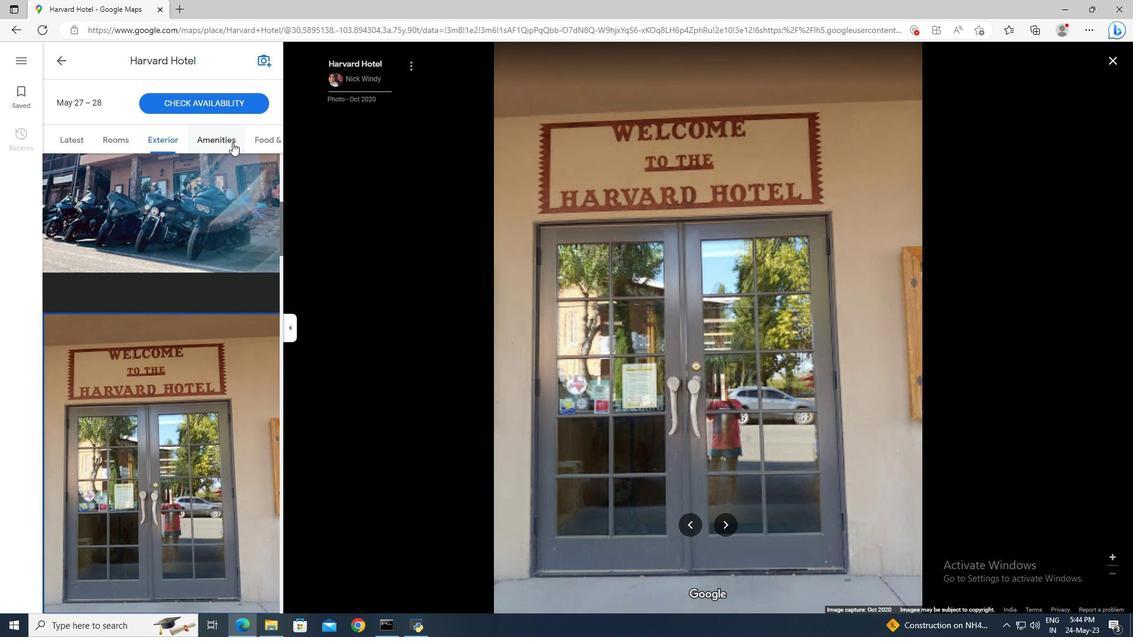 
Action: Mouse pressed left at (231, 142)
Screenshot: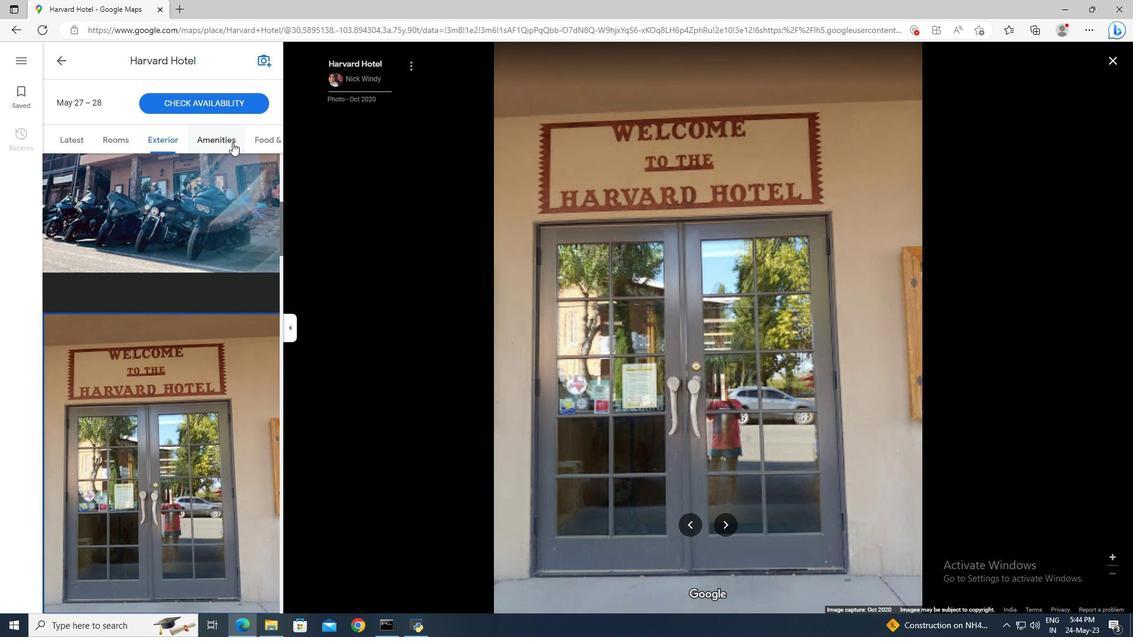 
Action: Mouse moved to (229, 134)
Screenshot: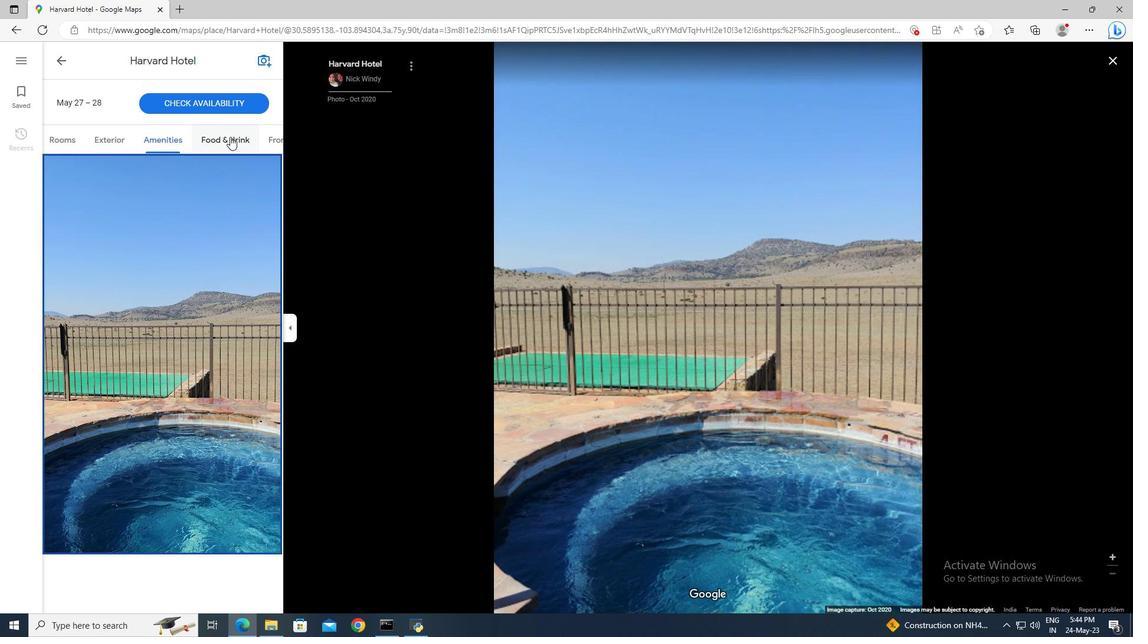 
Action: Mouse pressed left at (229, 134)
Screenshot: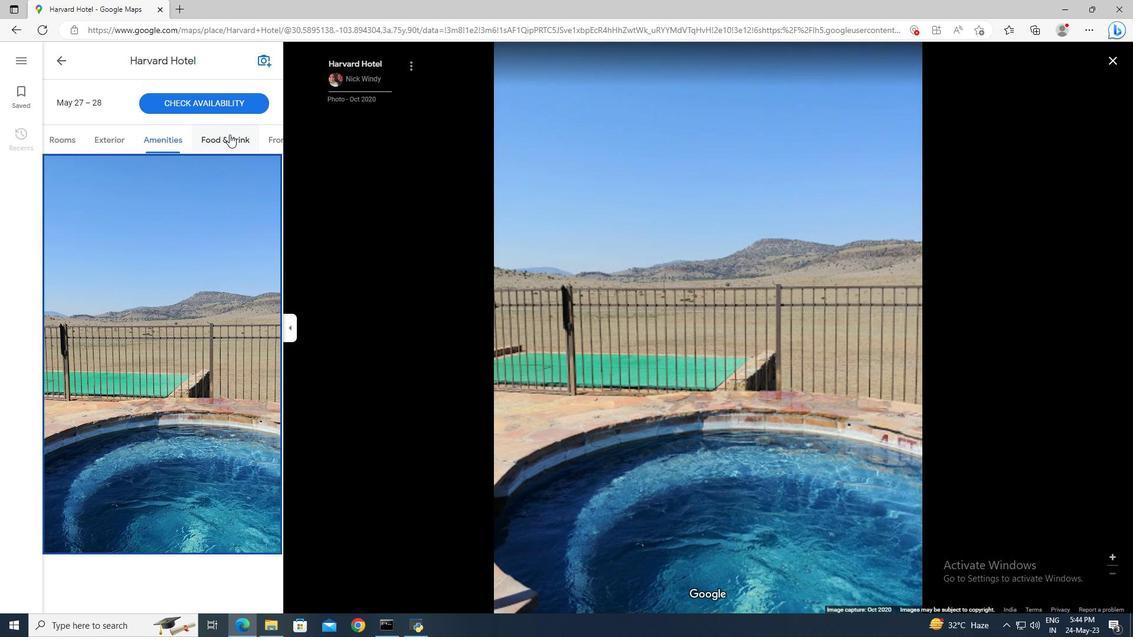 
Action: Mouse moved to (106, 136)
Screenshot: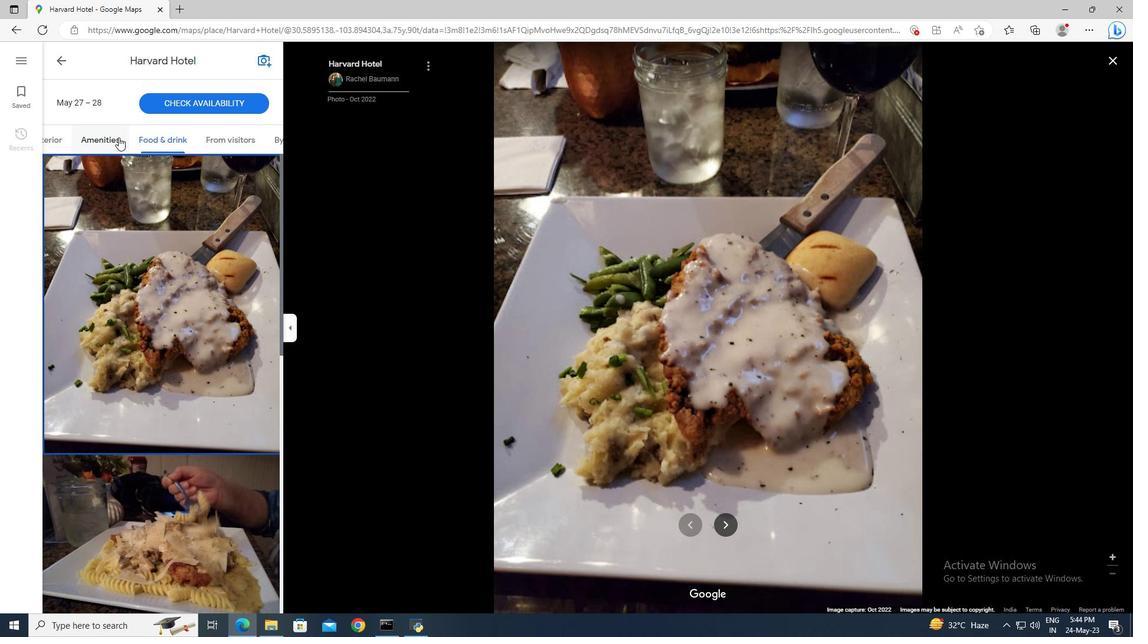 
Action: Mouse pressed left at (106, 136)
Screenshot: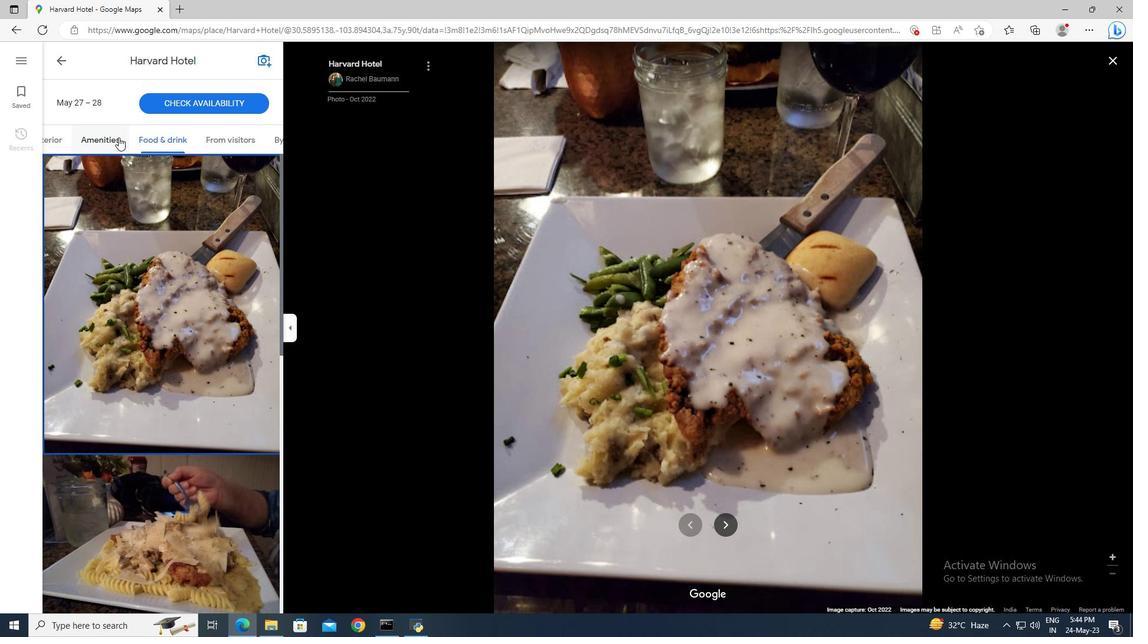 
Action: Mouse moved to (288, 334)
Screenshot: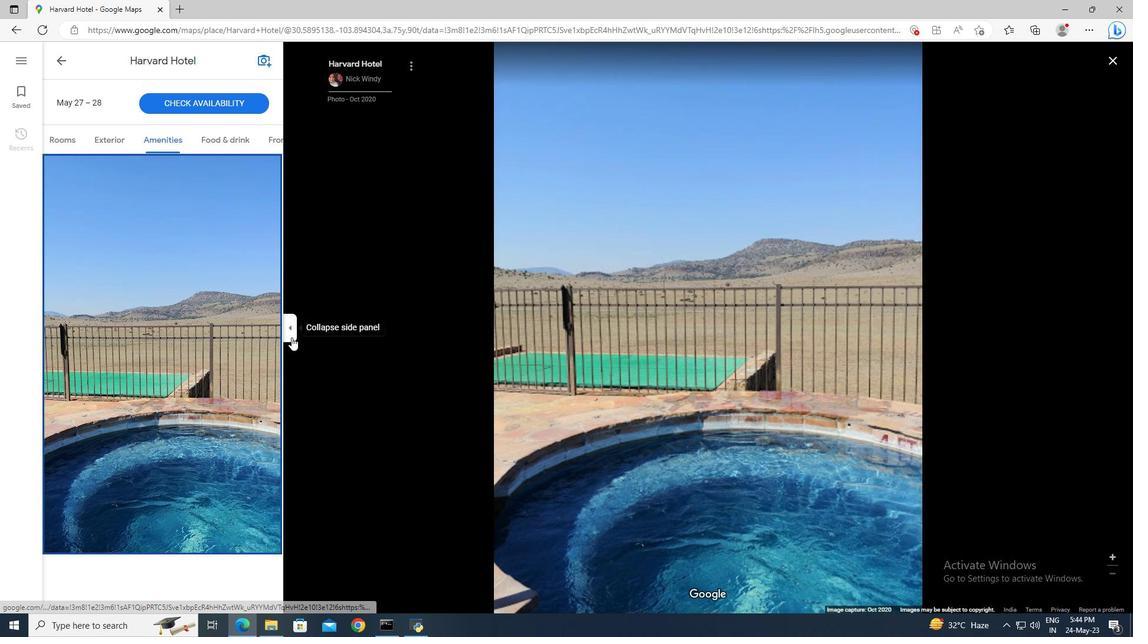 
Action: Mouse pressed left at (288, 334)
Screenshot: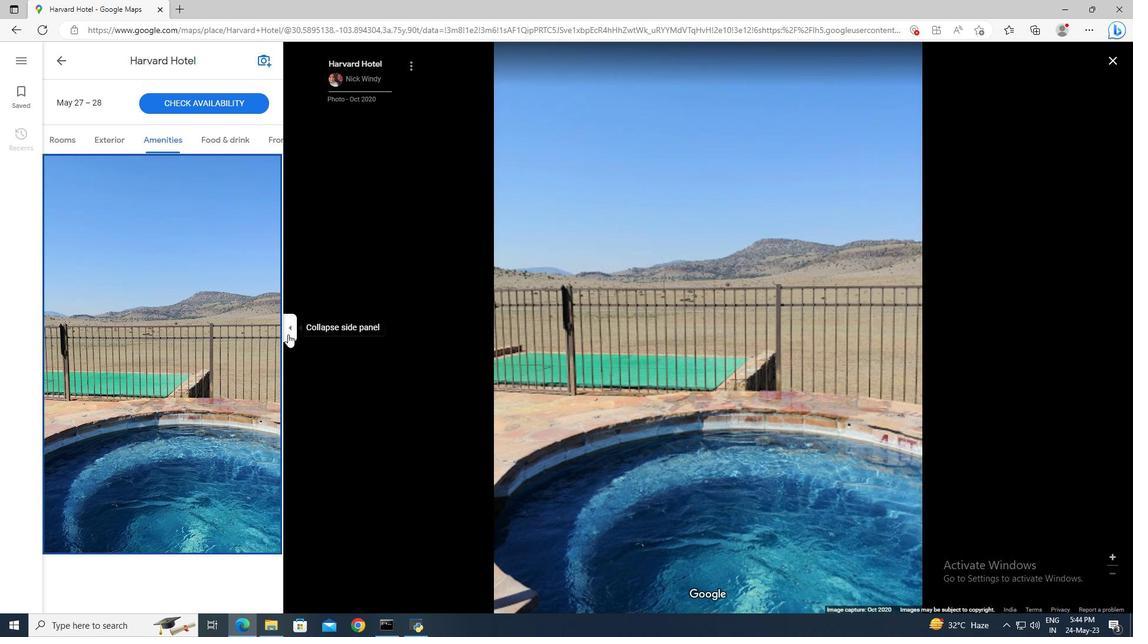 
Action: Mouse moved to (595, 469)
Screenshot: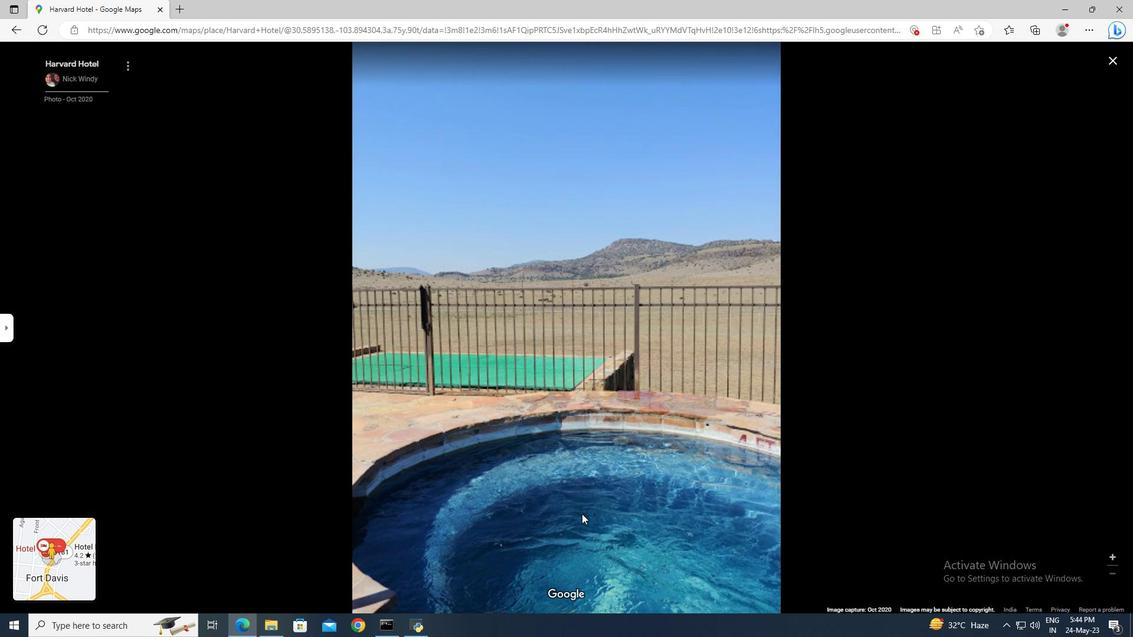
Action: Mouse pressed left at (595, 469)
Screenshot: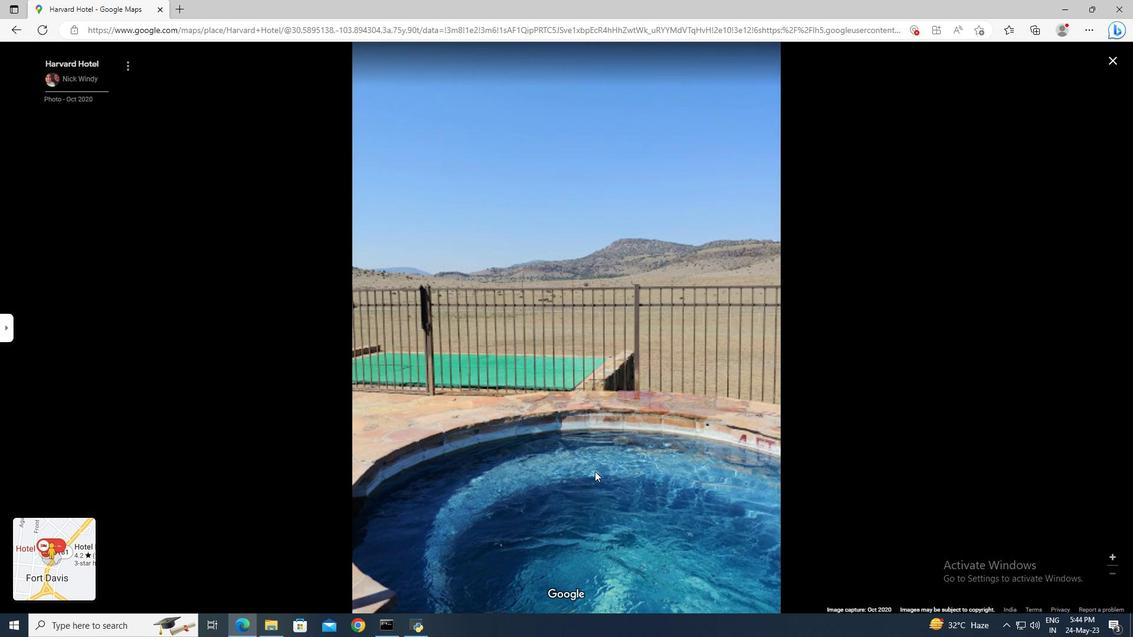 
Action: Mouse moved to (534, 433)
Screenshot: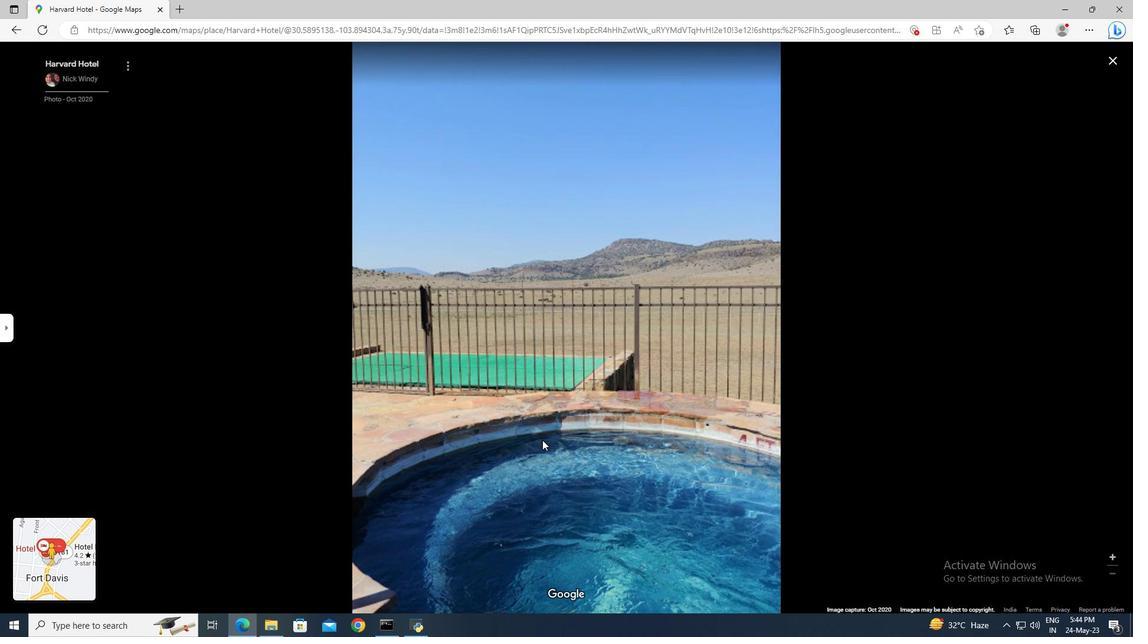 
Action: Mouse scrolled (534, 434) with delta (0, 0)
Screenshot: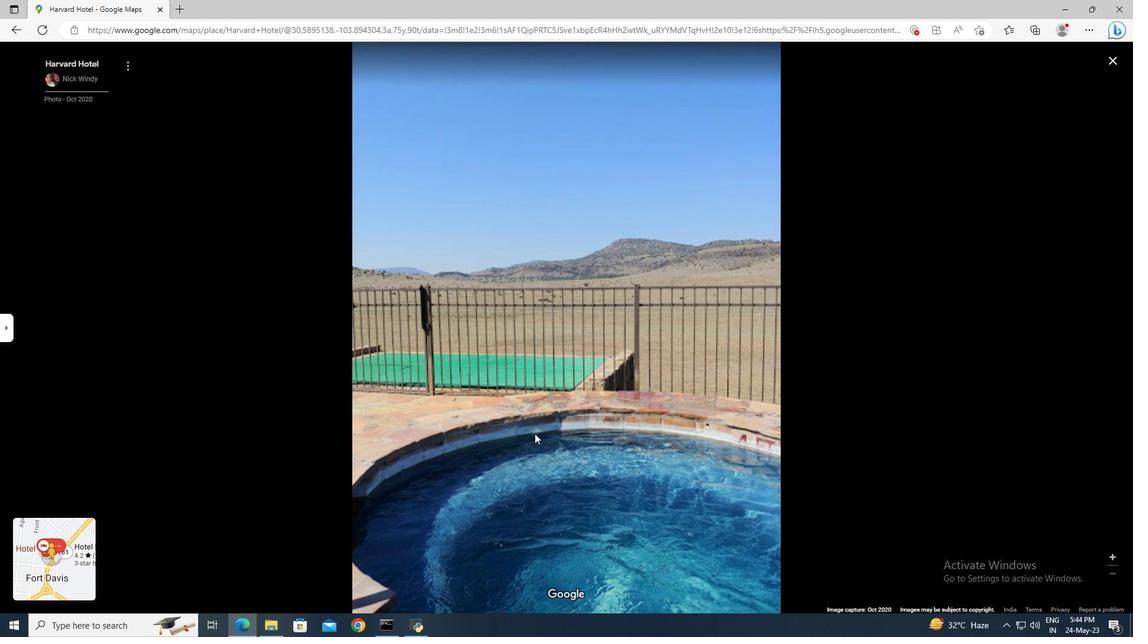 
Action: Mouse scrolled (534, 434) with delta (0, 0)
Screenshot: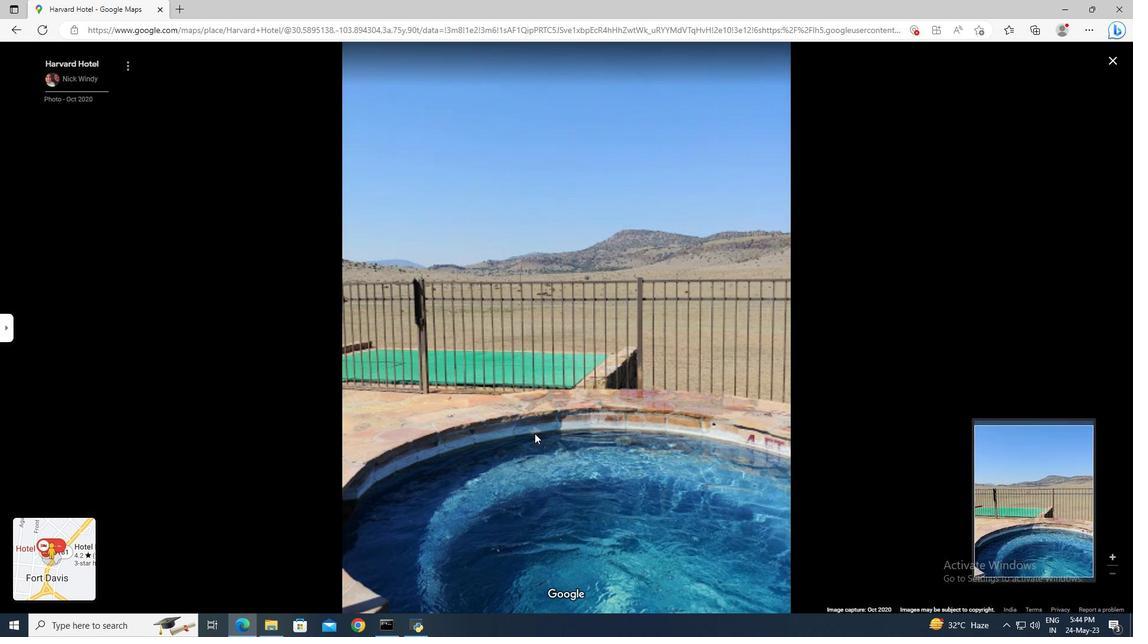 
Action: Mouse scrolled (534, 433) with delta (0, 0)
Screenshot: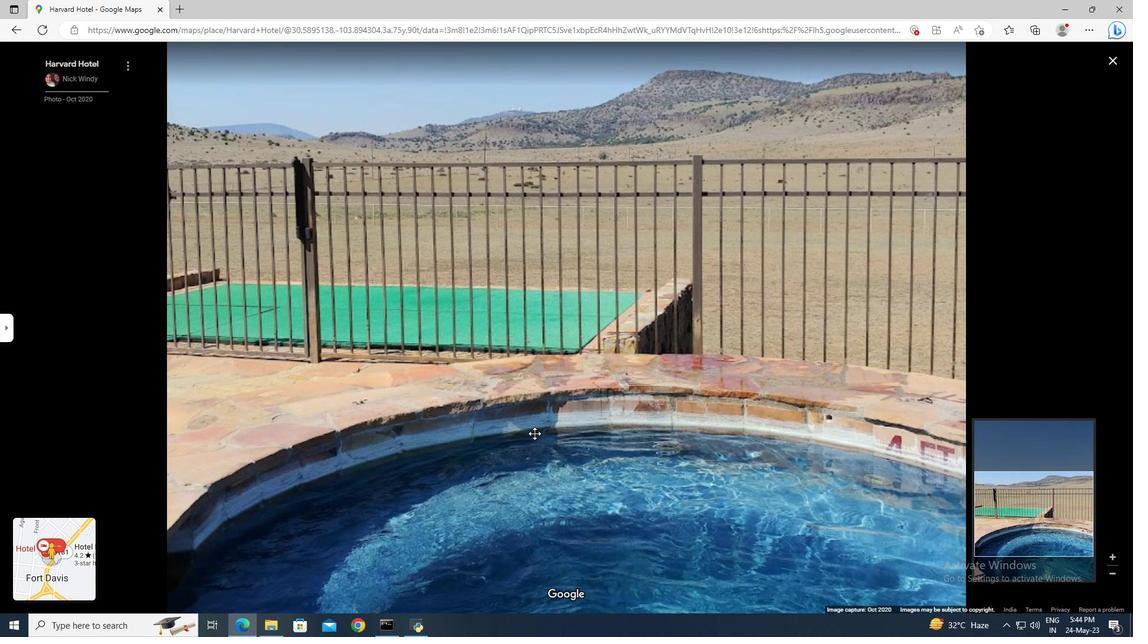 
Action: Mouse scrolled (534, 433) with delta (0, 0)
Screenshot: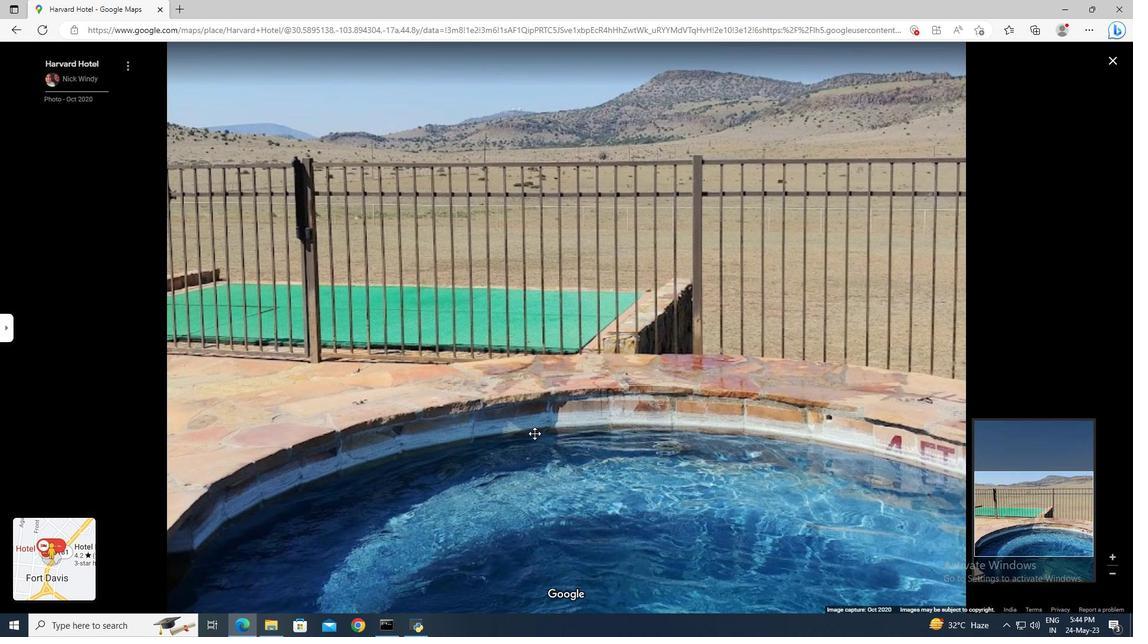 
Action: Mouse scrolled (534, 433) with delta (0, 0)
Screenshot: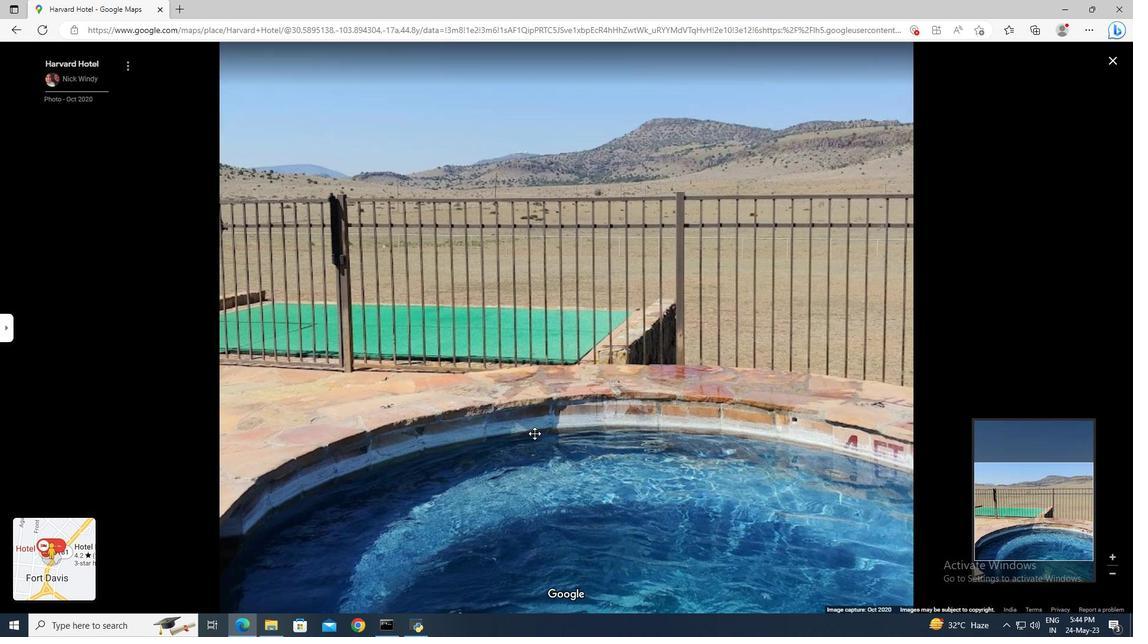 
Action: Mouse moved to (9, 325)
Screenshot: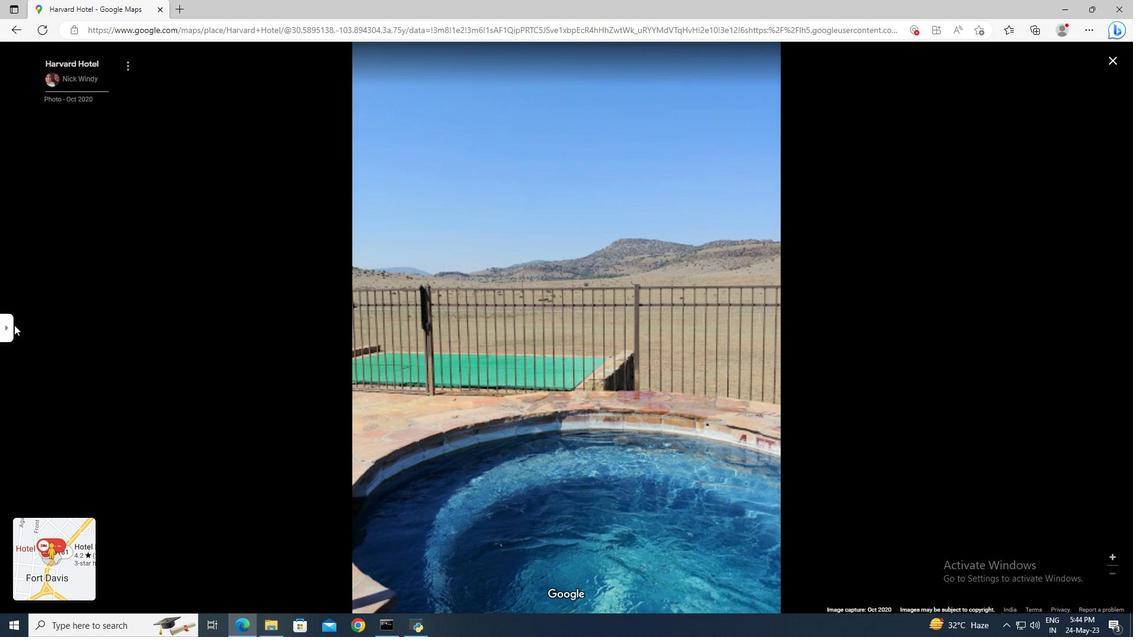 
Action: Mouse pressed left at (9, 325)
Screenshot: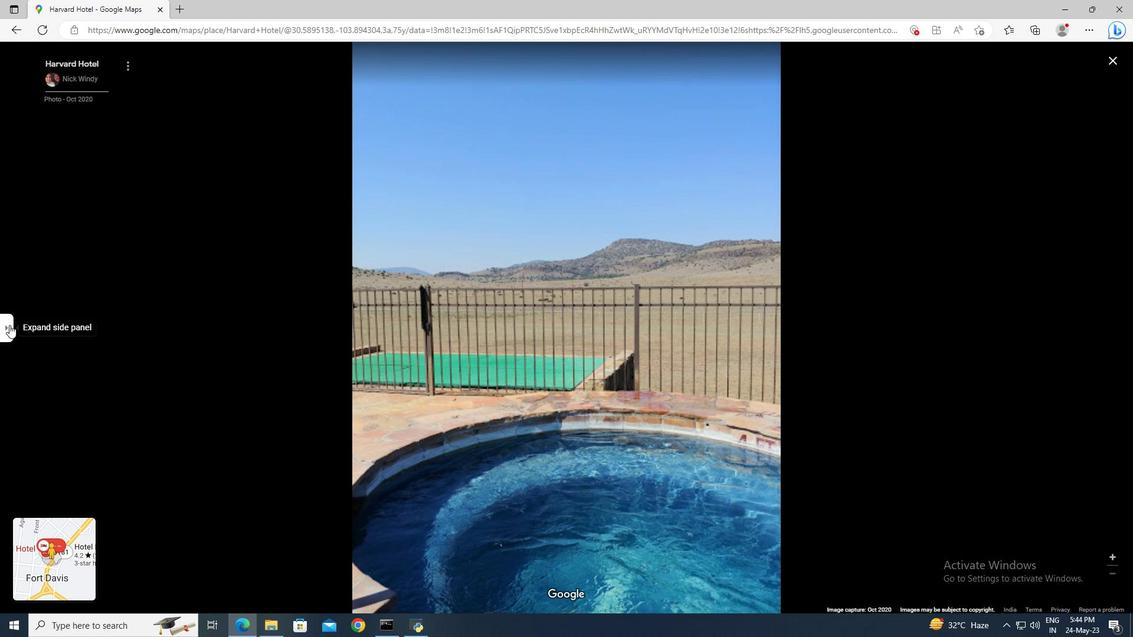 
Action: Mouse moved to (263, 142)
Screenshot: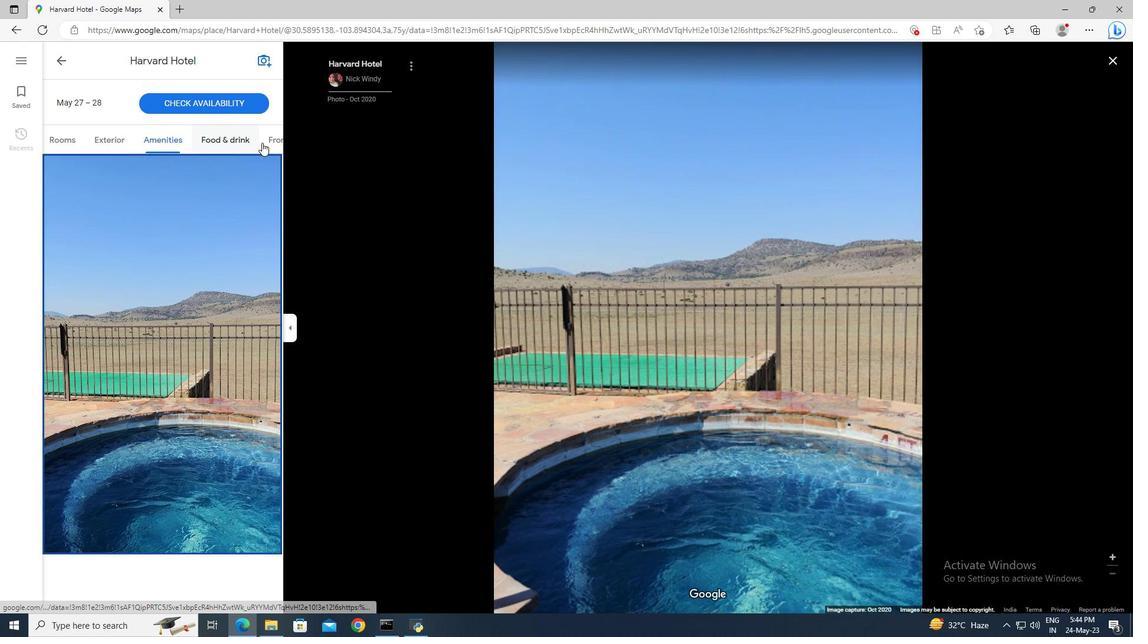 
Action: Mouse pressed left at (263, 142)
Screenshot: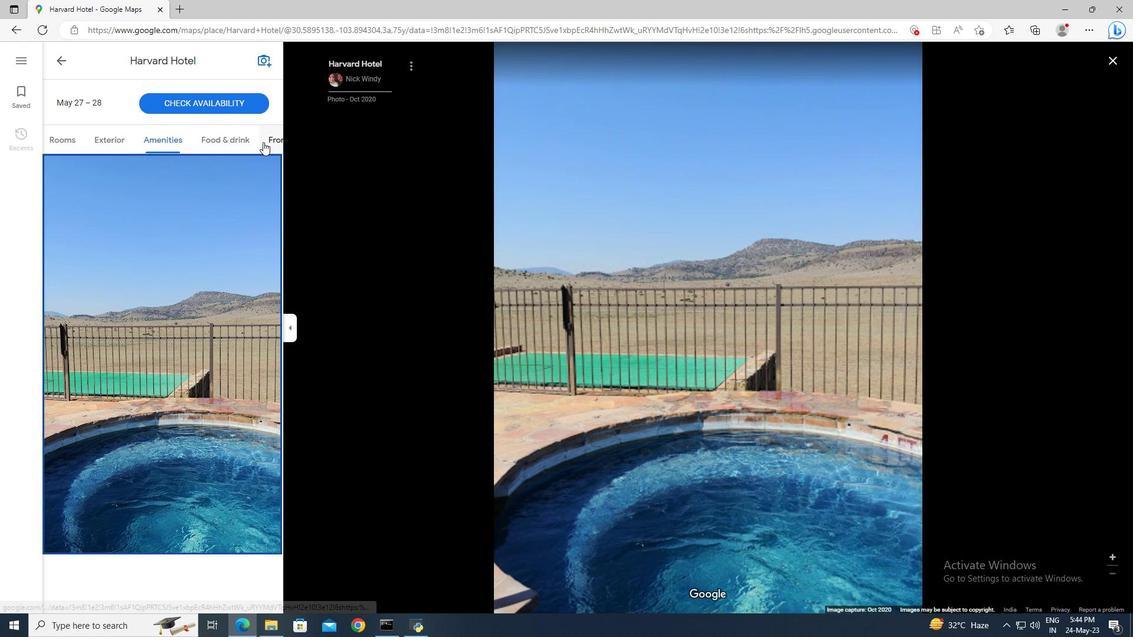 
Action: Mouse moved to (728, 518)
Screenshot: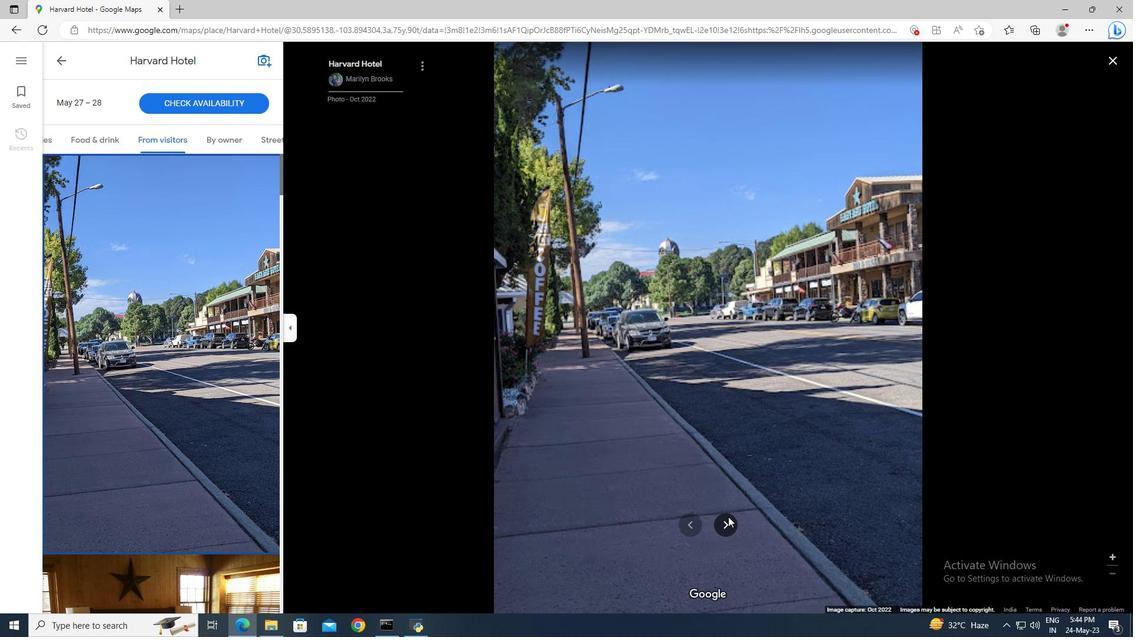 
Action: Mouse pressed left at (728, 518)
Screenshot: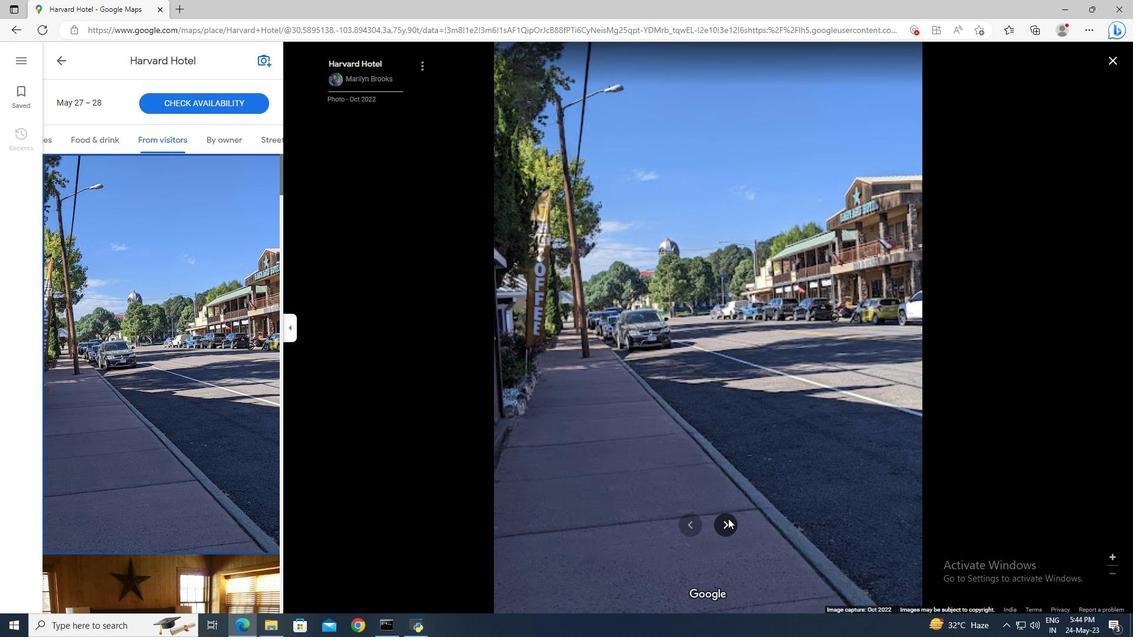 
Action: Mouse moved to (728, 527)
Screenshot: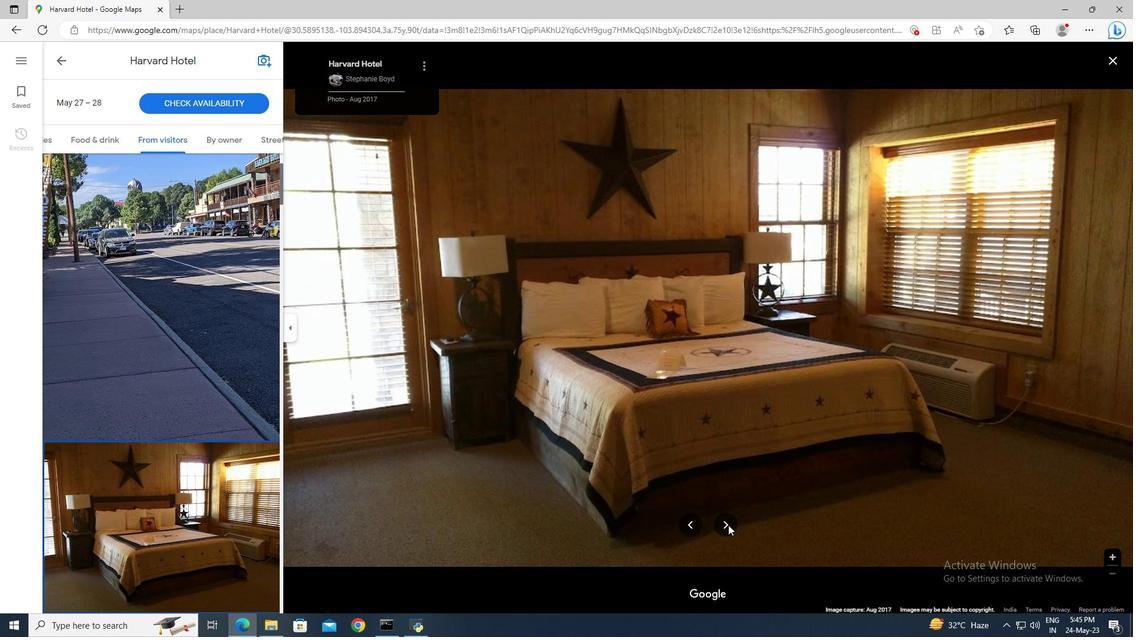 
Action: Mouse pressed left at (728, 527)
Screenshot: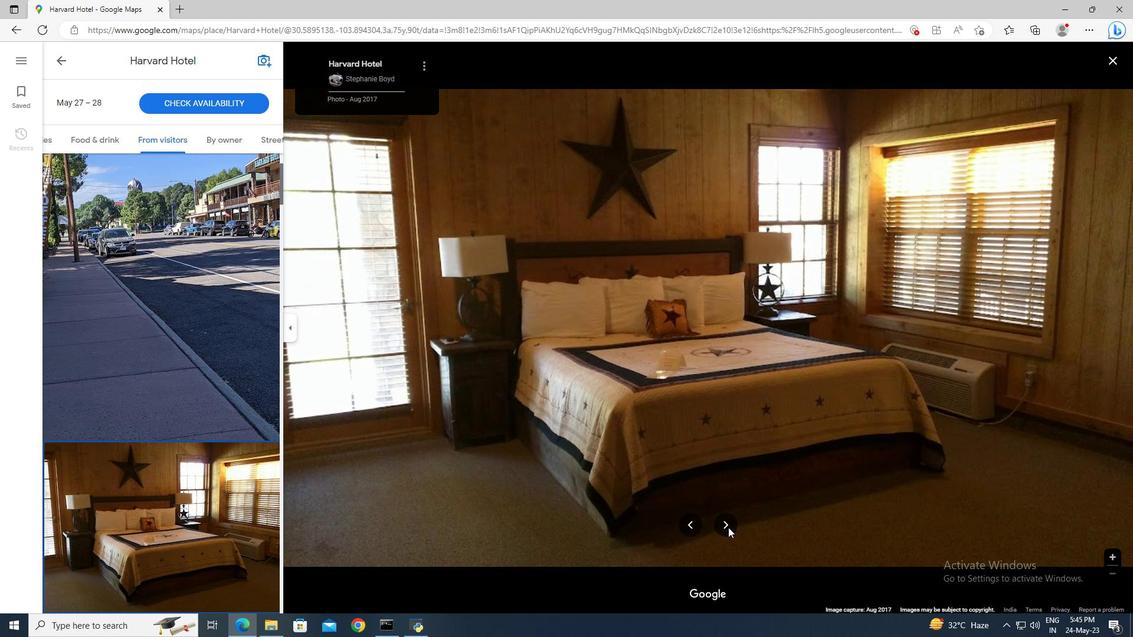 
Action: Mouse moved to (1113, 60)
Screenshot: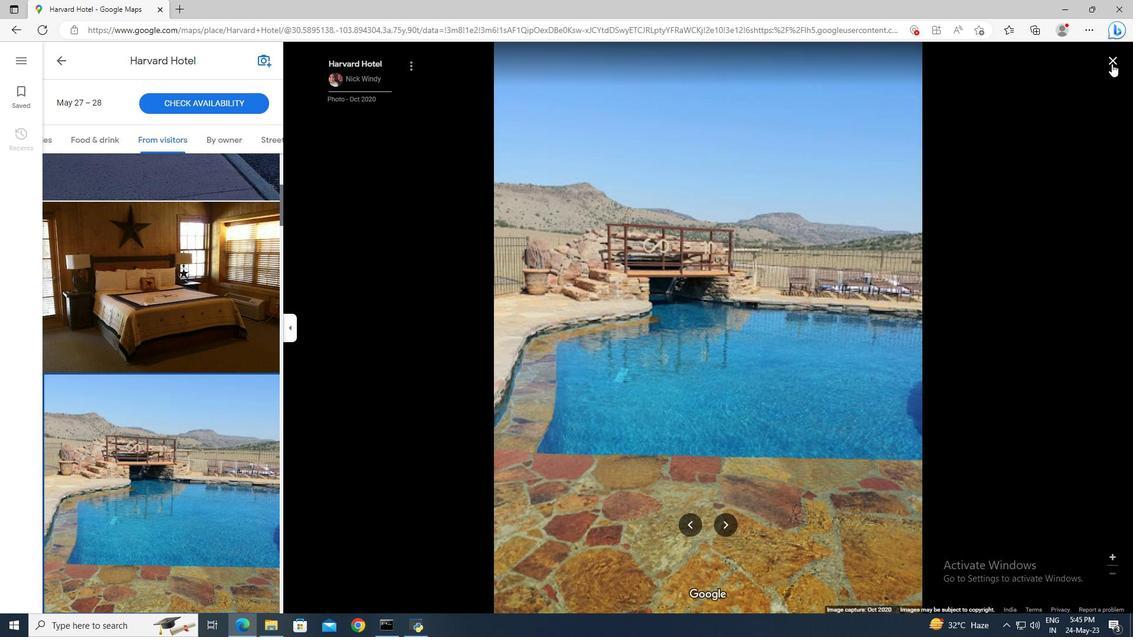 
Action: Mouse pressed left at (1113, 60)
Screenshot: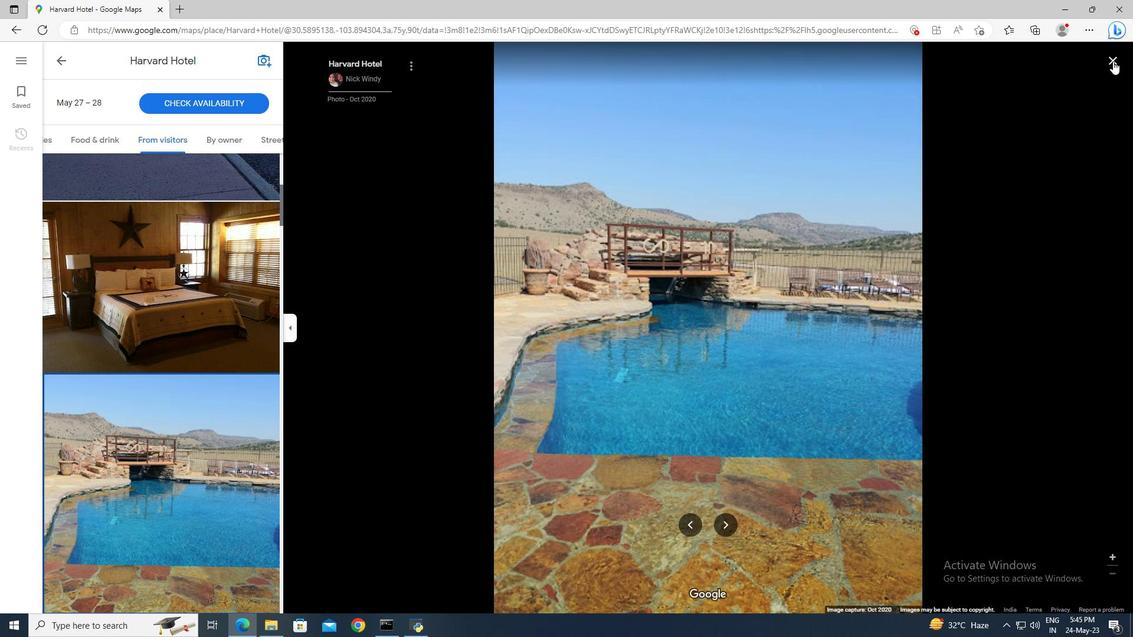 
Action: Mouse moved to (1111, 63)
Screenshot: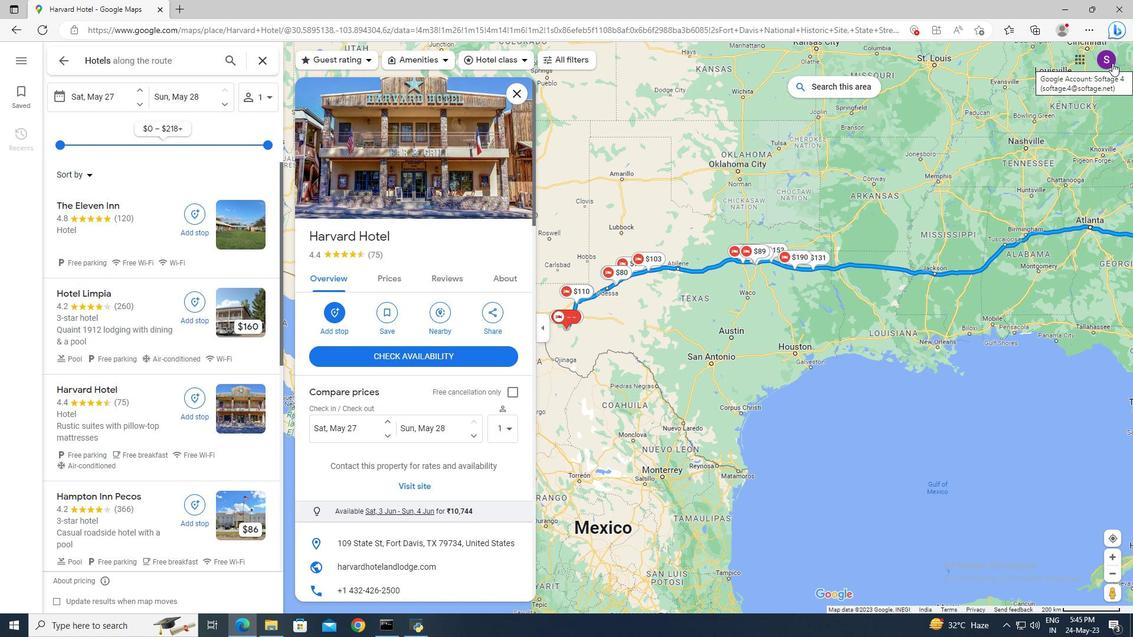 
